 Task: Look for Airbnb options in Hövsan, Azerbaijan from 21st November, 2023 to 29th November, 2023 for 4 adults.2 bedrooms having 2 beds and 2 bathrooms. Property type can be flat. Amenities needed are: air conditioning. Look for 4 properties as per requirement.
Action: Mouse moved to (494, 69)
Screenshot: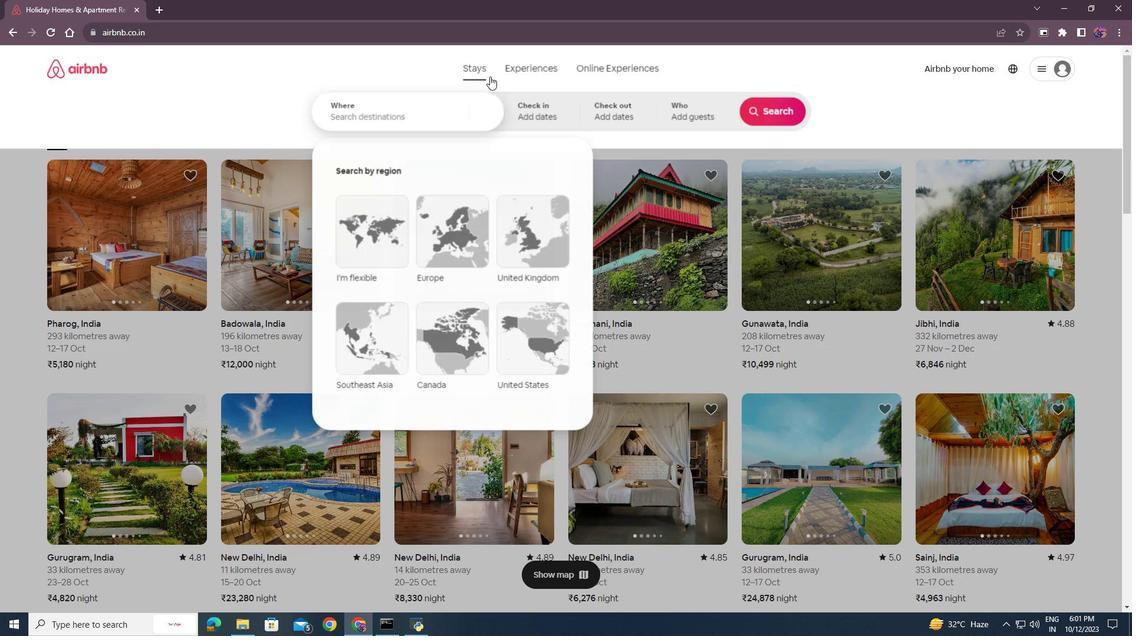 
Action: Mouse pressed left at (494, 69)
Screenshot: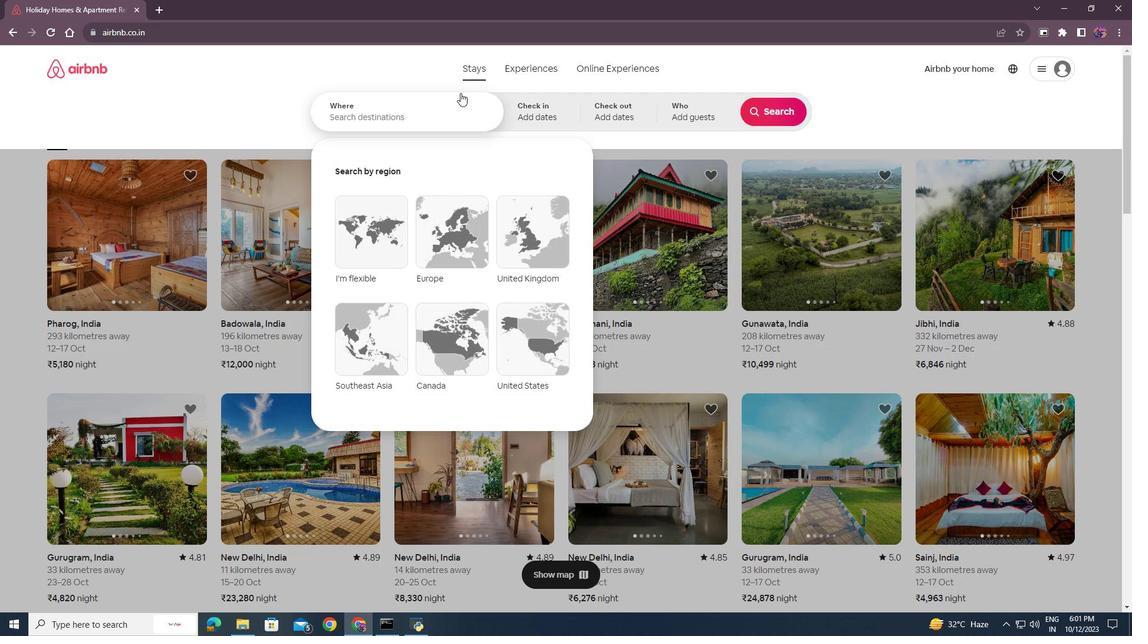 
Action: Mouse moved to (390, 113)
Screenshot: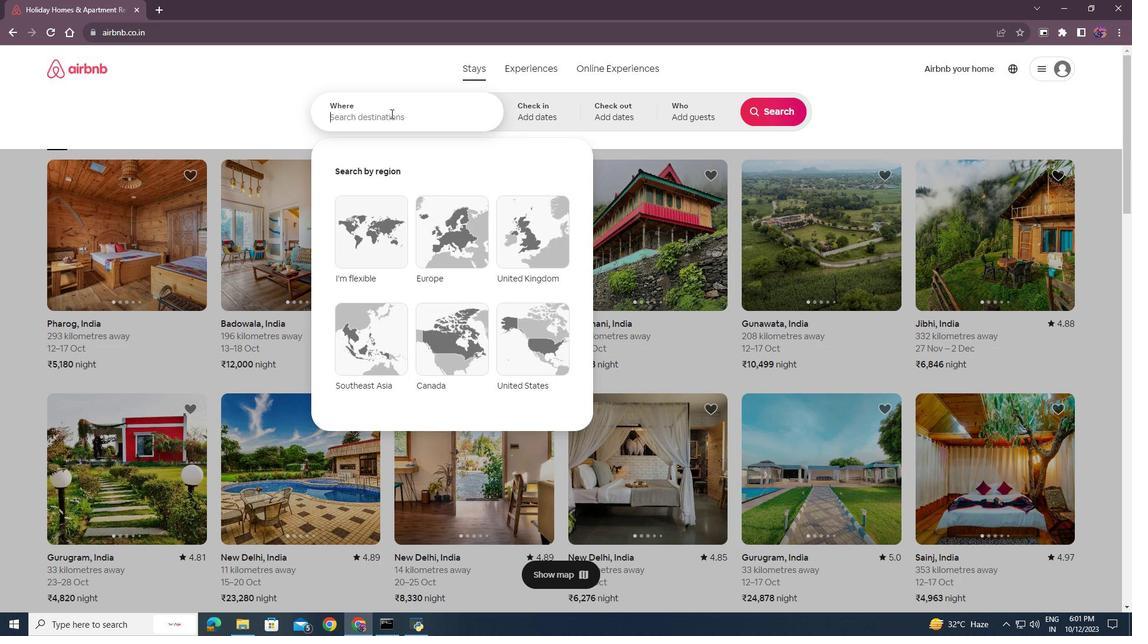
Action: Mouse pressed left at (390, 113)
Screenshot: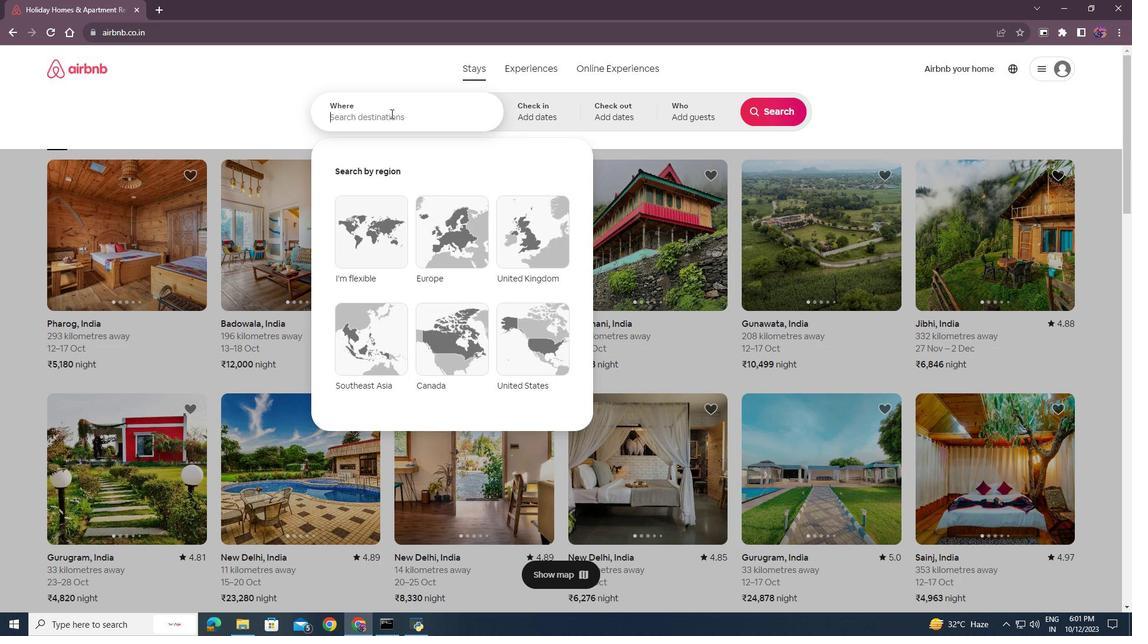
Action: Mouse moved to (390, 113)
Screenshot: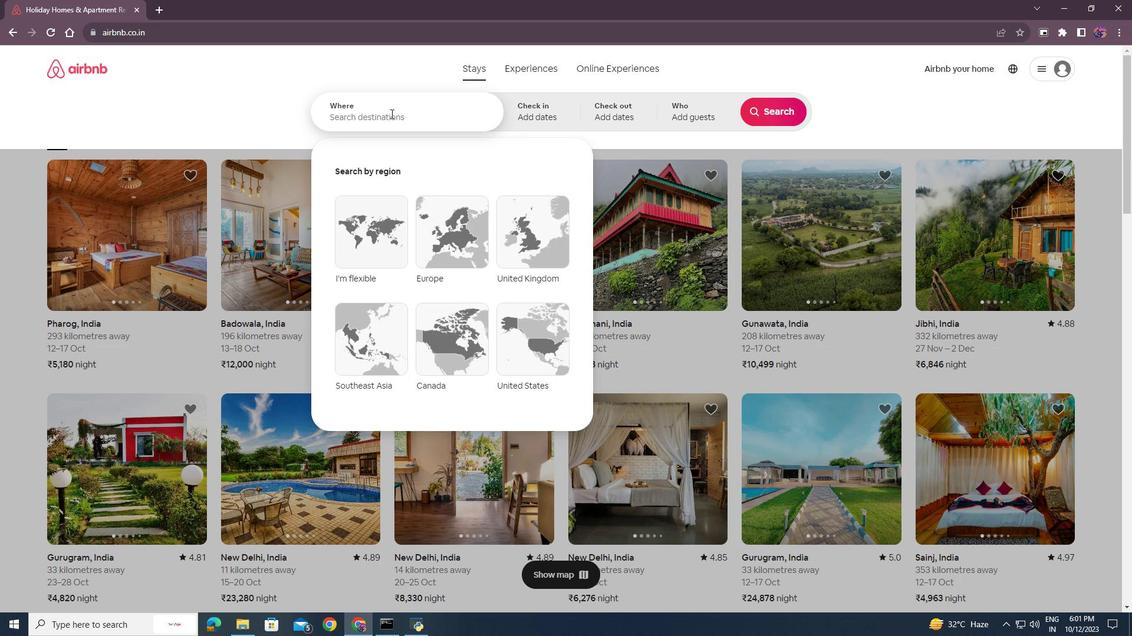 
Action: Key pressed <Key.shift><Key.shift><Key.shift><Key.shift><Key.shift><Key.shift>Hos<Key.backspace>vsan,<Key.space><Key.shift>Azerv<Key.backspace>bau<Key.backspace>ijan<Key.enter>
Screenshot: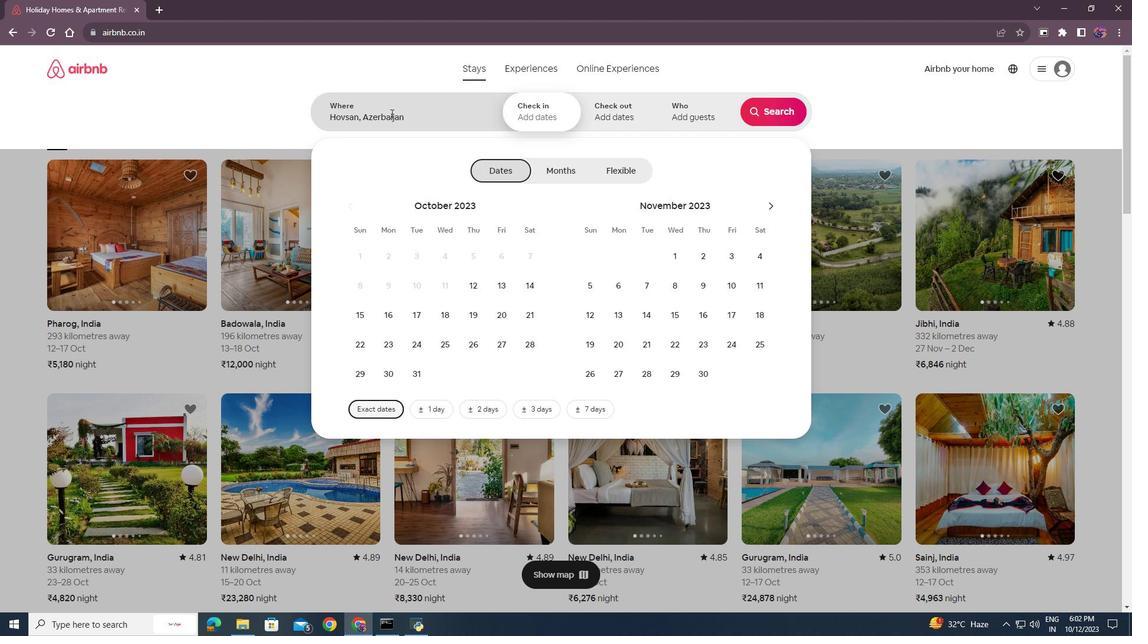 
Action: Mouse moved to (642, 344)
Screenshot: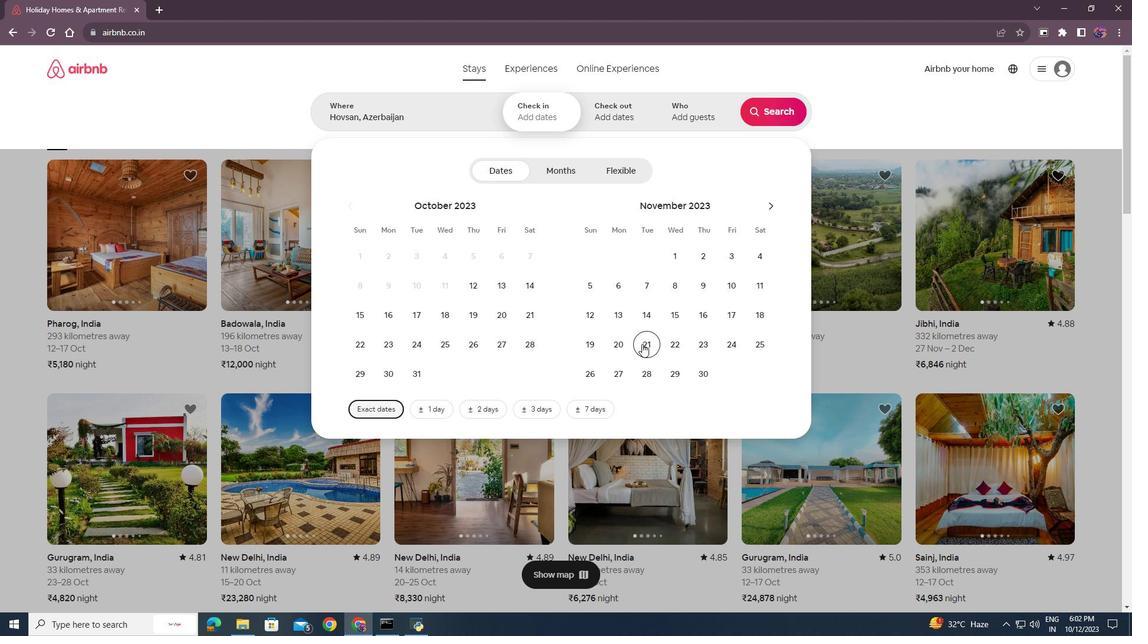 
Action: Mouse pressed left at (642, 344)
Screenshot: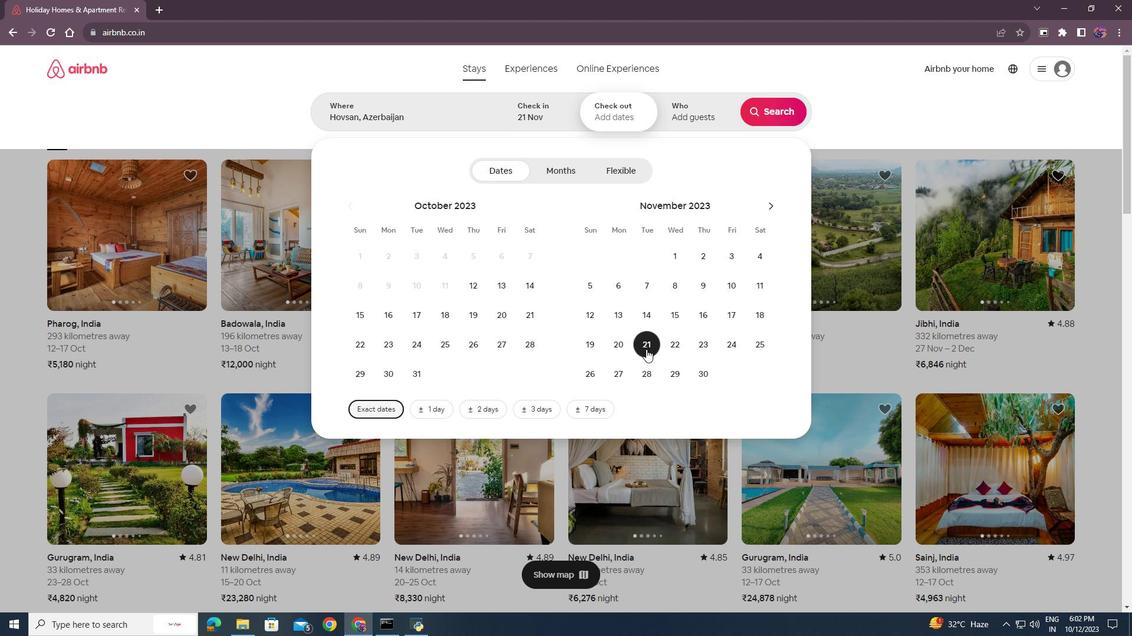 
Action: Mouse moved to (675, 373)
Screenshot: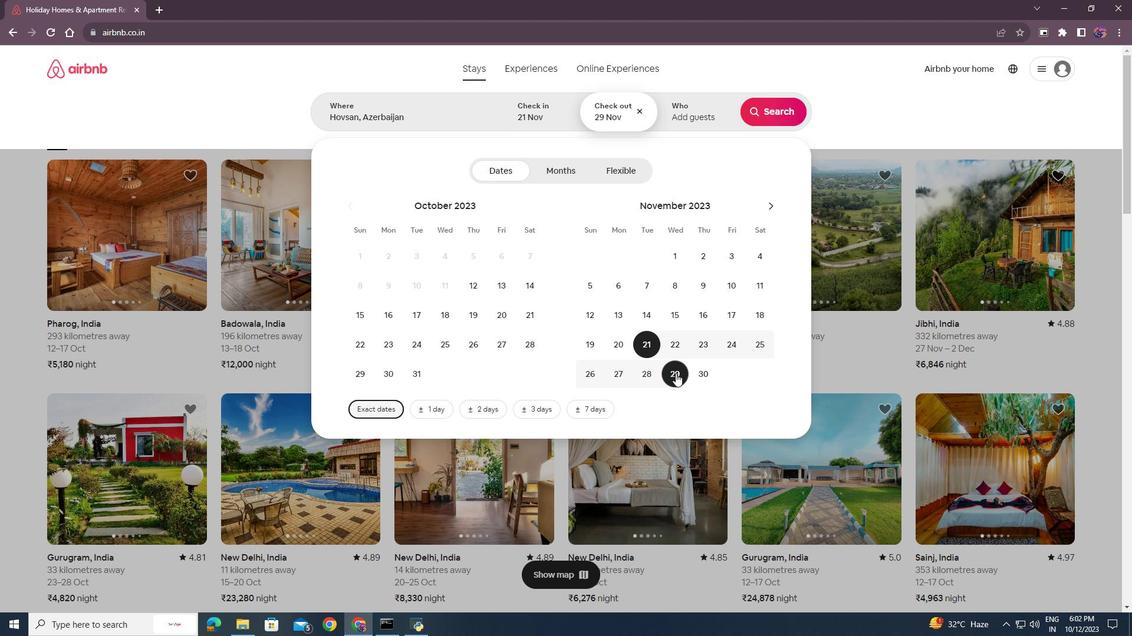 
Action: Mouse pressed left at (675, 373)
Screenshot: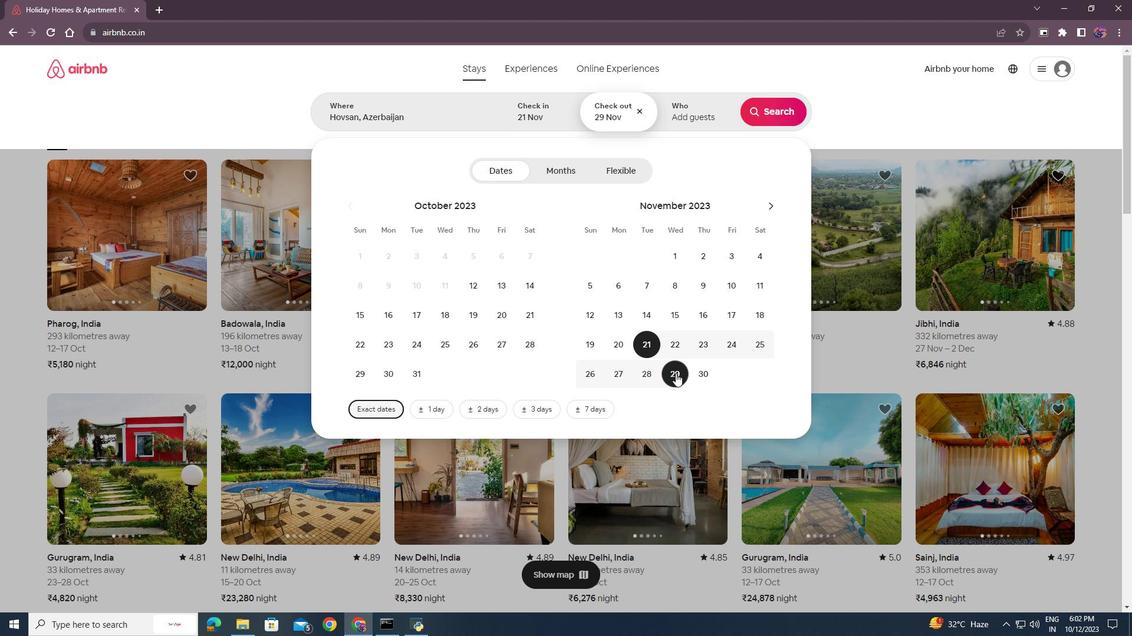
Action: Mouse moved to (695, 112)
Screenshot: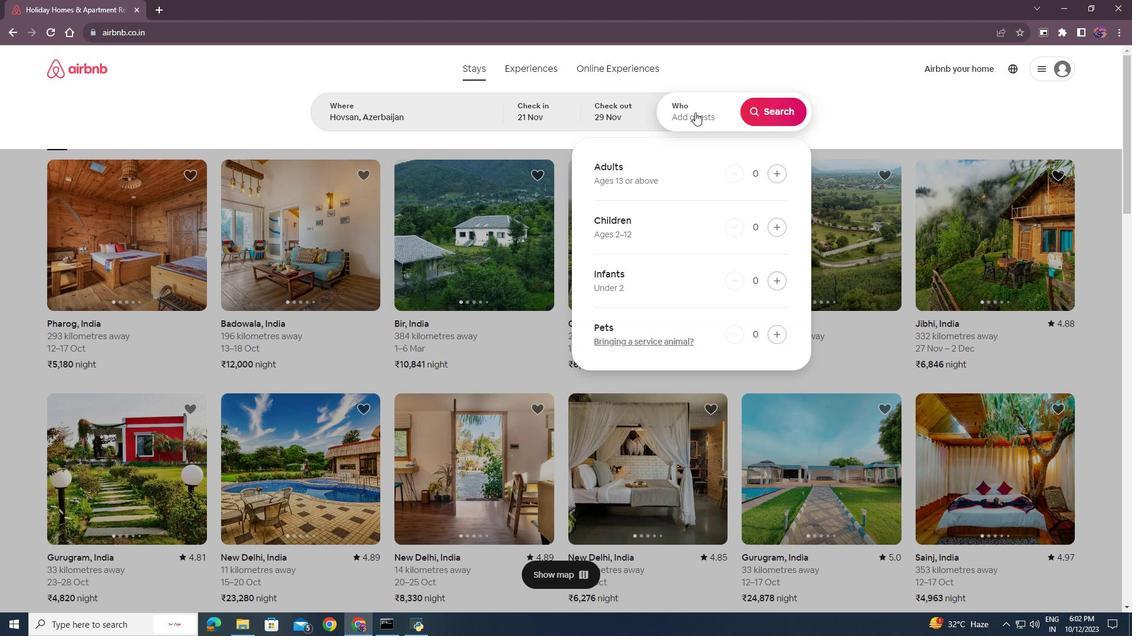
Action: Mouse pressed left at (695, 112)
Screenshot: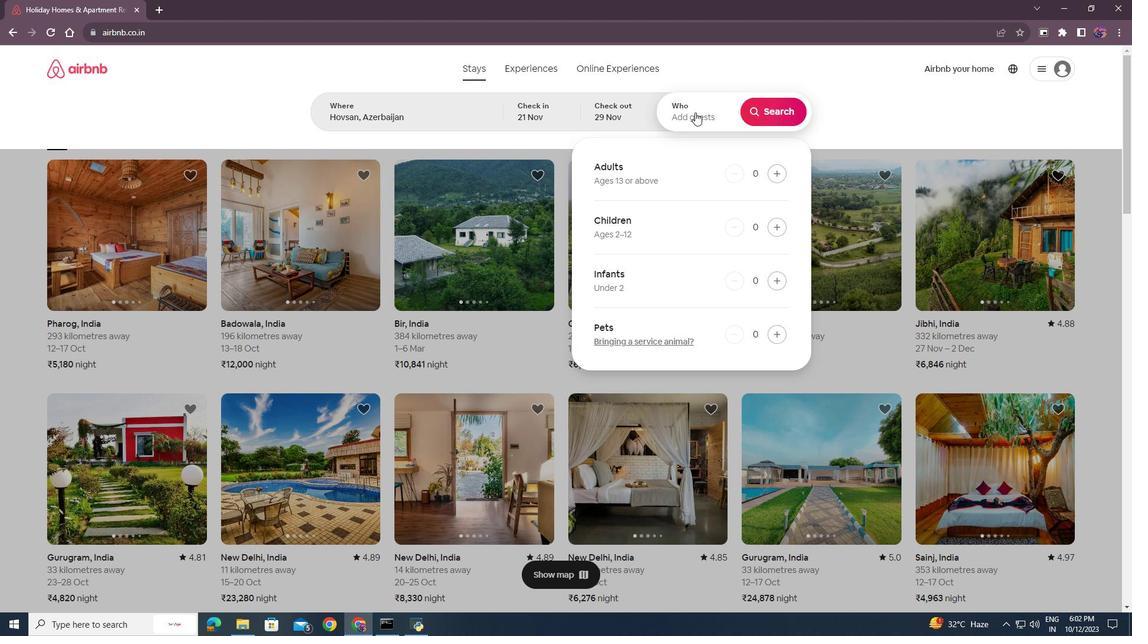
Action: Mouse moved to (776, 176)
Screenshot: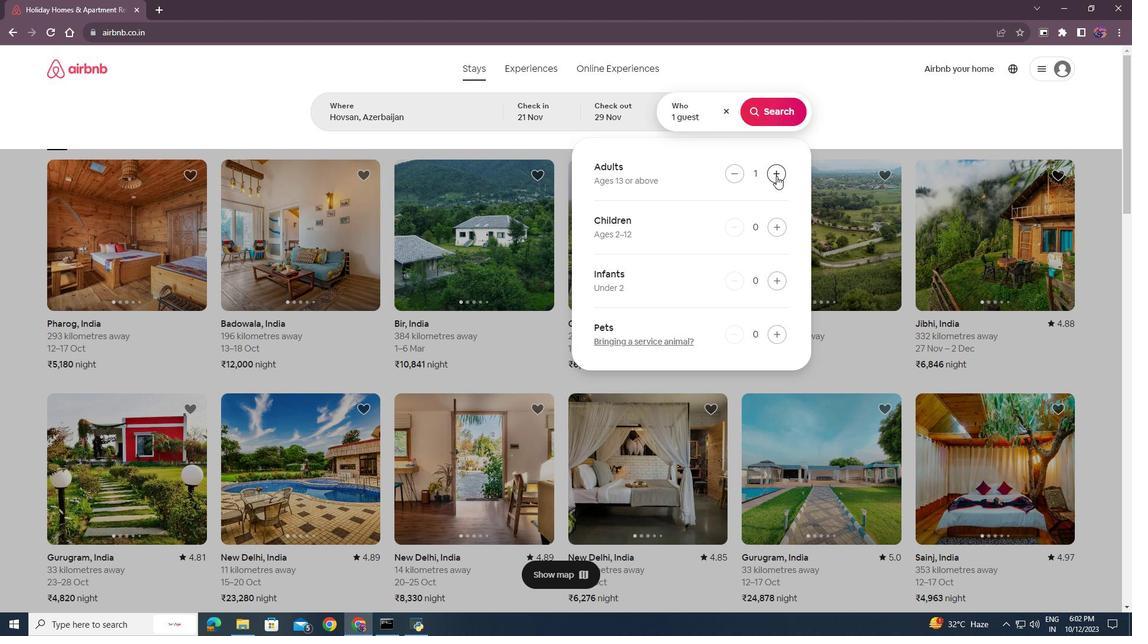 
Action: Mouse pressed left at (776, 176)
Screenshot: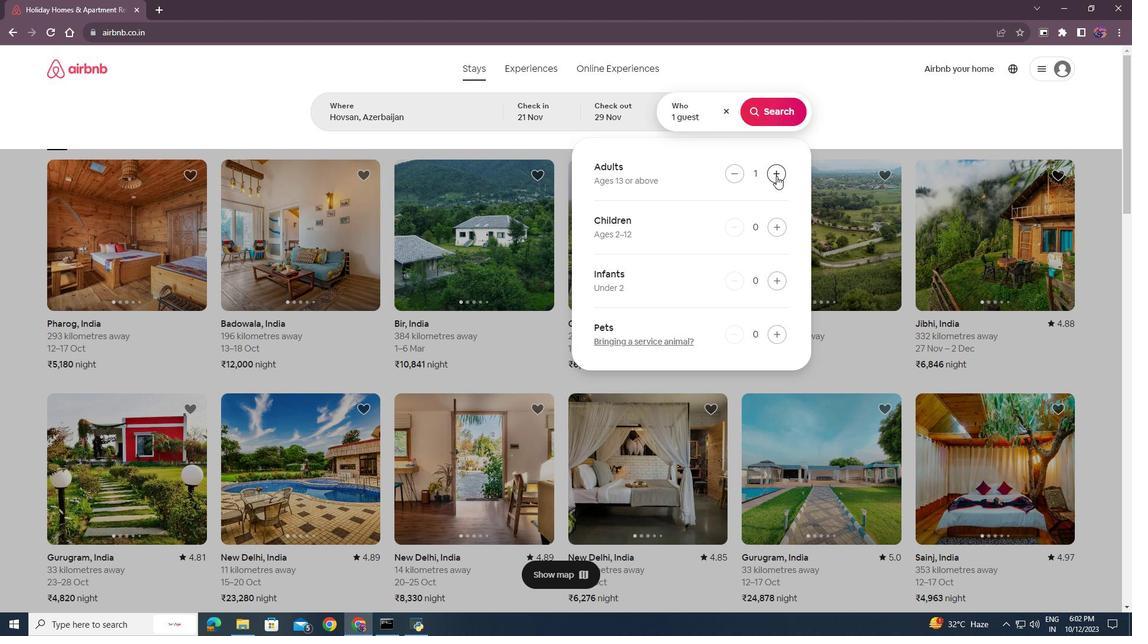 
Action: Mouse pressed left at (776, 176)
Screenshot: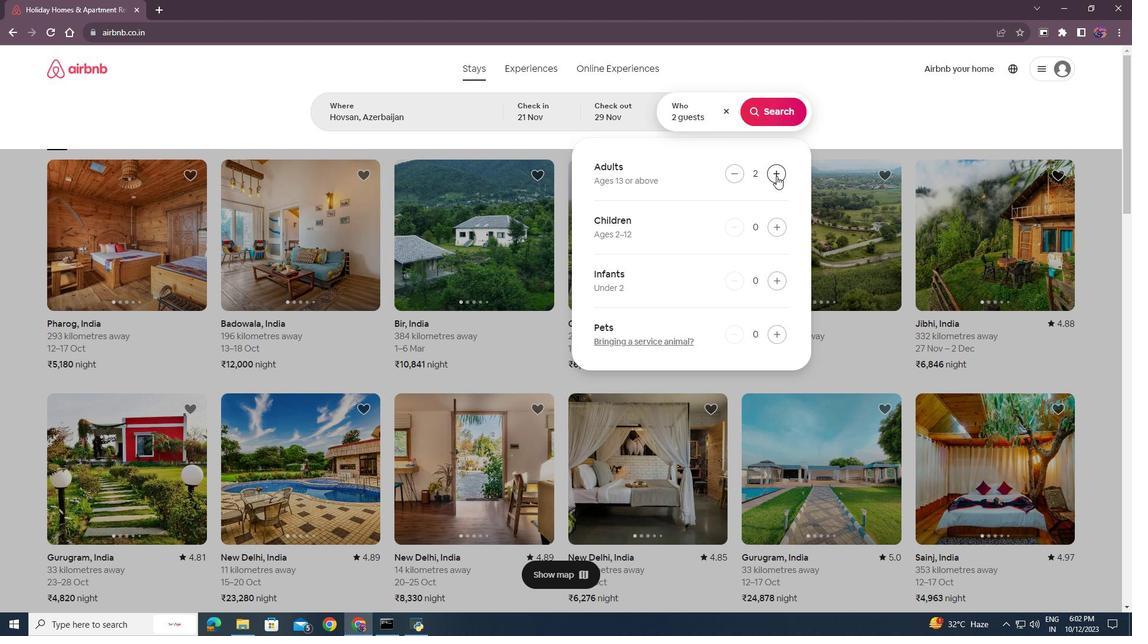 
Action: Mouse pressed left at (776, 176)
Screenshot: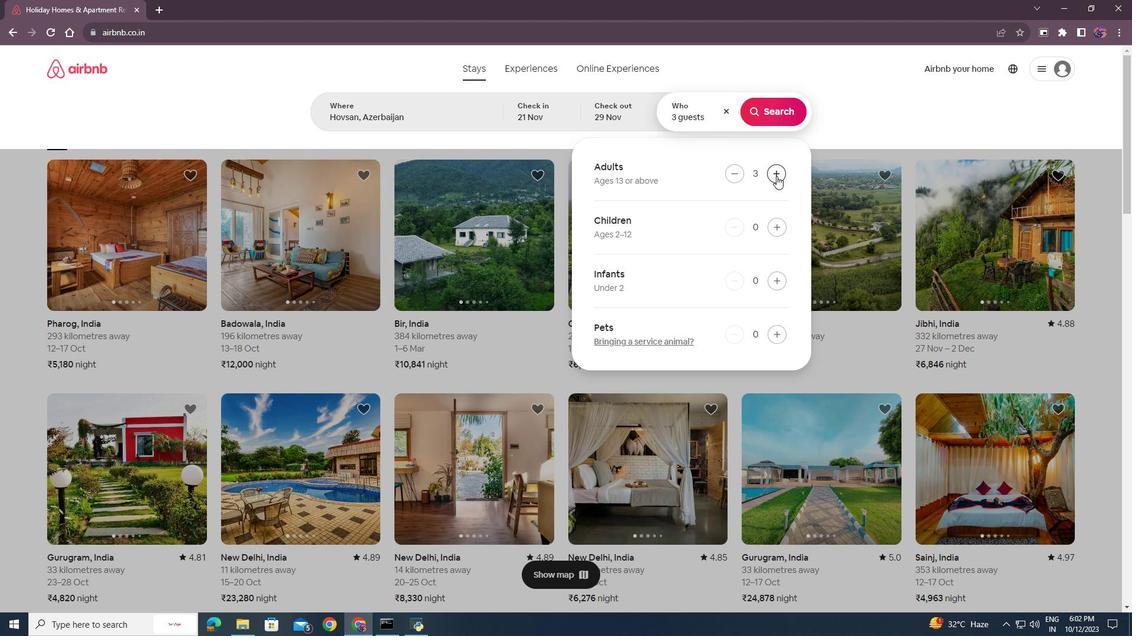 
Action: Mouse pressed left at (776, 176)
Screenshot: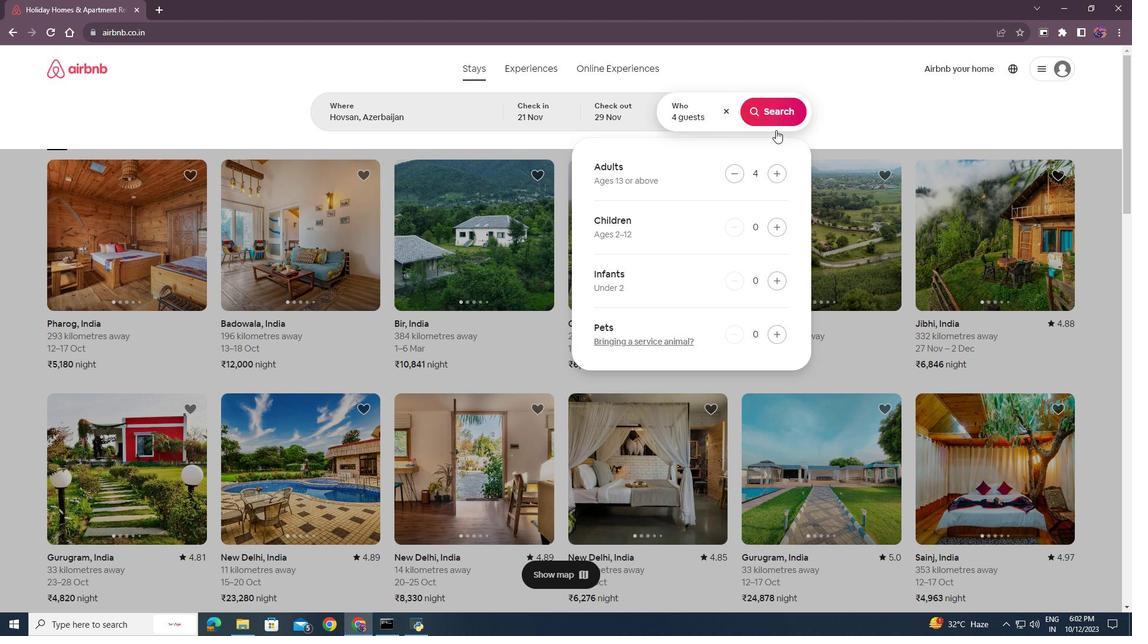 
Action: Mouse moved to (775, 102)
Screenshot: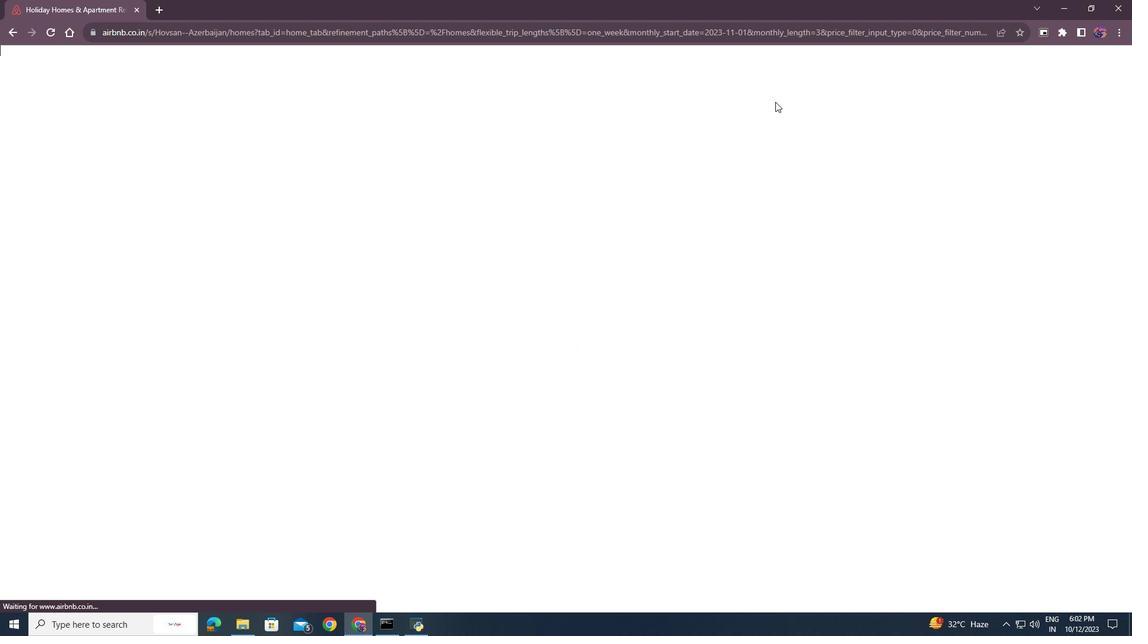 
Action: Mouse pressed left at (775, 102)
Screenshot: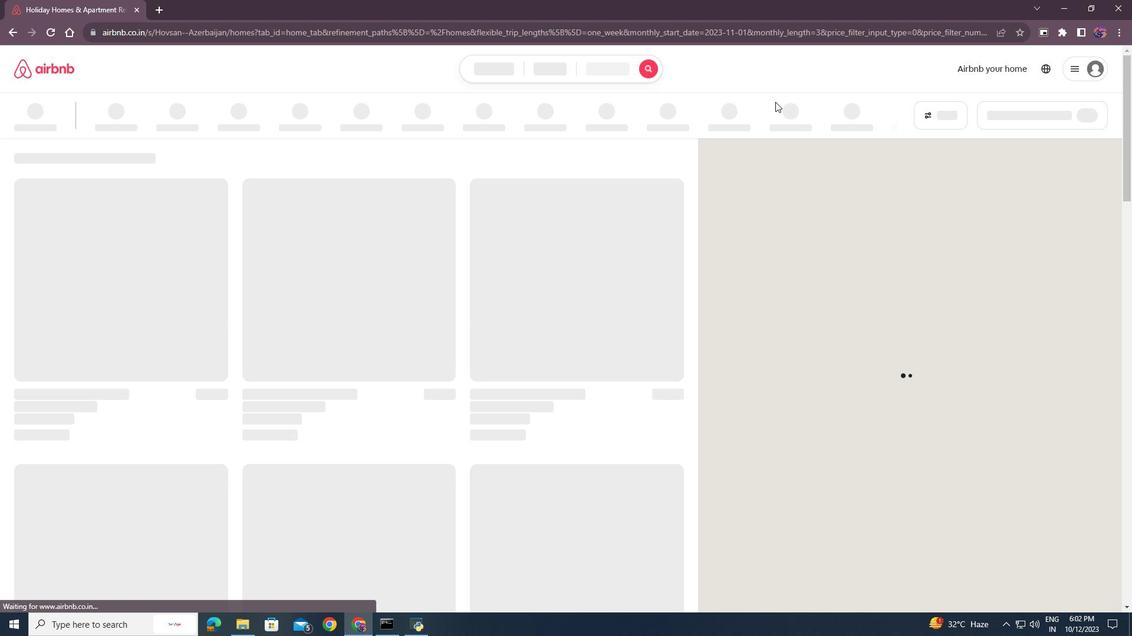 
Action: Mouse moved to (944, 116)
Screenshot: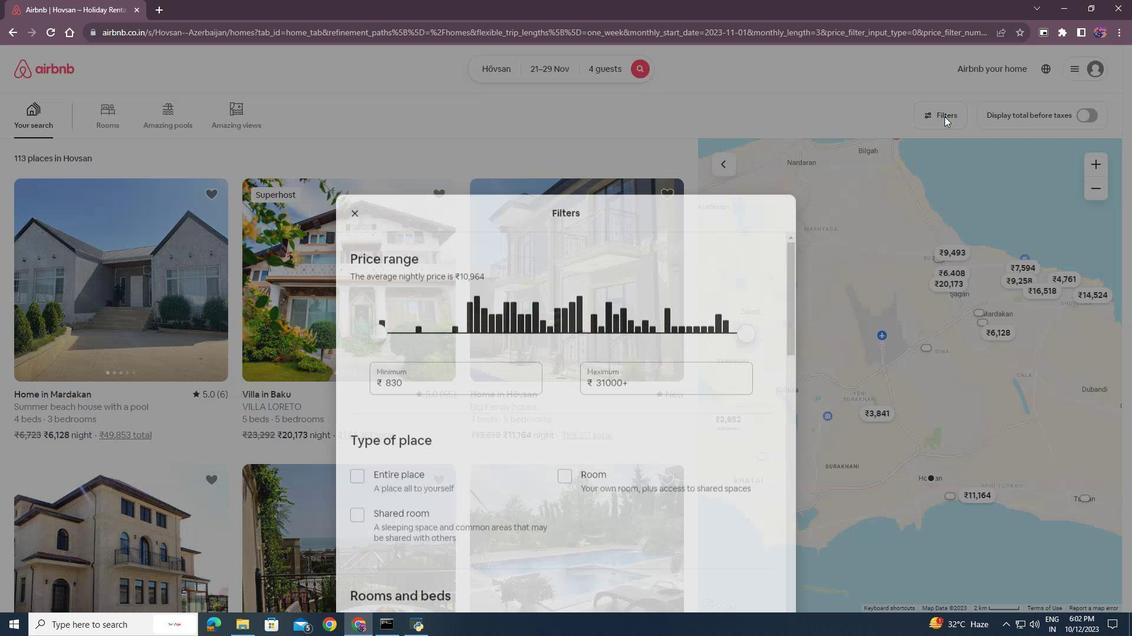 
Action: Mouse pressed left at (944, 116)
Screenshot: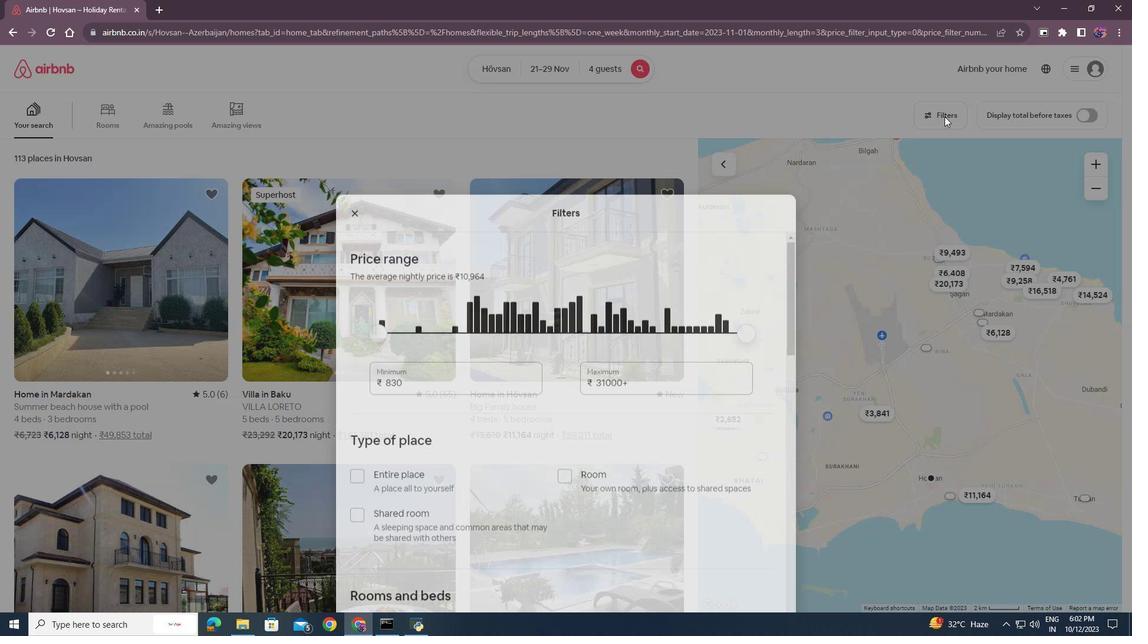 
Action: Mouse moved to (621, 404)
Screenshot: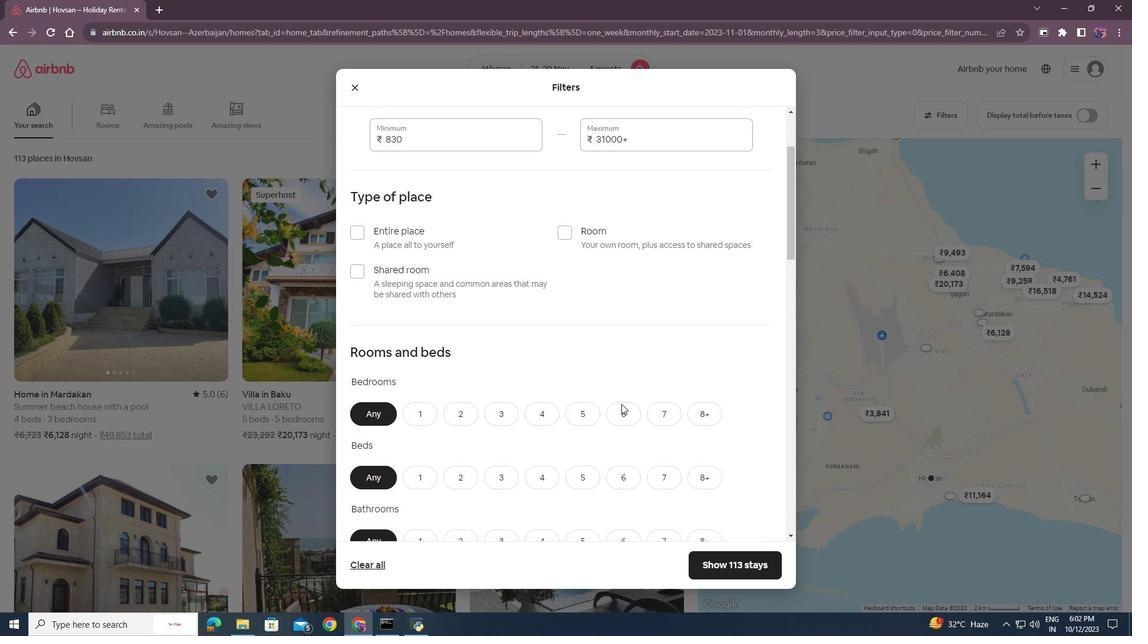 
Action: Mouse scrolled (621, 403) with delta (0, 0)
Screenshot: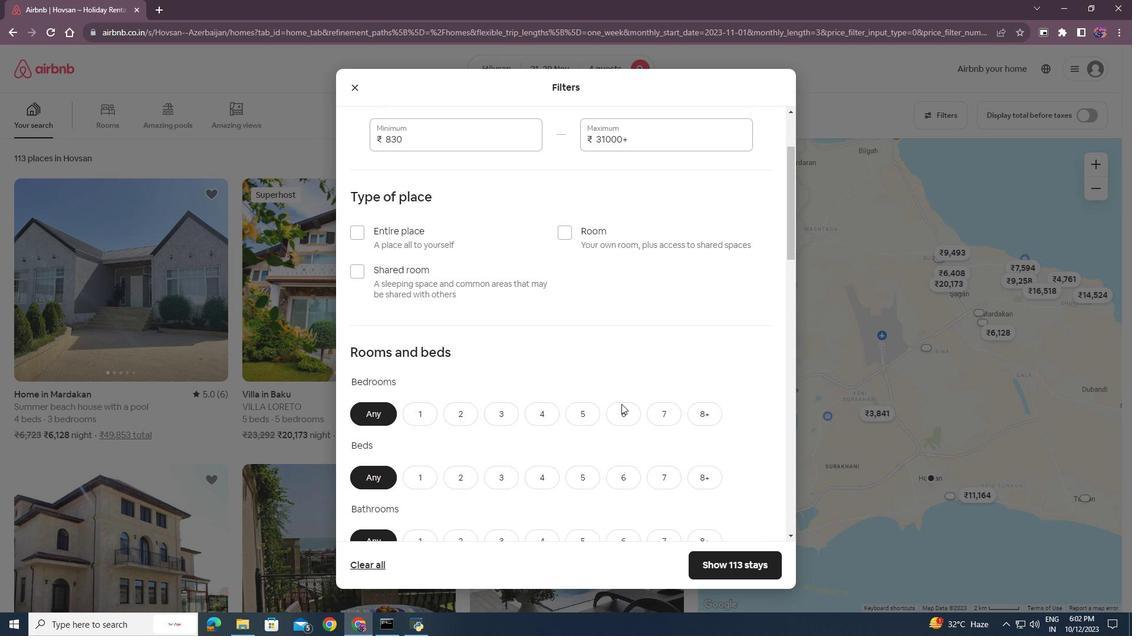 
Action: Mouse scrolled (621, 403) with delta (0, 0)
Screenshot: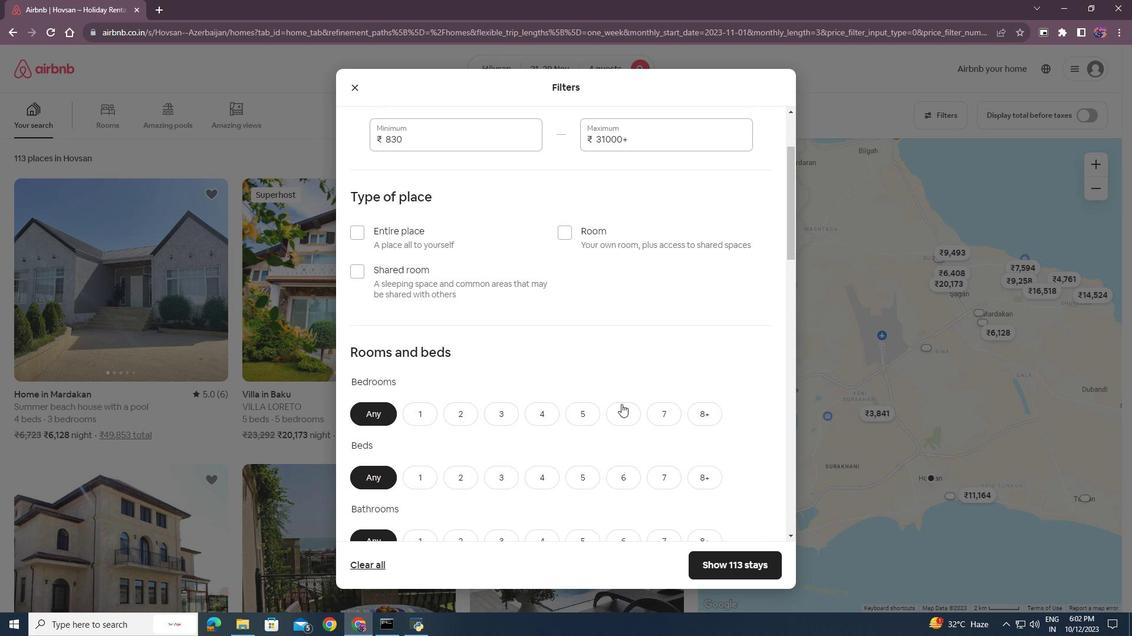 
Action: Mouse scrolled (621, 403) with delta (0, 0)
Screenshot: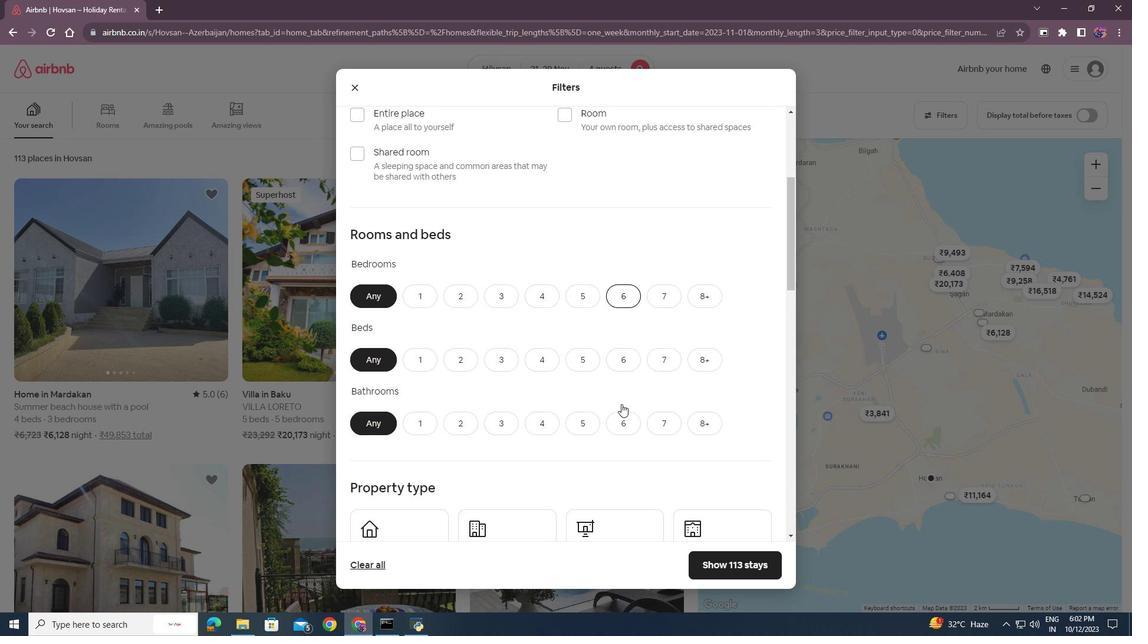 
Action: Mouse scrolled (621, 403) with delta (0, 0)
Screenshot: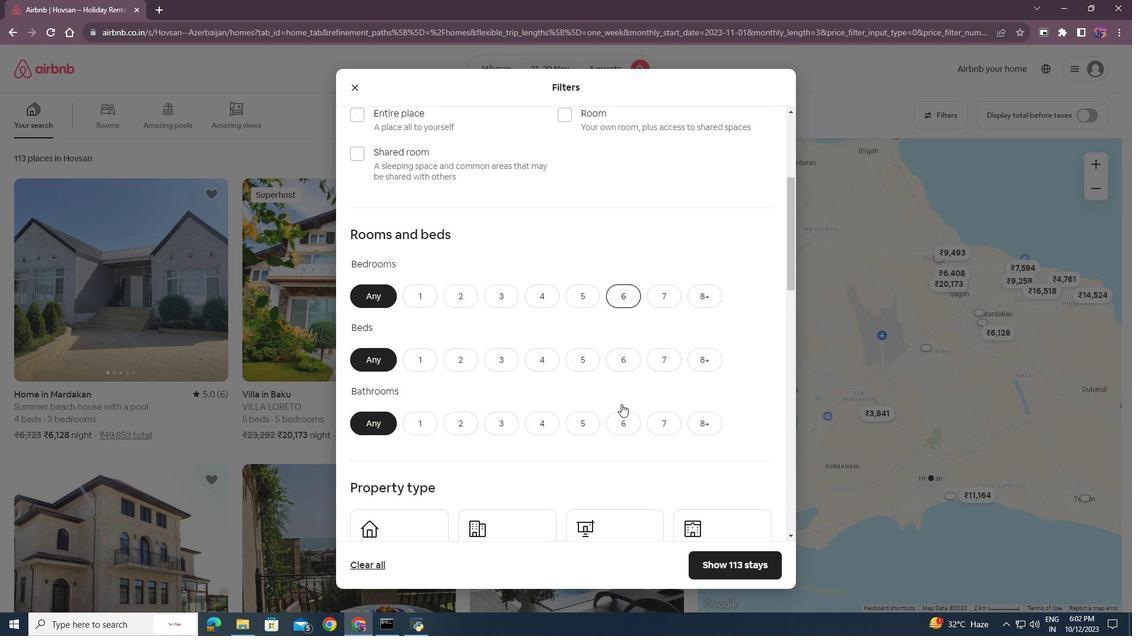 
Action: Mouse moved to (461, 296)
Screenshot: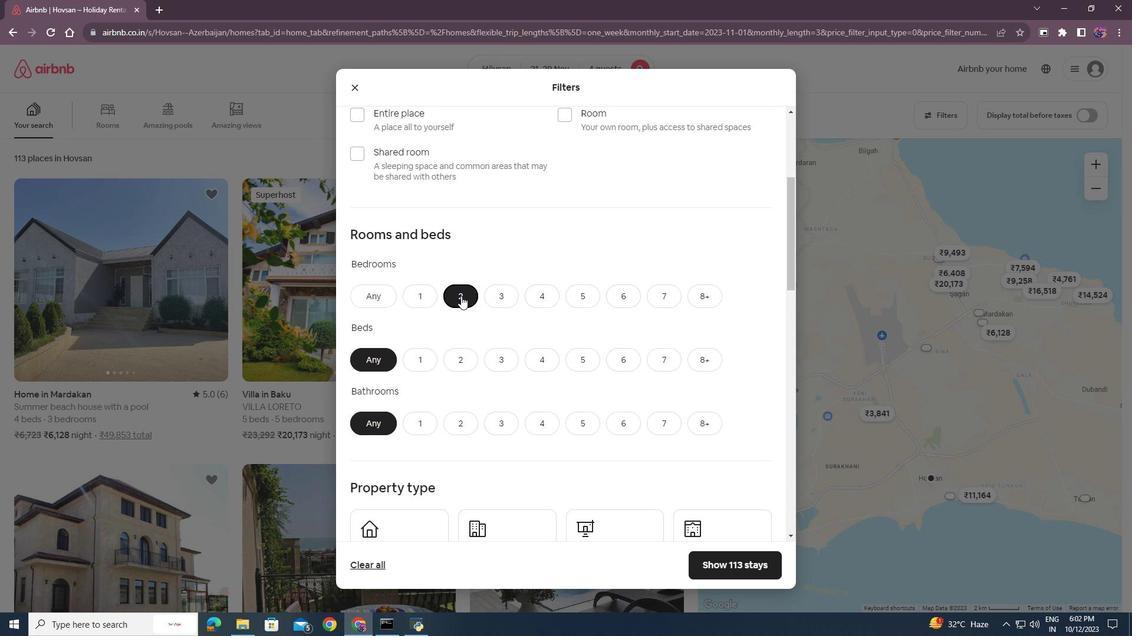 
Action: Mouse pressed left at (461, 296)
Screenshot: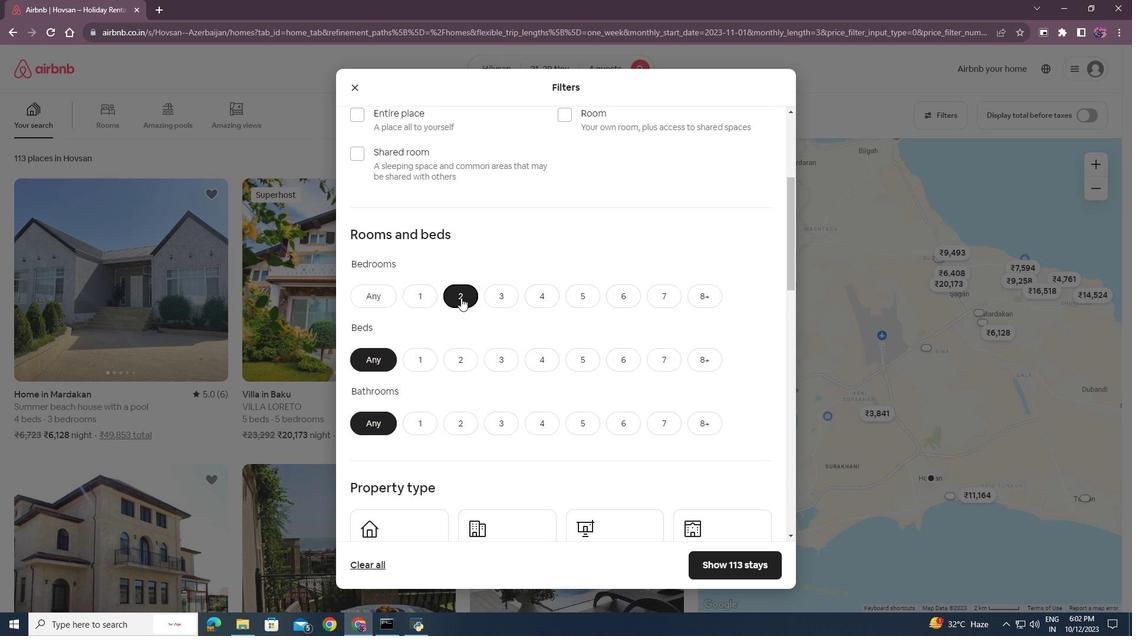 
Action: Mouse moved to (462, 354)
Screenshot: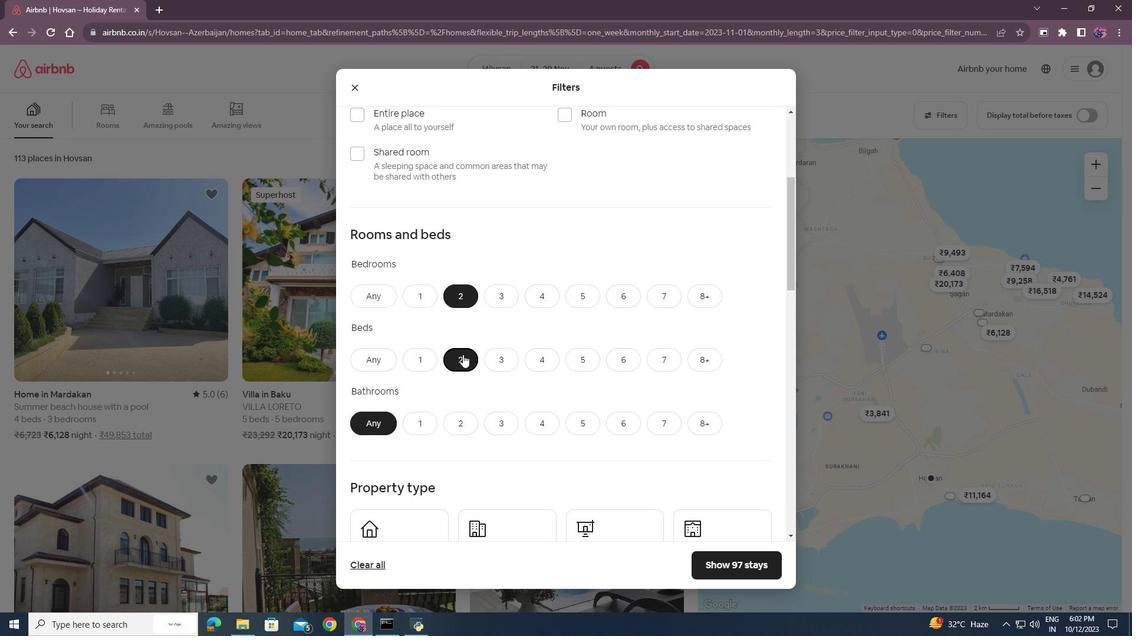 
Action: Mouse pressed left at (462, 354)
Screenshot: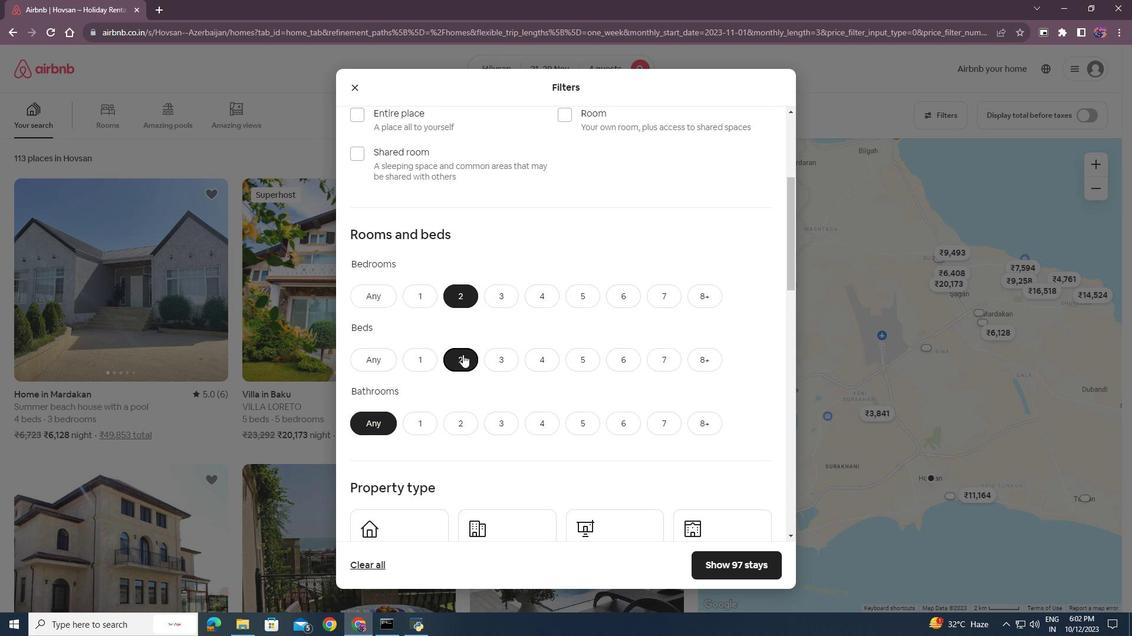 
Action: Mouse moved to (461, 425)
Screenshot: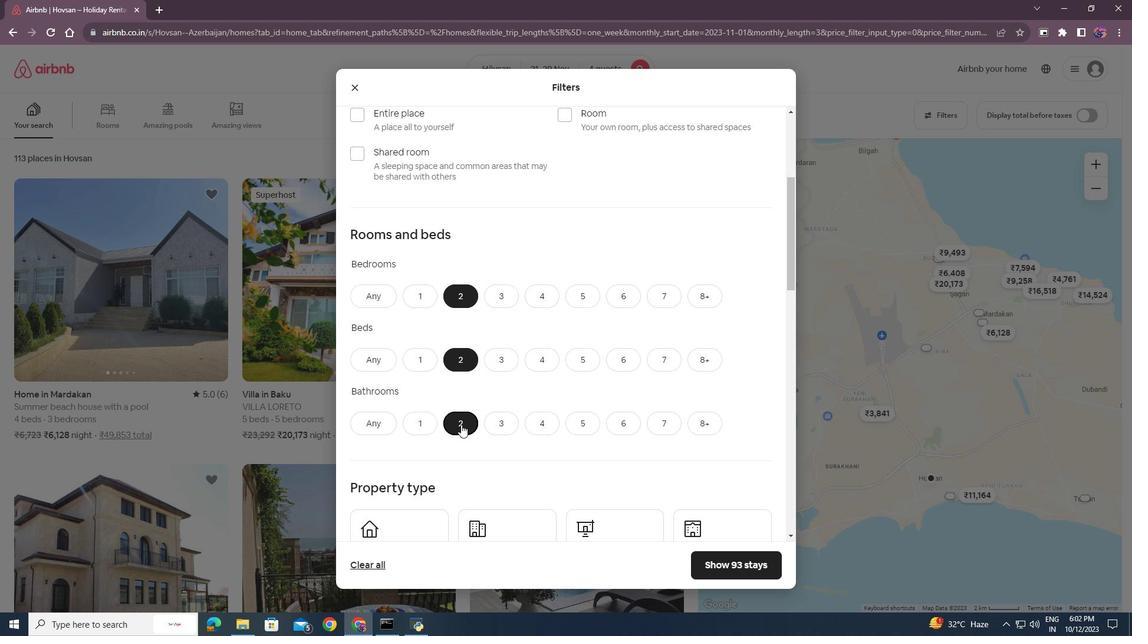 
Action: Mouse pressed left at (461, 425)
Screenshot: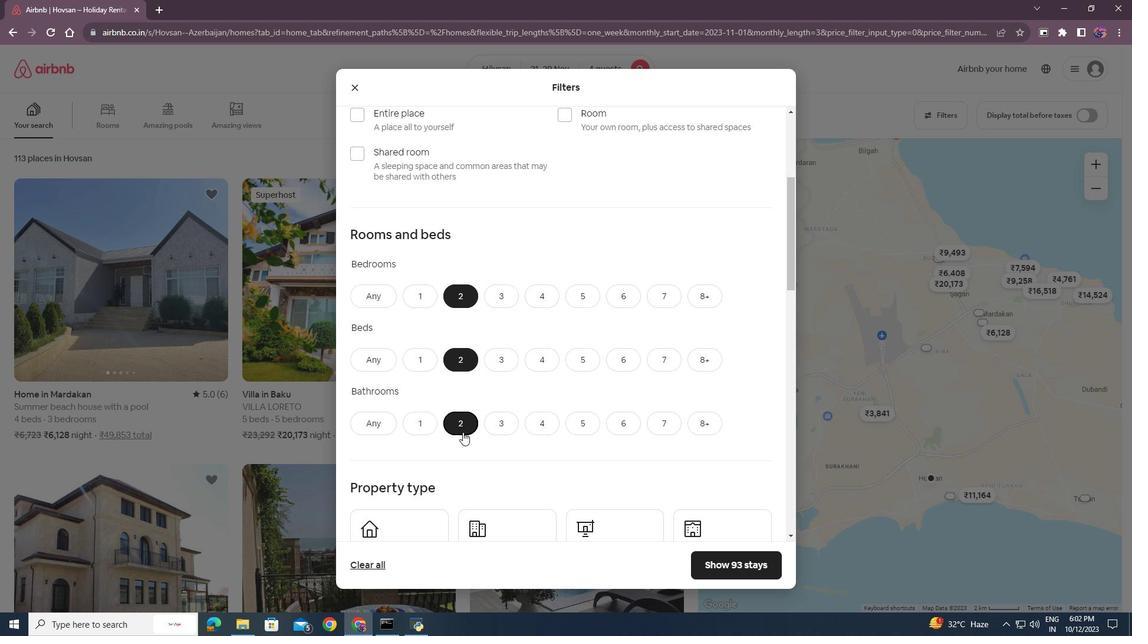 
Action: Mouse moved to (540, 460)
Screenshot: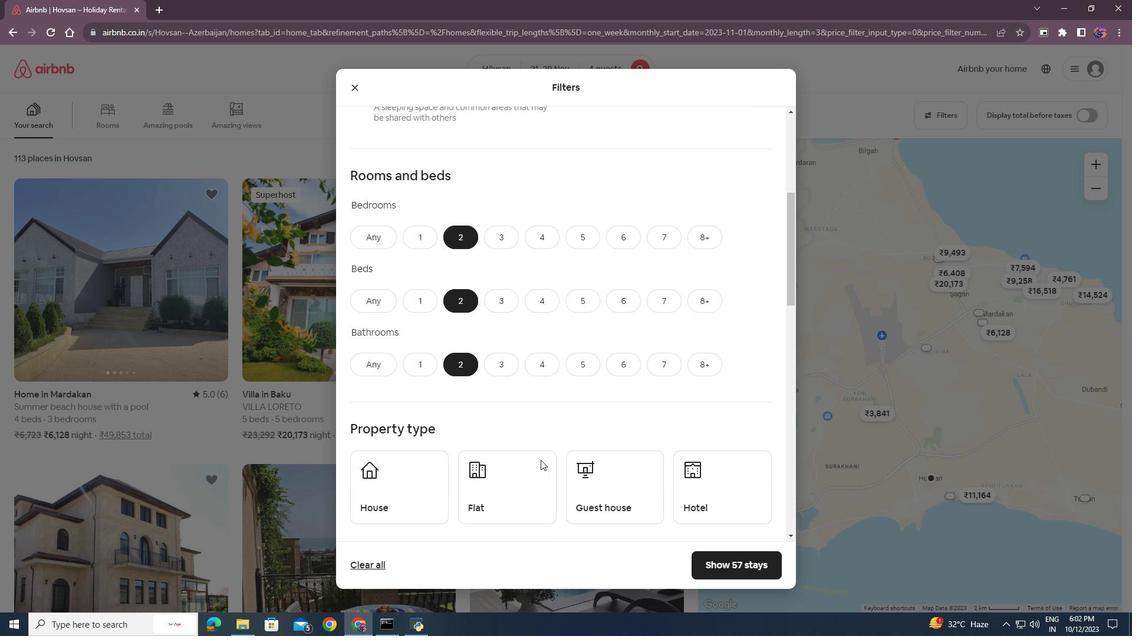 
Action: Mouse scrolled (540, 459) with delta (0, 0)
Screenshot: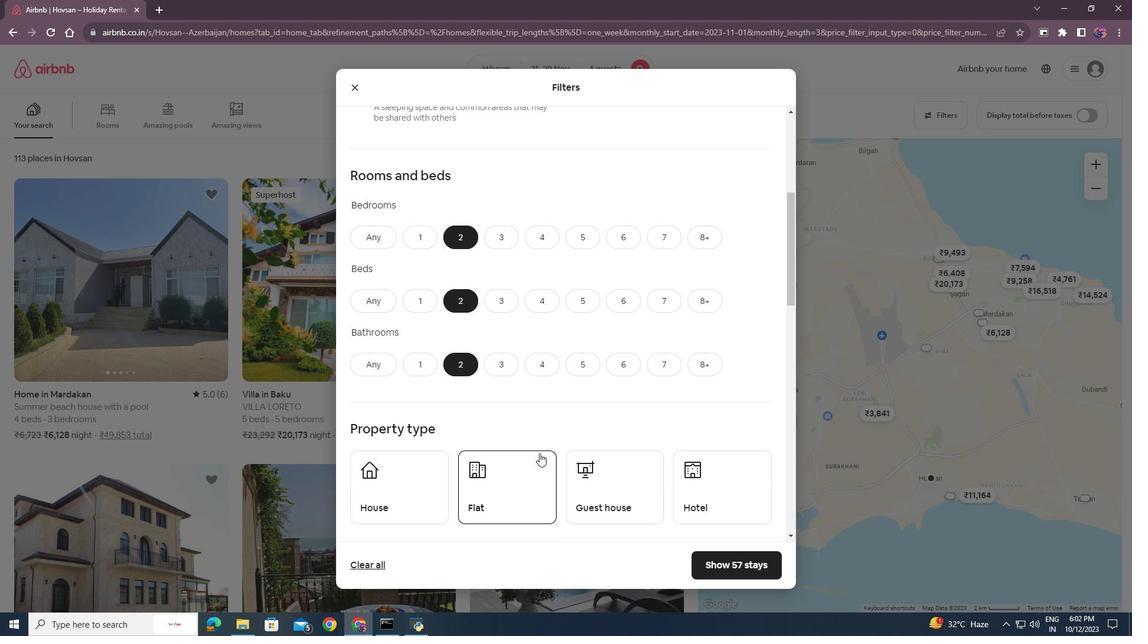 
Action: Mouse moved to (539, 453)
Screenshot: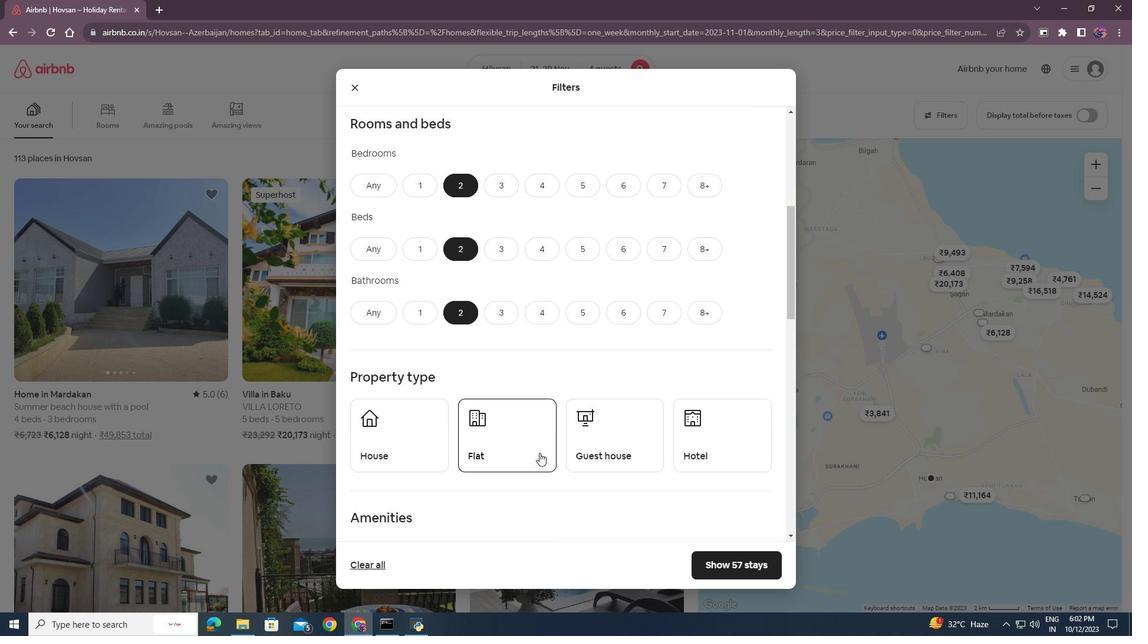 
Action: Mouse scrolled (539, 452) with delta (0, 0)
Screenshot: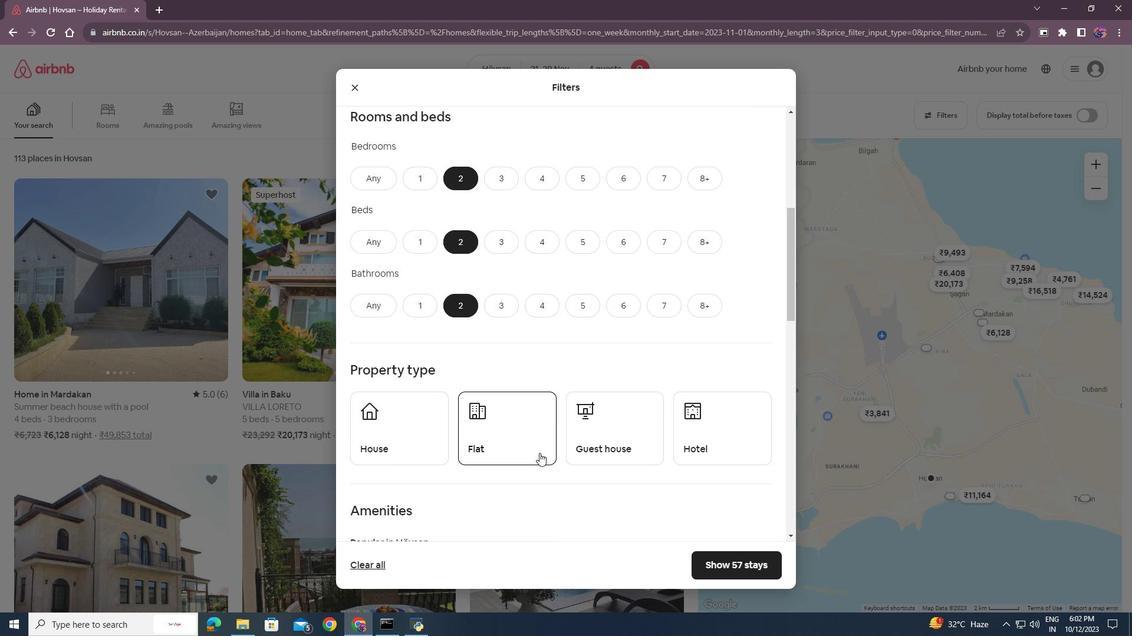 
Action: Mouse scrolled (539, 452) with delta (0, 0)
Screenshot: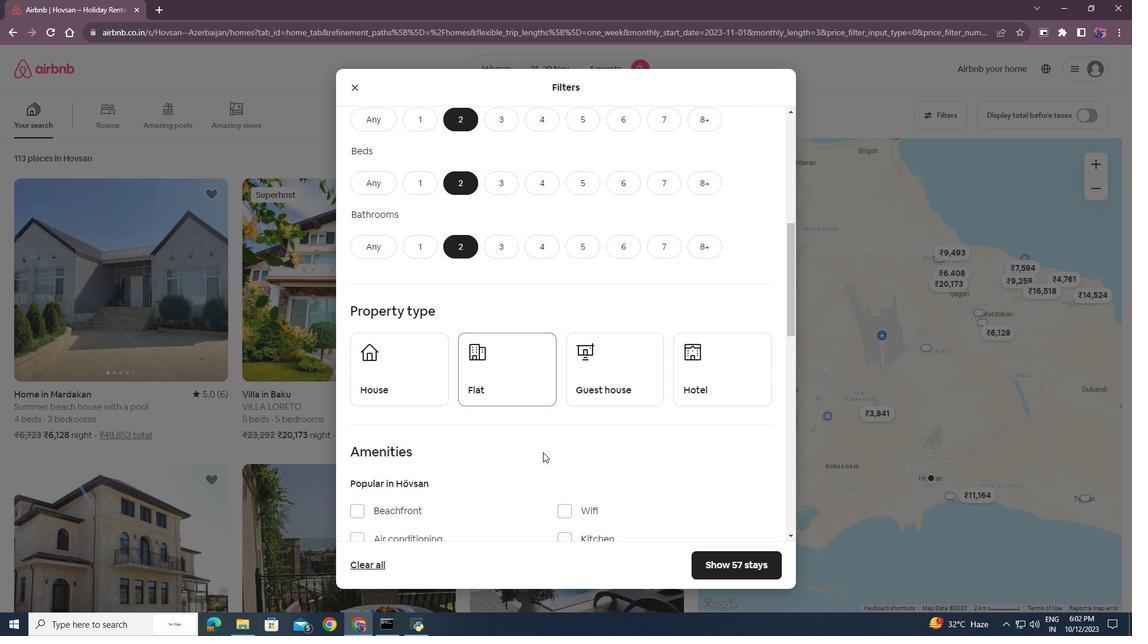 
Action: Mouse moved to (546, 444)
Screenshot: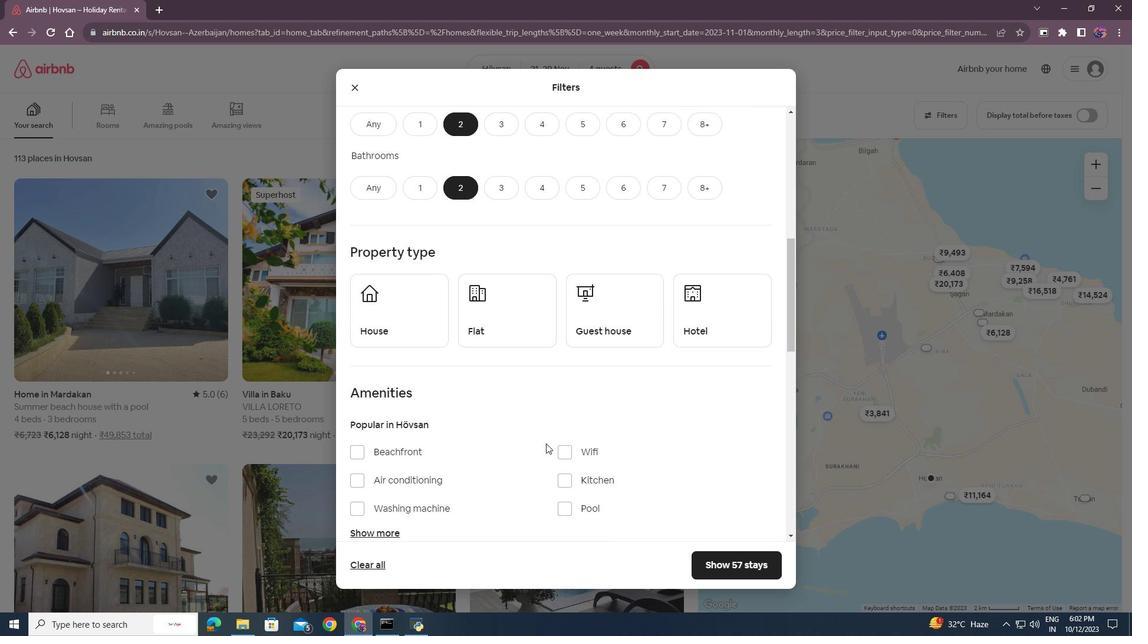 
Action: Mouse scrolled (546, 443) with delta (0, 0)
Screenshot: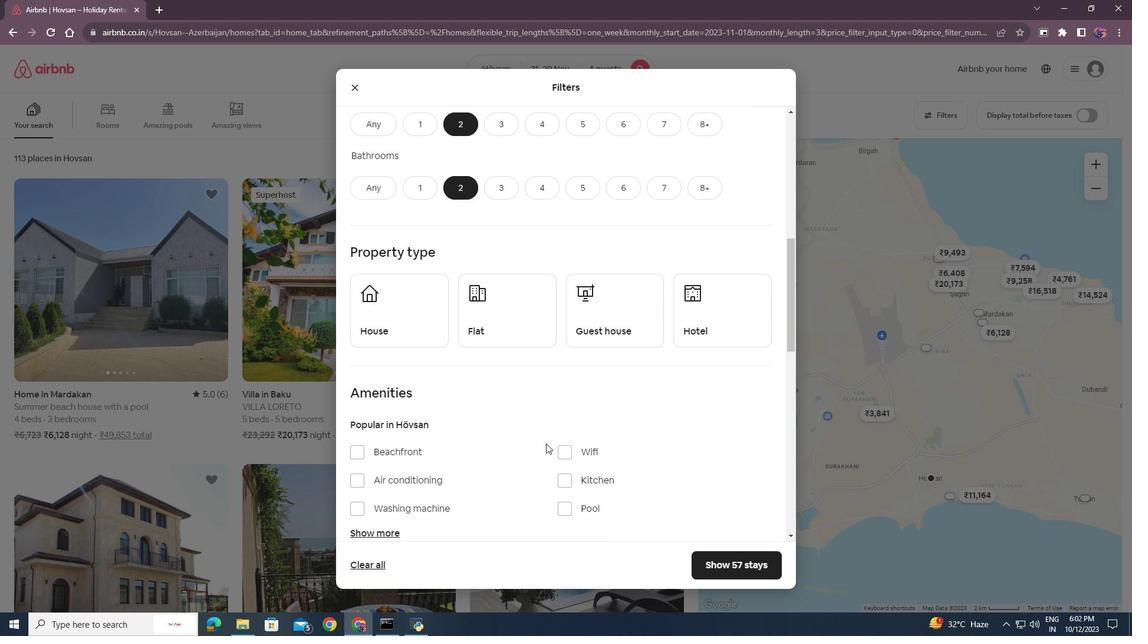 
Action: Mouse moved to (523, 317)
Screenshot: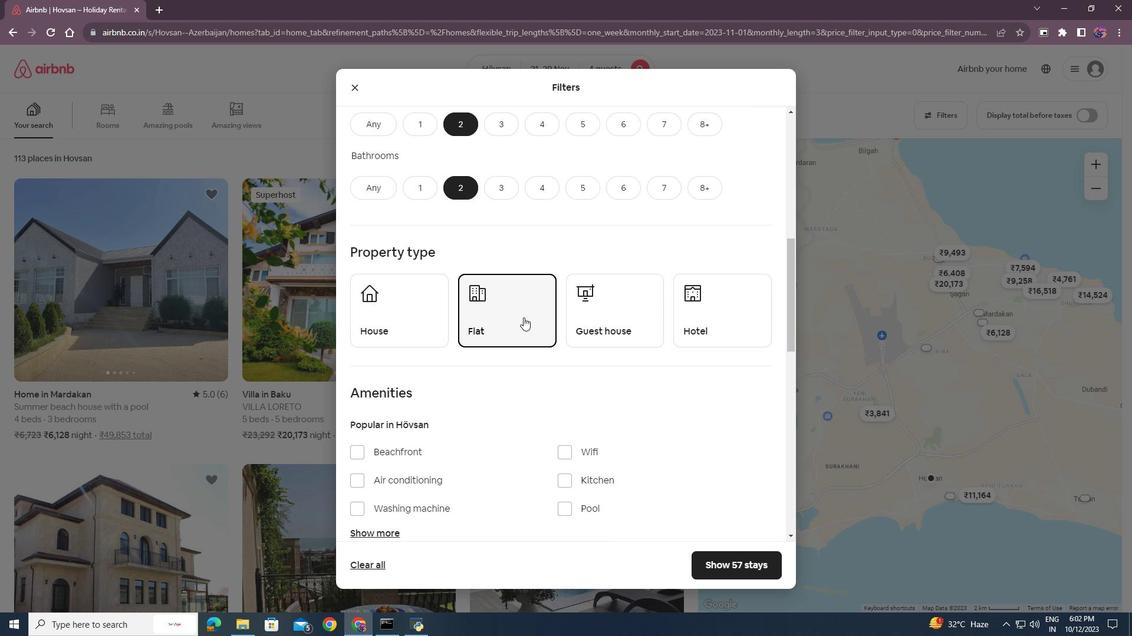 
Action: Mouse pressed left at (523, 317)
Screenshot: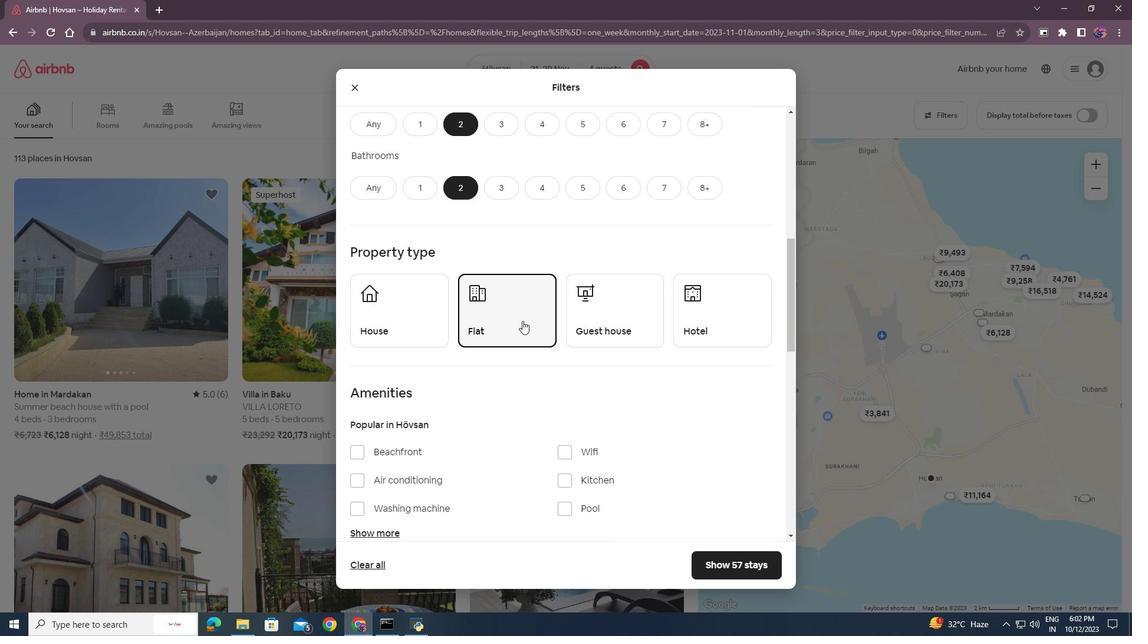 
Action: Mouse moved to (496, 412)
Screenshot: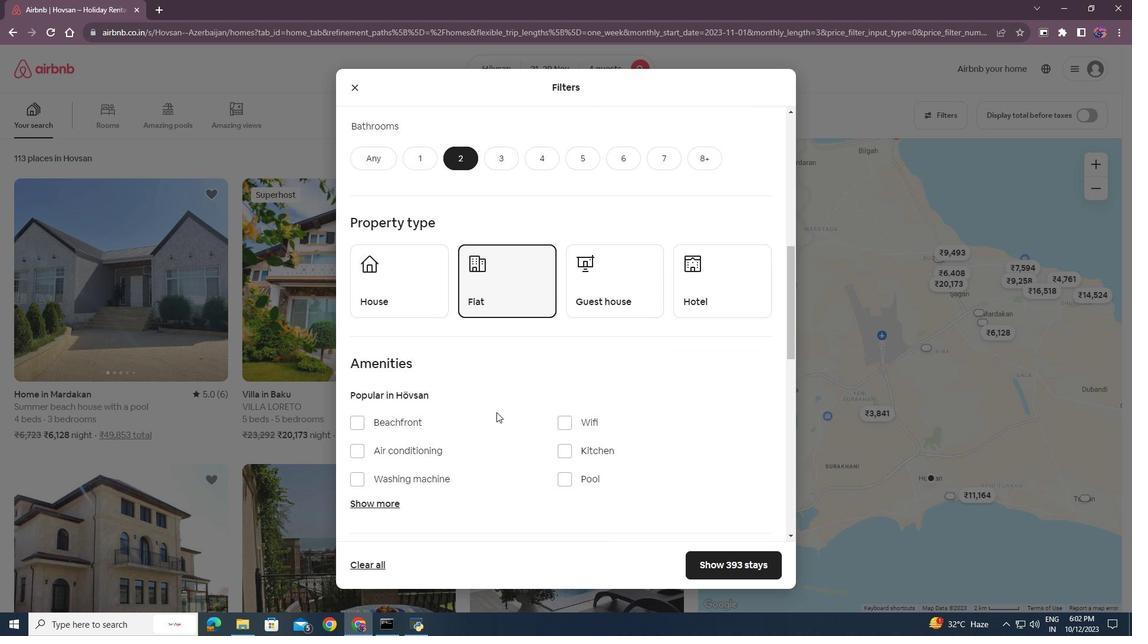 
Action: Mouse scrolled (496, 412) with delta (0, 0)
Screenshot: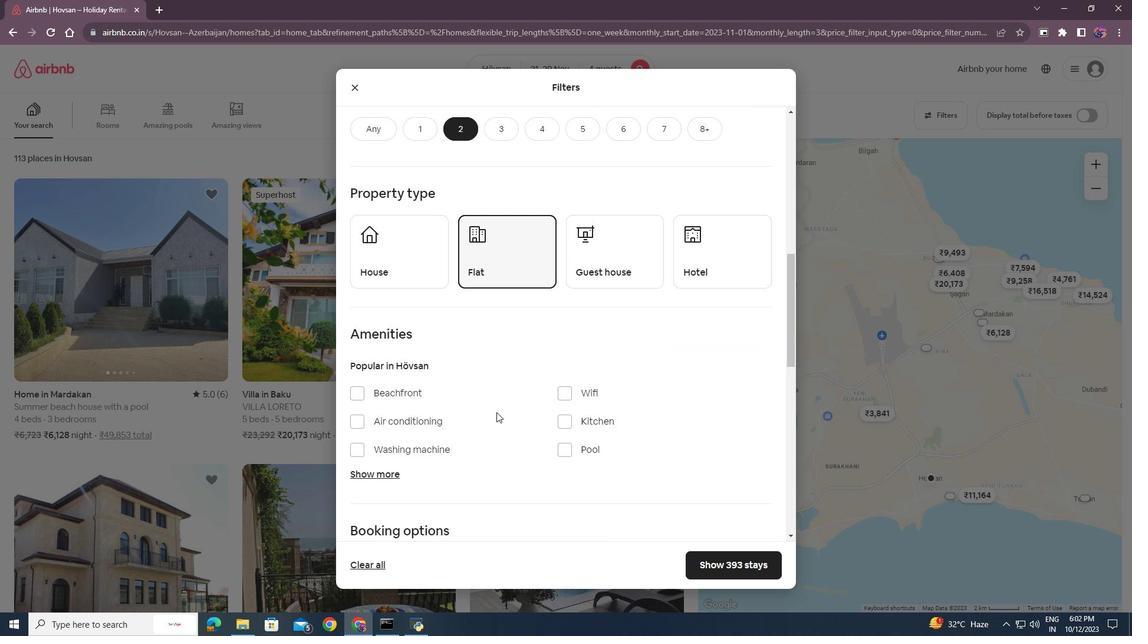 
Action: Mouse scrolled (496, 412) with delta (0, 0)
Screenshot: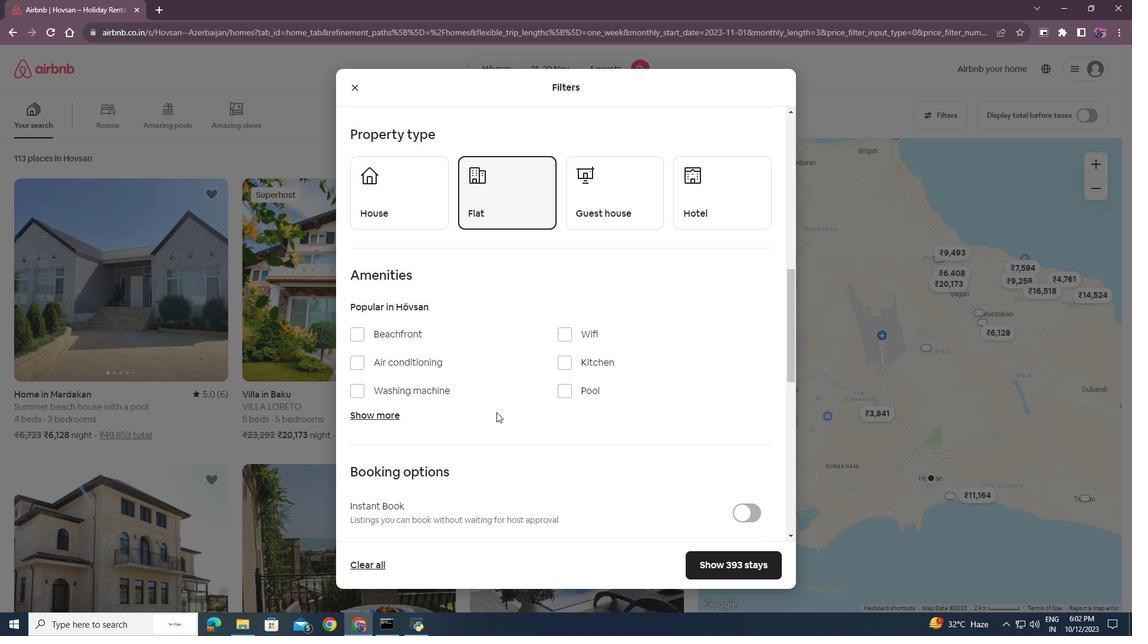 
Action: Mouse moved to (360, 363)
Screenshot: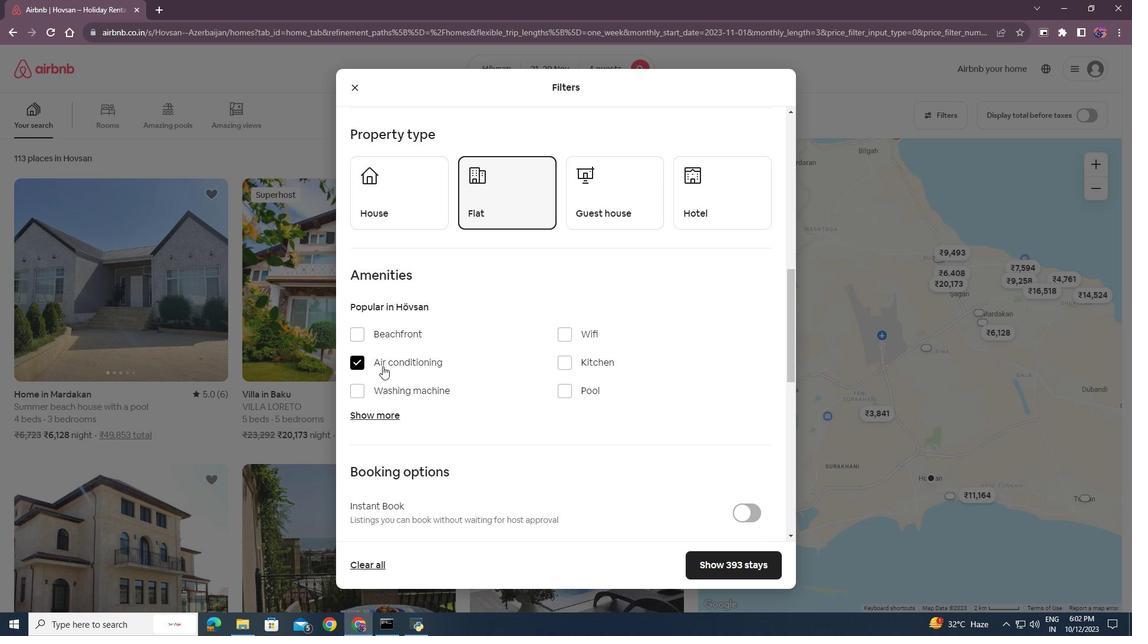 
Action: Mouse pressed left at (360, 363)
Screenshot: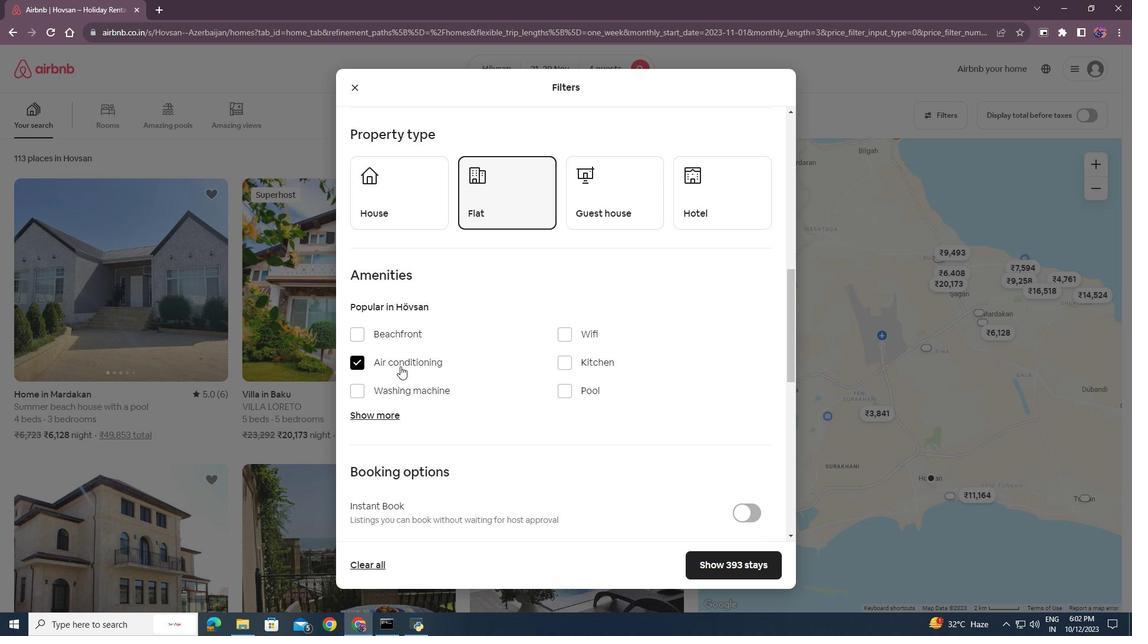 
Action: Mouse moved to (473, 364)
Screenshot: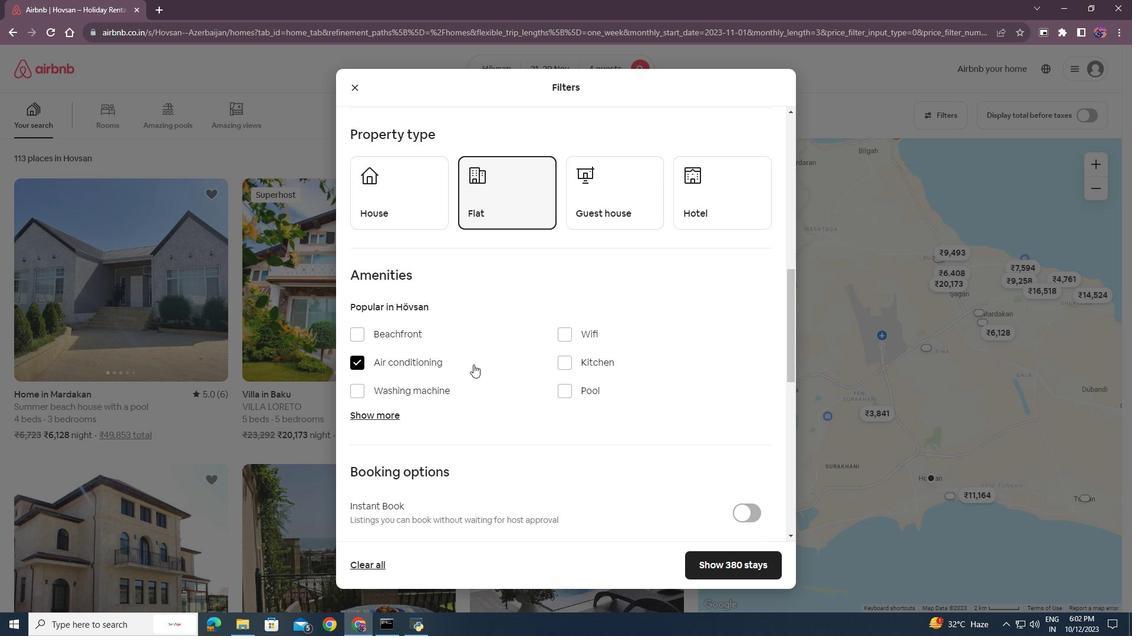 
Action: Mouse scrolled (473, 364) with delta (0, 0)
Screenshot: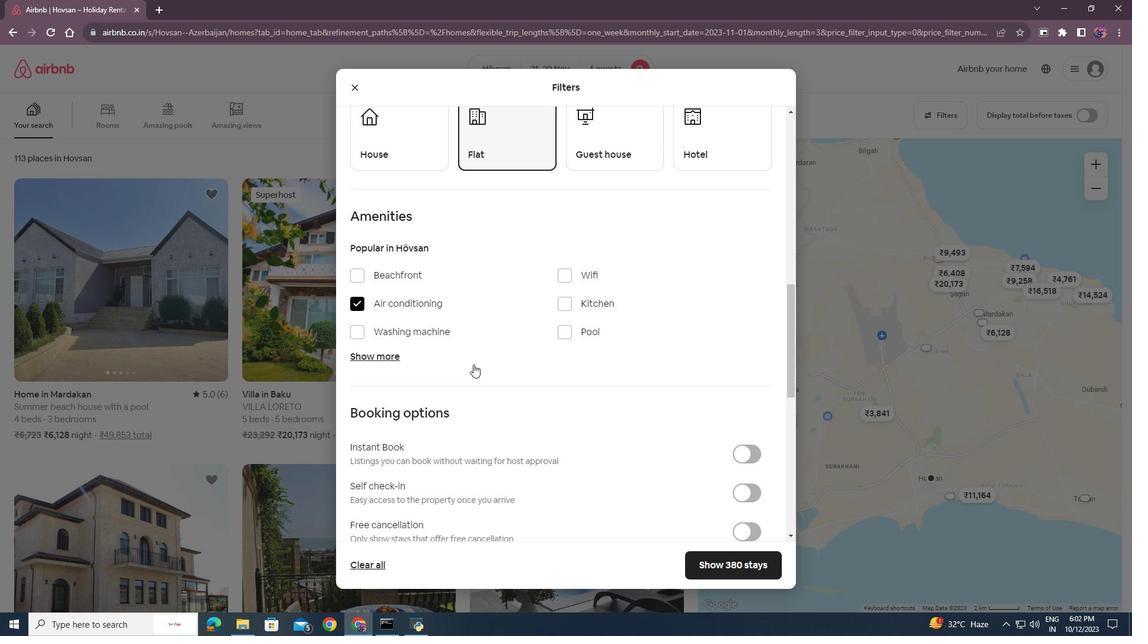 
Action: Mouse scrolled (473, 364) with delta (0, 0)
Screenshot: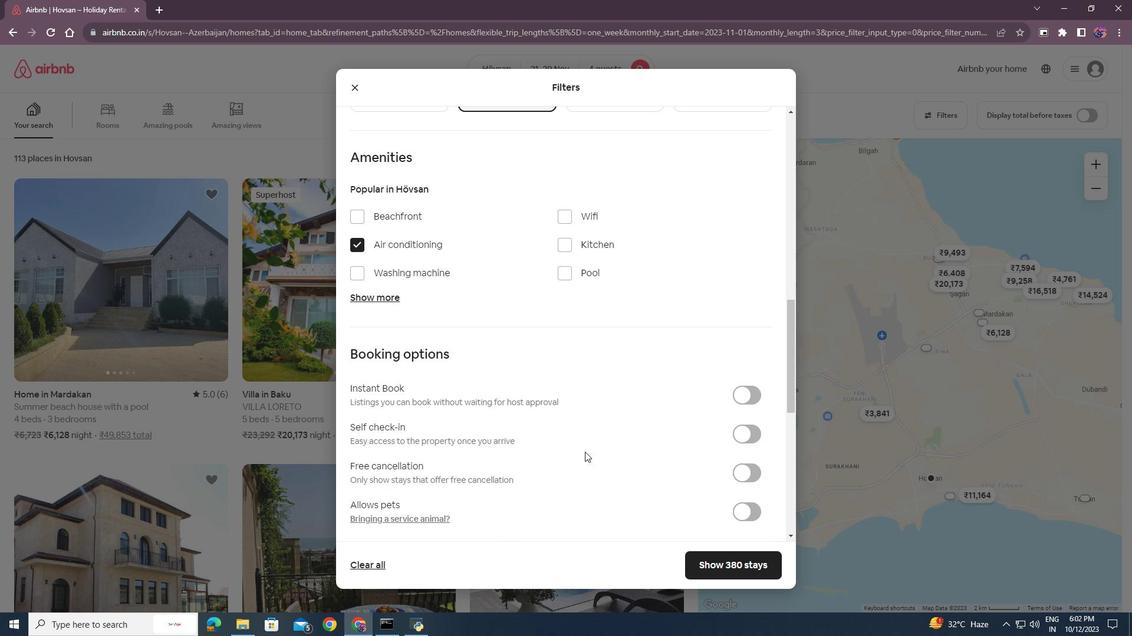 
Action: Mouse moved to (744, 562)
Screenshot: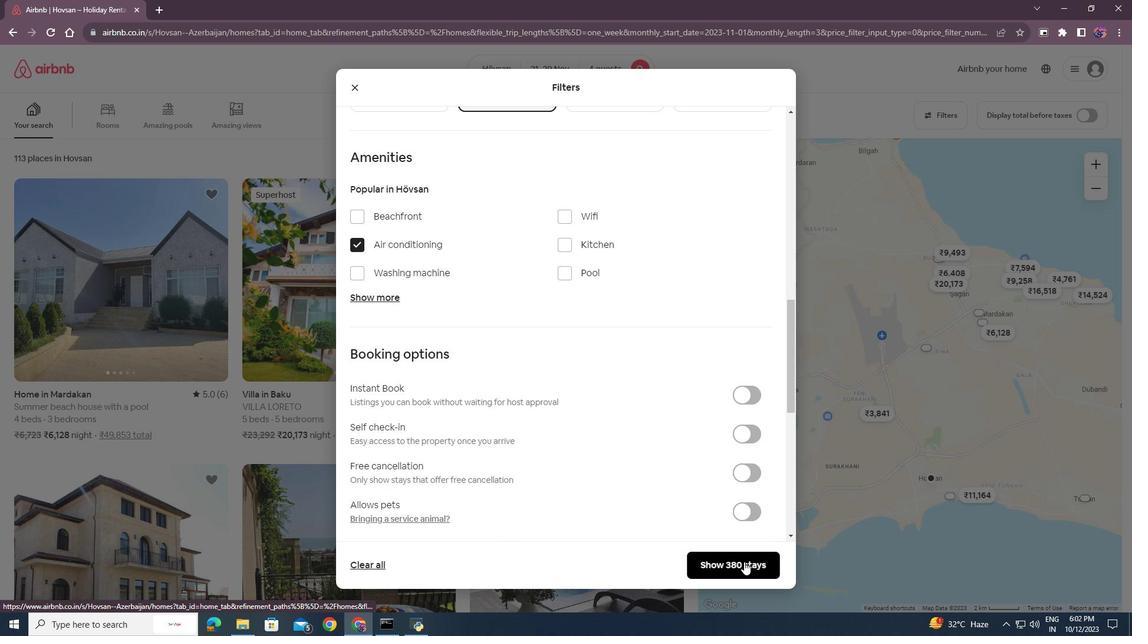 
Action: Mouse pressed left at (744, 562)
Screenshot: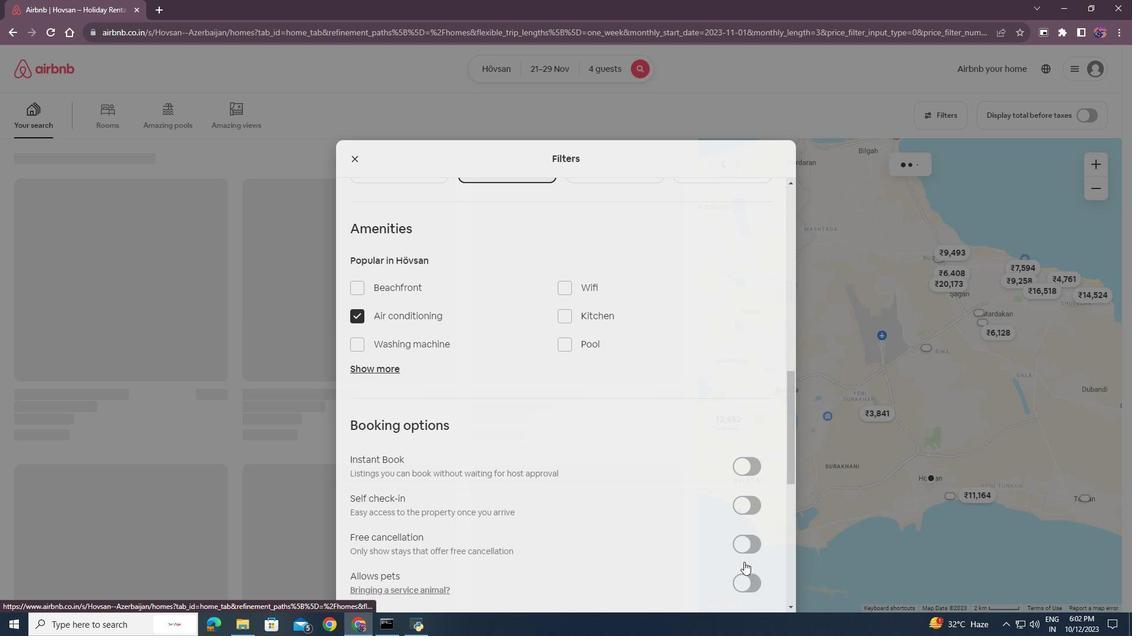 
Action: Mouse moved to (117, 290)
Screenshot: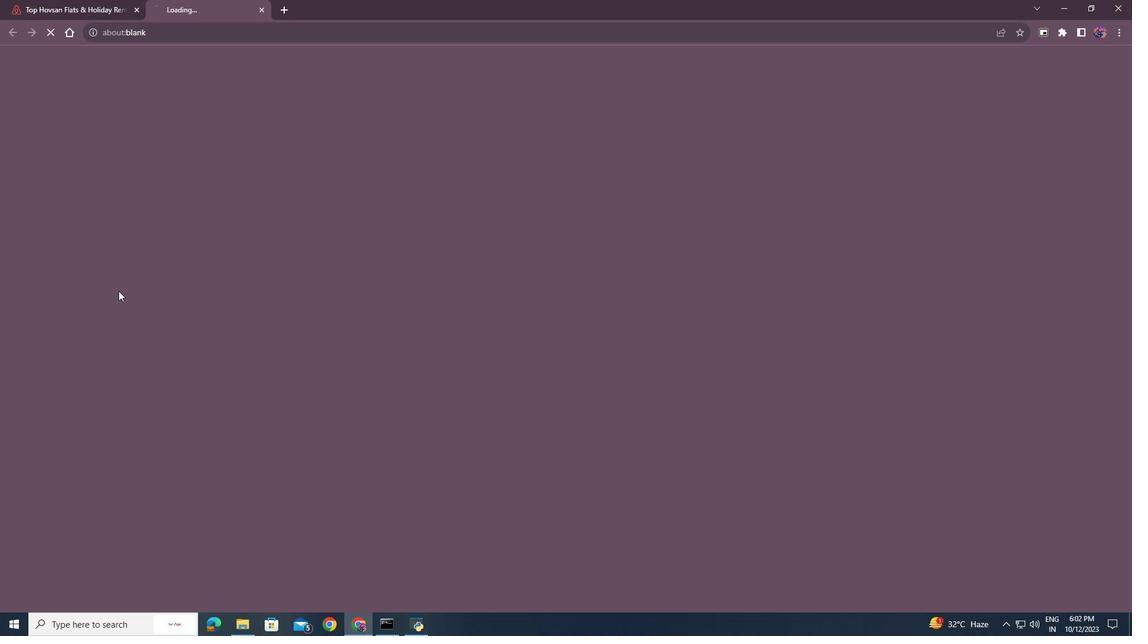 
Action: Mouse pressed left at (117, 290)
Screenshot: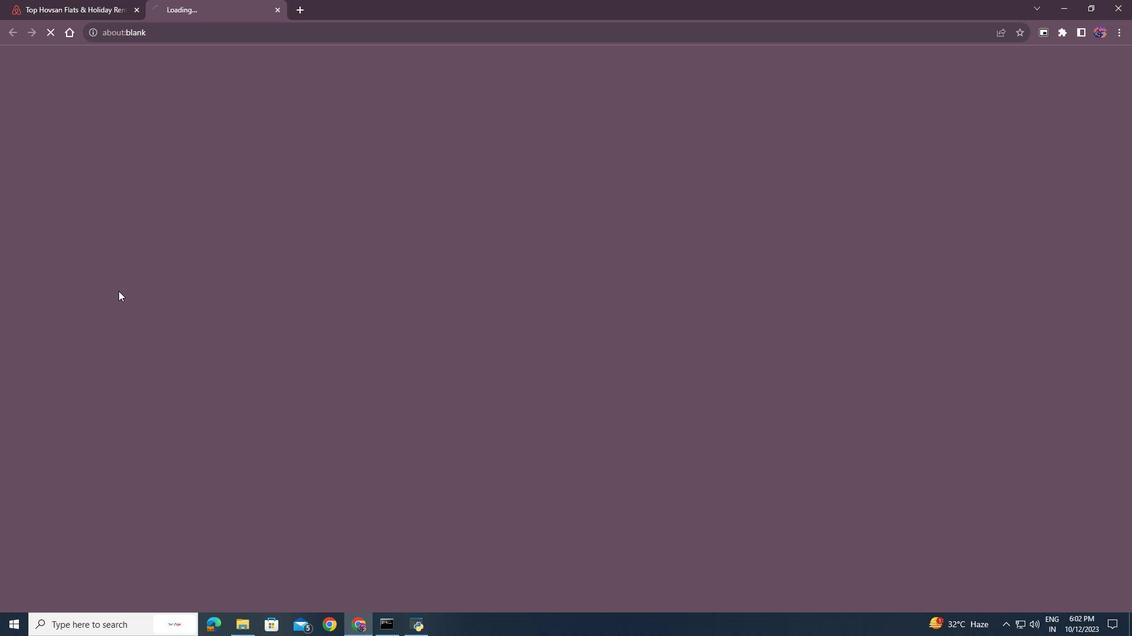 
Action: Mouse moved to (81, 0)
Screenshot: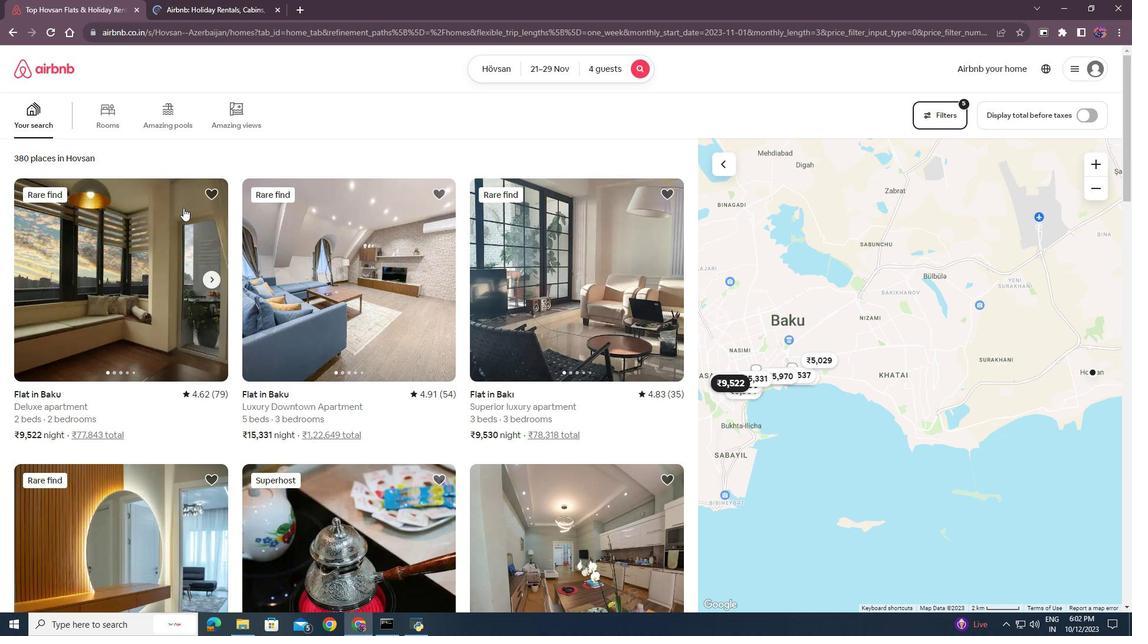 
Action: Mouse pressed left at (81, 0)
Screenshot: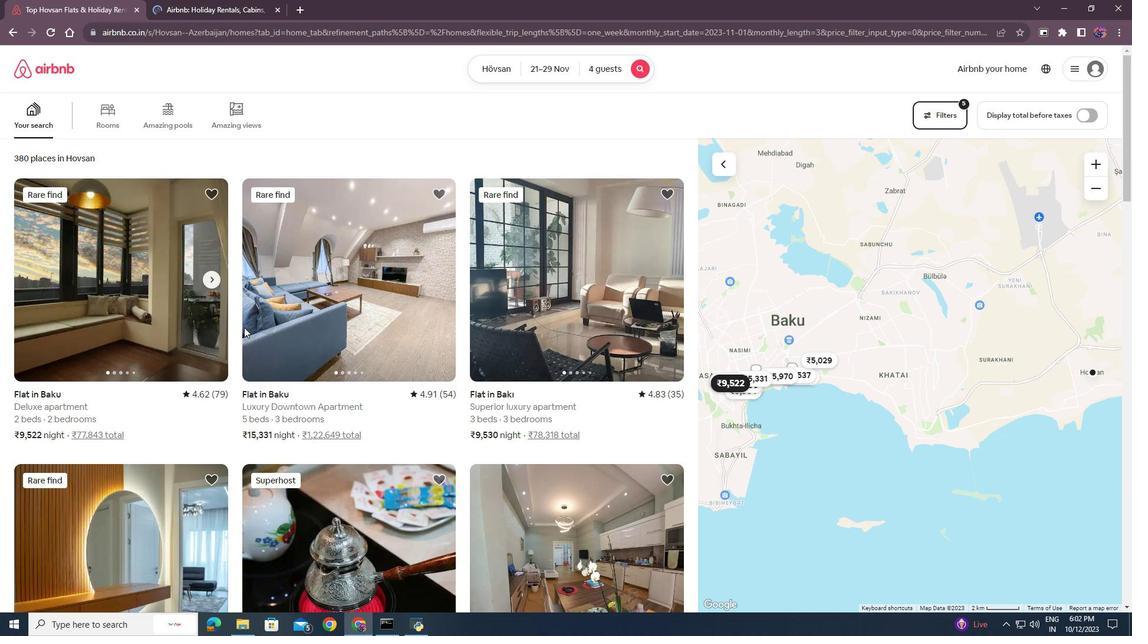
Action: Mouse moved to (278, 372)
Screenshot: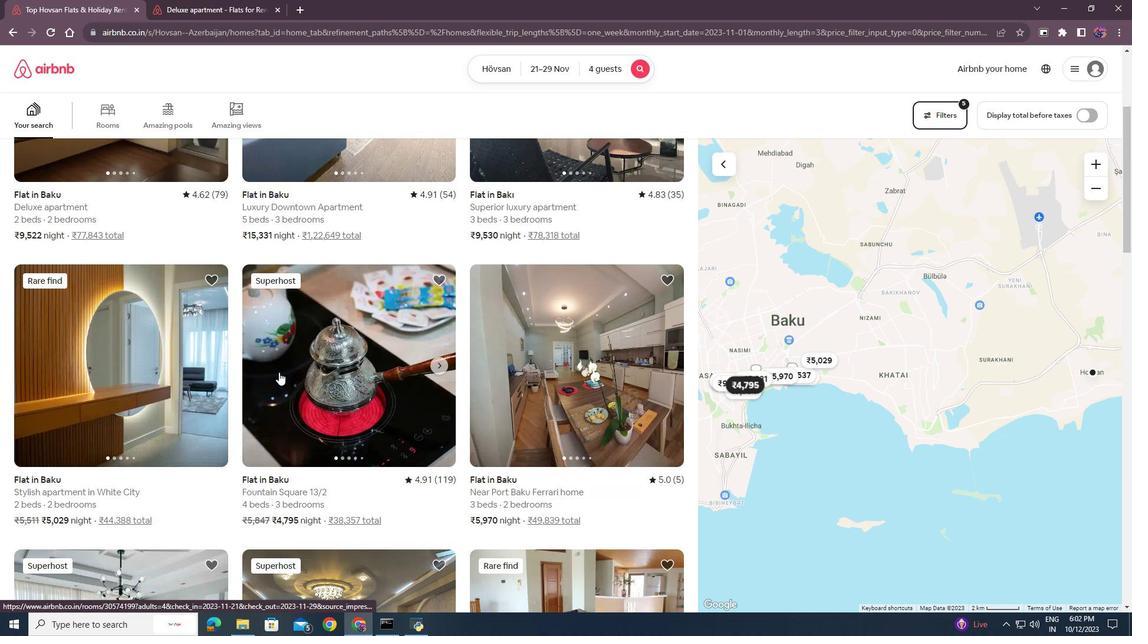 
Action: Mouse scrolled (278, 372) with delta (0, 0)
Screenshot: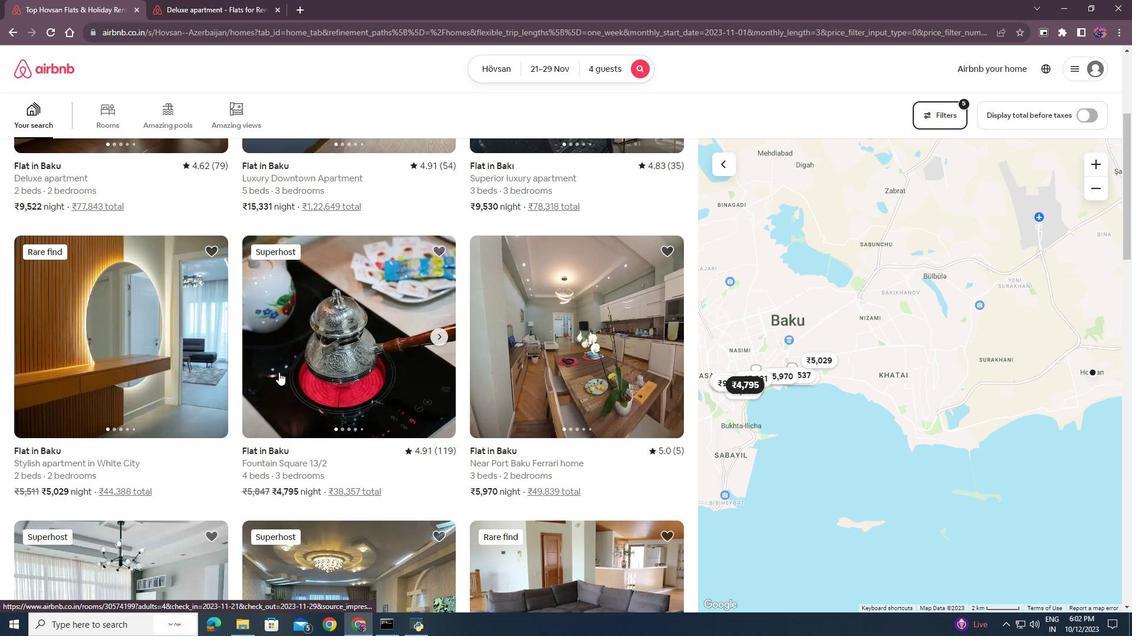 
Action: Mouse scrolled (278, 372) with delta (0, 0)
Screenshot: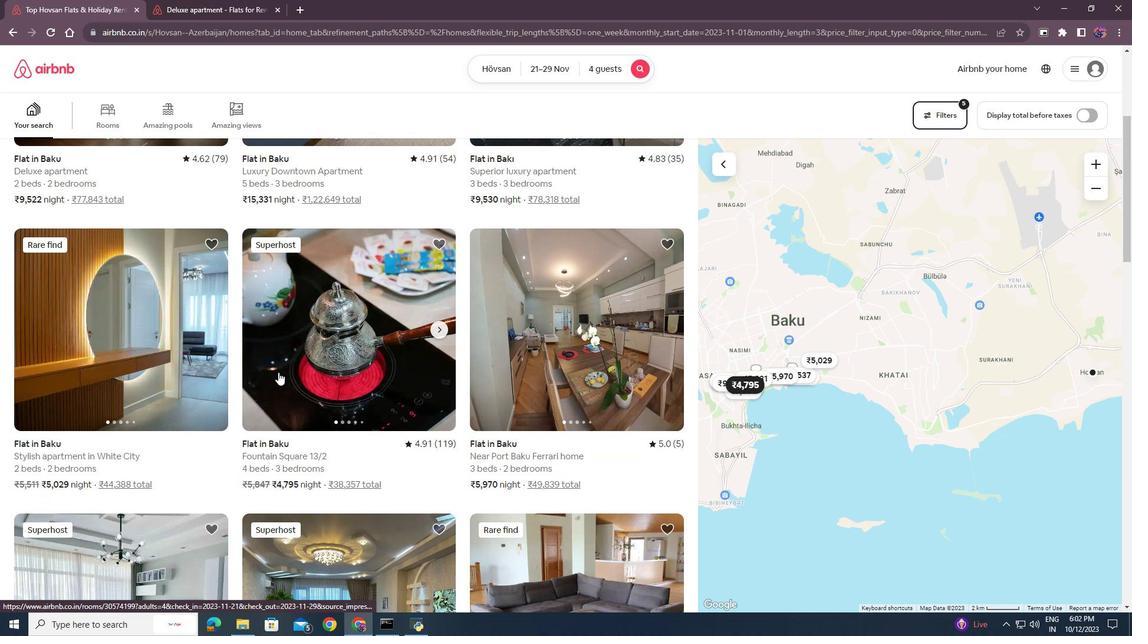 
Action: Mouse scrolled (278, 372) with delta (0, 0)
Screenshot: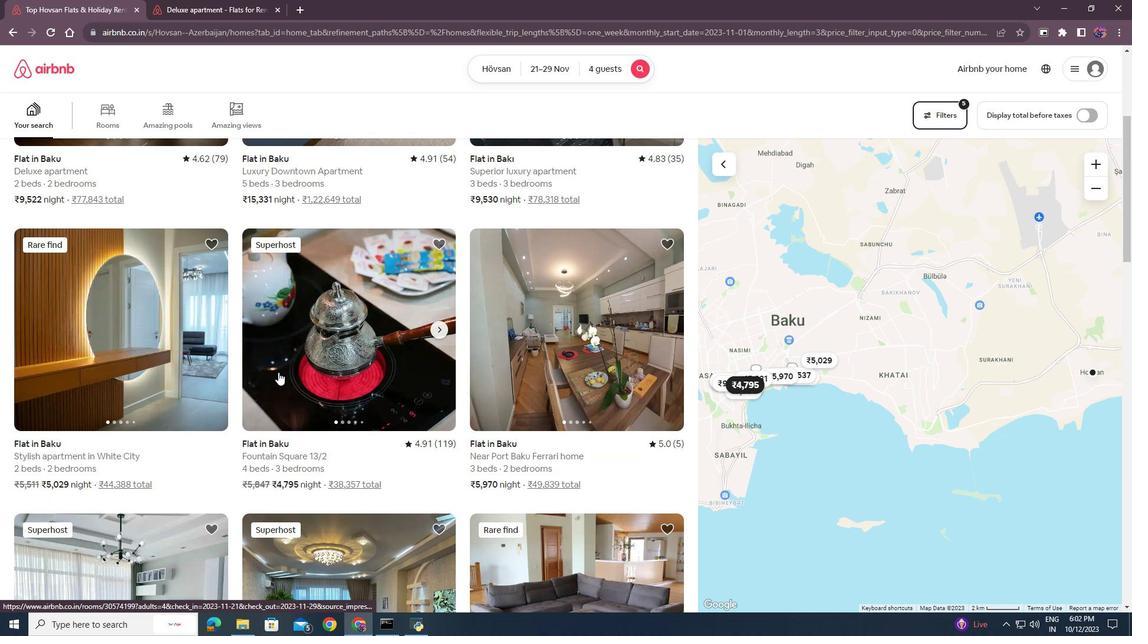 
Action: Mouse moved to (278, 372)
Screenshot: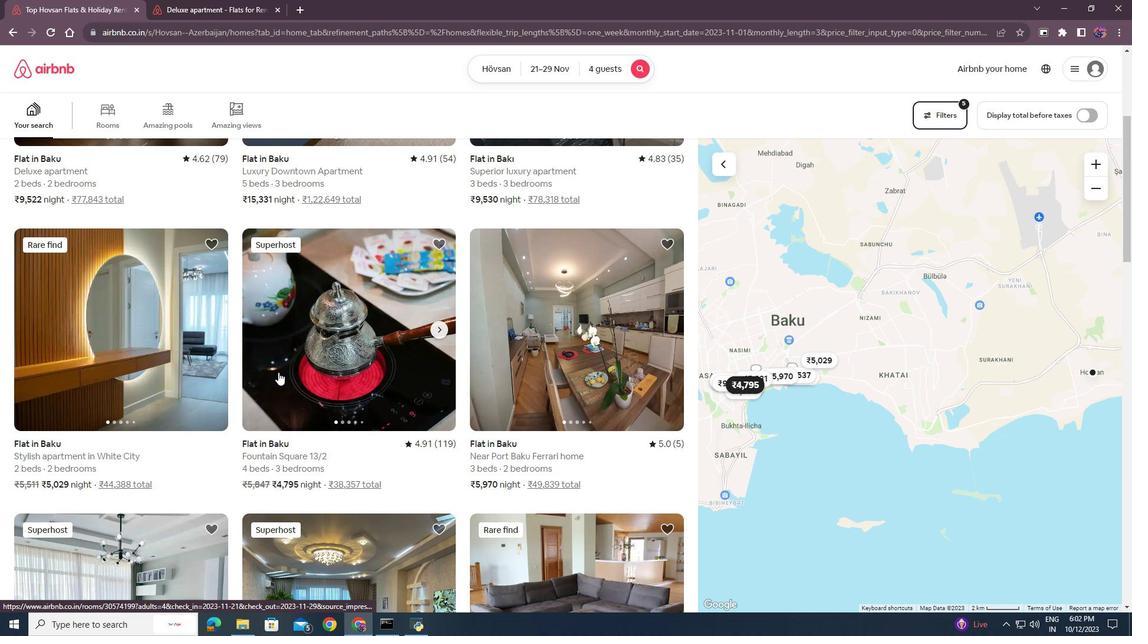 
Action: Mouse scrolled (278, 372) with delta (0, 0)
Screenshot: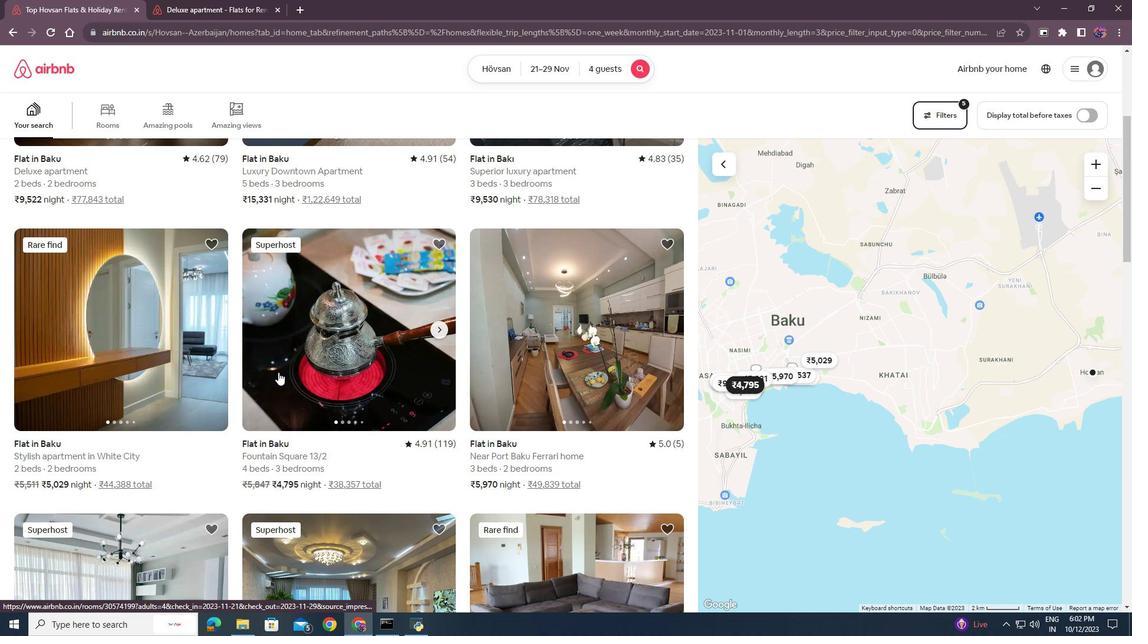 
Action: Mouse moved to (278, 372)
Screenshot: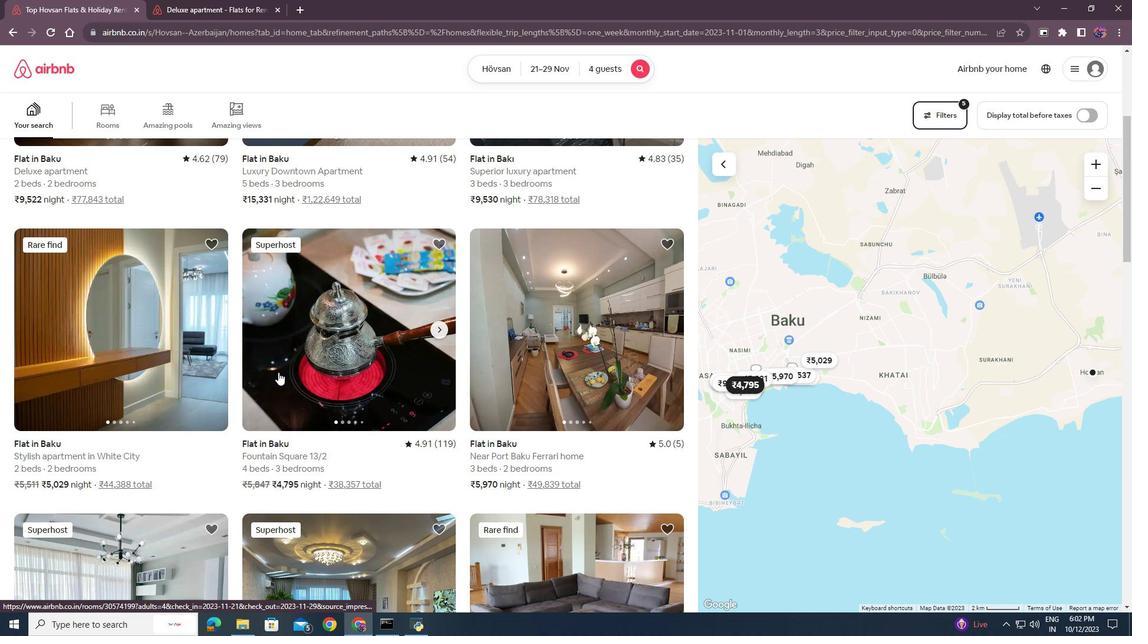 
Action: Mouse scrolled (278, 372) with delta (0, 0)
Screenshot: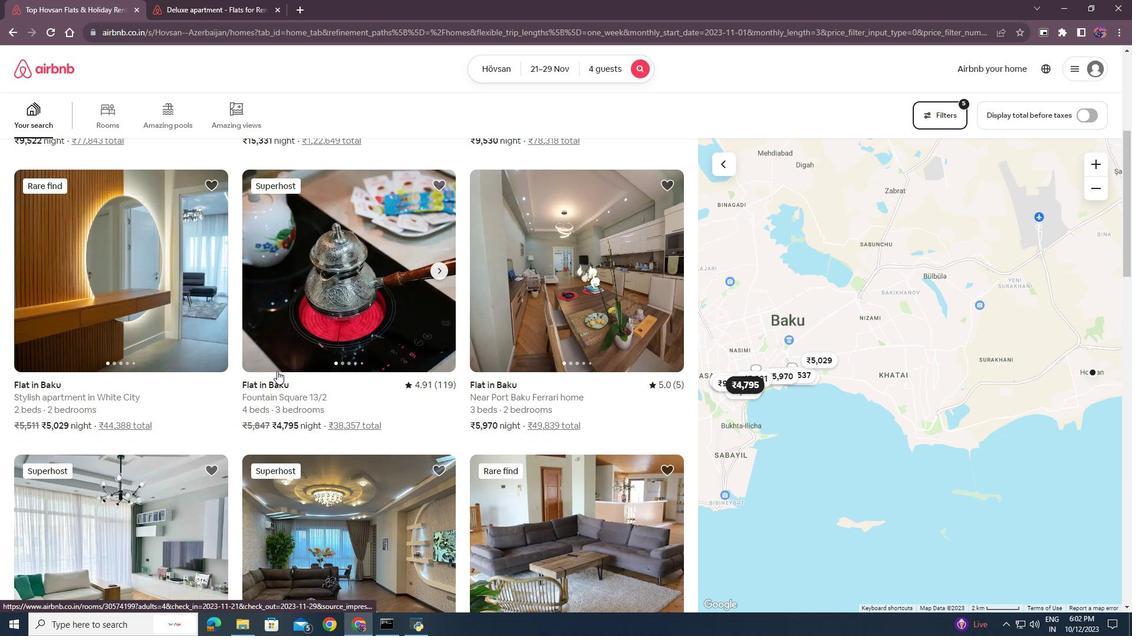 
Action: Mouse moved to (277, 371)
Screenshot: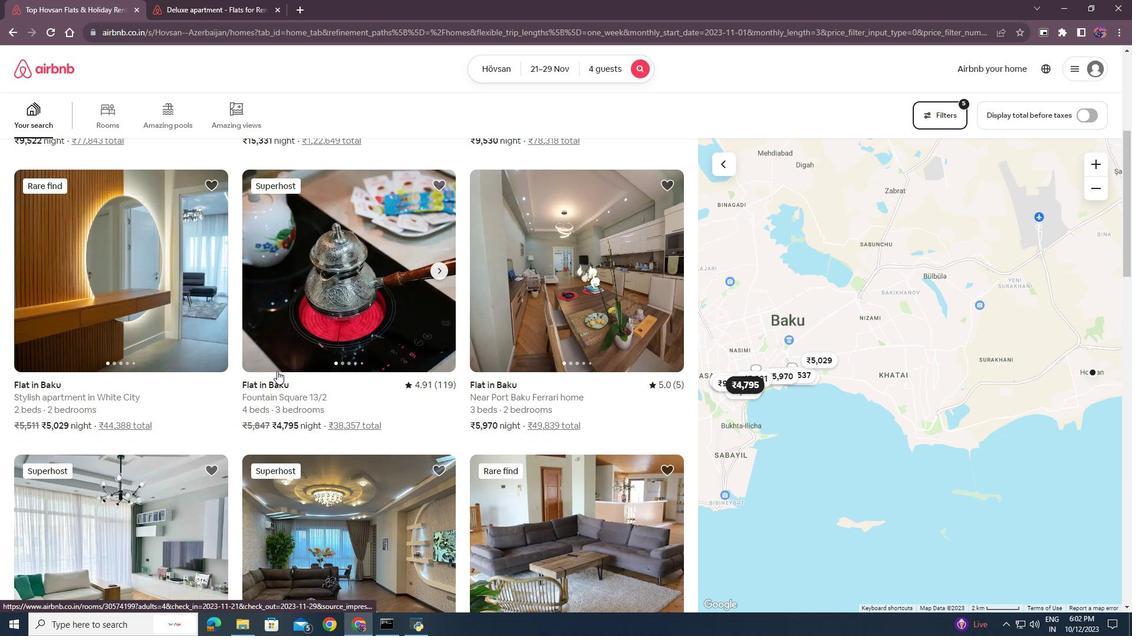 
Action: Mouse scrolled (277, 370) with delta (0, 0)
Screenshot: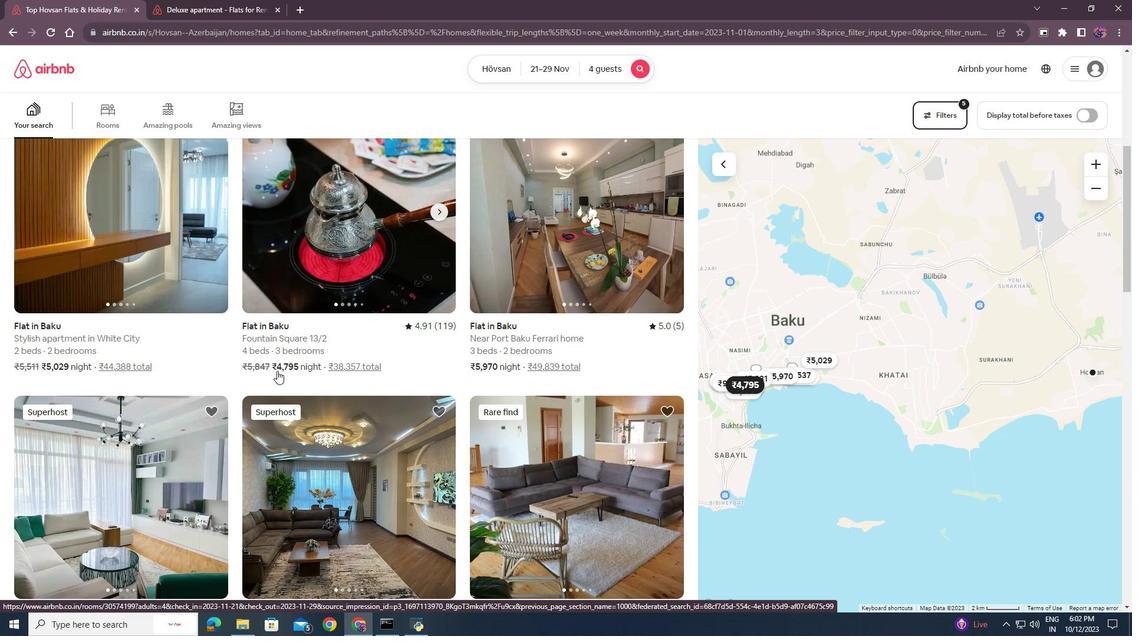 
Action: Mouse moved to (321, 468)
Screenshot: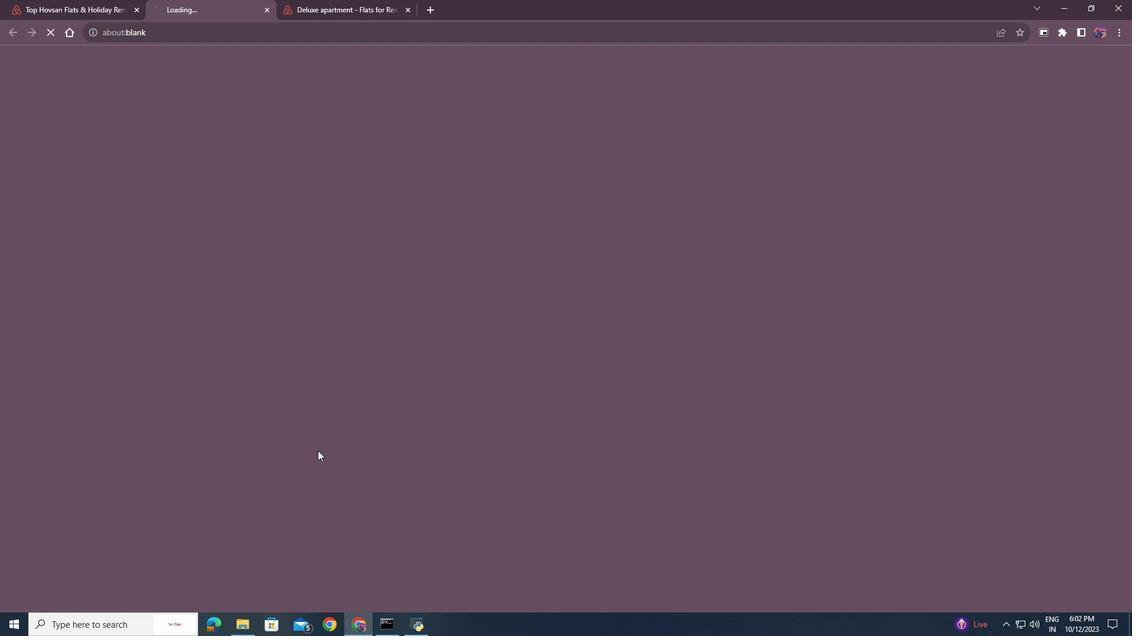 
Action: Mouse pressed left at (321, 468)
Screenshot: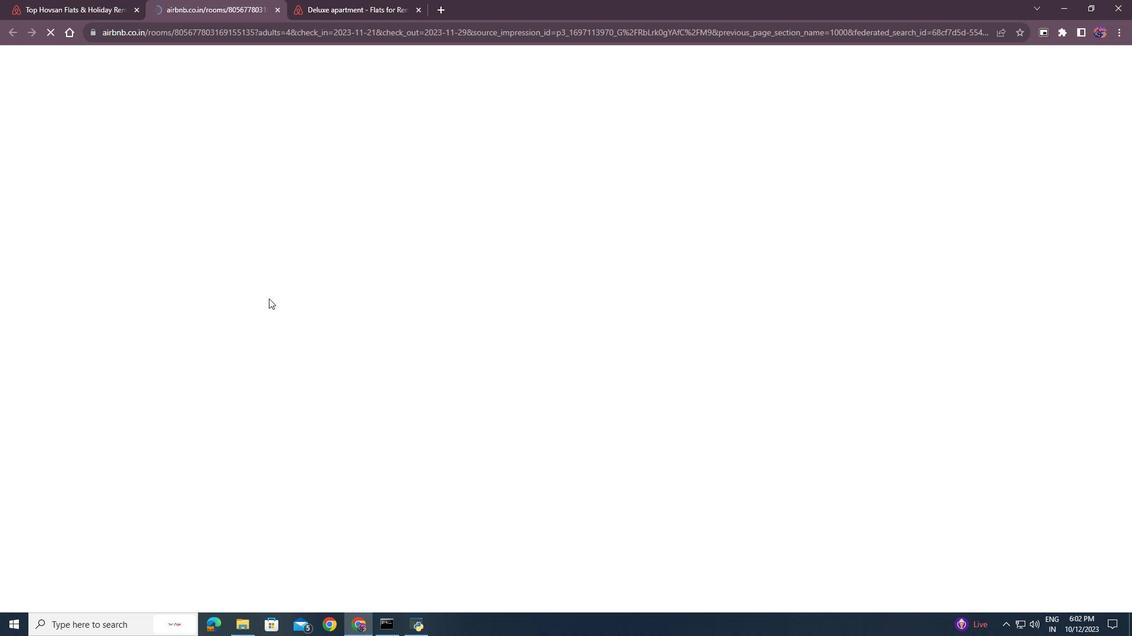 
Action: Mouse moved to (79, 0)
Screenshot: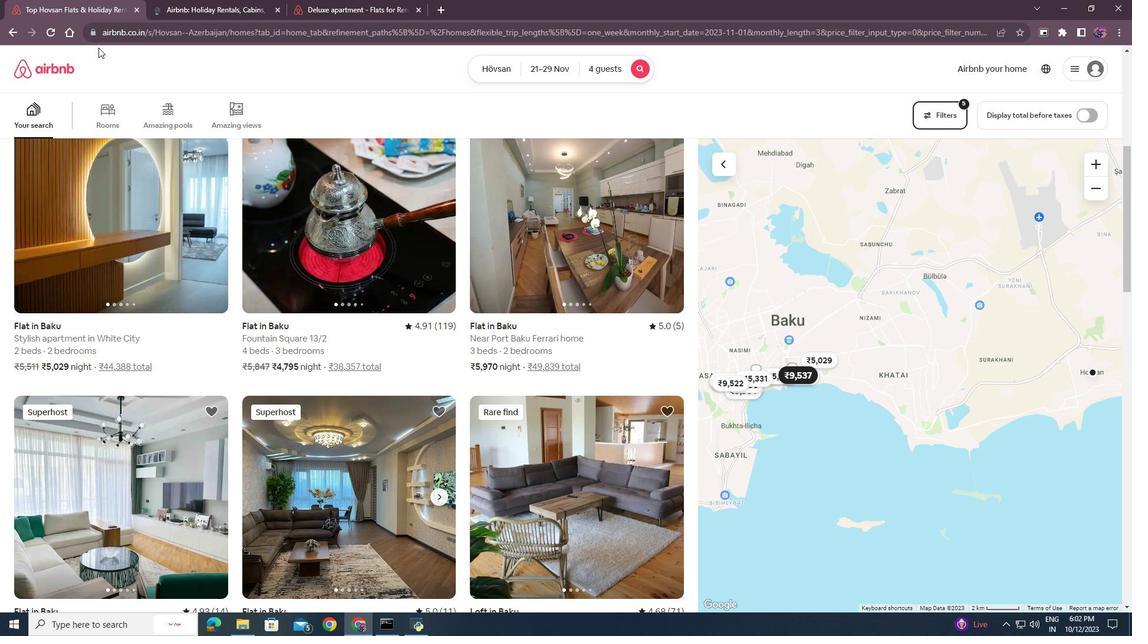 
Action: Mouse pressed left at (79, 0)
Screenshot: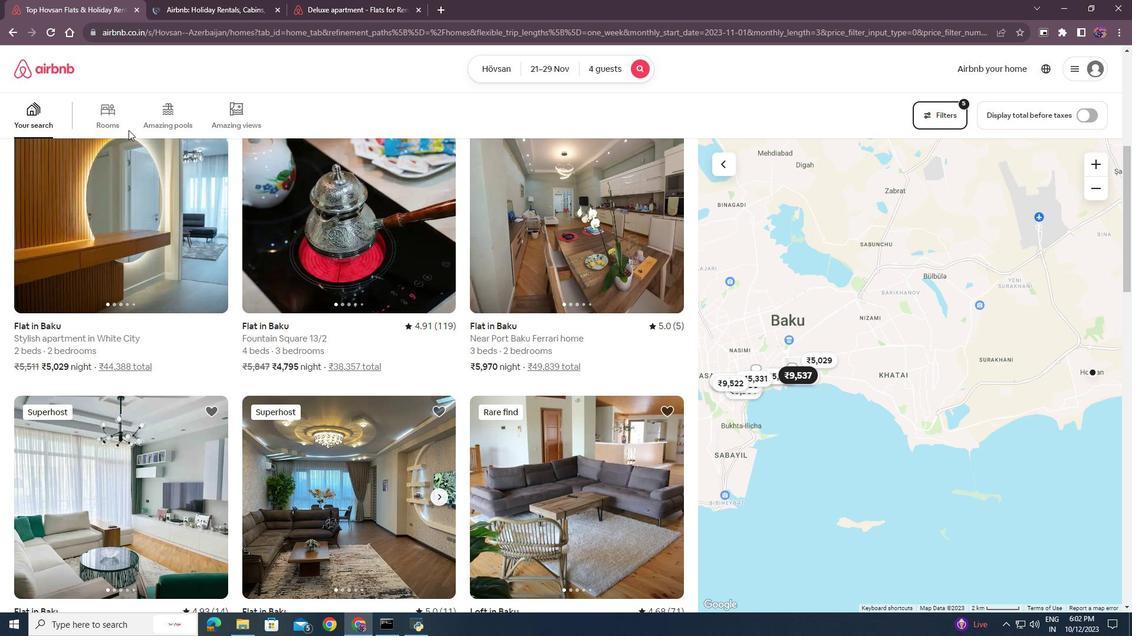 
Action: Mouse moved to (308, 432)
Screenshot: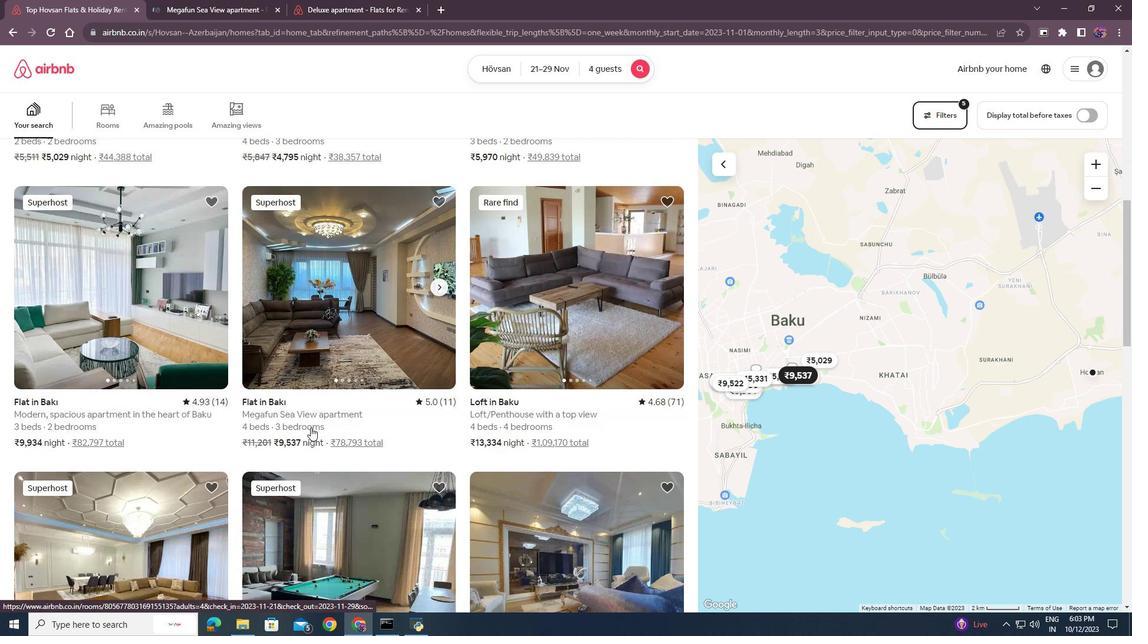 
Action: Mouse scrolled (308, 431) with delta (0, 0)
Screenshot: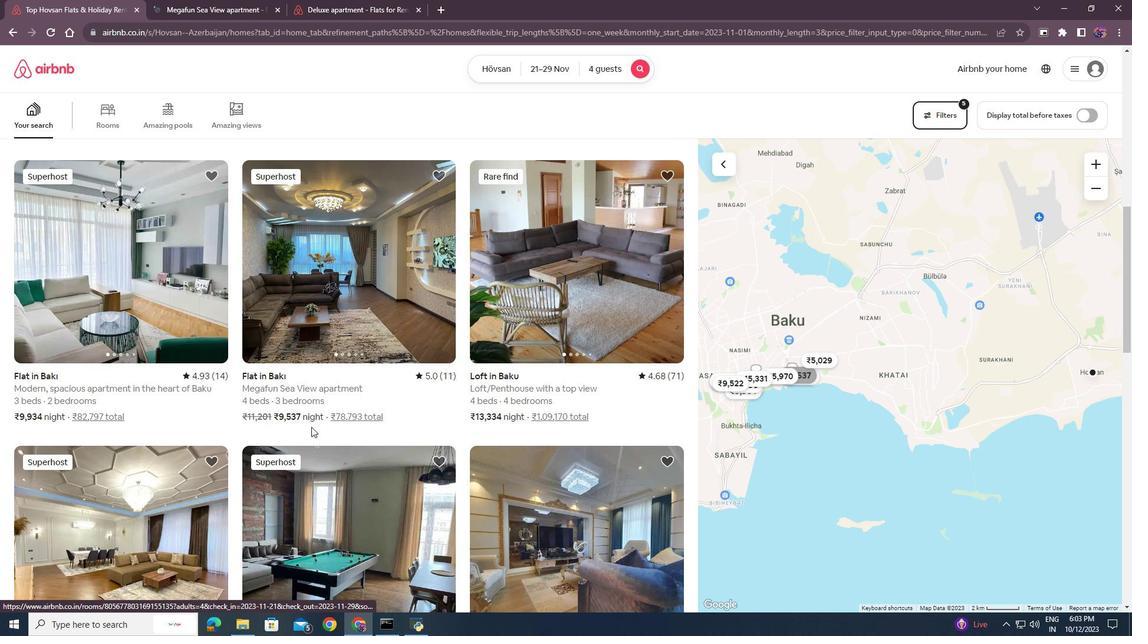 
Action: Mouse moved to (310, 432)
Screenshot: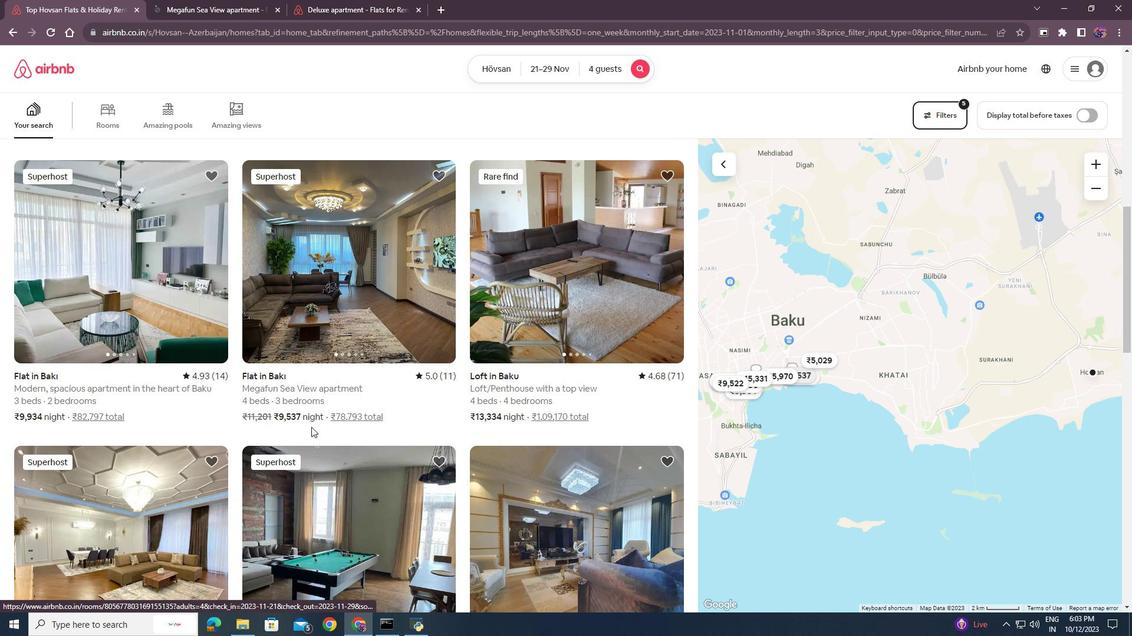 
Action: Mouse scrolled (310, 431) with delta (0, 0)
Screenshot: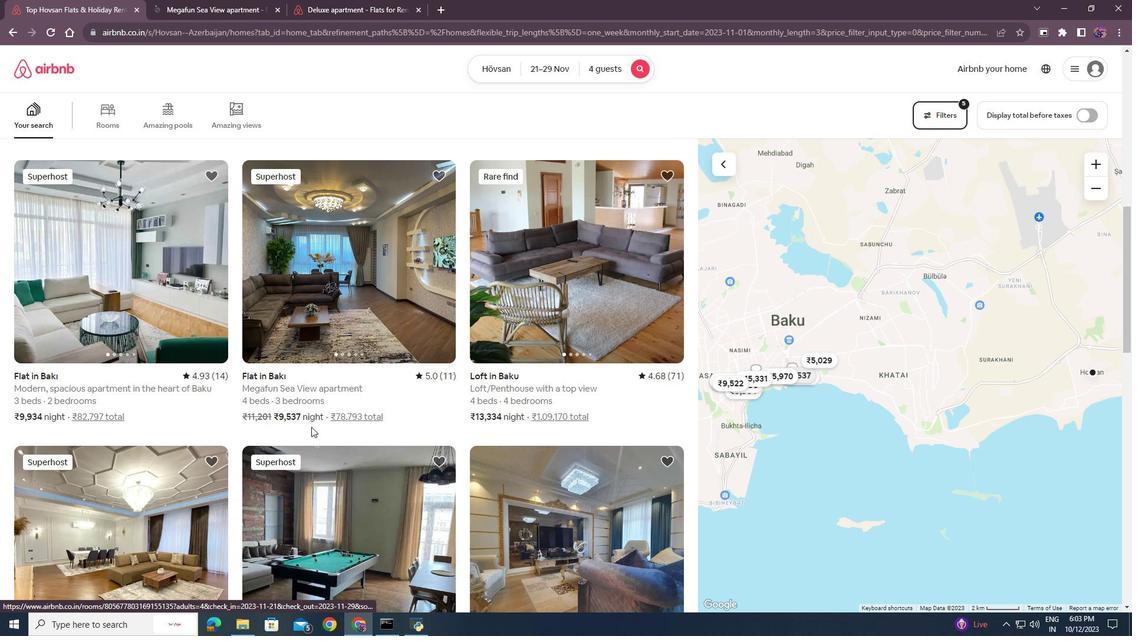
Action: Mouse moved to (310, 430)
Screenshot: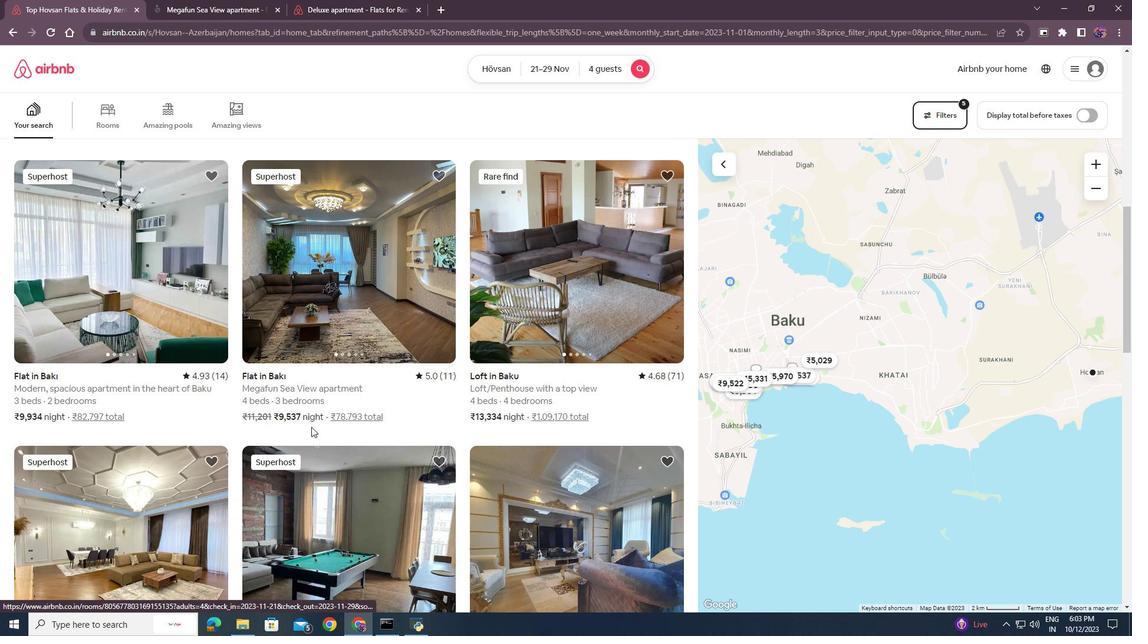
Action: Mouse scrolled (310, 429) with delta (0, 0)
Screenshot: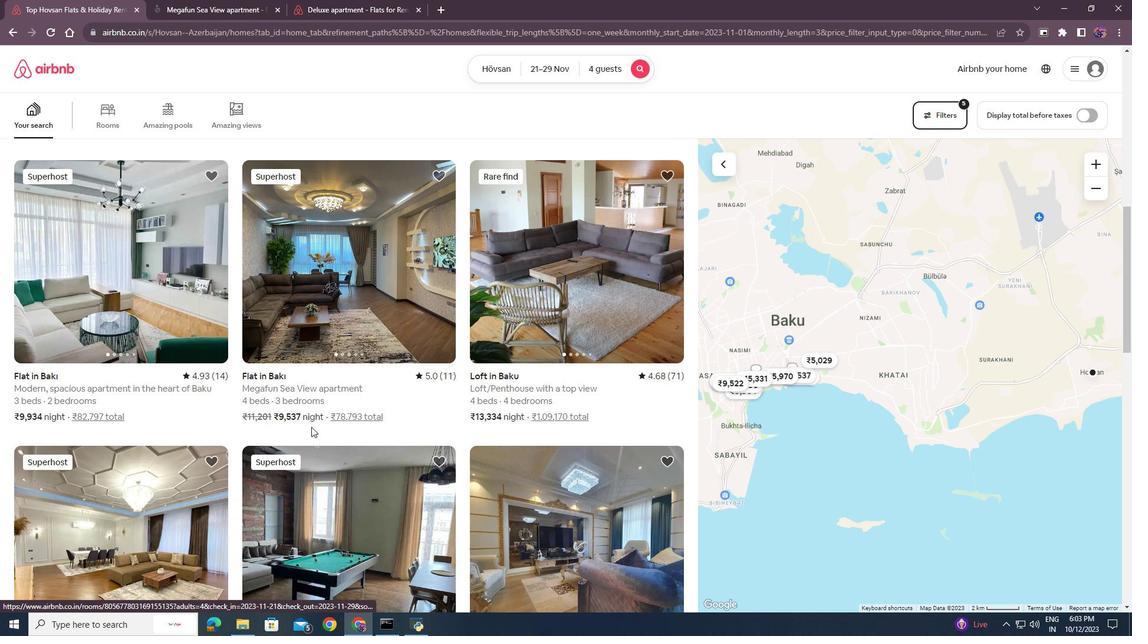 
Action: Mouse moved to (310, 429)
Screenshot: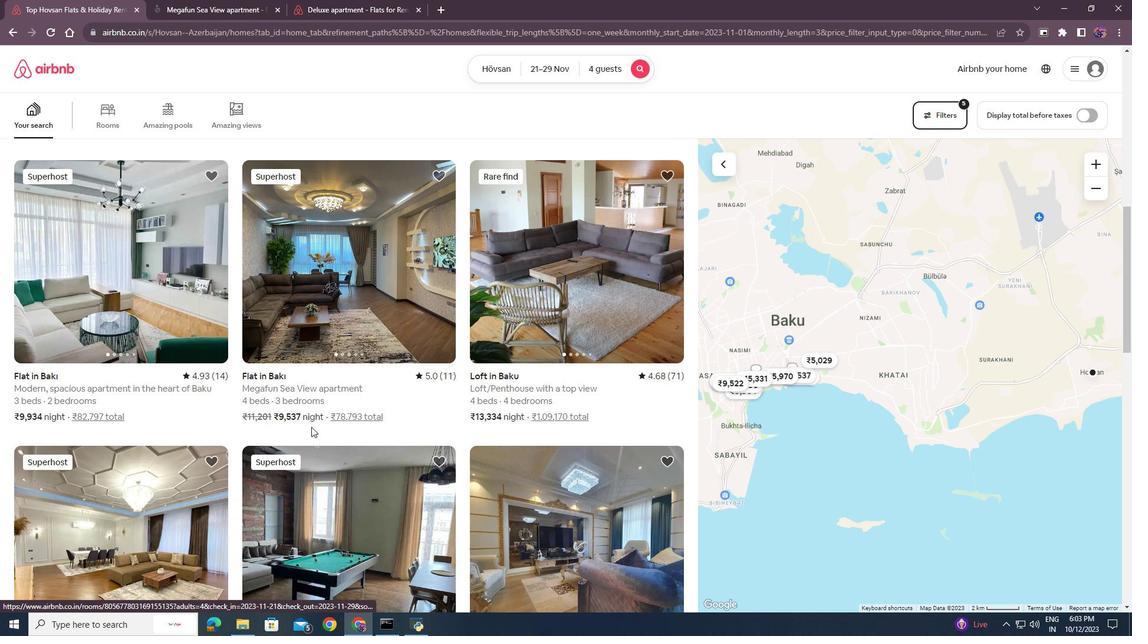 
Action: Mouse scrolled (310, 428) with delta (0, 0)
Screenshot: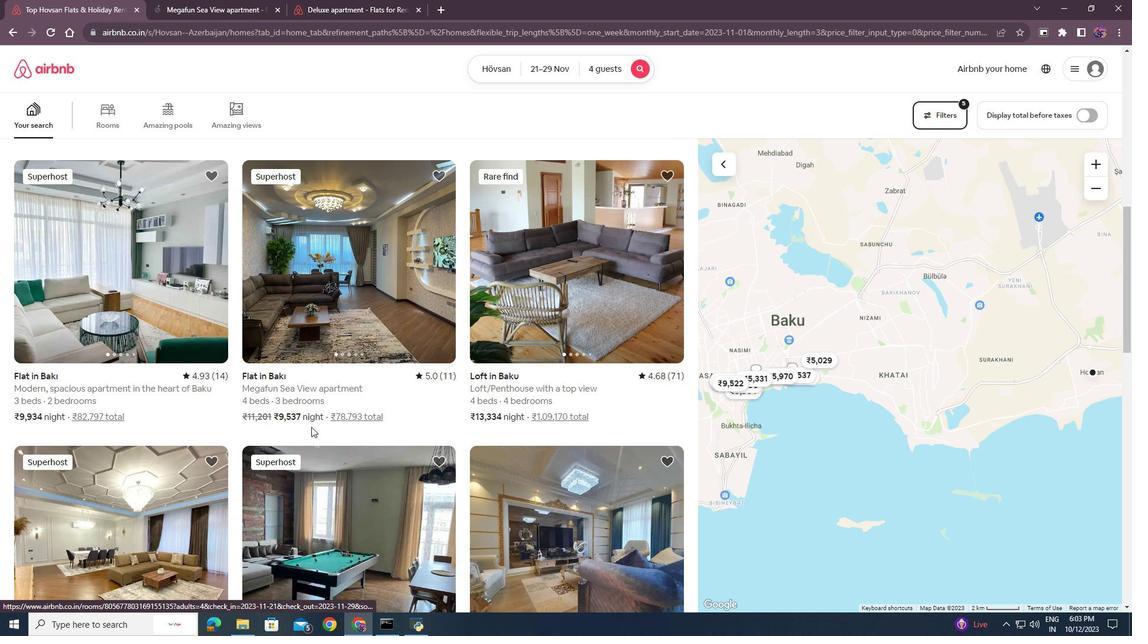 
Action: Mouse moved to (311, 427)
Screenshot: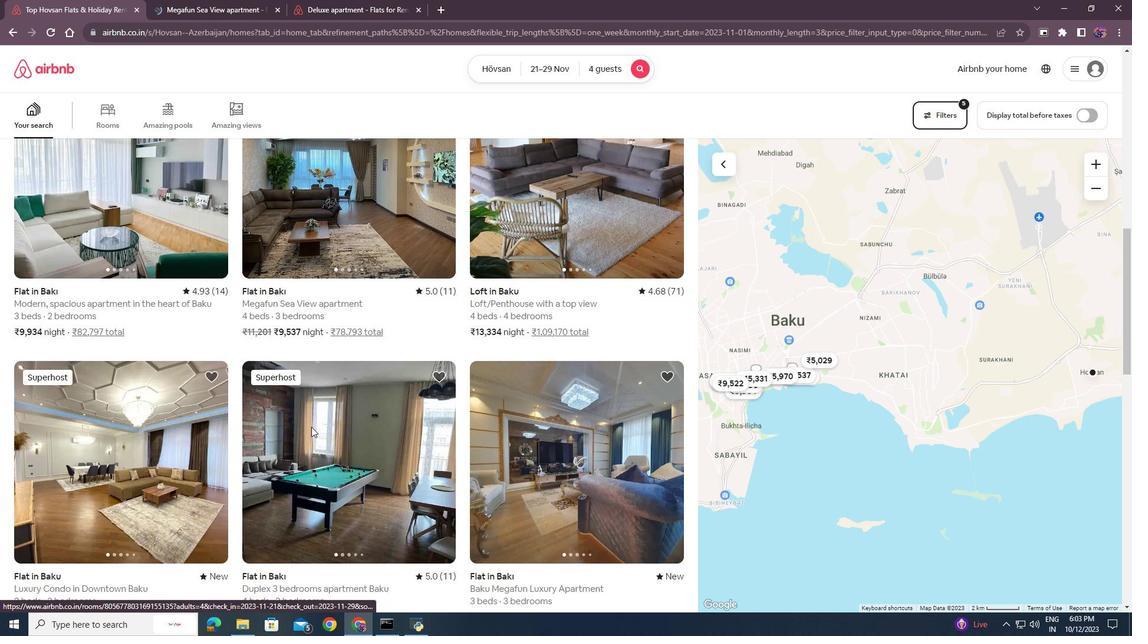 
Action: Mouse scrolled (311, 426) with delta (0, 0)
Screenshot: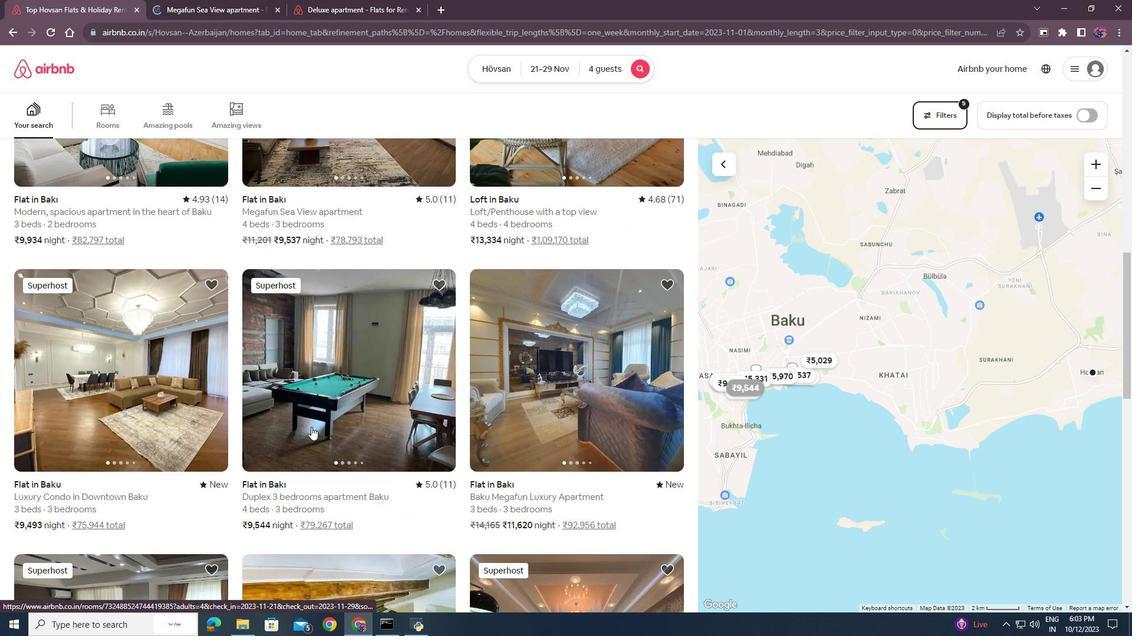 
Action: Mouse scrolled (311, 426) with delta (0, 0)
Screenshot: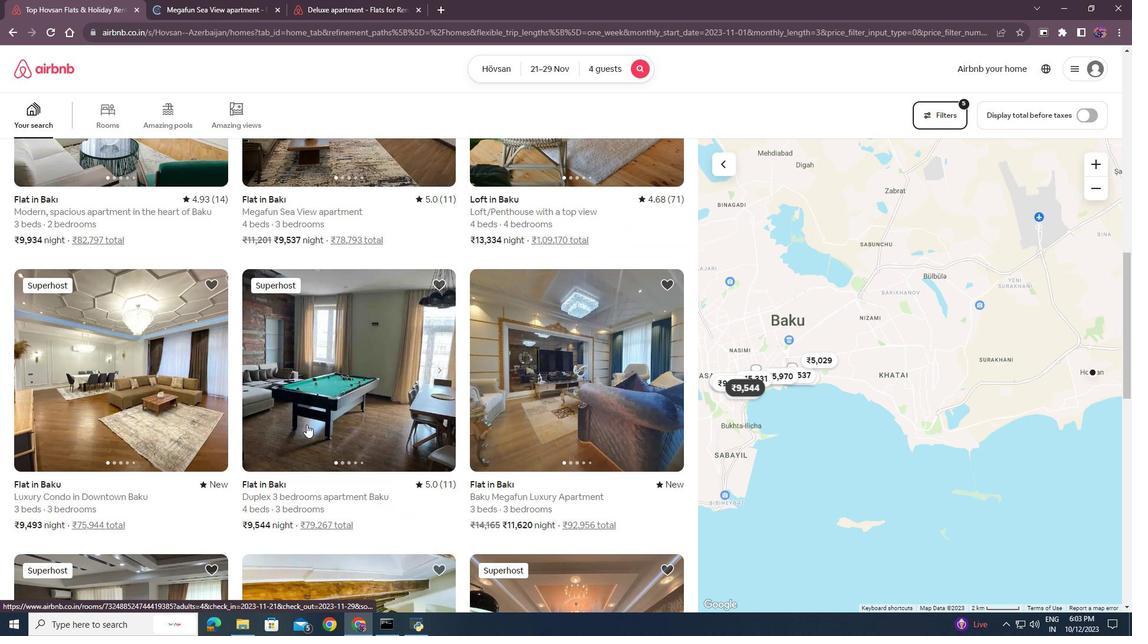 
Action: Mouse scrolled (311, 426) with delta (0, 0)
Screenshot: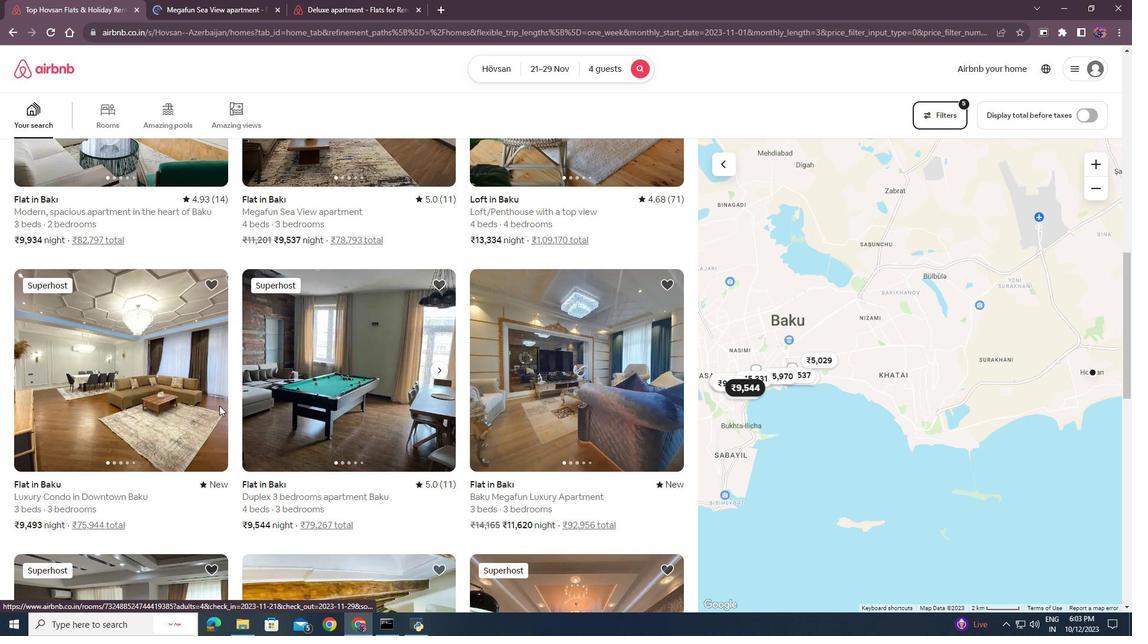 
Action: Mouse moved to (144, 386)
Screenshot: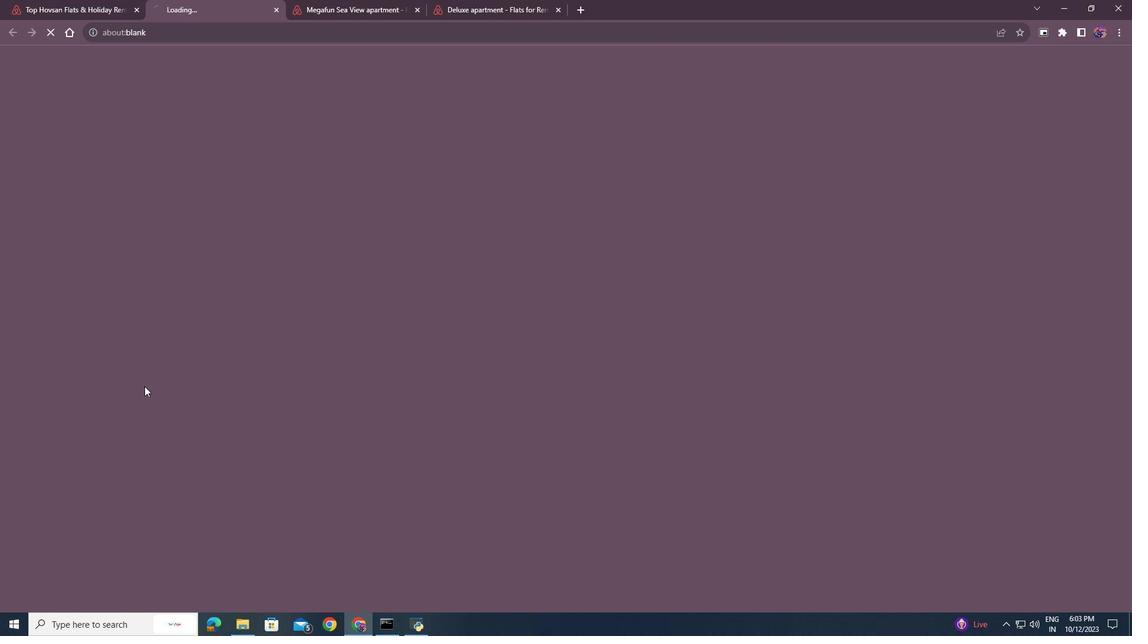 
Action: Mouse pressed left at (144, 386)
Screenshot: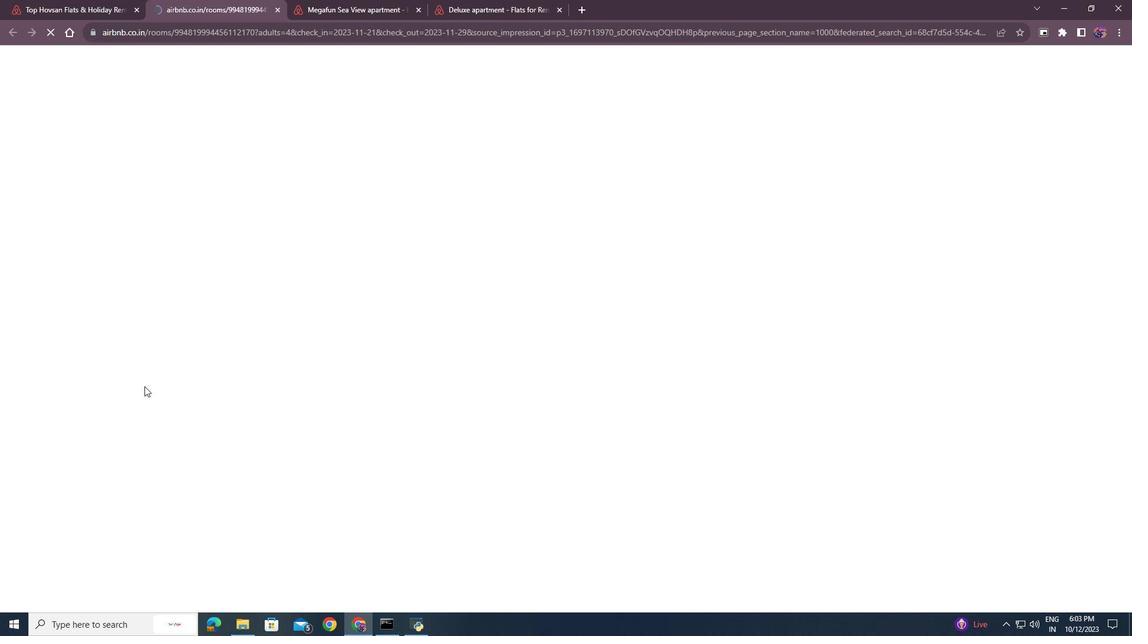 
Action: Mouse moved to (71, 0)
Screenshot: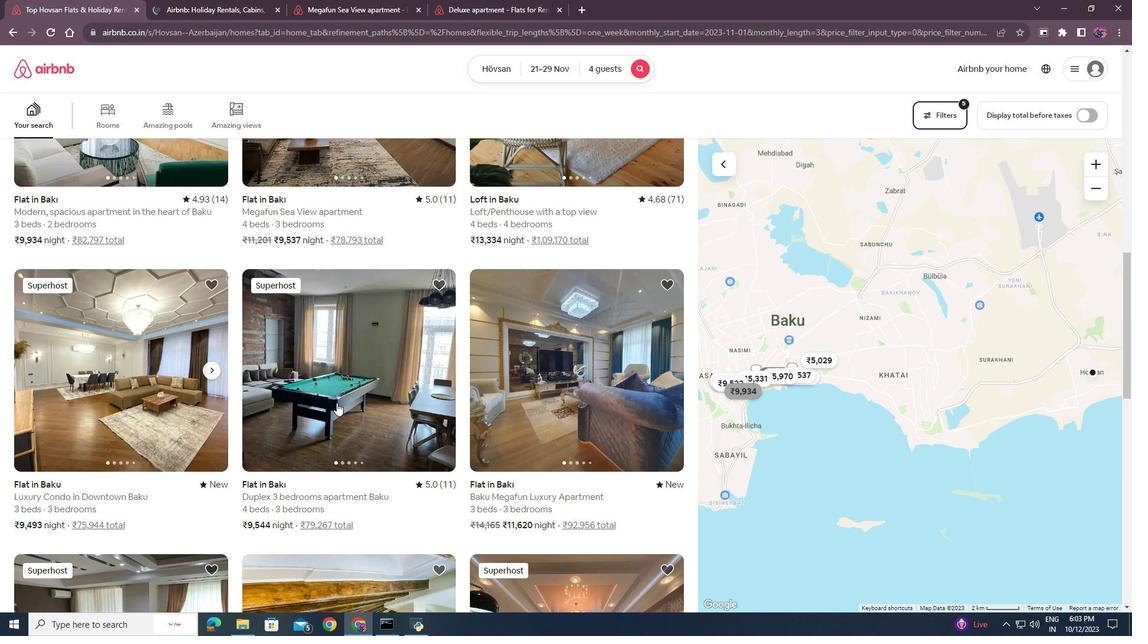 
Action: Mouse pressed left at (71, 0)
Screenshot: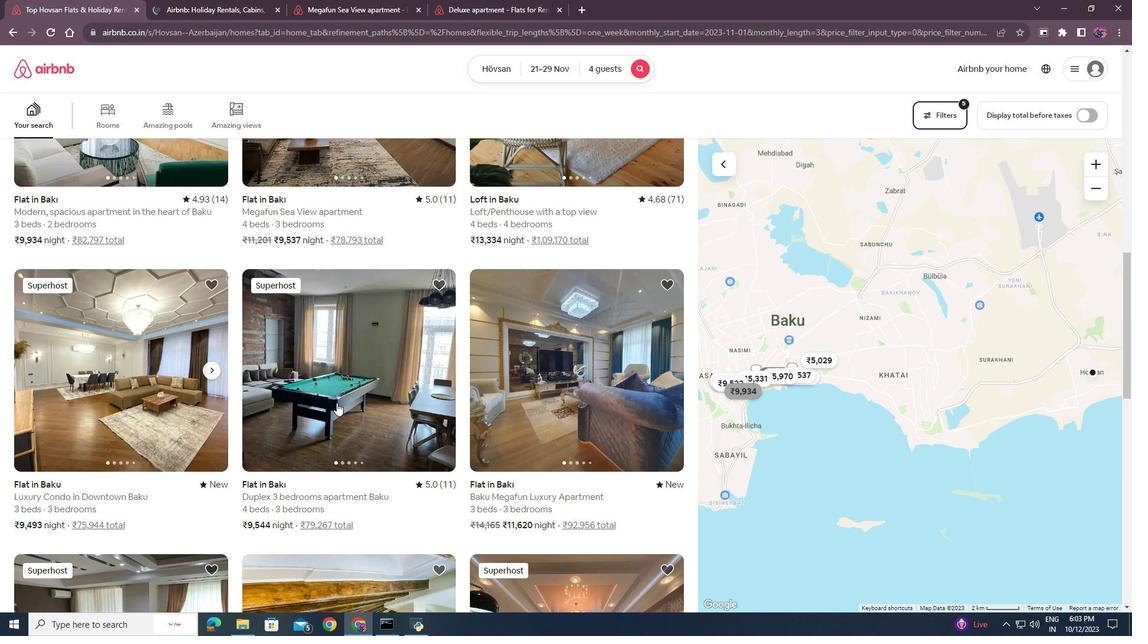
Action: Mouse moved to (349, 410)
Screenshot: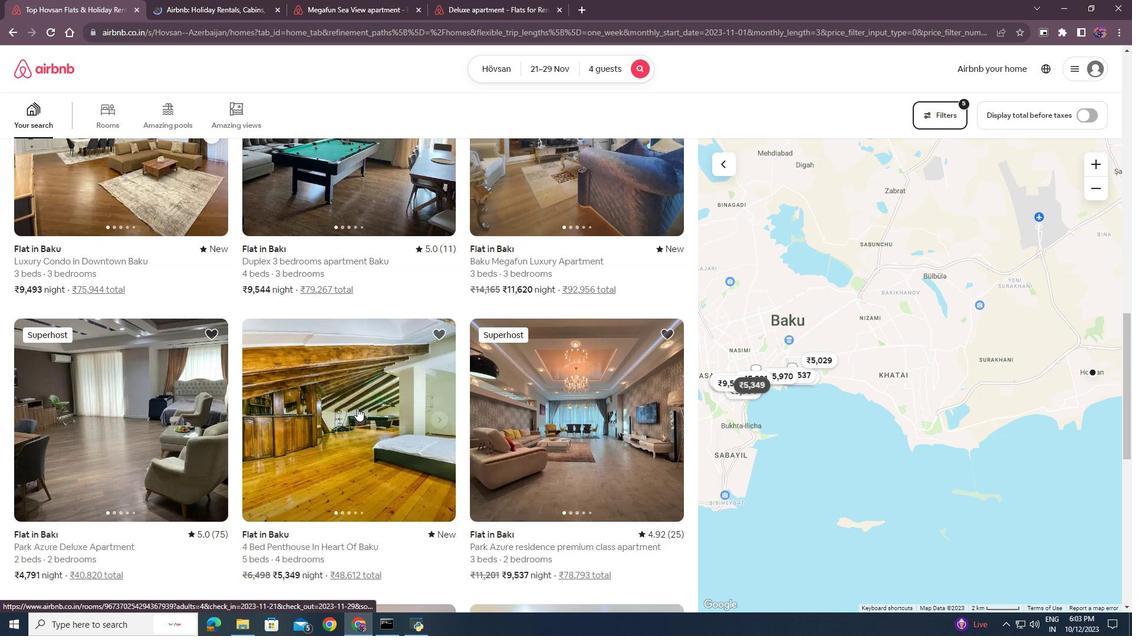 
Action: Mouse scrolled (349, 410) with delta (0, 0)
Screenshot: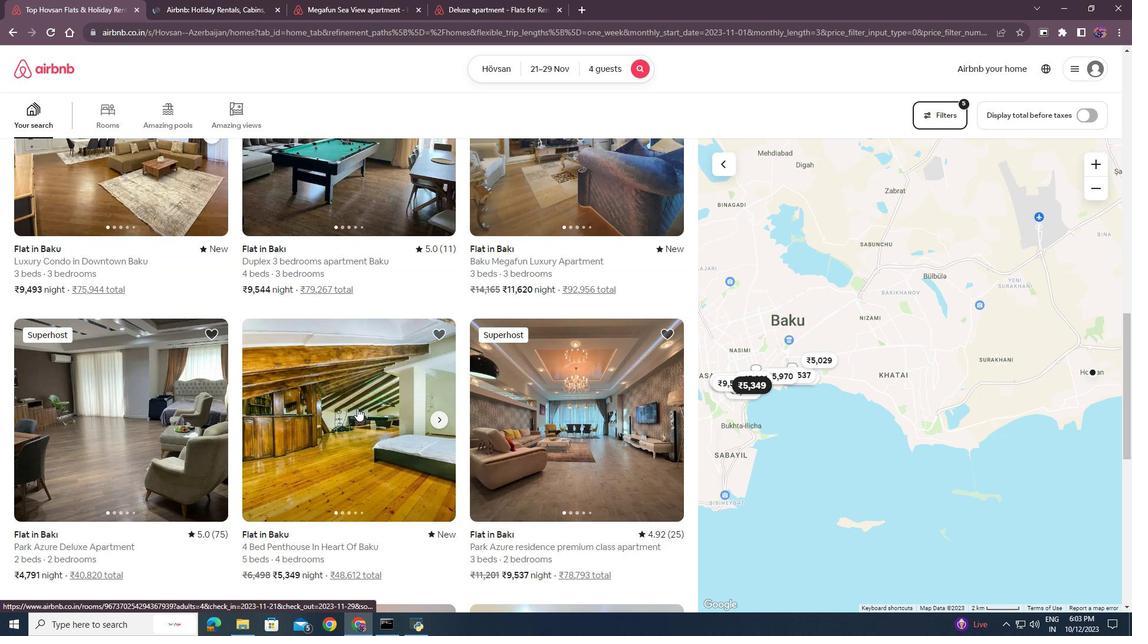
Action: Mouse scrolled (349, 410) with delta (0, 0)
Screenshot: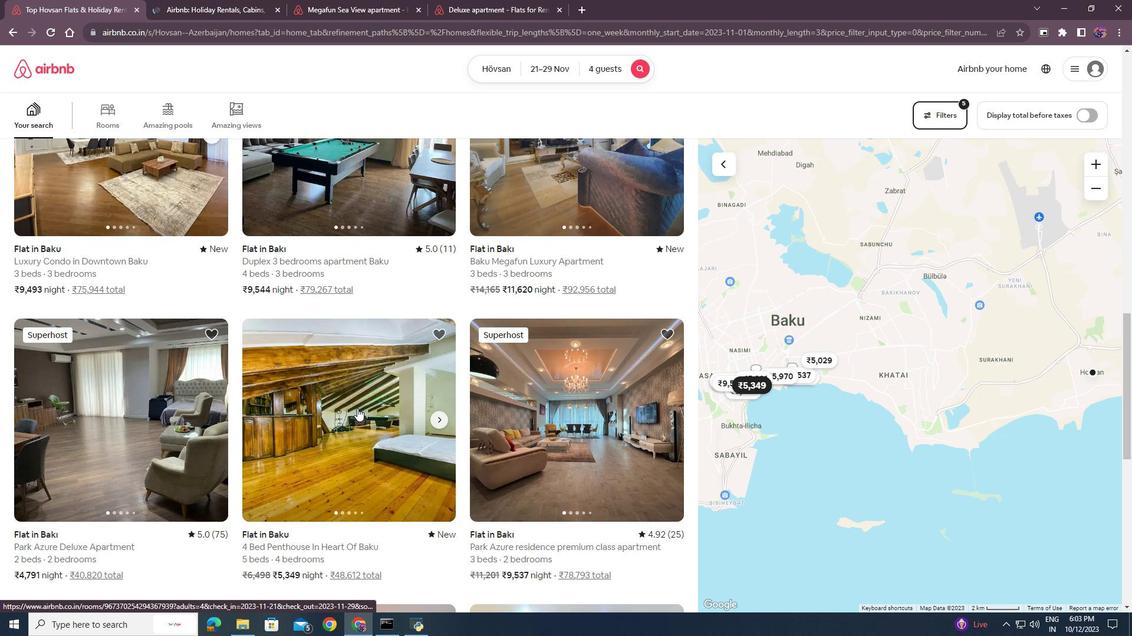 
Action: Mouse moved to (350, 410)
Screenshot: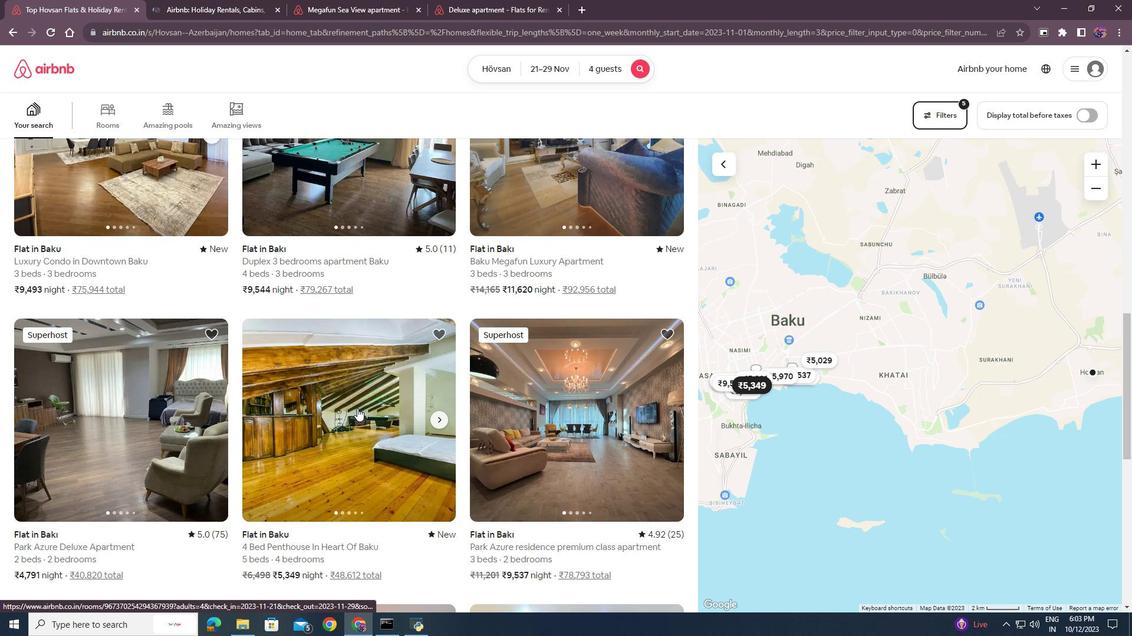
Action: Mouse scrolled (350, 410) with delta (0, 0)
Screenshot: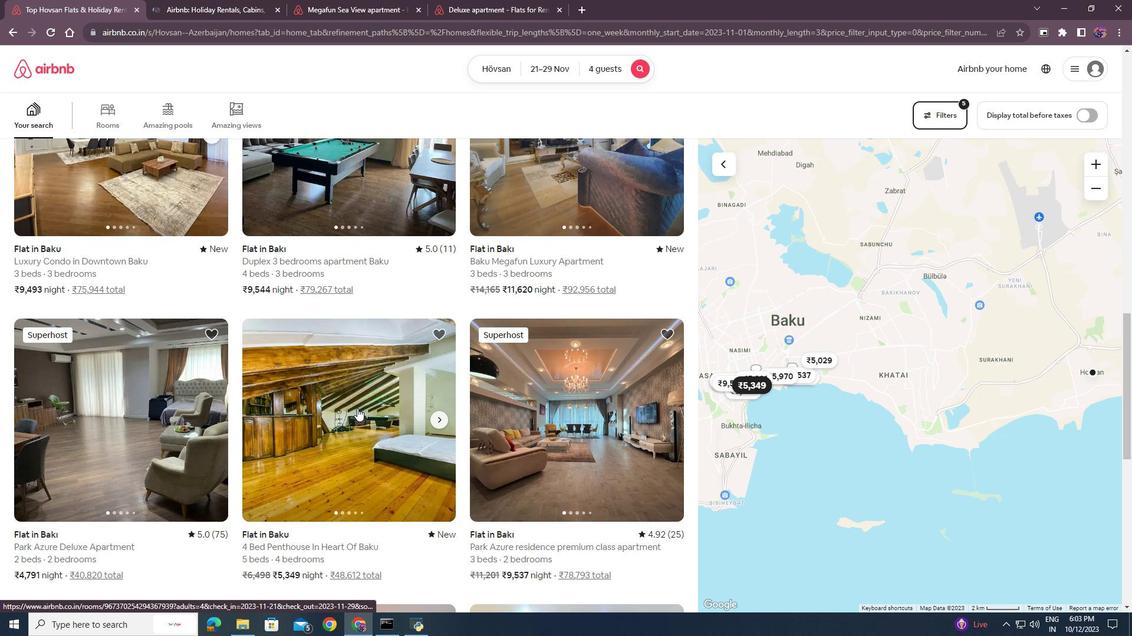 
Action: Mouse moved to (354, 409)
Screenshot: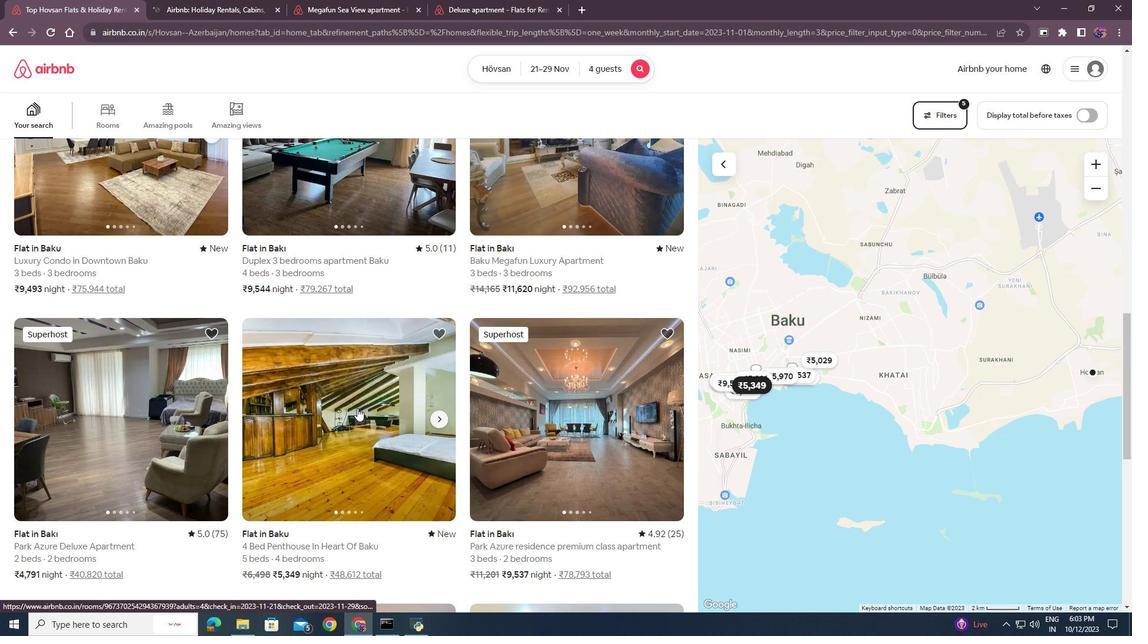
Action: Mouse scrolled (354, 409) with delta (0, 0)
Screenshot: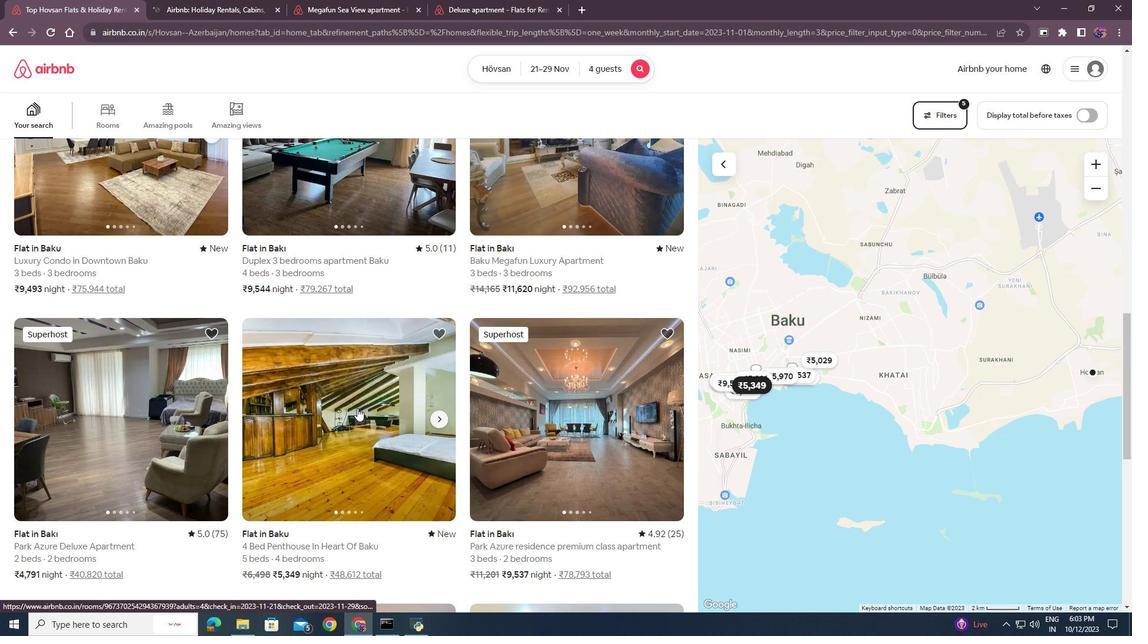 
Action: Mouse moved to (357, 408)
Screenshot: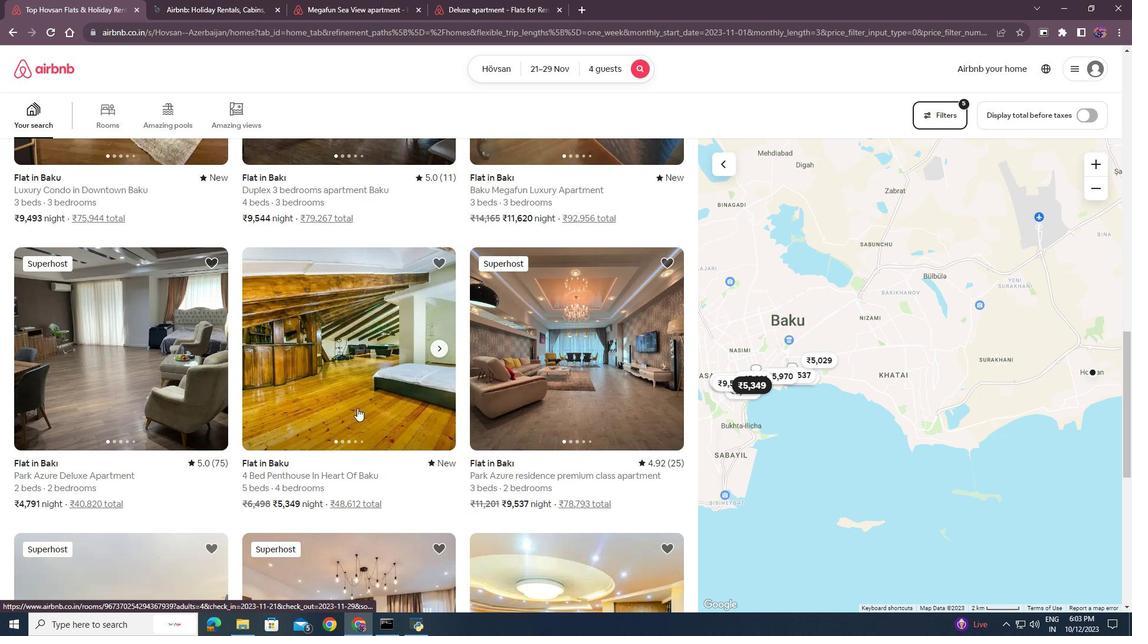 
Action: Mouse scrolled (357, 408) with delta (0, 0)
Screenshot: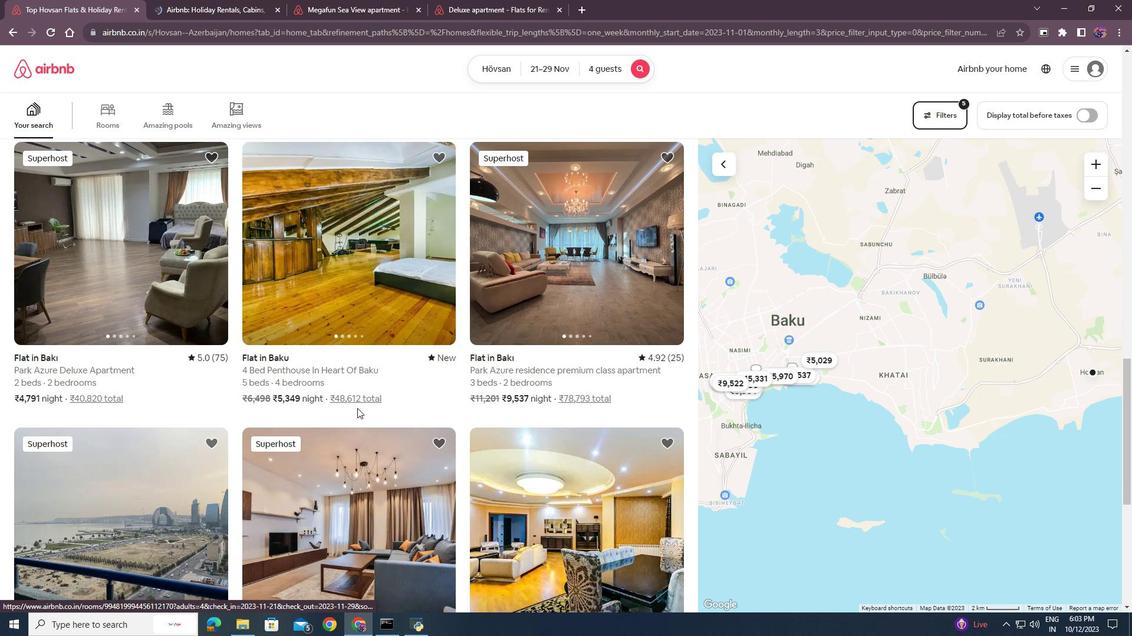 
Action: Mouse scrolled (357, 408) with delta (0, 0)
Screenshot: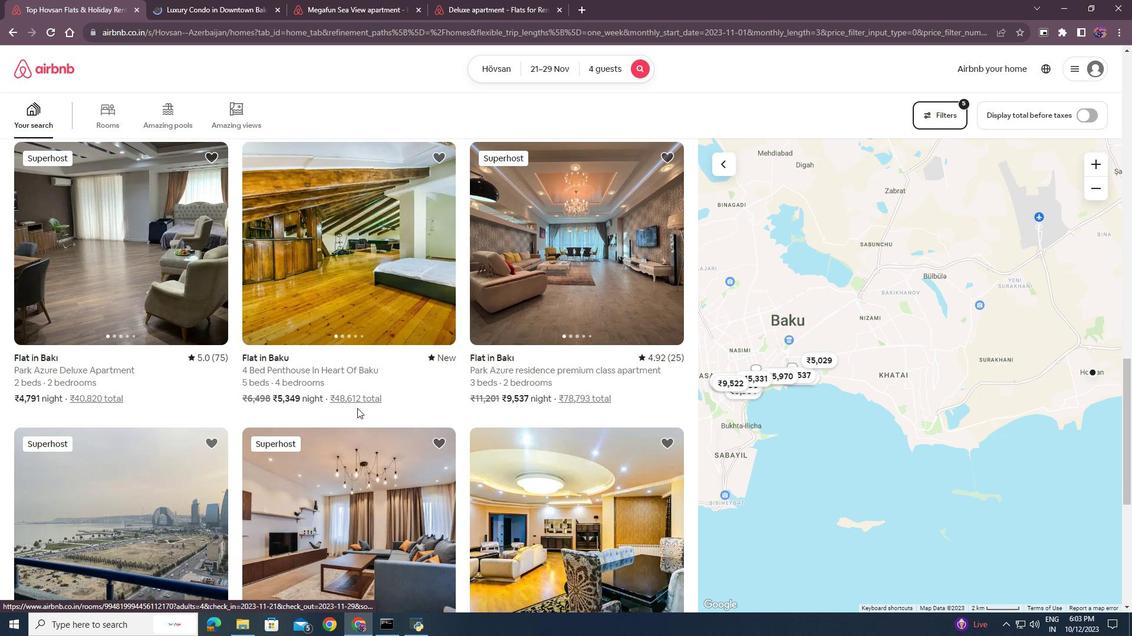 
Action: Mouse scrolled (357, 408) with delta (0, 0)
Screenshot: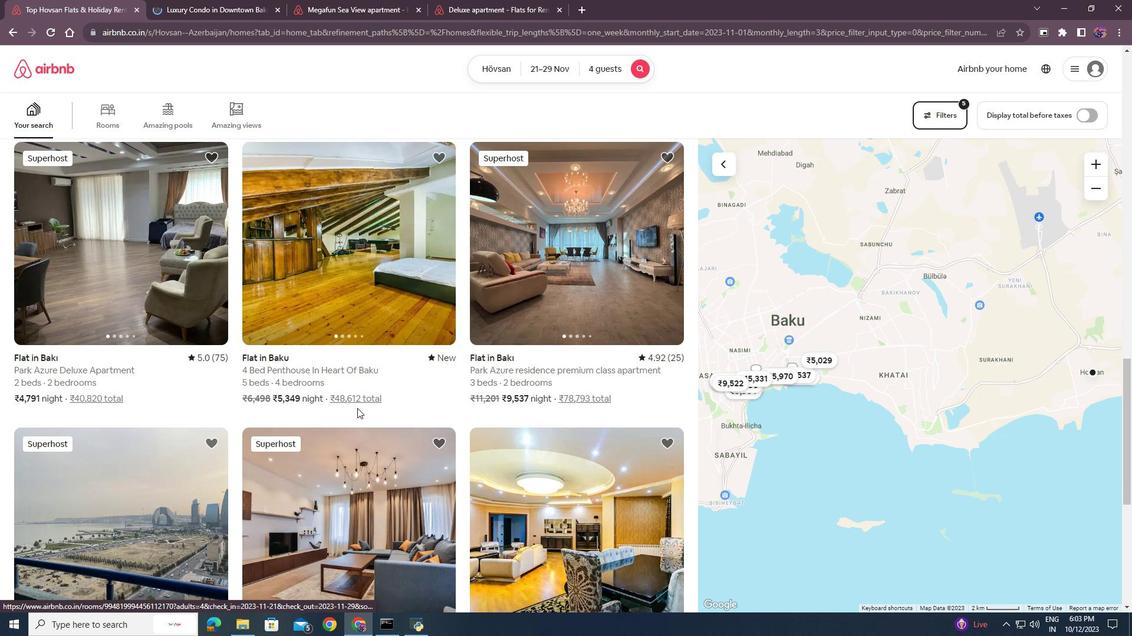 
Action: Mouse moved to (528, 254)
Screenshot: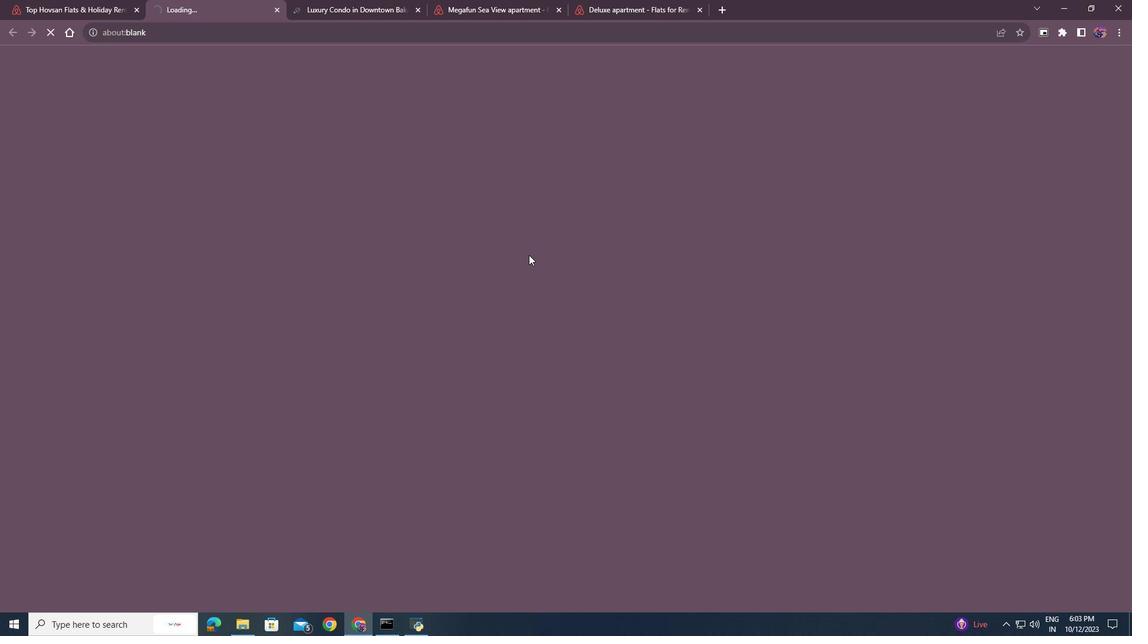 
Action: Mouse pressed left at (528, 254)
Screenshot: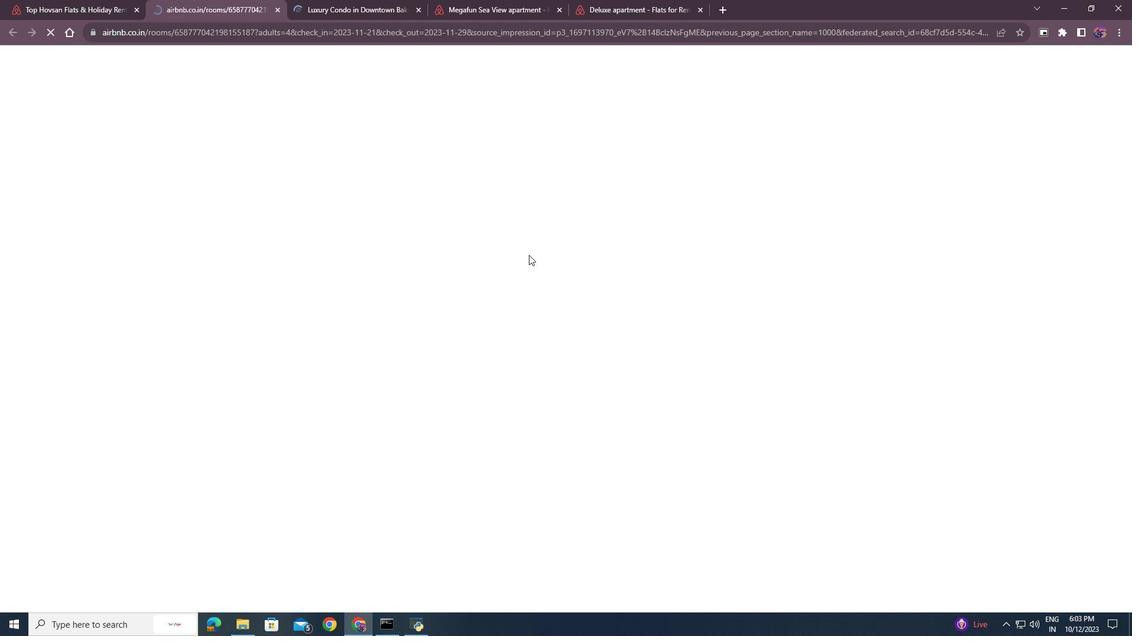 
Action: Mouse moved to (221, 185)
Screenshot: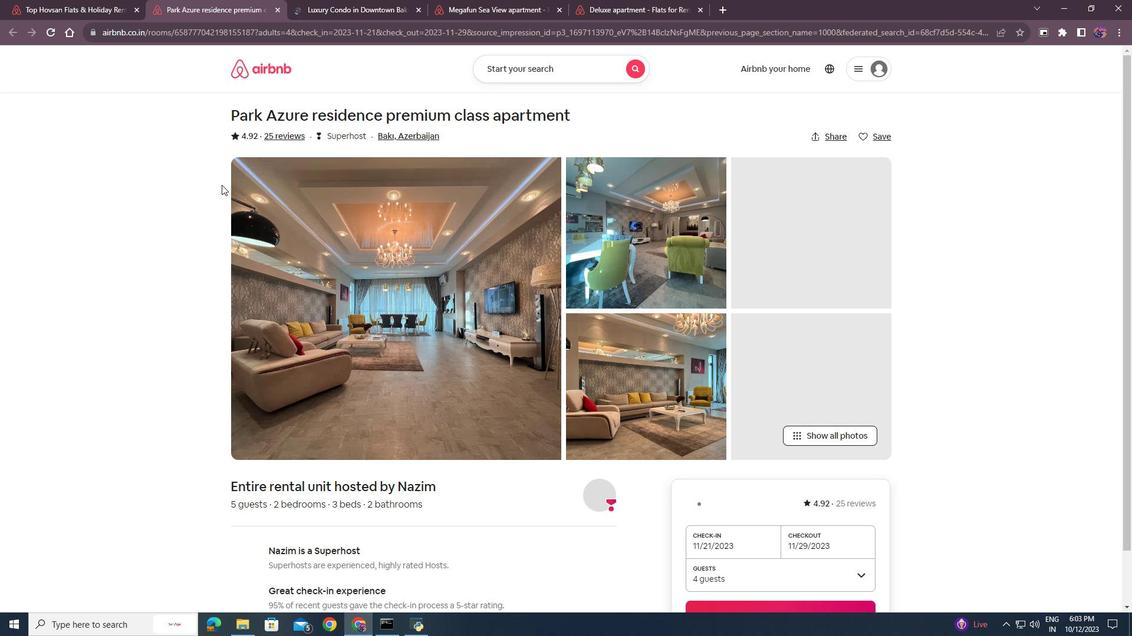 
Action: Mouse scrolled (221, 184) with delta (0, 0)
Screenshot: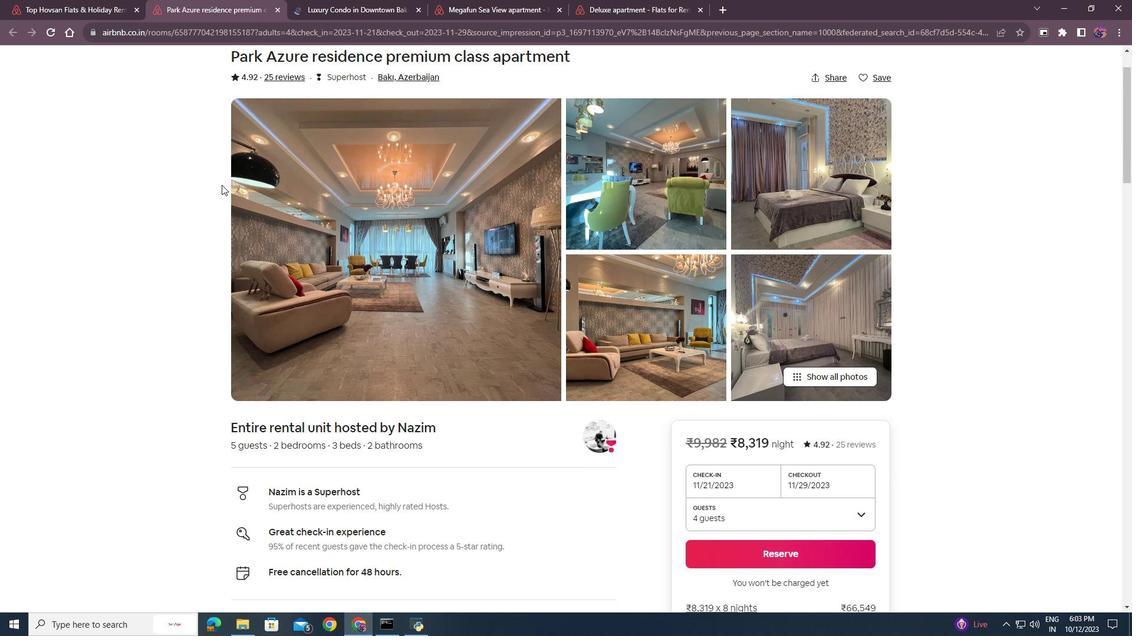 
Action: Mouse moved to (823, 373)
Screenshot: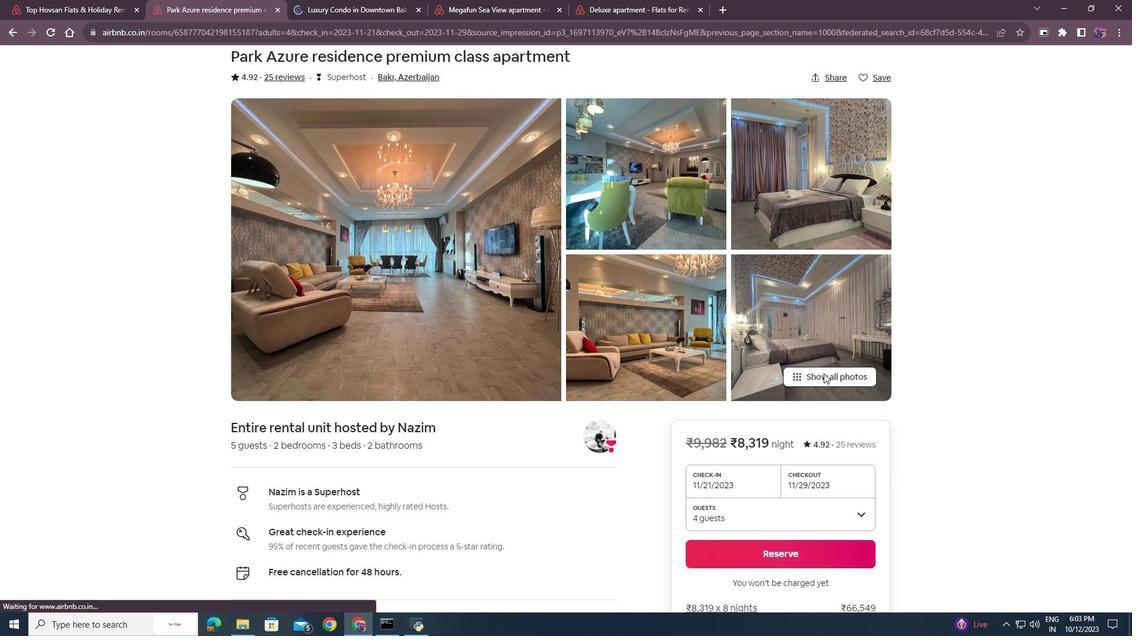 
Action: Mouse pressed left at (823, 373)
Screenshot: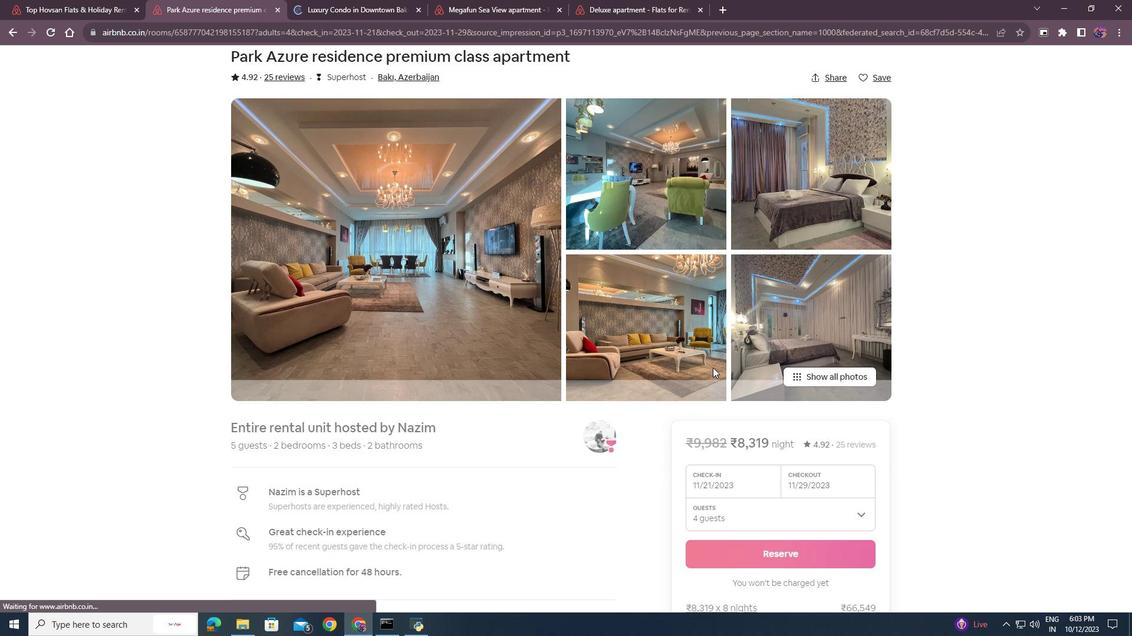 
Action: Mouse moved to (465, 323)
Screenshot: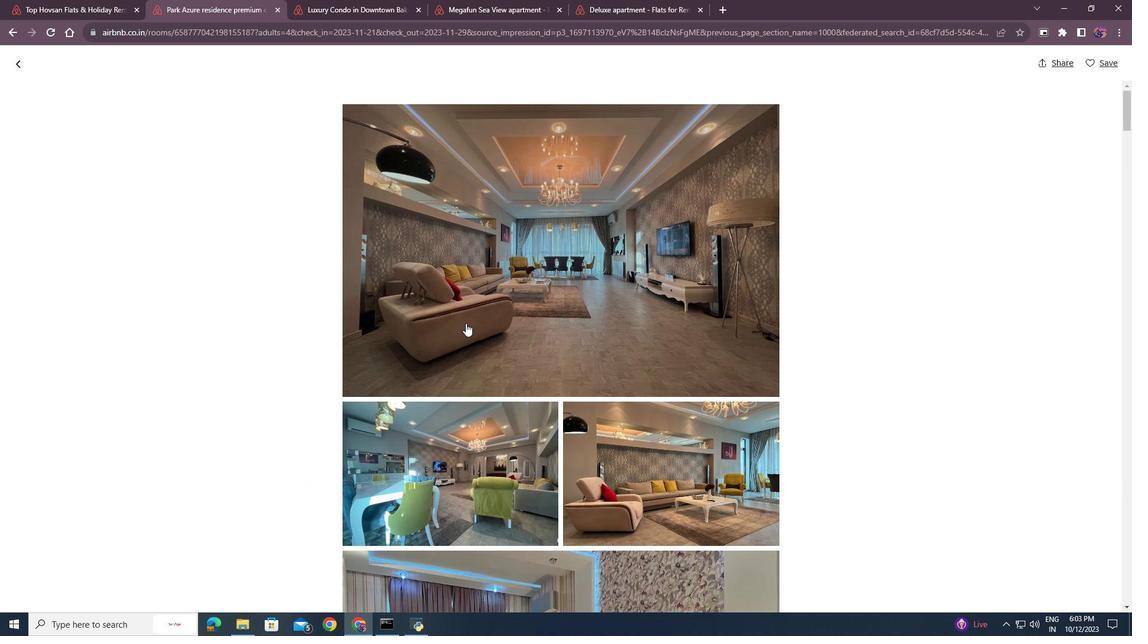 
Action: Mouse scrolled (465, 323) with delta (0, 0)
Screenshot: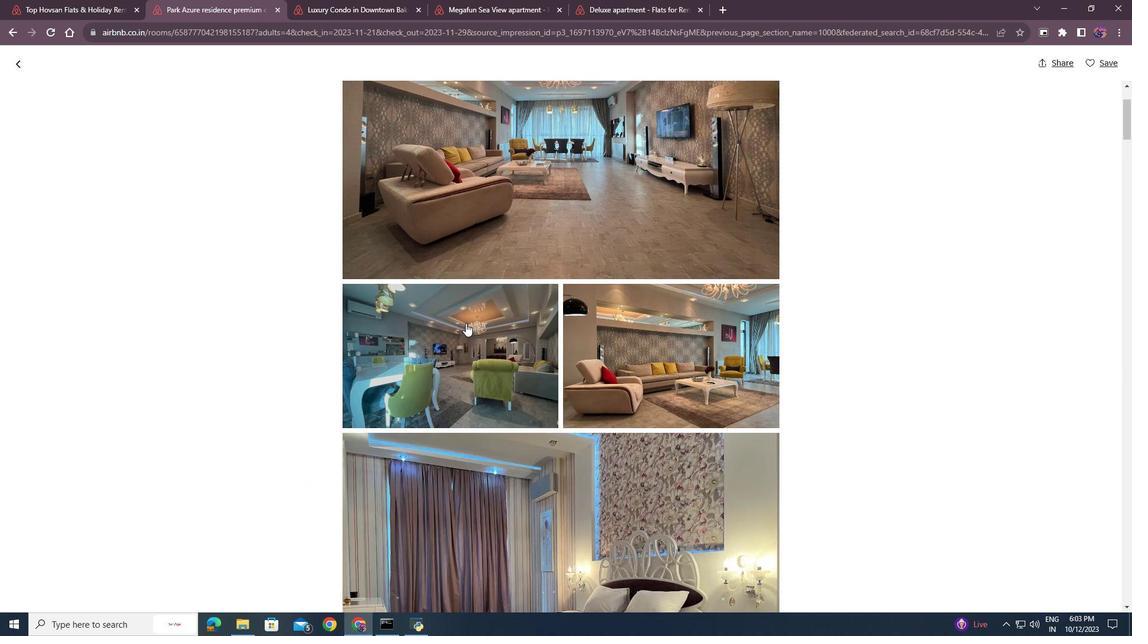 
Action: Mouse scrolled (465, 323) with delta (0, 0)
Screenshot: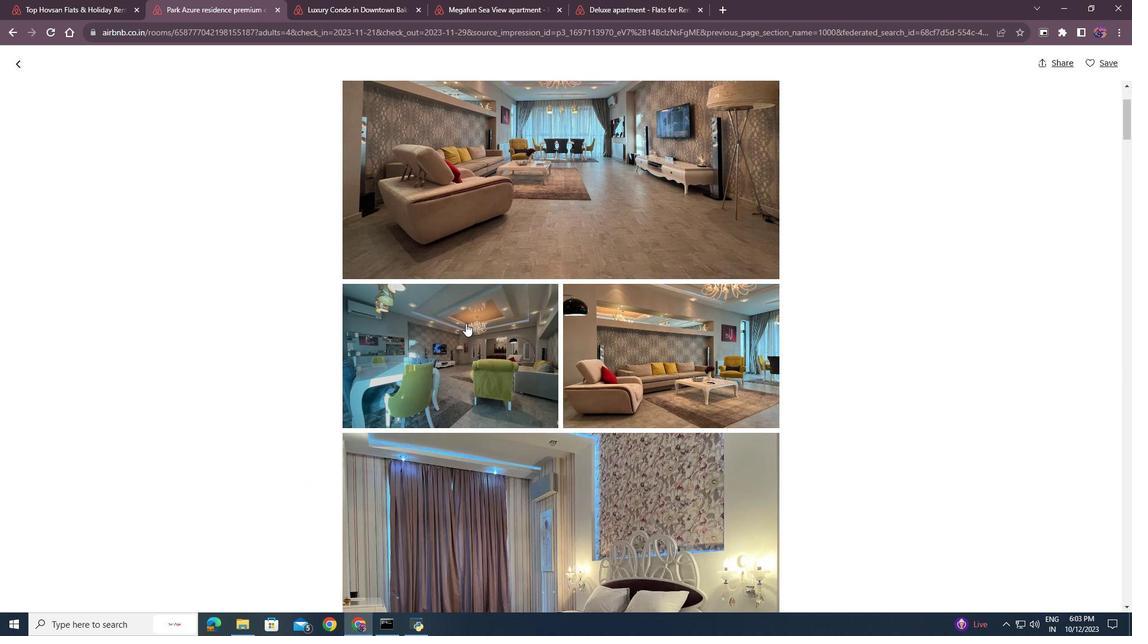 
Action: Mouse pressed middle at (465, 323)
Screenshot: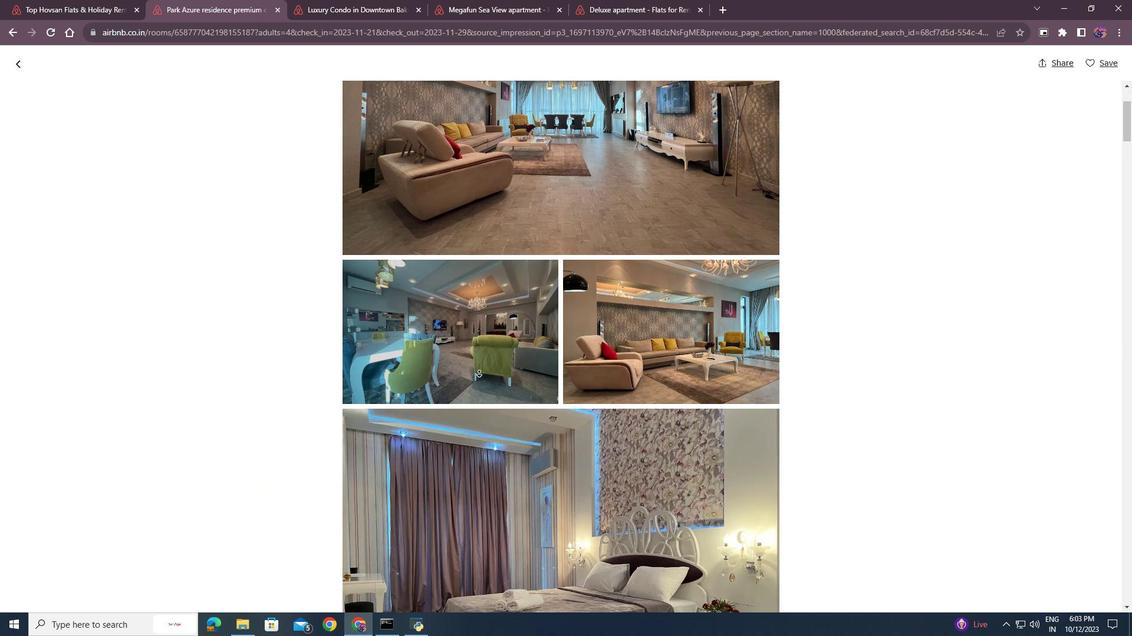 
Action: Mouse moved to (531, 372)
Screenshot: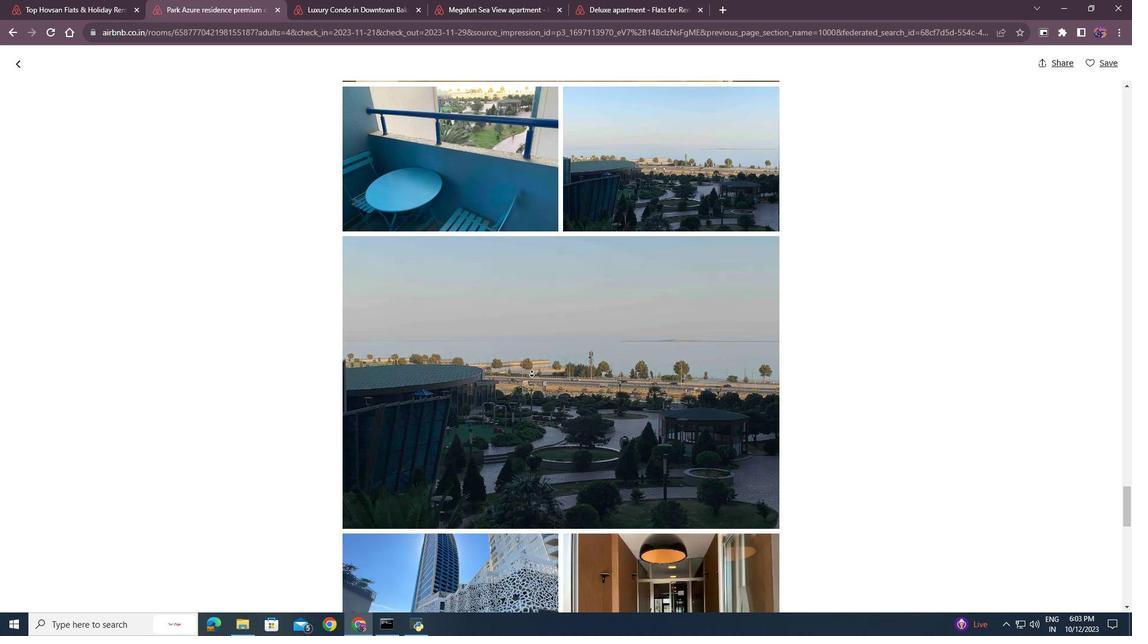 
Action: Mouse pressed middle at (531, 372)
Screenshot: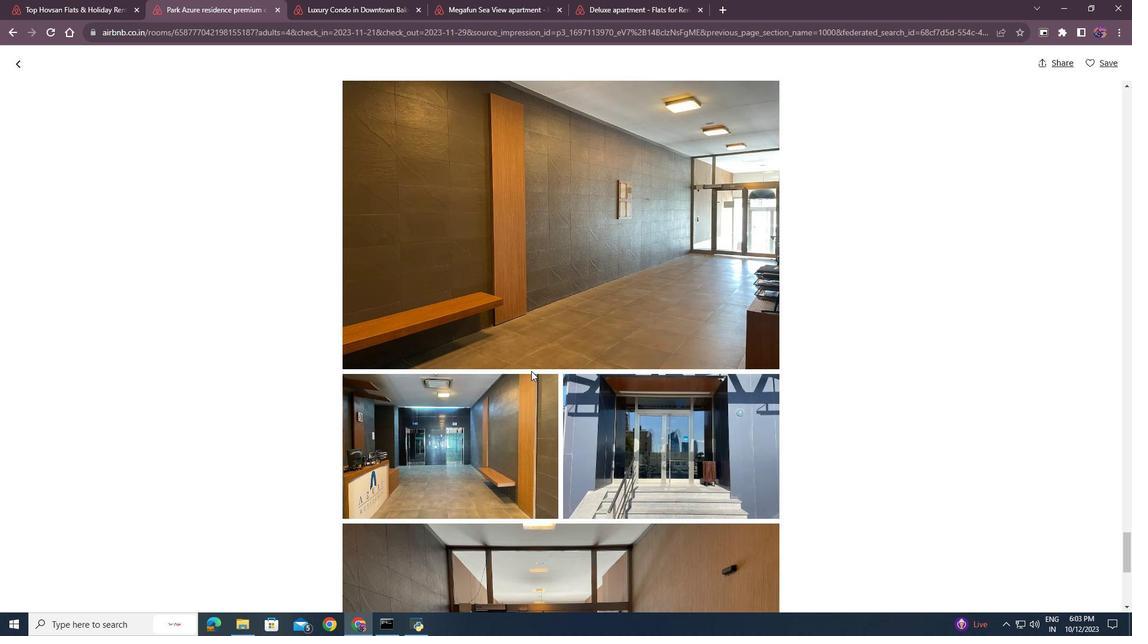 
Action: Mouse moved to (531, 371)
Screenshot: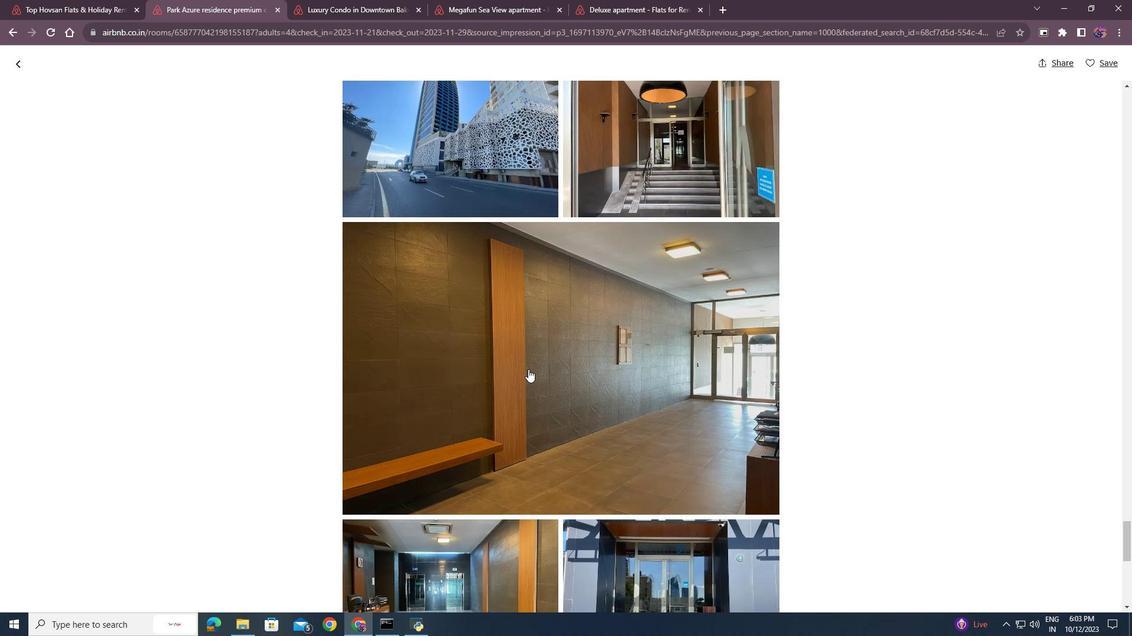 
Action: Mouse scrolled (531, 372) with delta (0, 0)
Screenshot: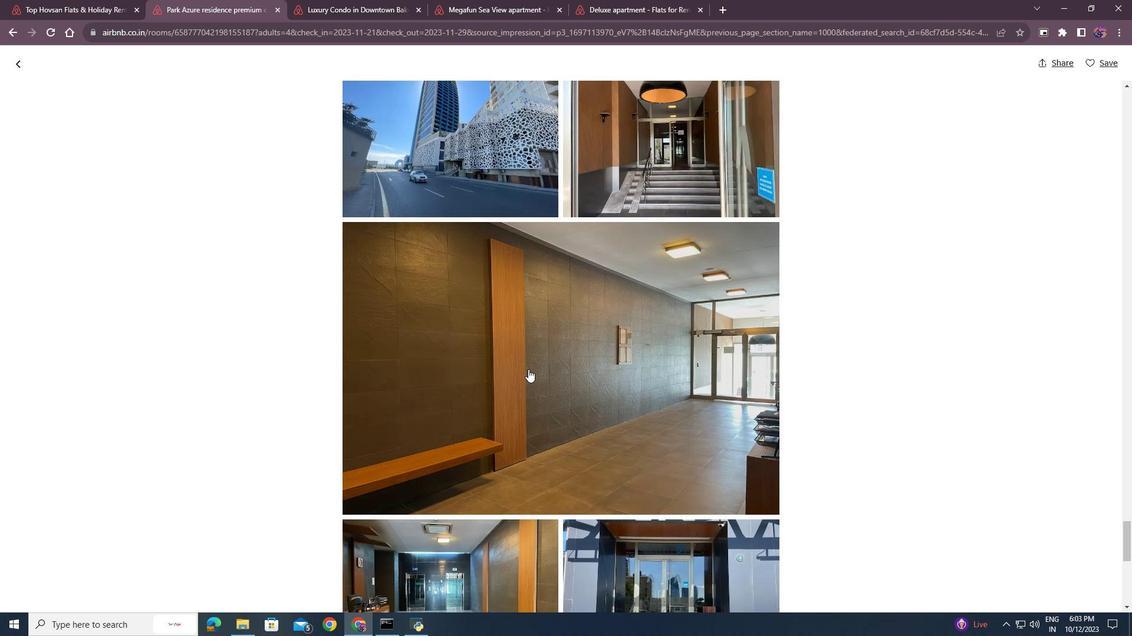
Action: Mouse moved to (531, 371)
Screenshot: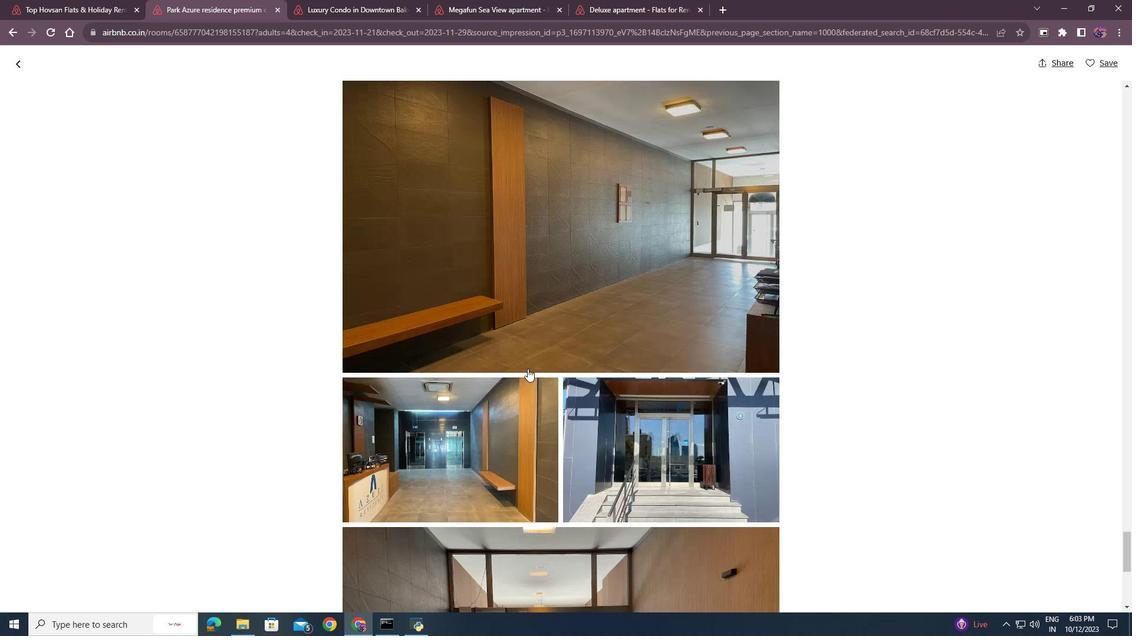 
Action: Mouse scrolled (531, 372) with delta (0, 0)
Screenshot: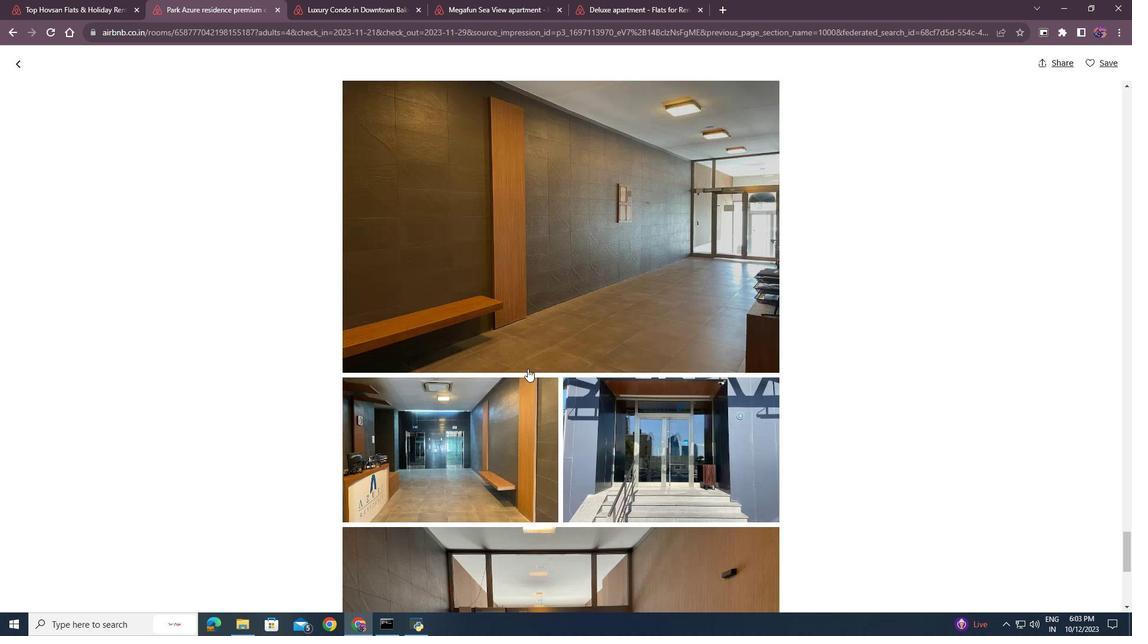 
Action: Mouse scrolled (531, 372) with delta (0, 0)
Screenshot: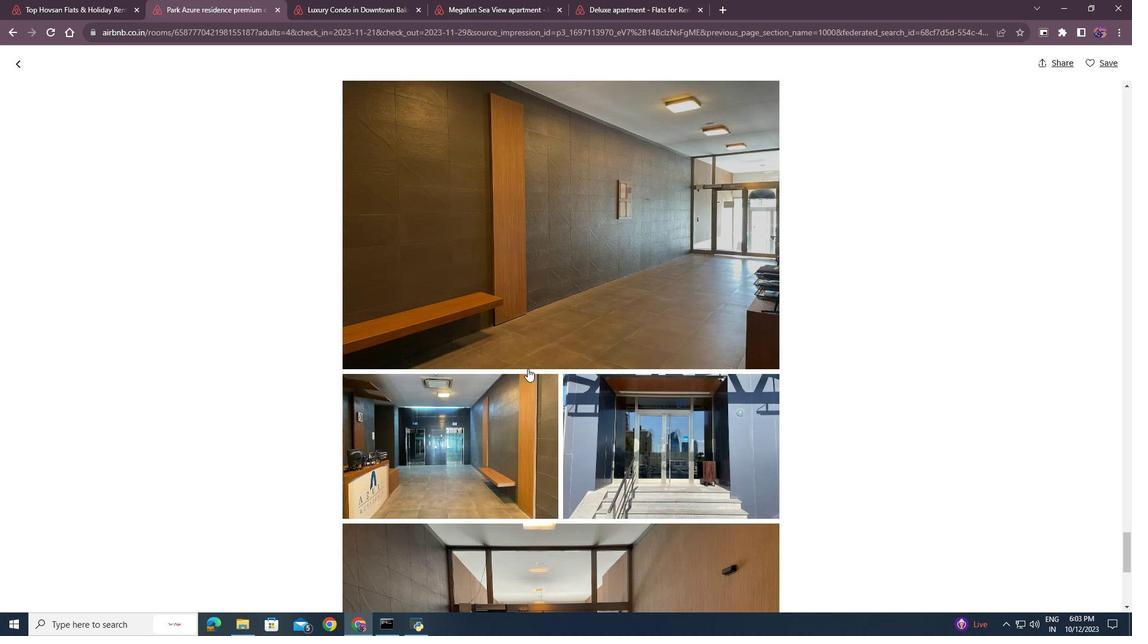 
Action: Mouse scrolled (531, 370) with delta (0, 0)
Screenshot: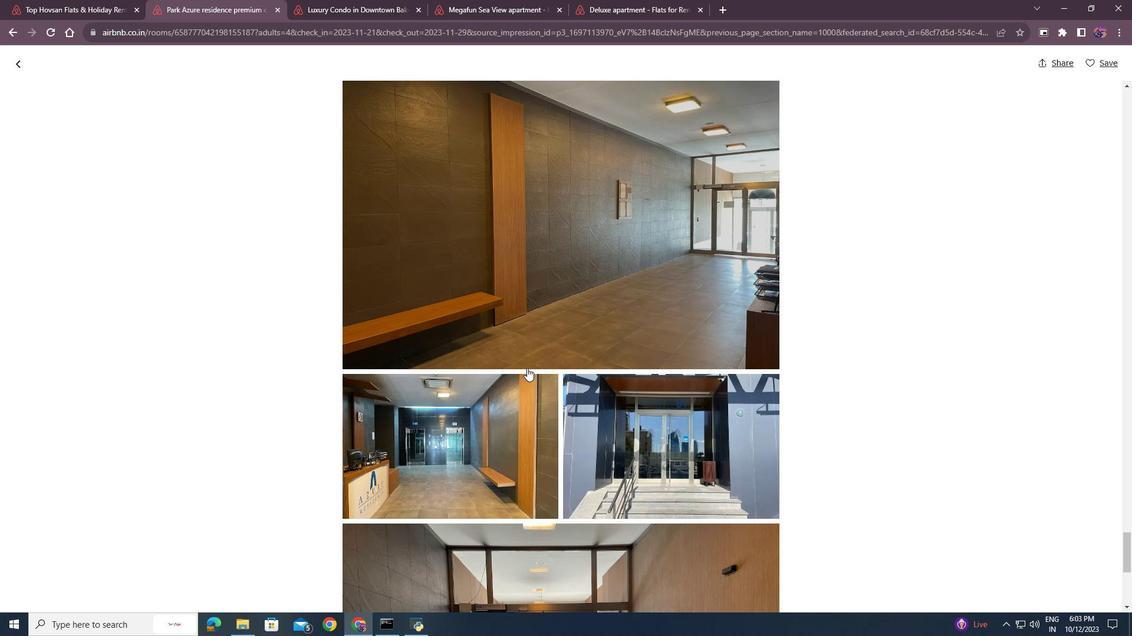 
Action: Mouse scrolled (531, 370) with delta (0, 0)
Screenshot: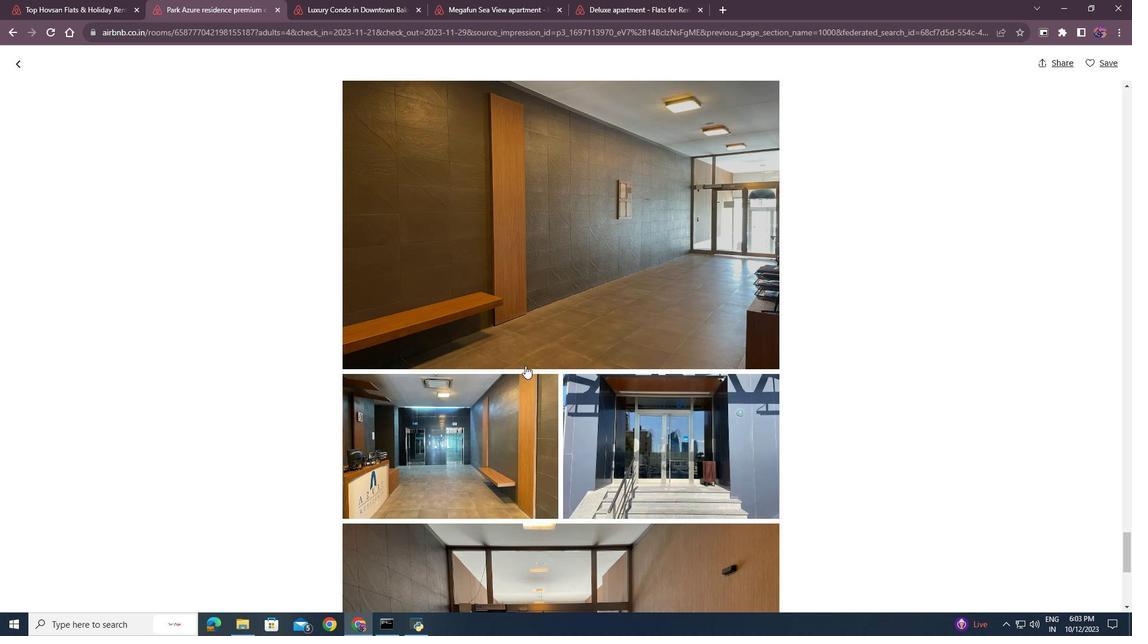 
Action: Mouse moved to (530, 370)
Screenshot: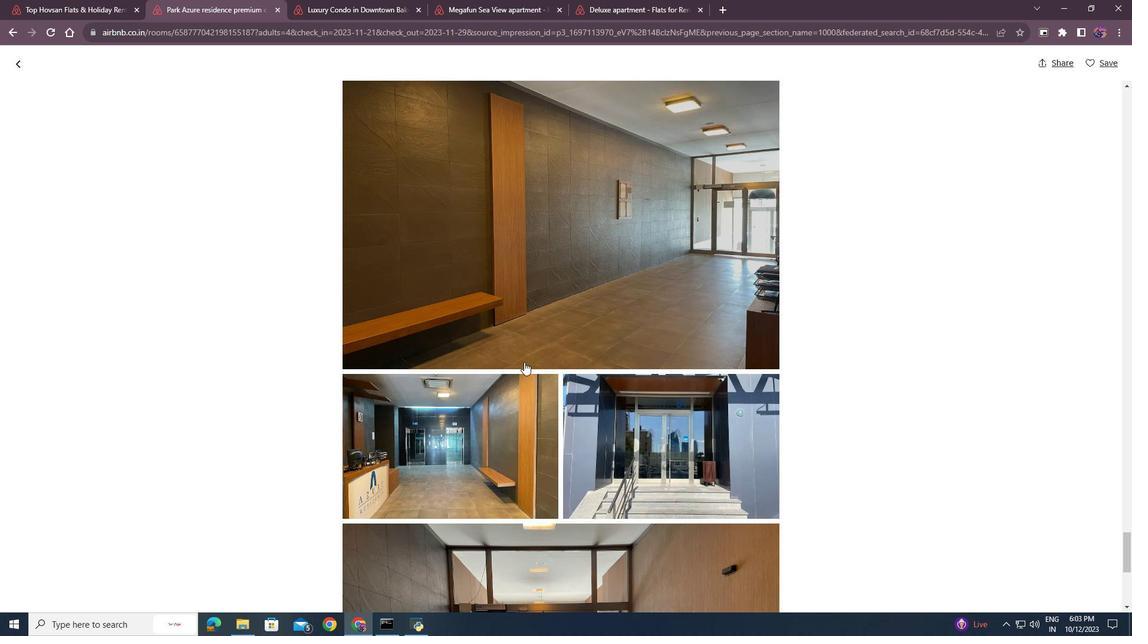 
Action: Mouse scrolled (530, 370) with delta (0, 0)
Screenshot: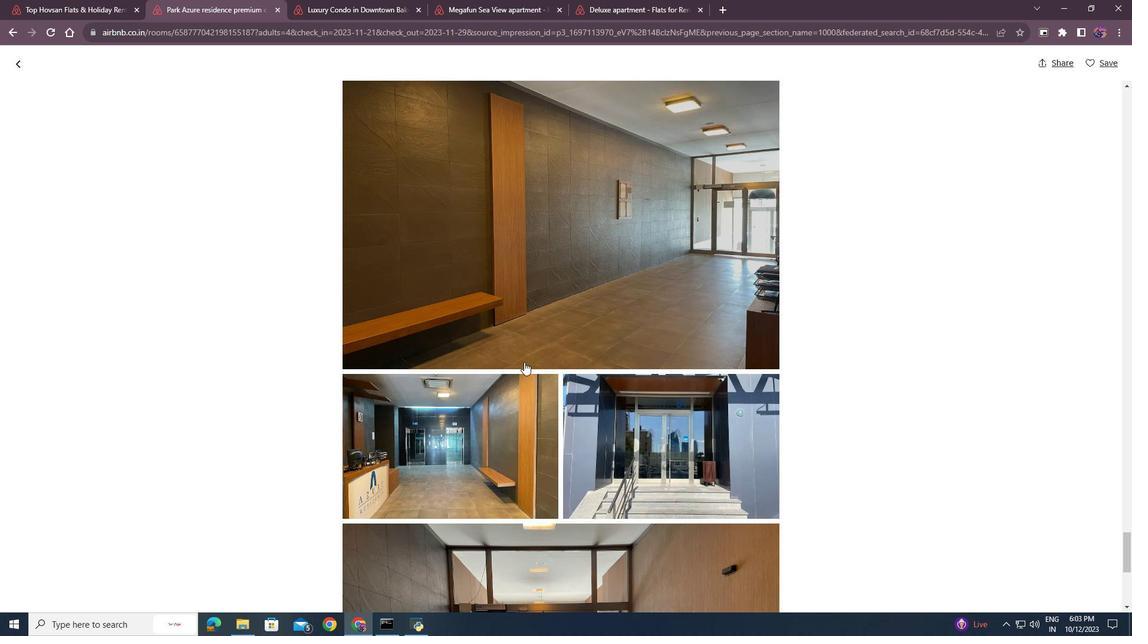 
Action: Mouse moved to (524, 362)
Screenshot: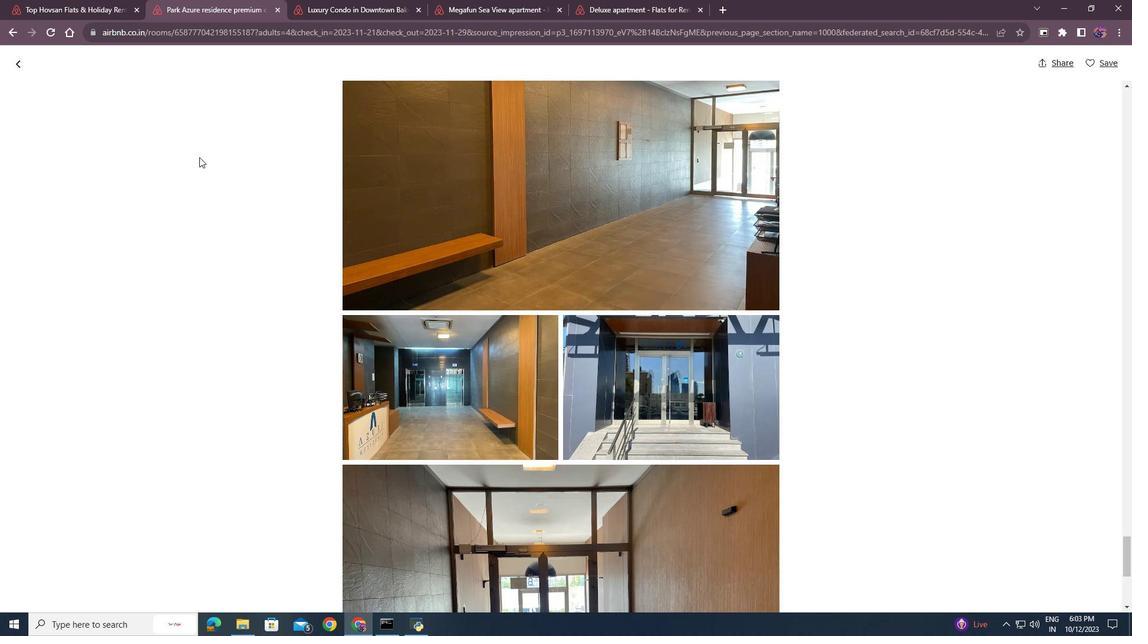 
Action: Mouse scrolled (524, 362) with delta (0, 0)
Screenshot: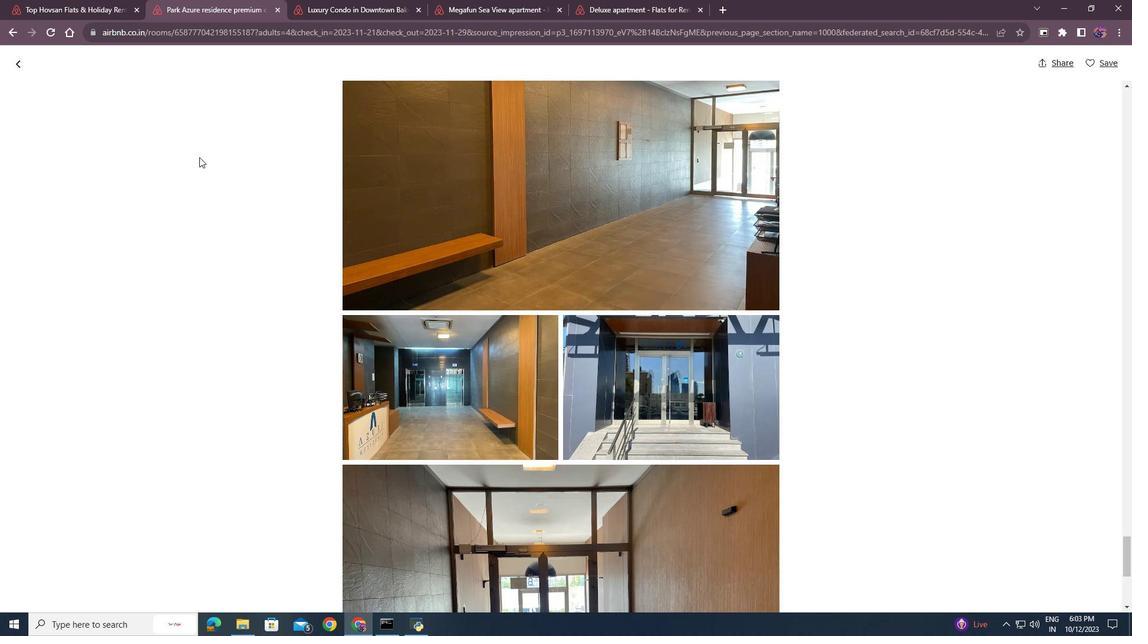 
Action: Mouse moved to (11, 60)
Screenshot: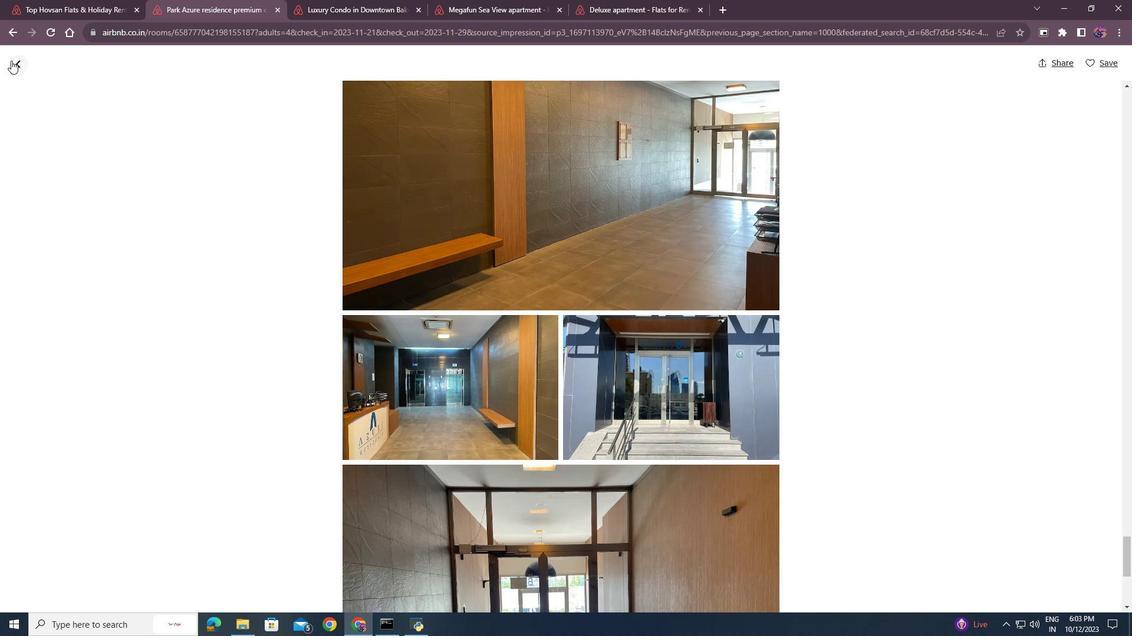 
Action: Mouse pressed left at (11, 60)
Screenshot: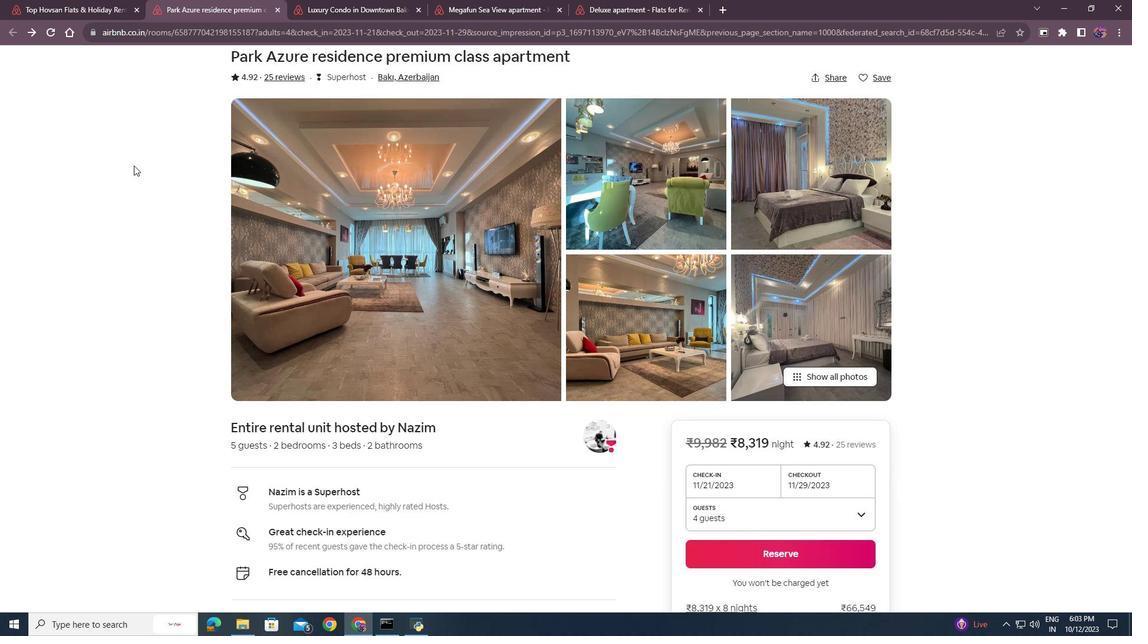 
Action: Mouse moved to (349, 294)
Screenshot: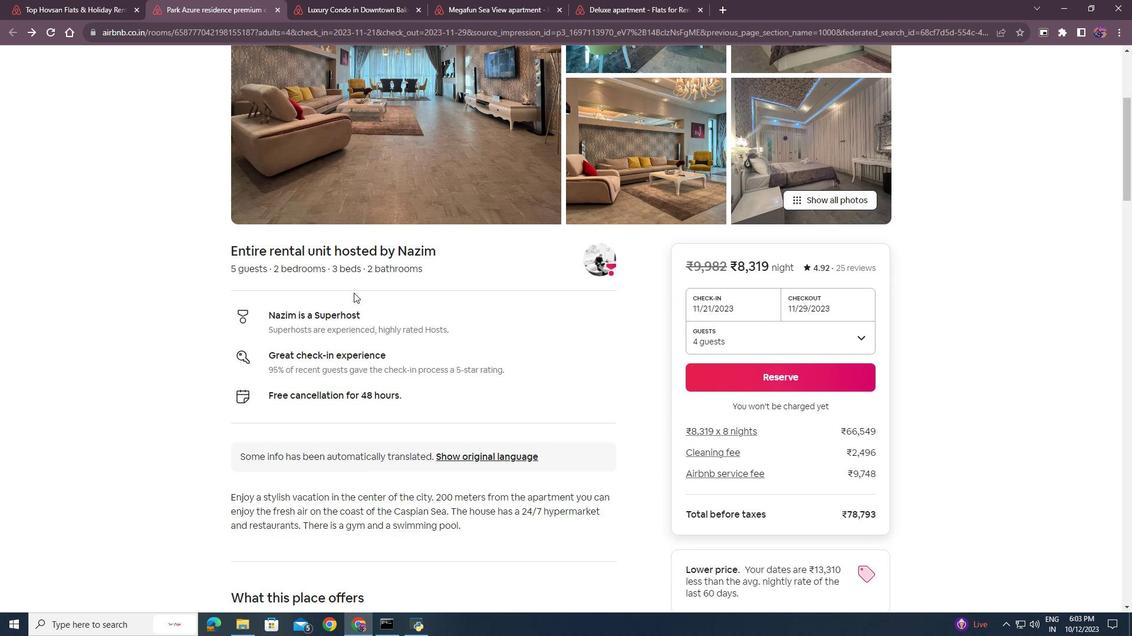 
Action: Mouse scrolled (349, 294) with delta (0, 0)
Screenshot: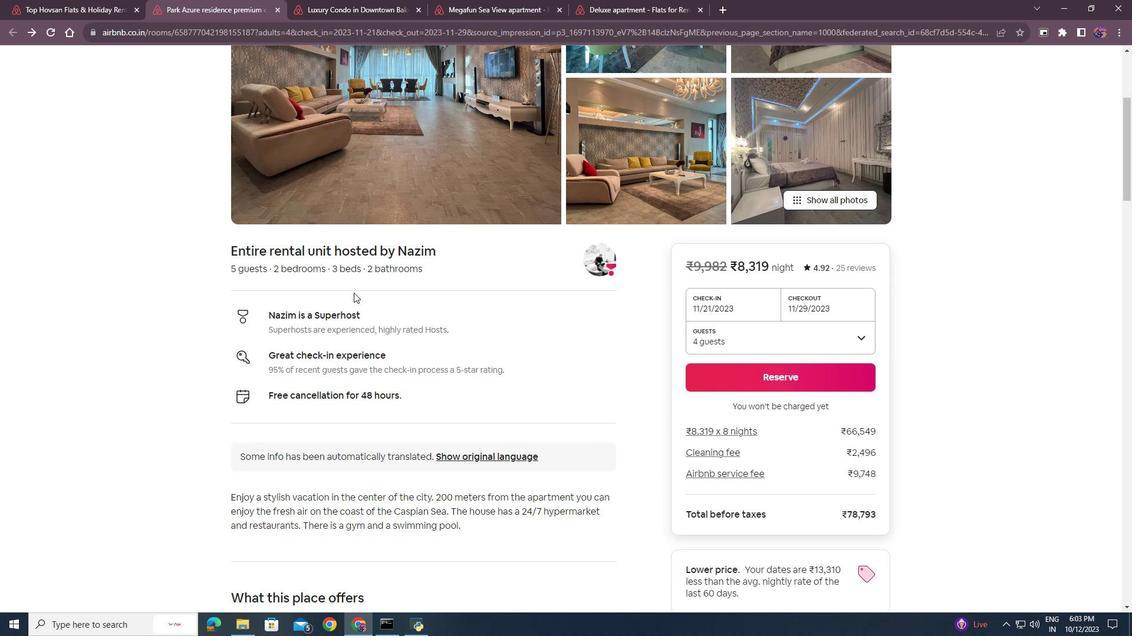 
Action: Mouse moved to (353, 294)
Screenshot: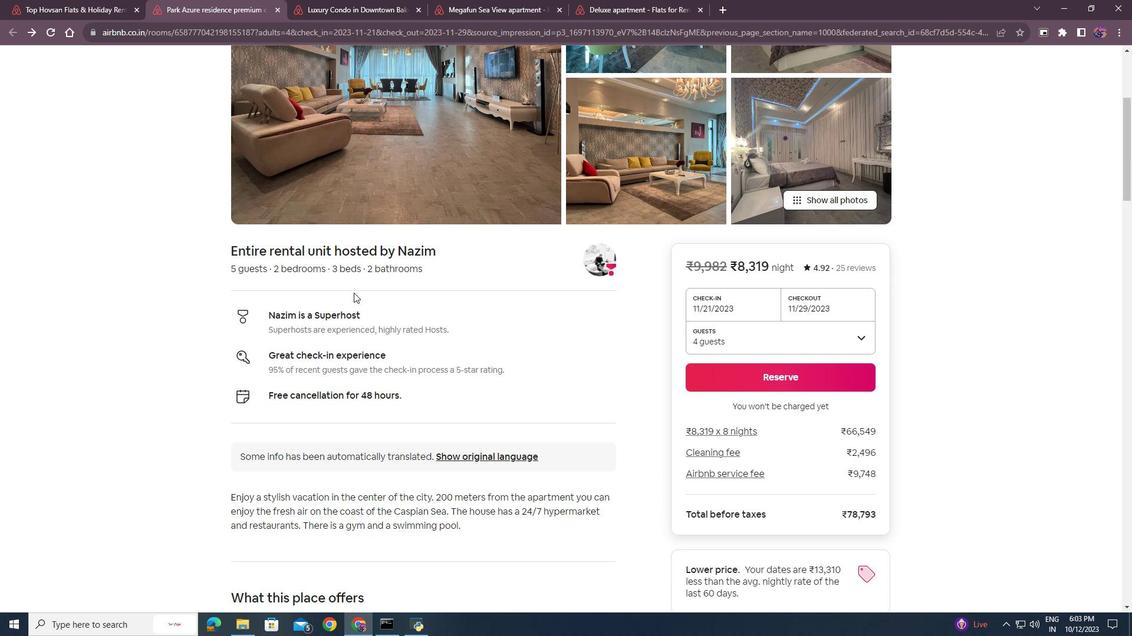 
Action: Mouse scrolled (353, 293) with delta (0, 0)
Screenshot: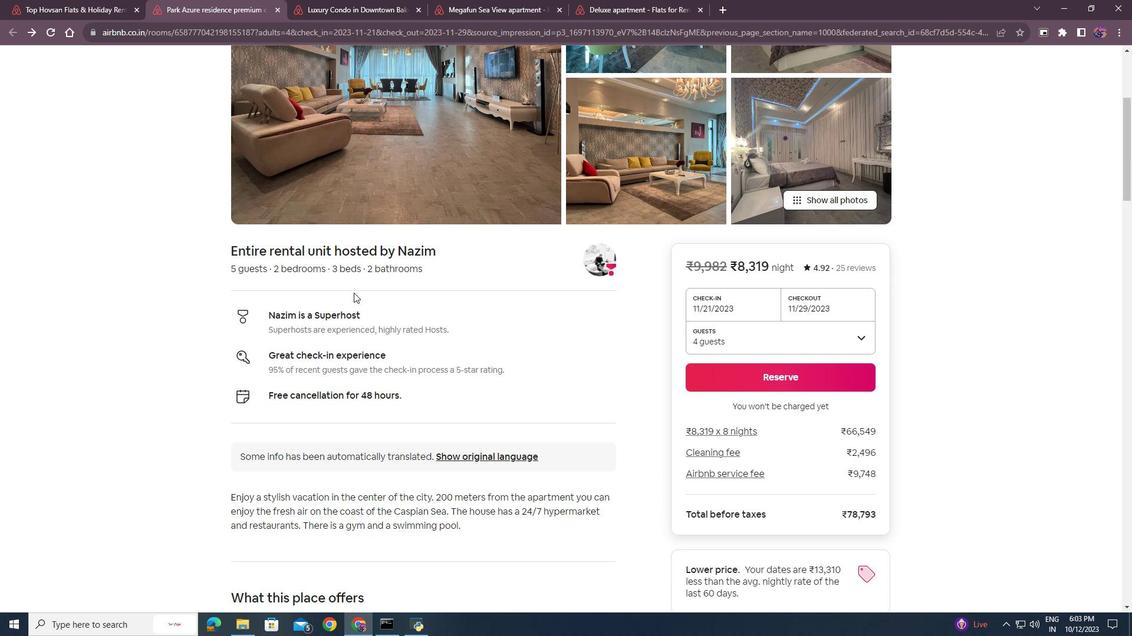 
Action: Mouse moved to (353, 293)
Screenshot: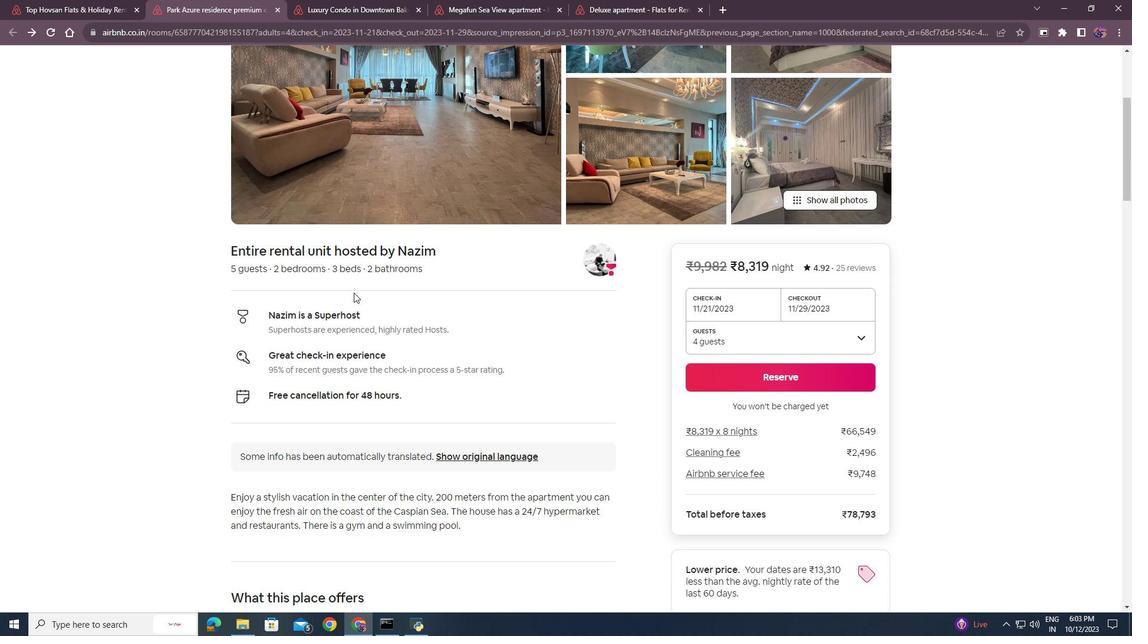
Action: Mouse scrolled (353, 293) with delta (0, 0)
Screenshot: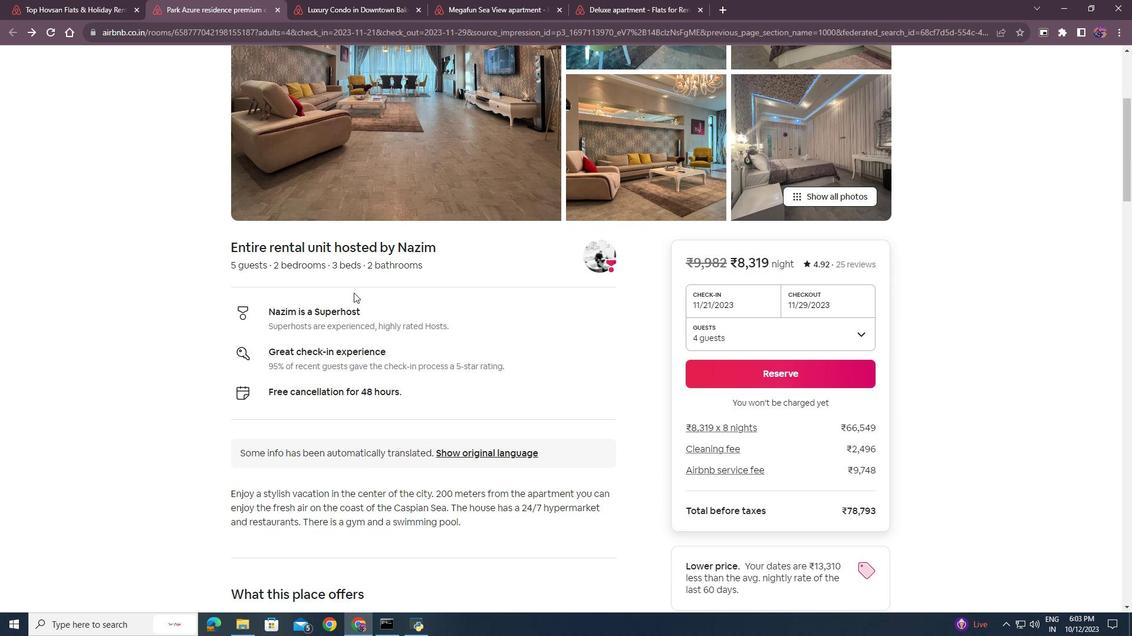 
Action: Mouse moved to (353, 293)
Screenshot: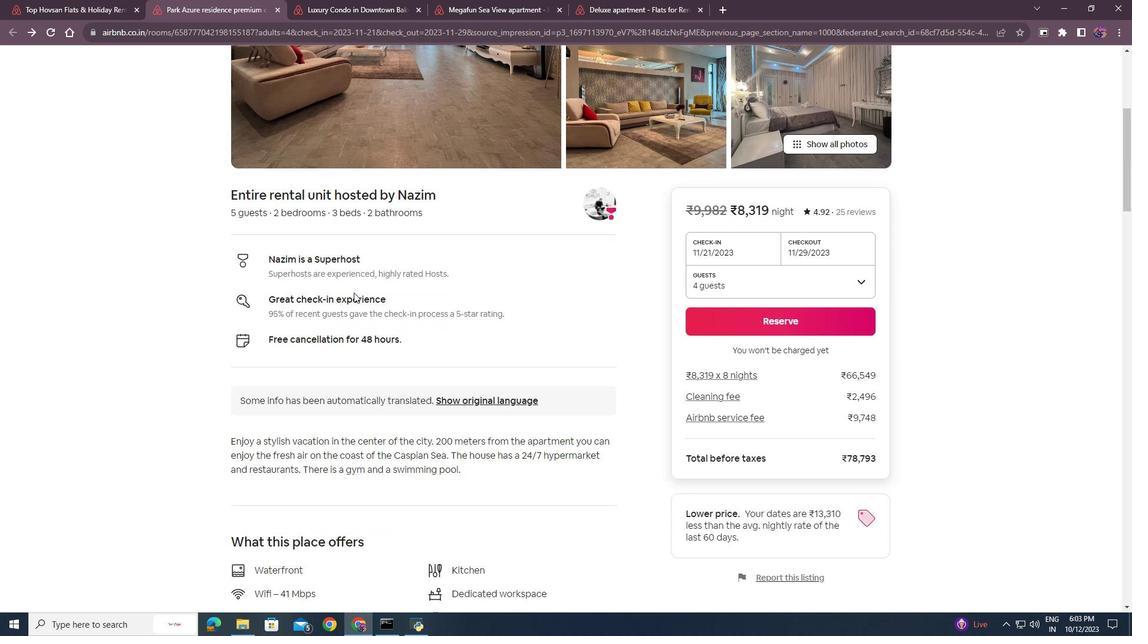 
Action: Mouse scrolled (353, 292) with delta (0, 0)
Screenshot: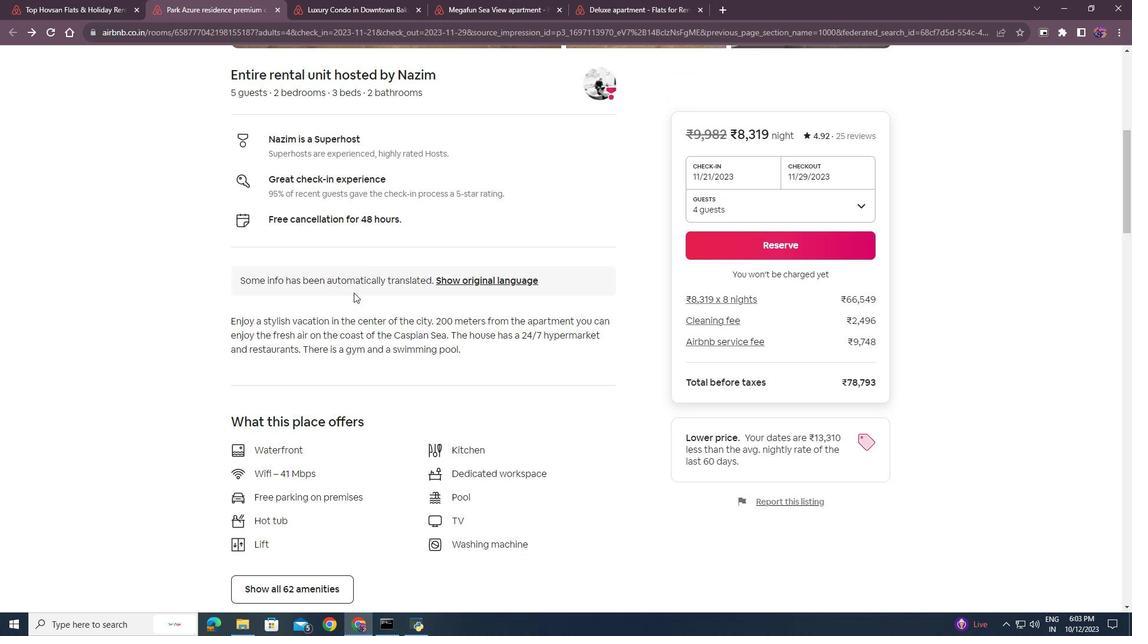 
Action: Mouse scrolled (353, 292) with delta (0, 0)
Screenshot: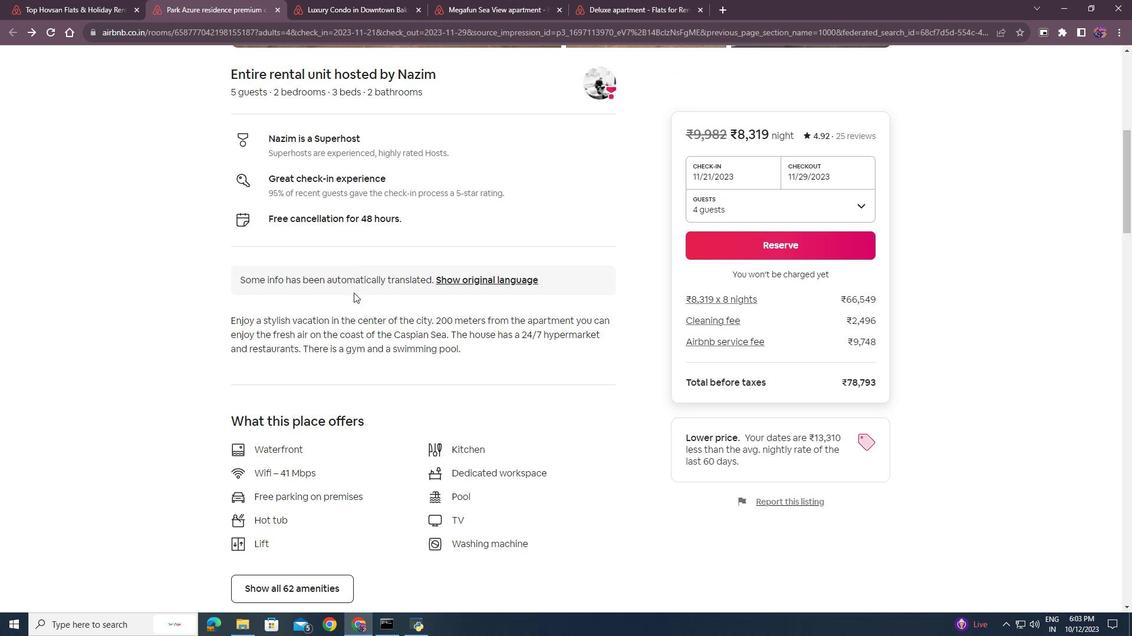 
Action: Mouse scrolled (353, 292) with delta (0, 0)
Screenshot: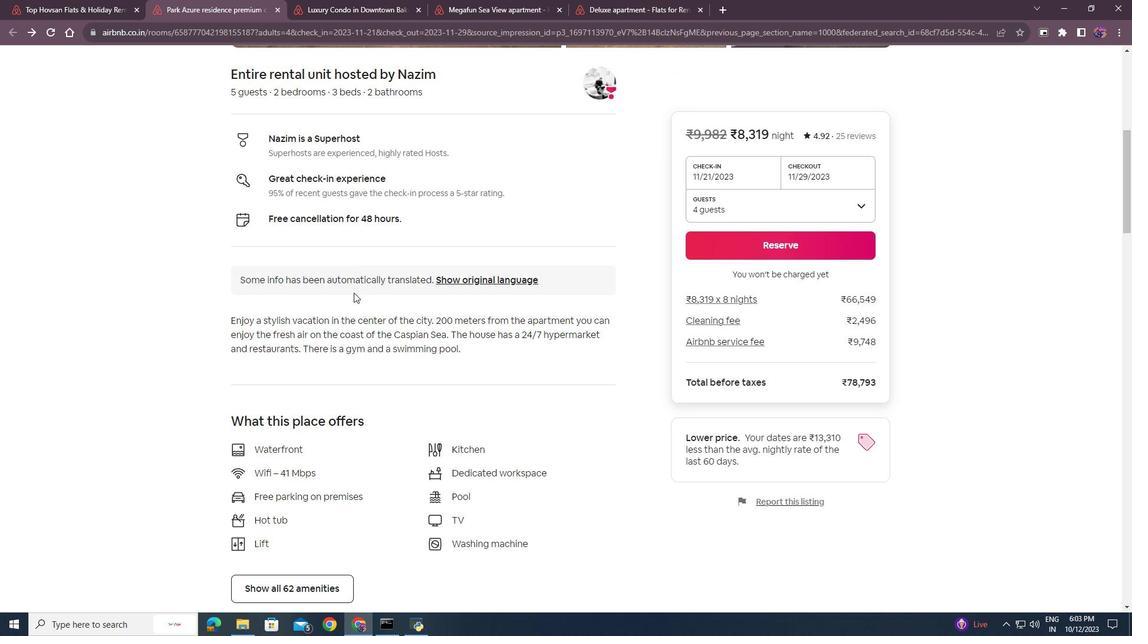 
Action: Mouse scrolled (353, 292) with delta (0, 0)
Screenshot: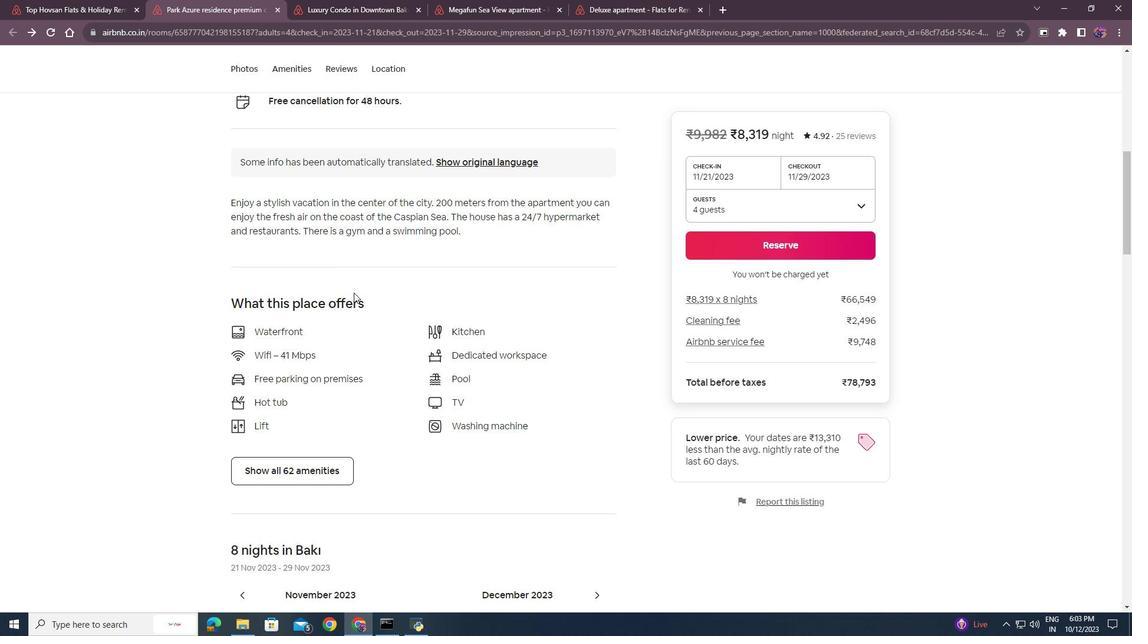 
Action: Mouse scrolled (353, 292) with delta (0, 0)
Screenshot: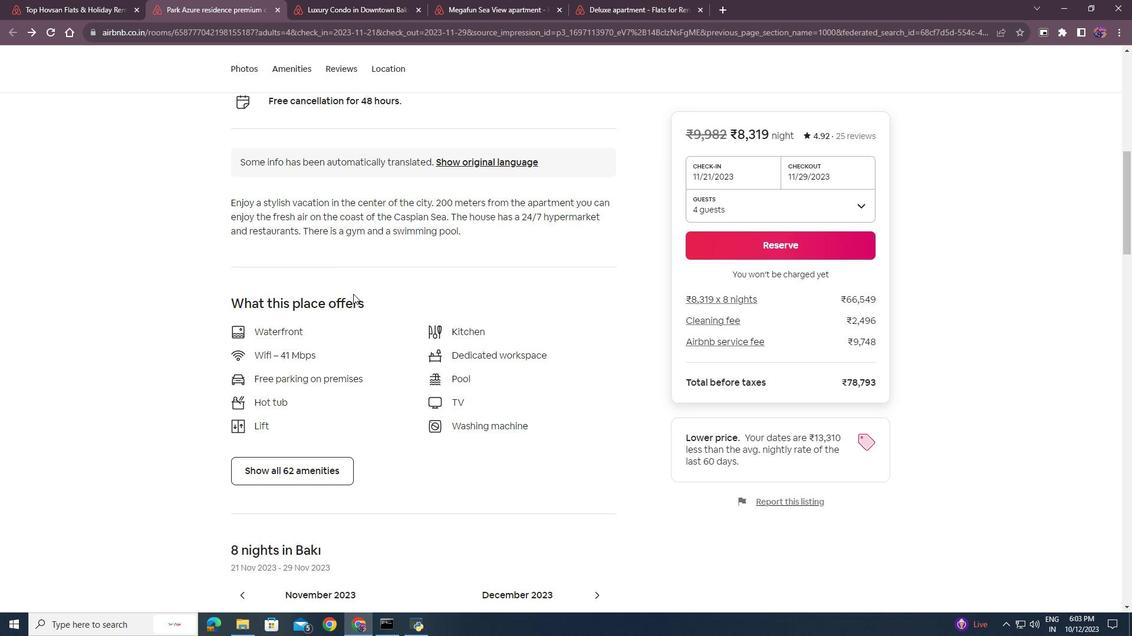 
Action: Mouse moved to (353, 318)
Screenshot: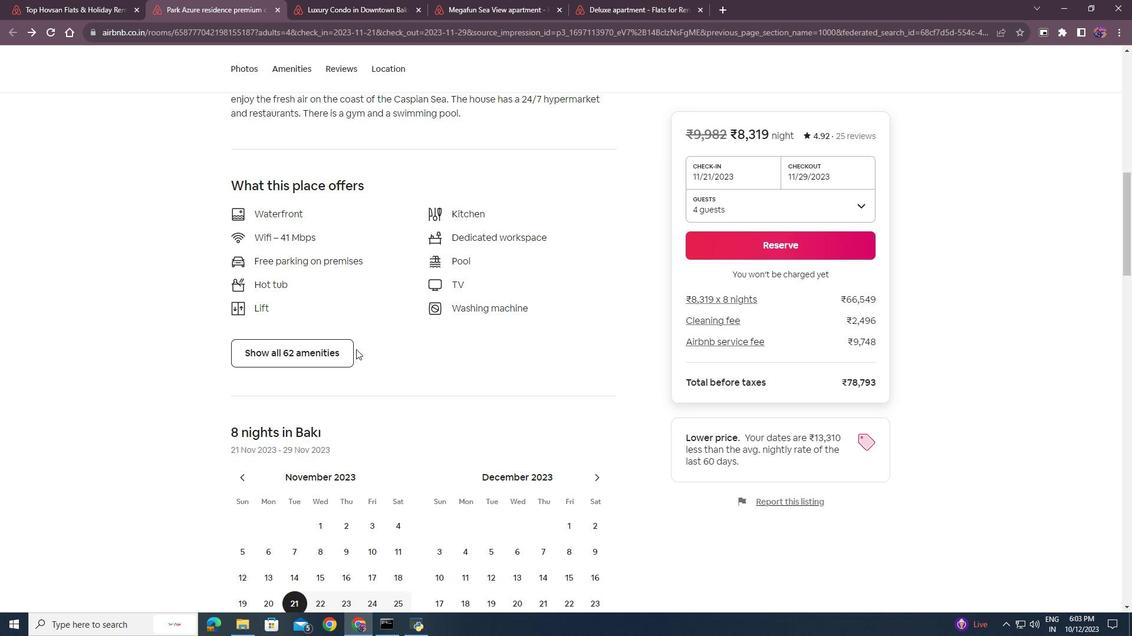 
Action: Mouse scrolled (353, 317) with delta (0, 0)
Screenshot: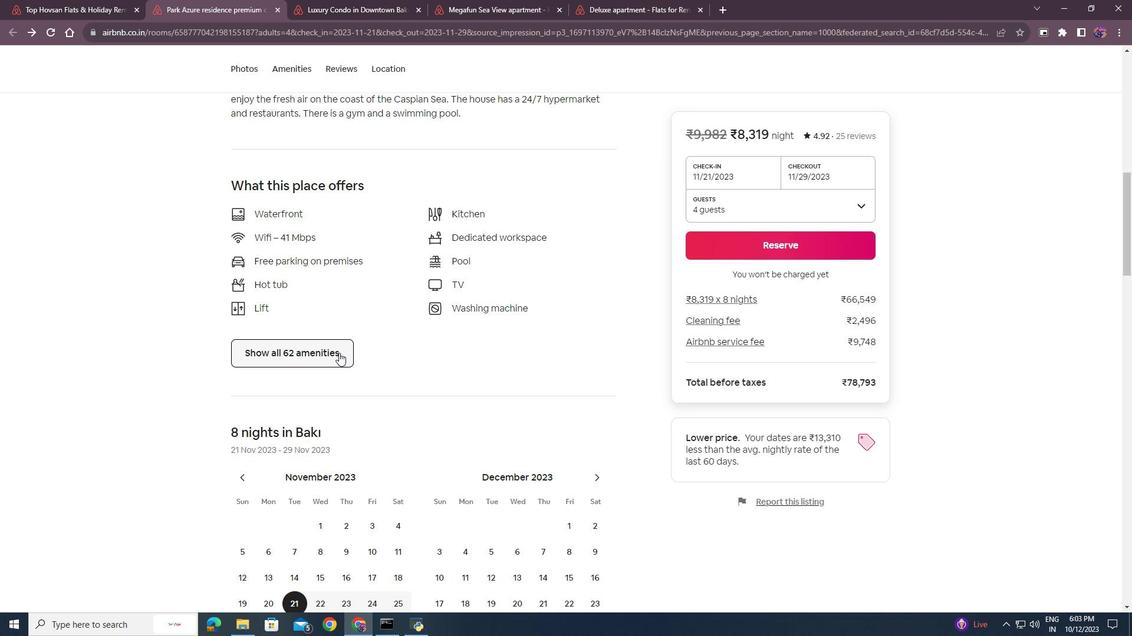 
Action: Mouse moved to (353, 318)
Screenshot: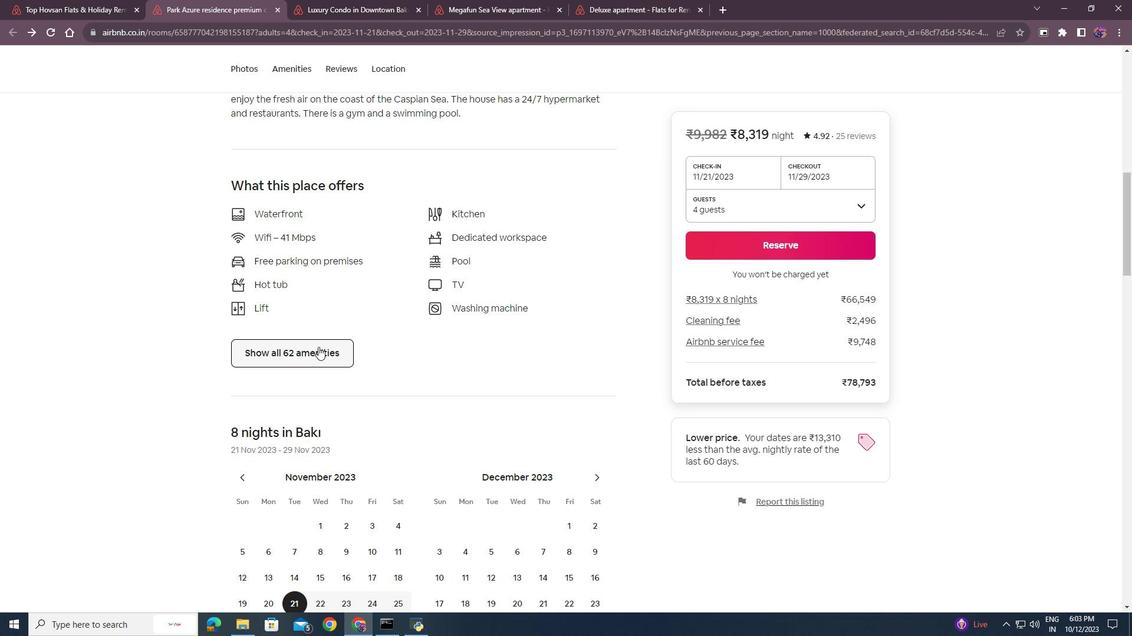 
Action: Mouse scrolled (353, 317) with delta (0, 0)
Screenshot: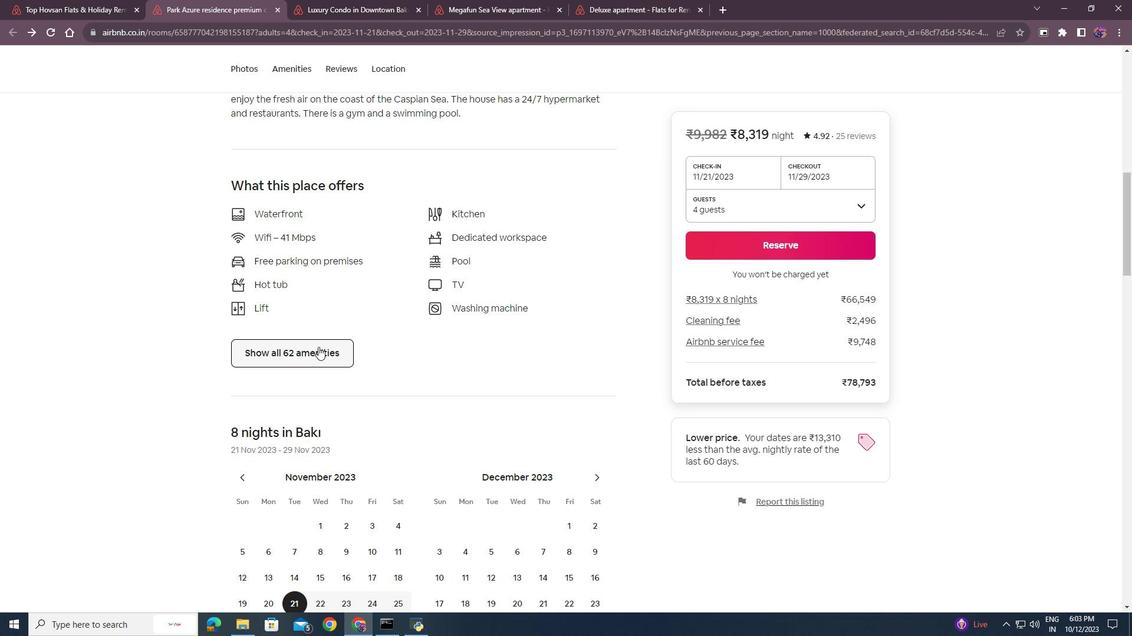 
Action: Mouse moved to (316, 346)
Screenshot: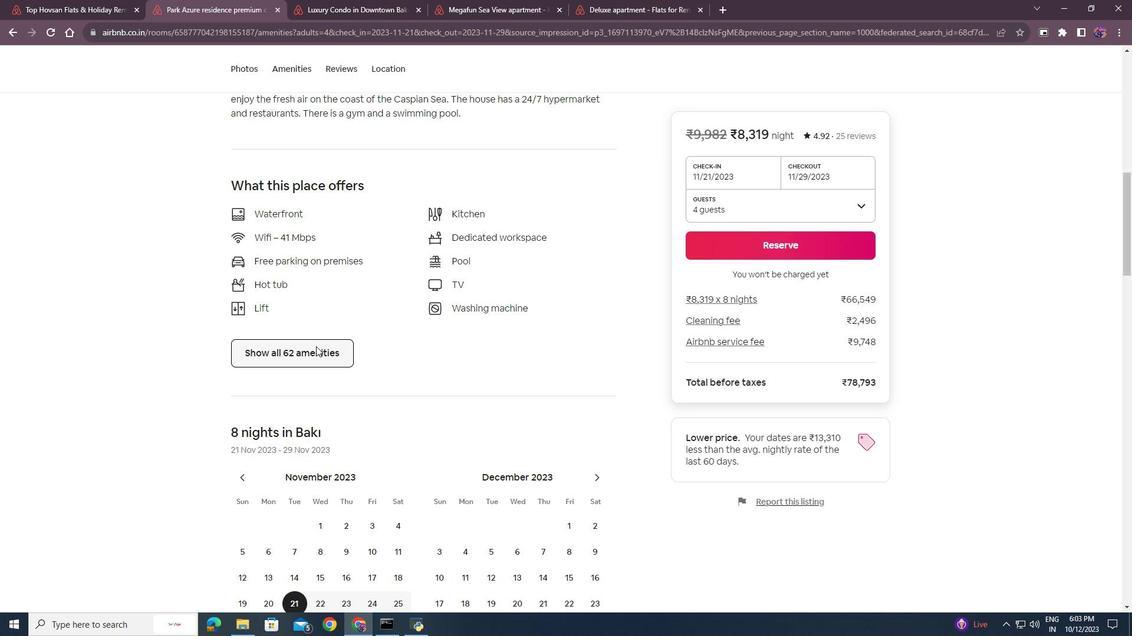 
Action: Mouse pressed left at (316, 346)
Screenshot: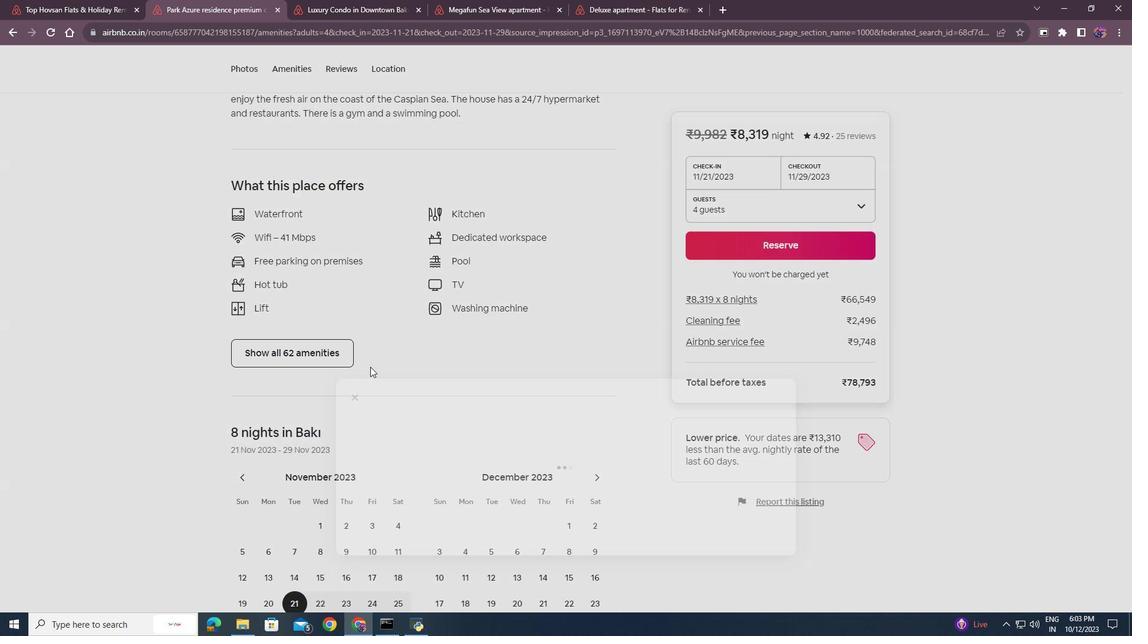 
Action: Mouse moved to (427, 377)
Screenshot: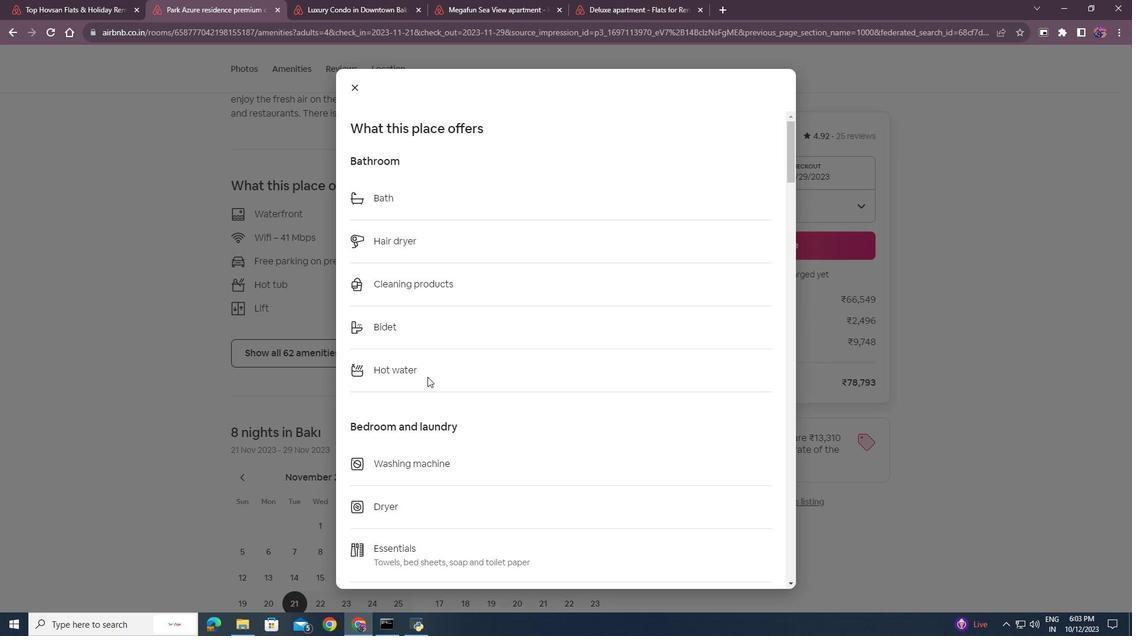 
Action: Mouse scrolled (427, 376) with delta (0, 0)
Screenshot: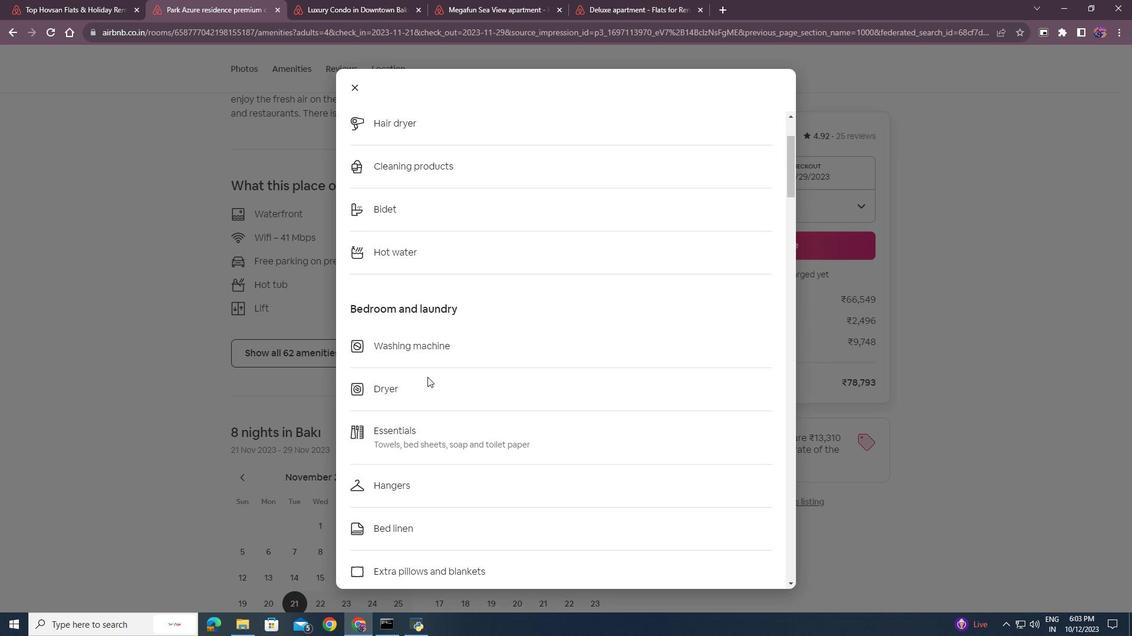 
Action: Mouse scrolled (427, 376) with delta (0, 0)
Screenshot: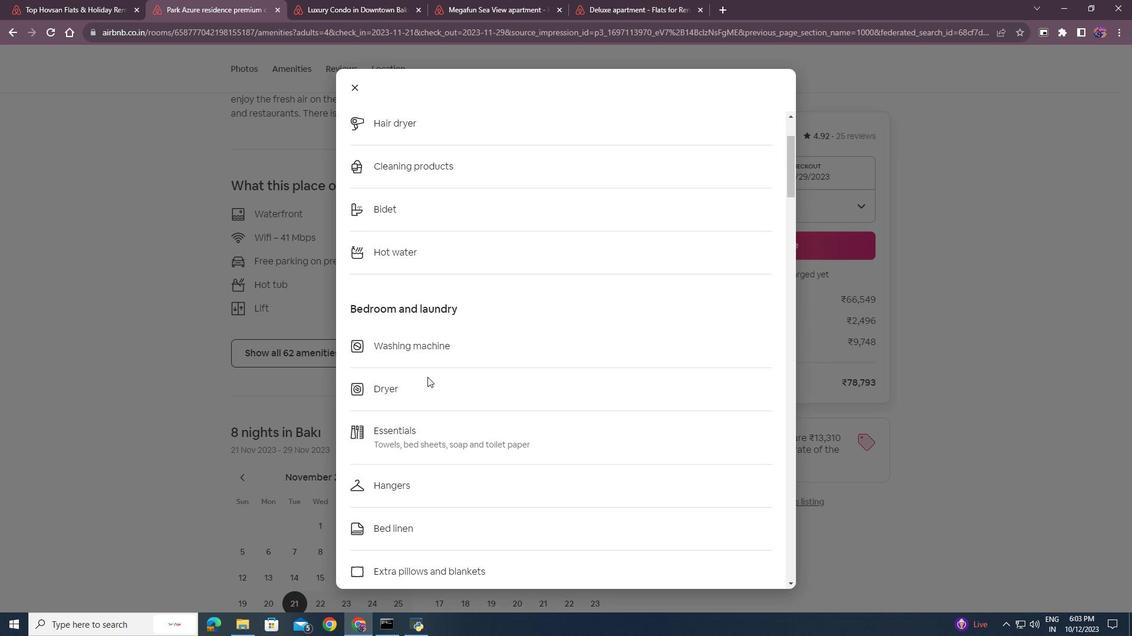 
Action: Mouse scrolled (427, 376) with delta (0, 0)
Screenshot: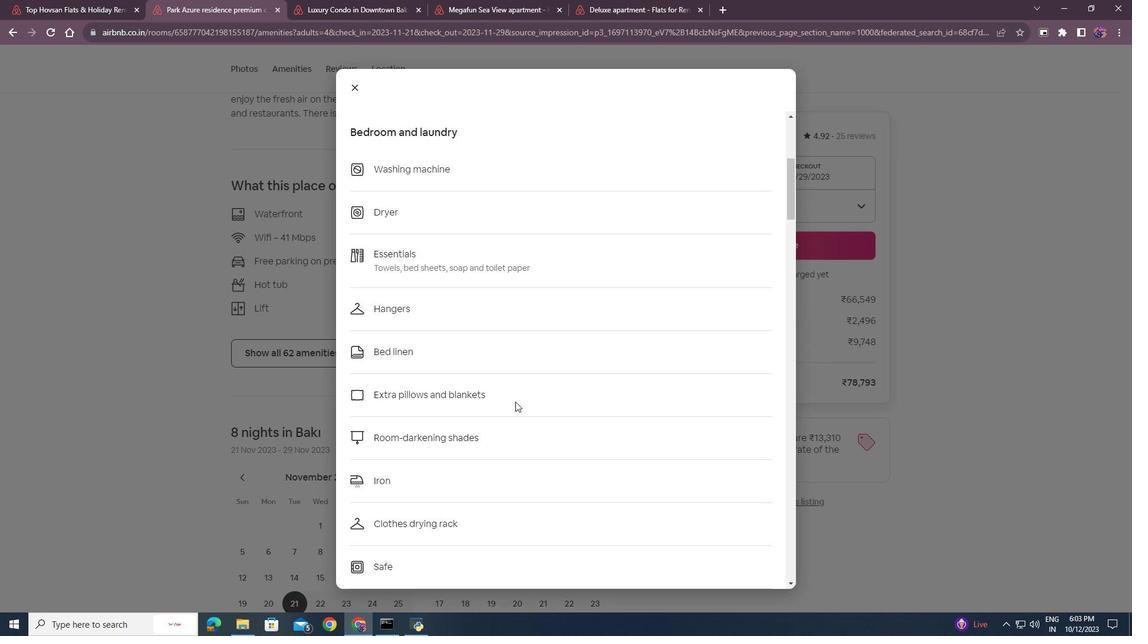 
Action: Mouse scrolled (427, 376) with delta (0, 0)
Screenshot: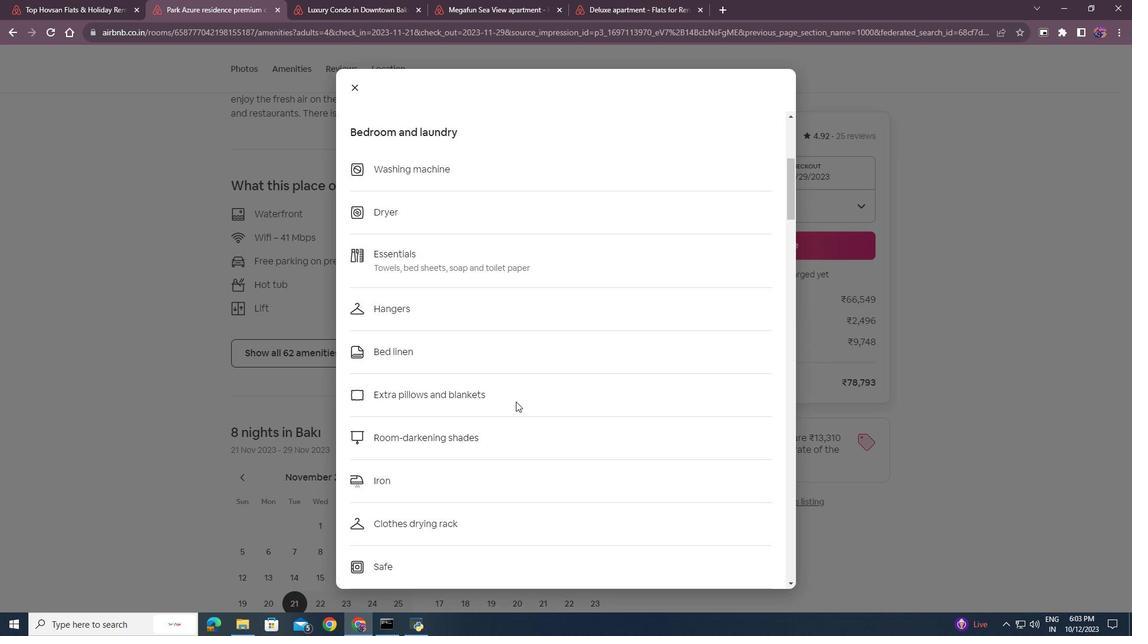 
Action: Mouse scrolled (427, 376) with delta (0, 0)
Screenshot: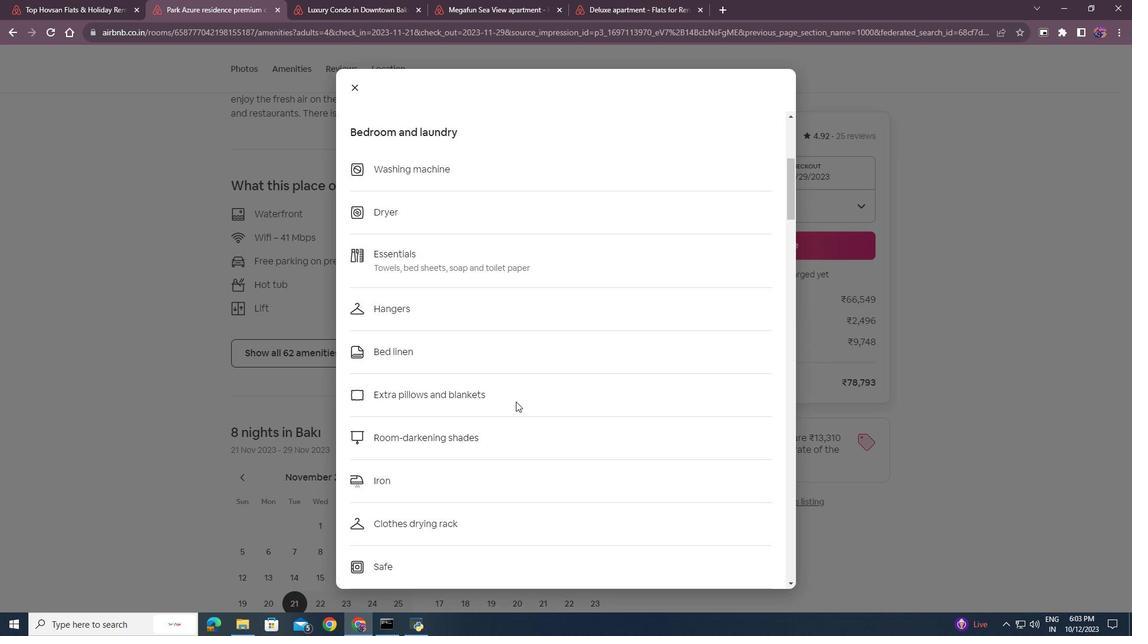 
Action: Mouse moved to (517, 402)
Screenshot: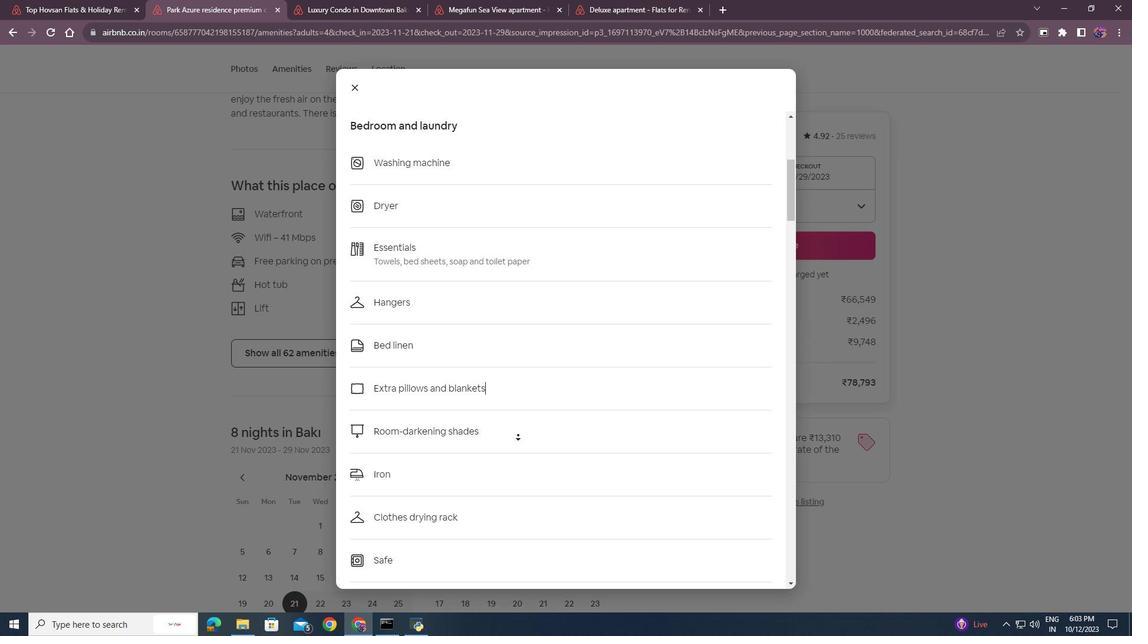 
Action: Mouse pressed middle at (517, 402)
Screenshot: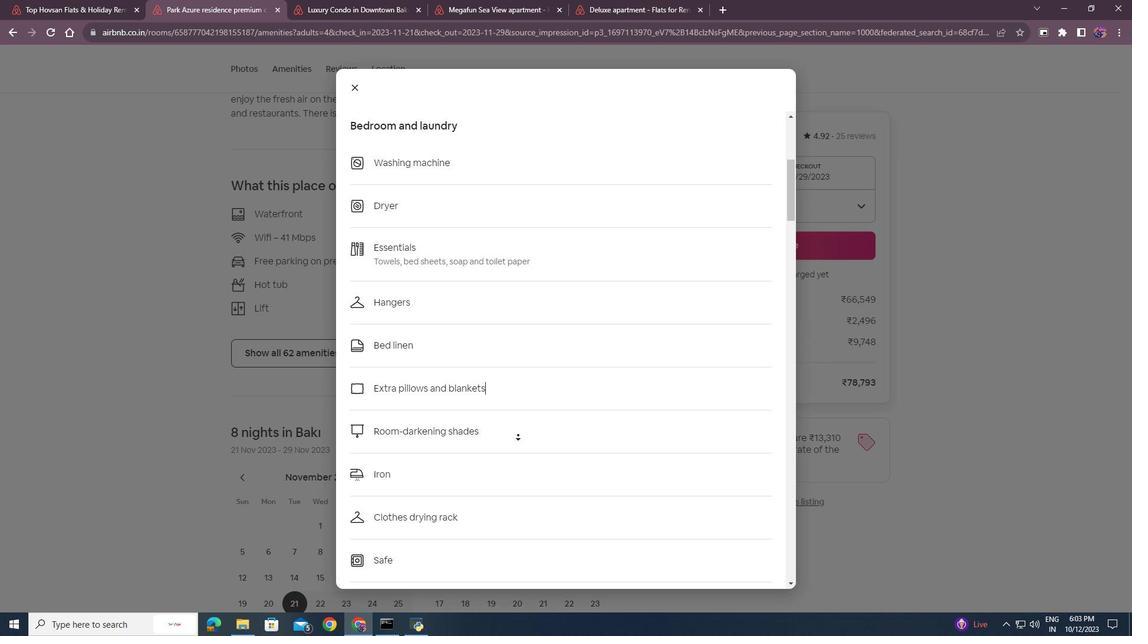 
Action: Mouse moved to (545, 425)
Screenshot: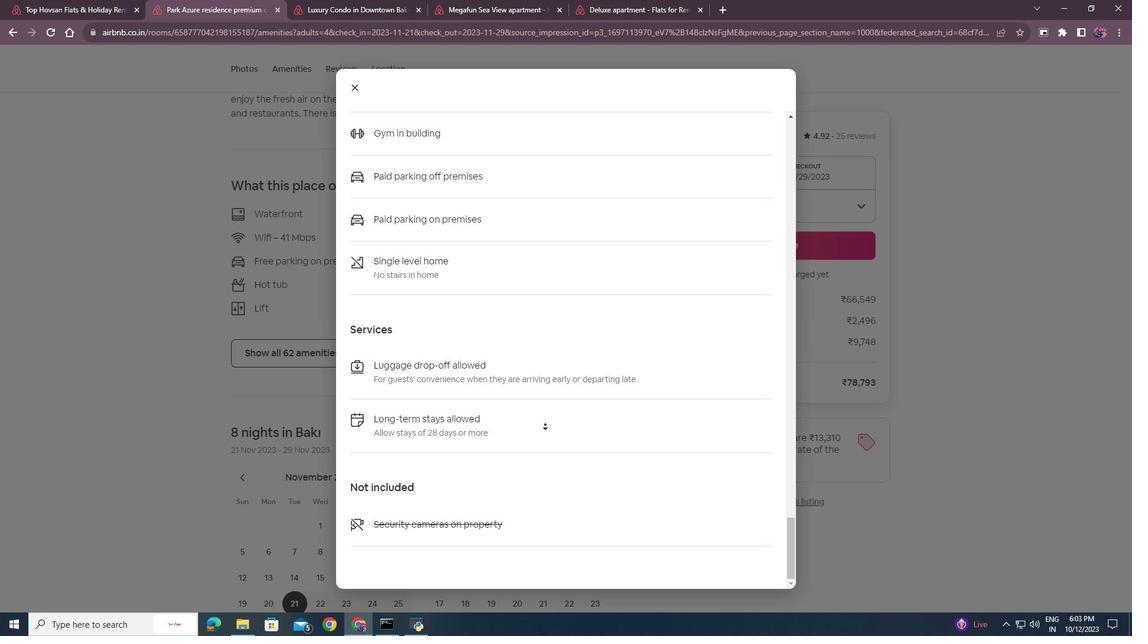 
Action: Mouse scrolled (545, 425) with delta (0, 0)
Screenshot: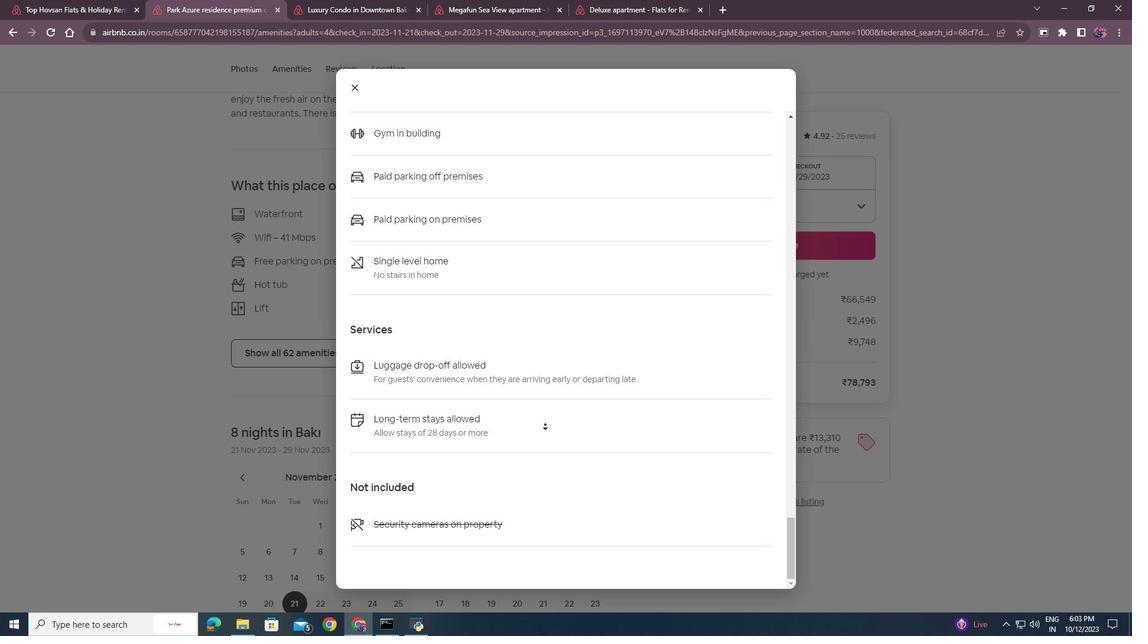 
Action: Mouse scrolled (545, 425) with delta (0, 0)
Screenshot: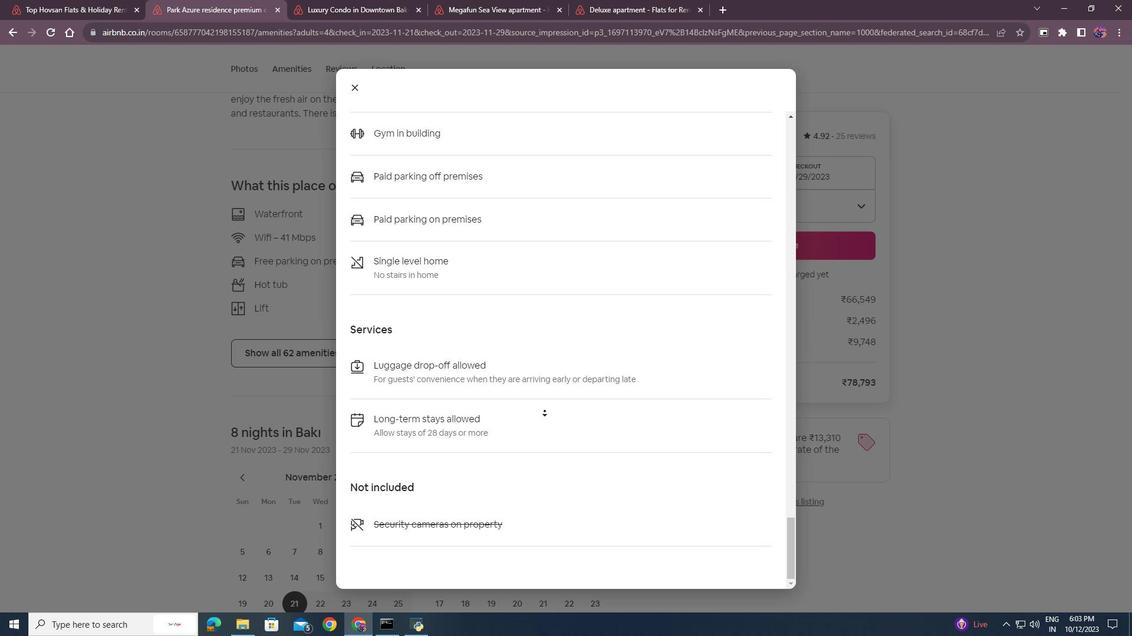 
Action: Mouse moved to (352, 90)
Screenshot: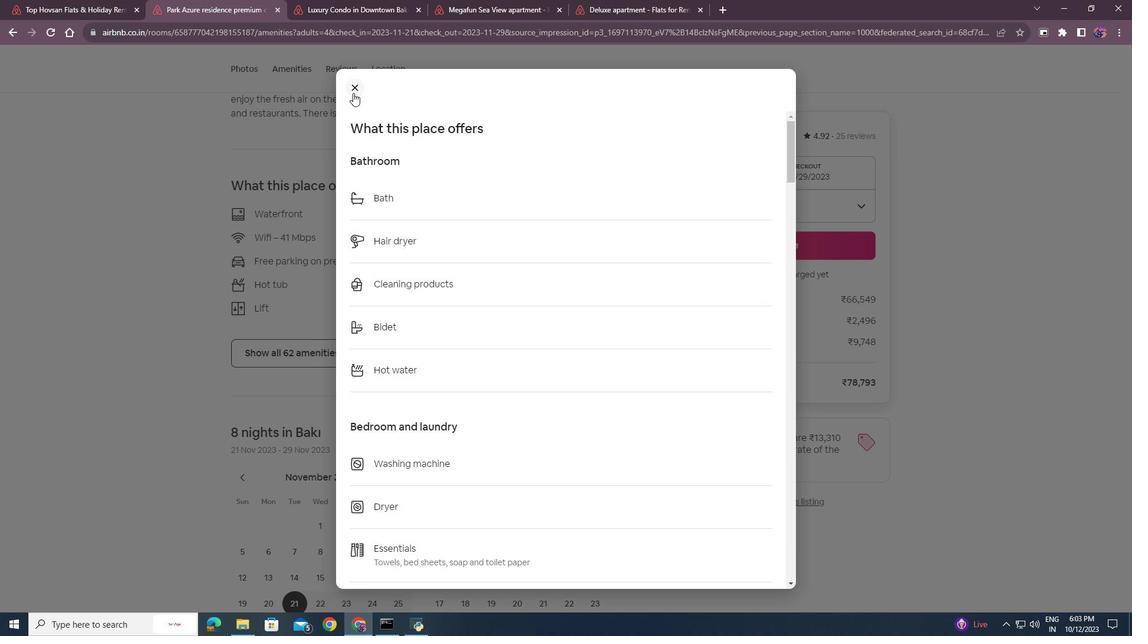 
Action: Mouse pressed left at (352, 90)
Screenshot: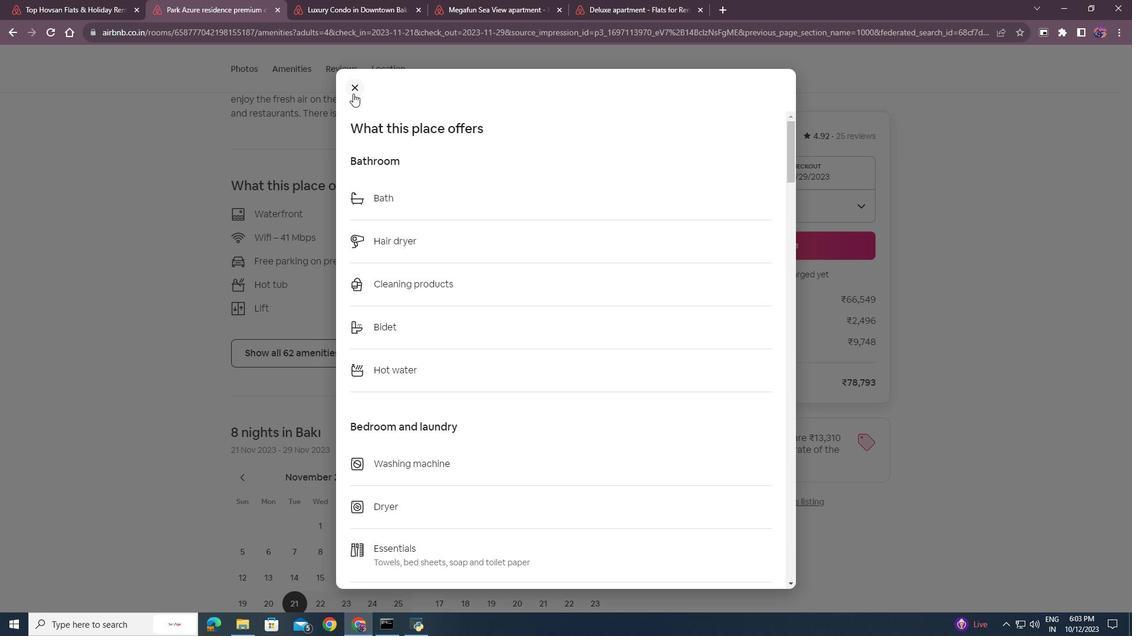 
Action: Mouse moved to (353, 91)
Screenshot: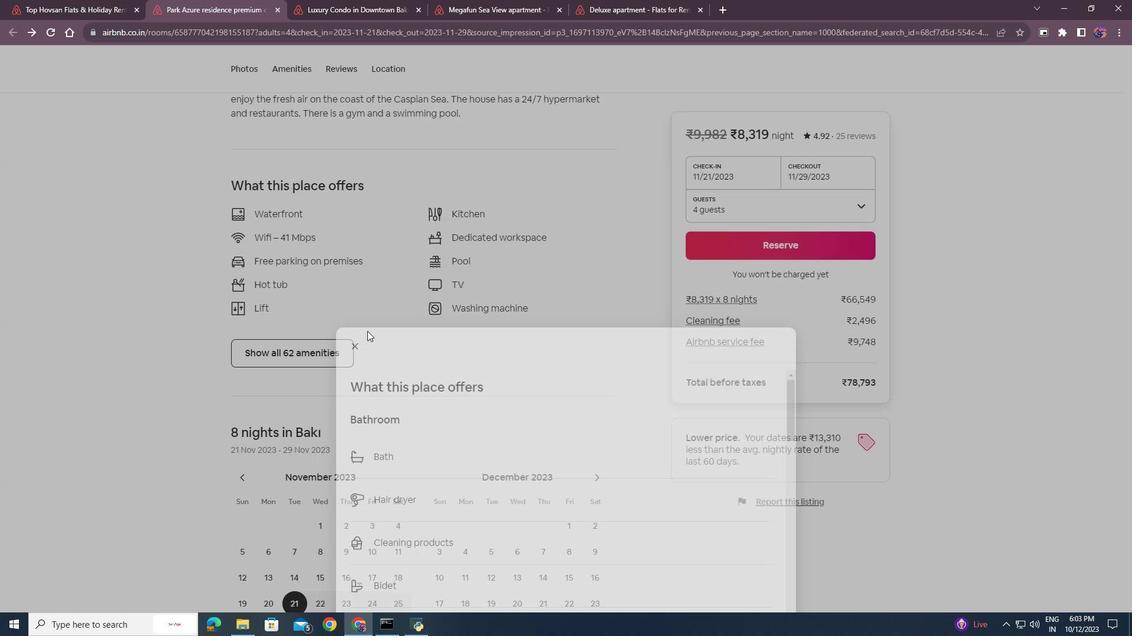 
Action: Mouse pressed left at (353, 91)
Screenshot: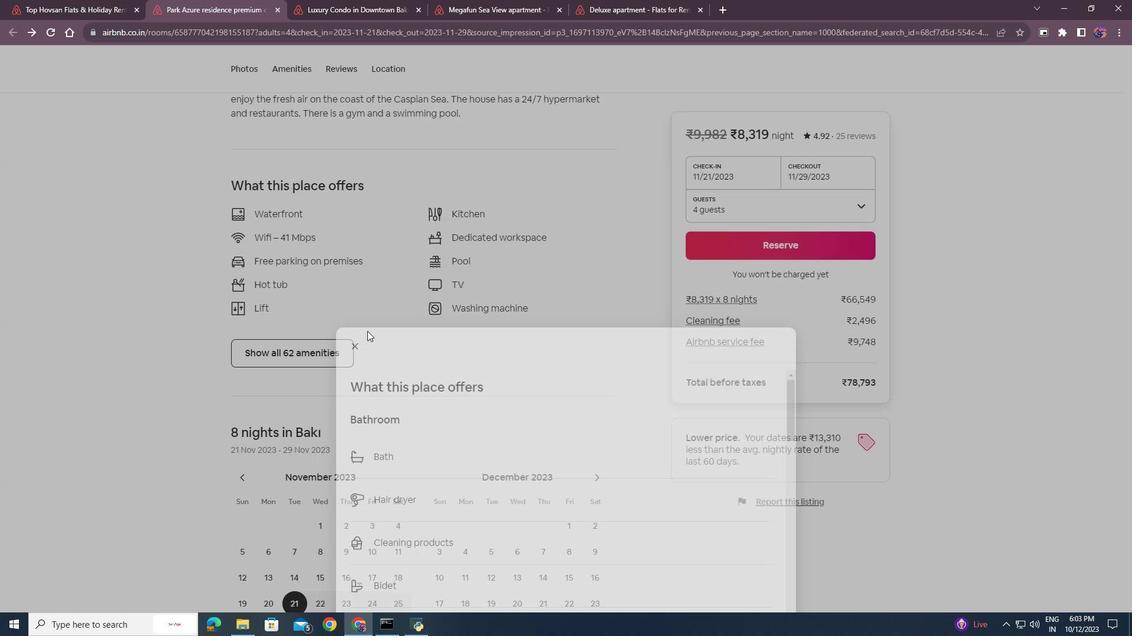
Action: Mouse moved to (343, 383)
Screenshot: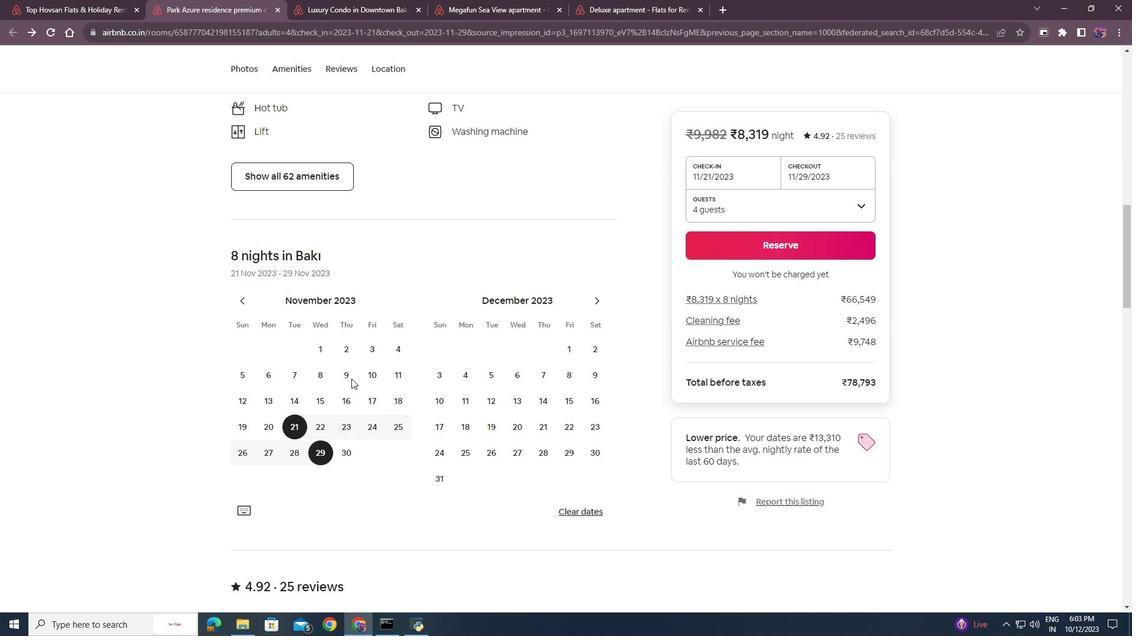 
Action: Mouse scrolled (343, 383) with delta (0, 0)
Screenshot: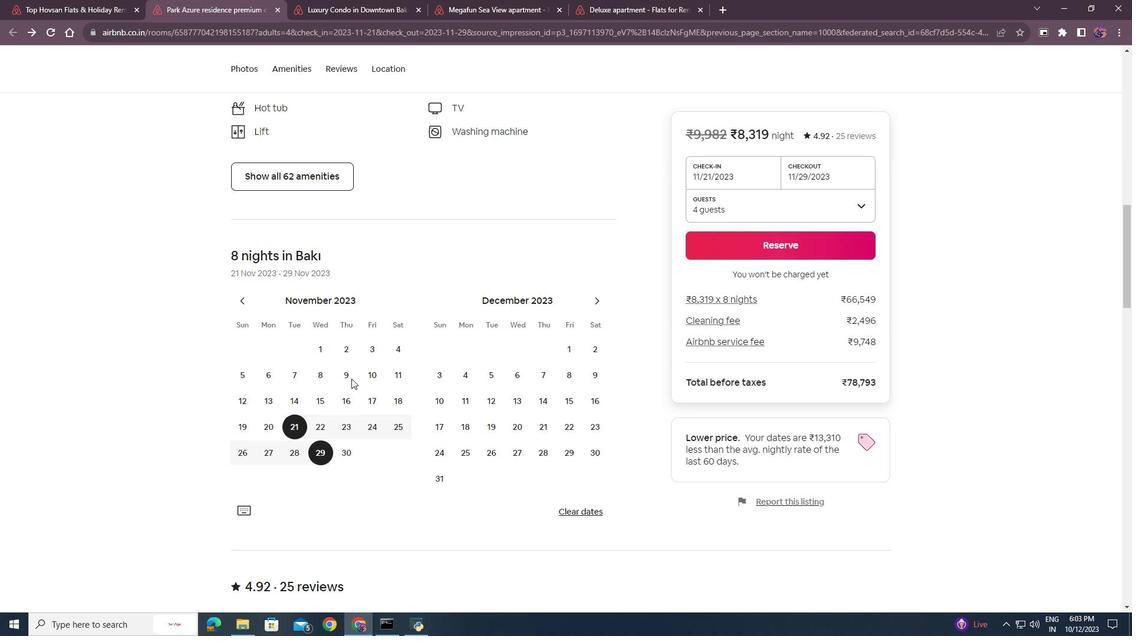 
Action: Mouse moved to (349, 380)
Screenshot: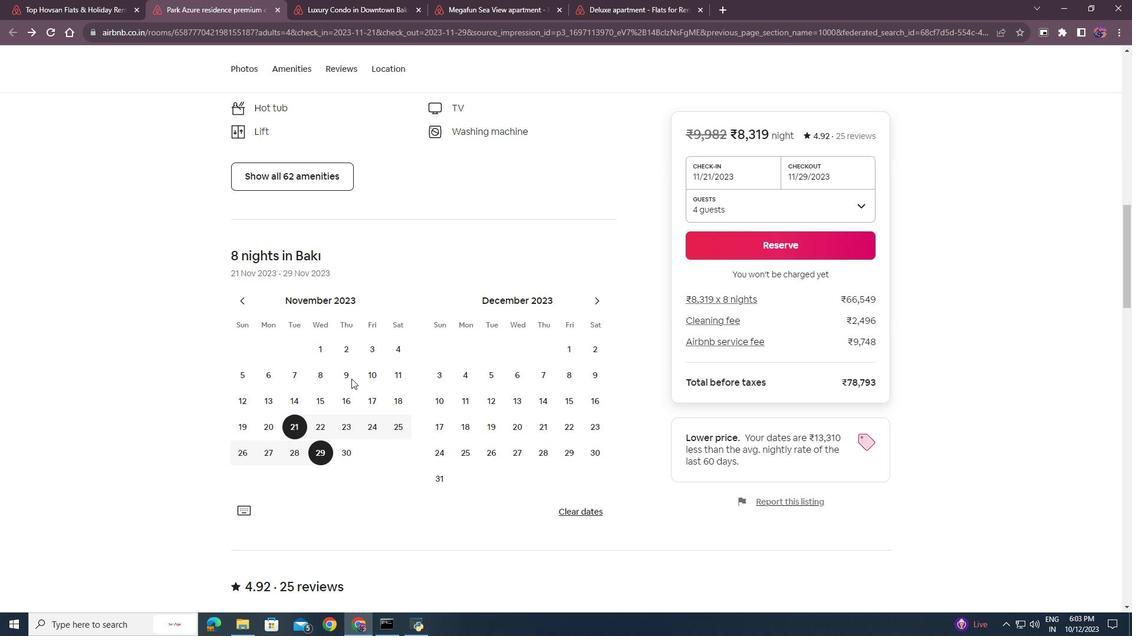 
Action: Mouse scrolled (349, 379) with delta (0, 0)
Screenshot: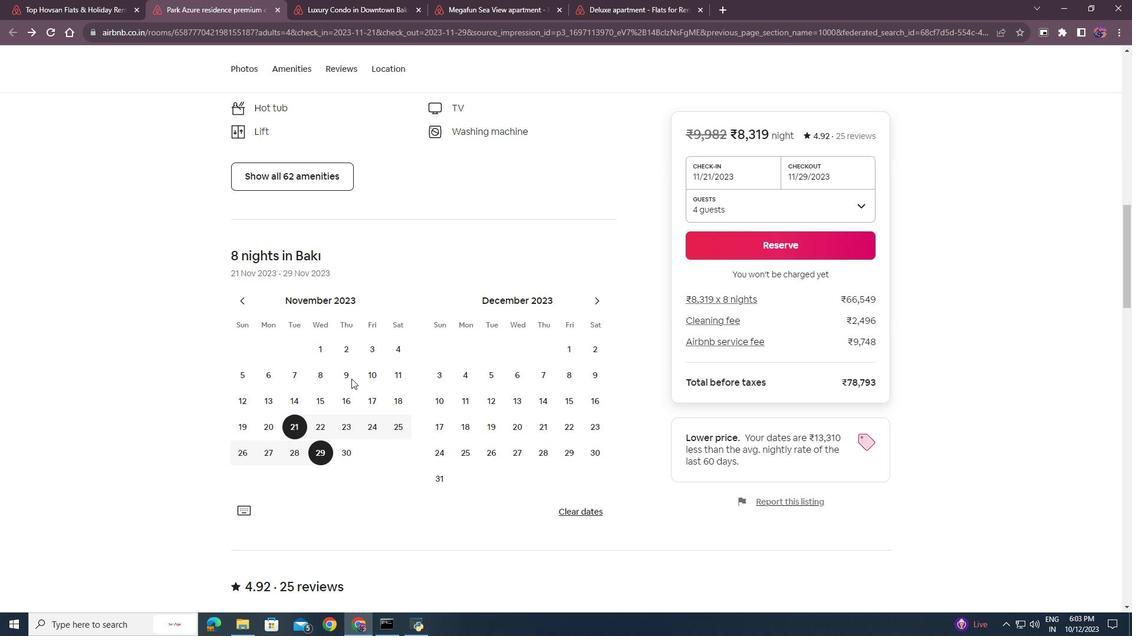 
Action: Mouse moved to (351, 379)
Screenshot: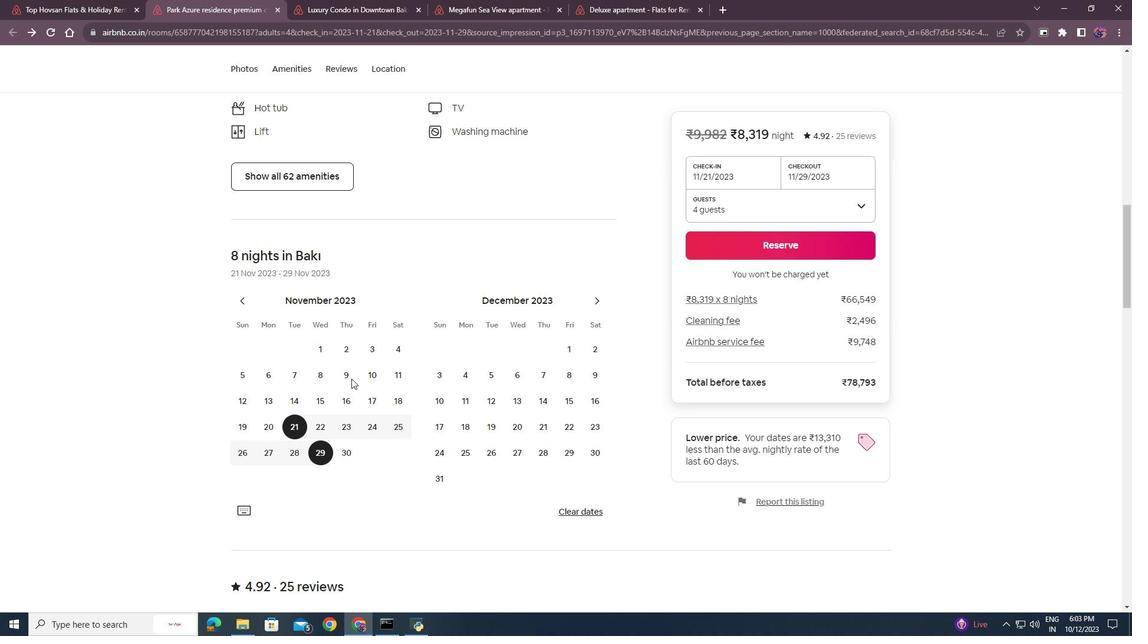 
Action: Mouse scrolled (351, 378) with delta (0, 0)
Screenshot: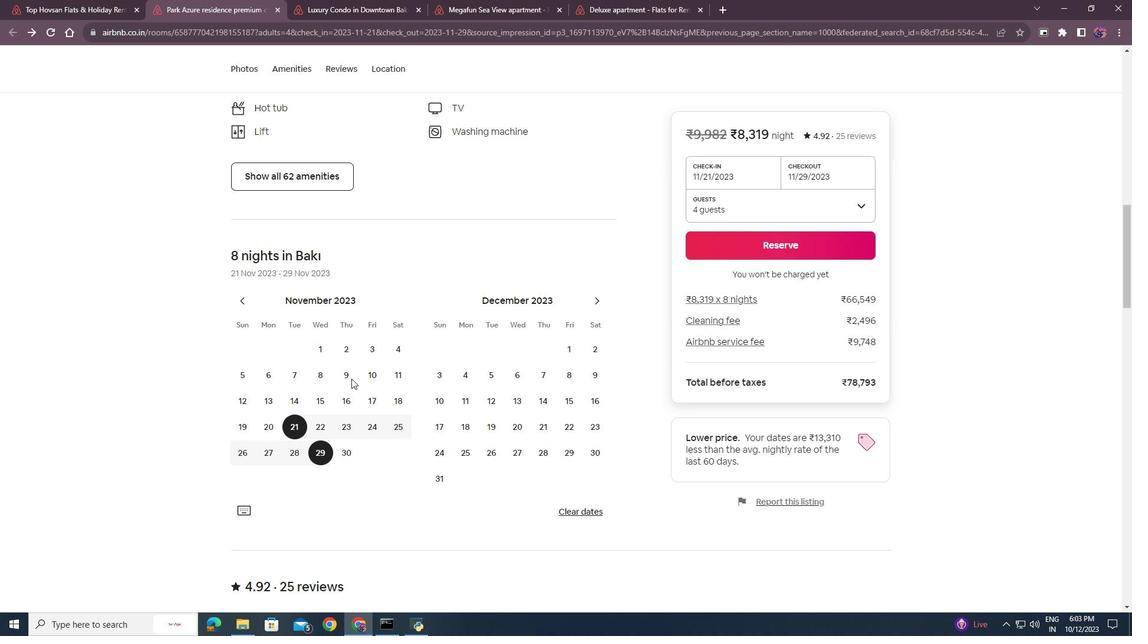 
Action: Mouse scrolled (351, 378) with delta (0, 0)
Screenshot: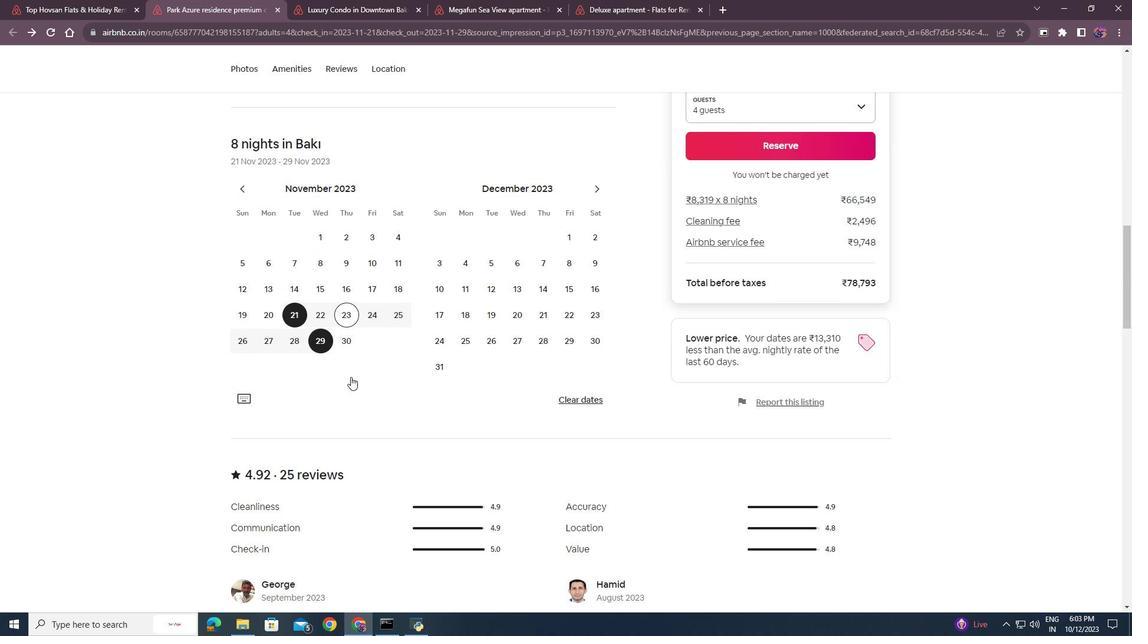 
Action: Mouse moved to (350, 377)
Screenshot: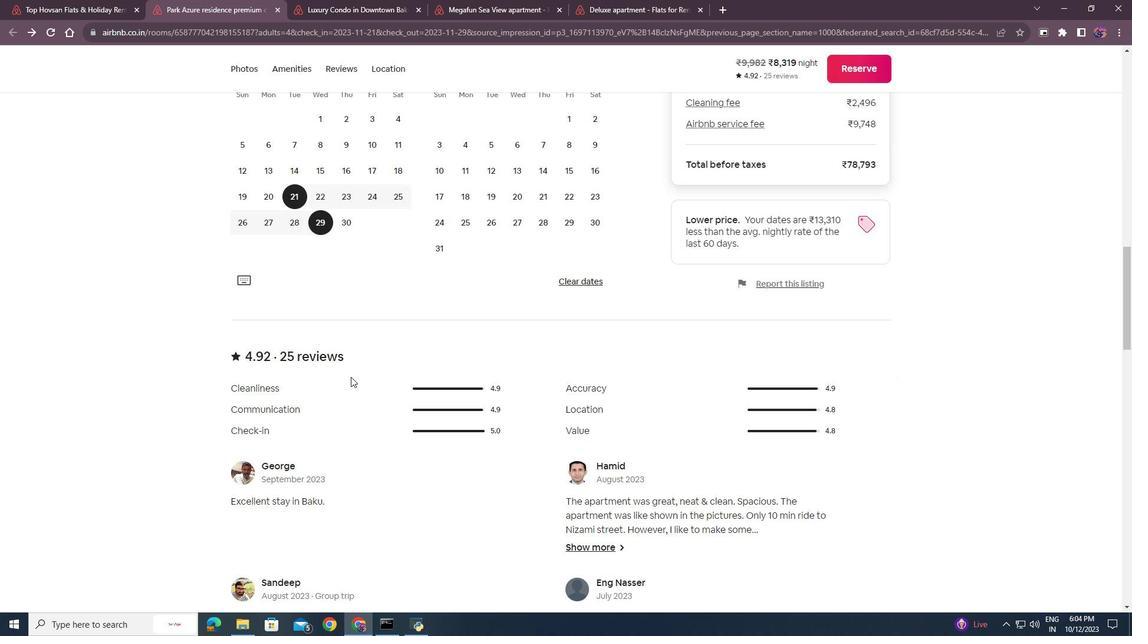 
Action: Mouse scrolled (350, 376) with delta (0, 0)
Screenshot: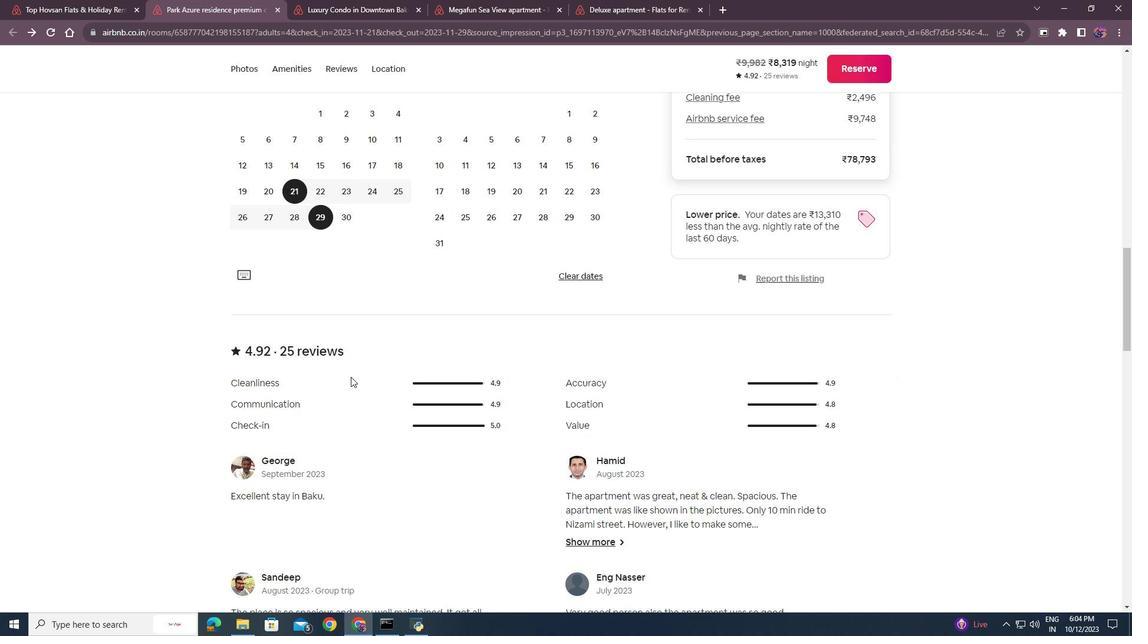 
Action: Mouse scrolled (350, 376) with delta (0, 0)
Screenshot: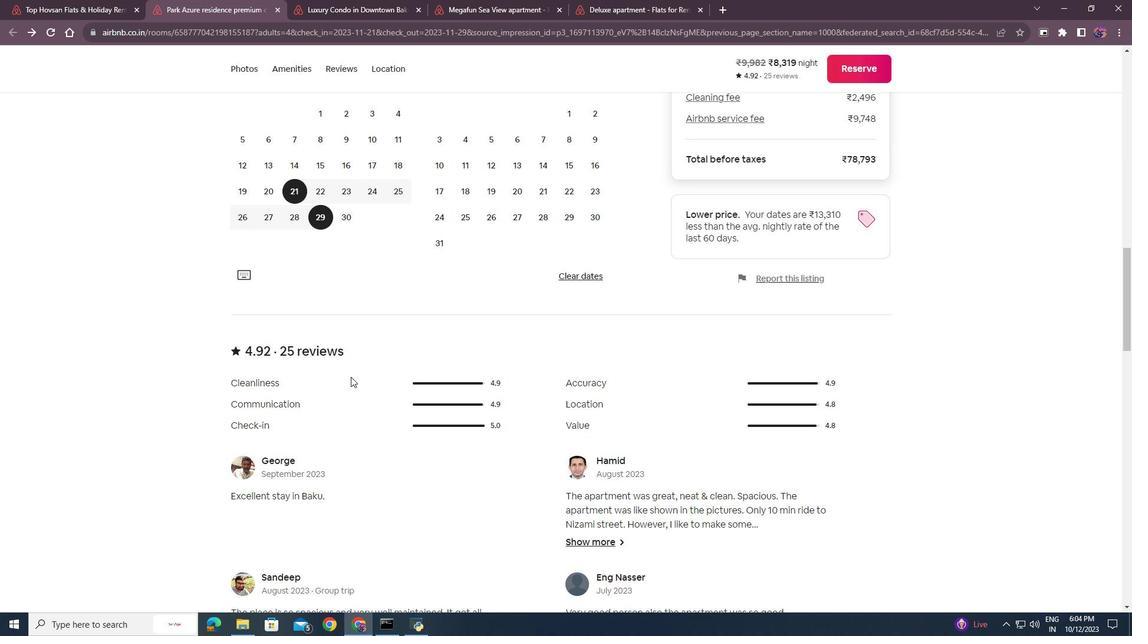 
Action: Mouse scrolled (350, 376) with delta (0, 0)
Screenshot: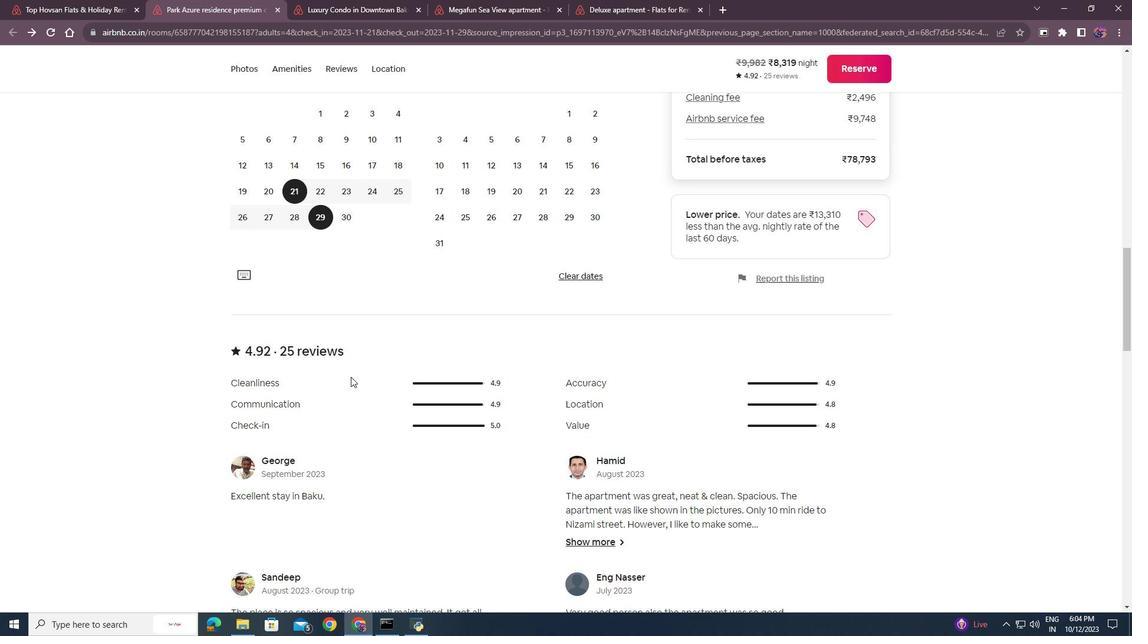 
Action: Mouse scrolled (350, 376) with delta (0, 0)
Screenshot: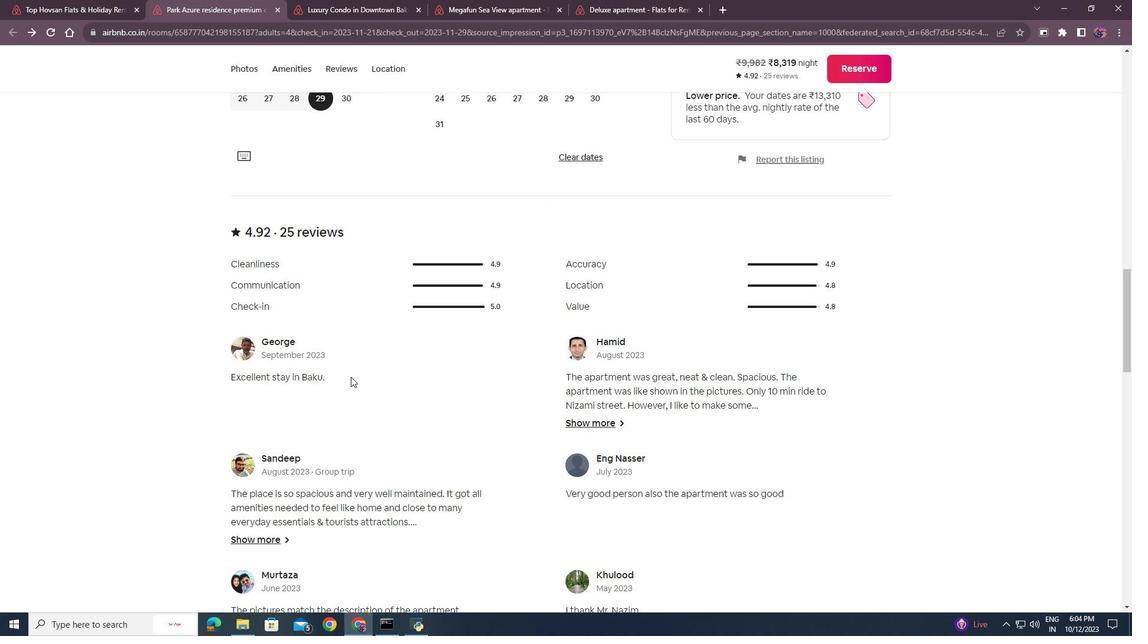 
Action: Mouse scrolled (350, 376) with delta (0, 0)
Screenshot: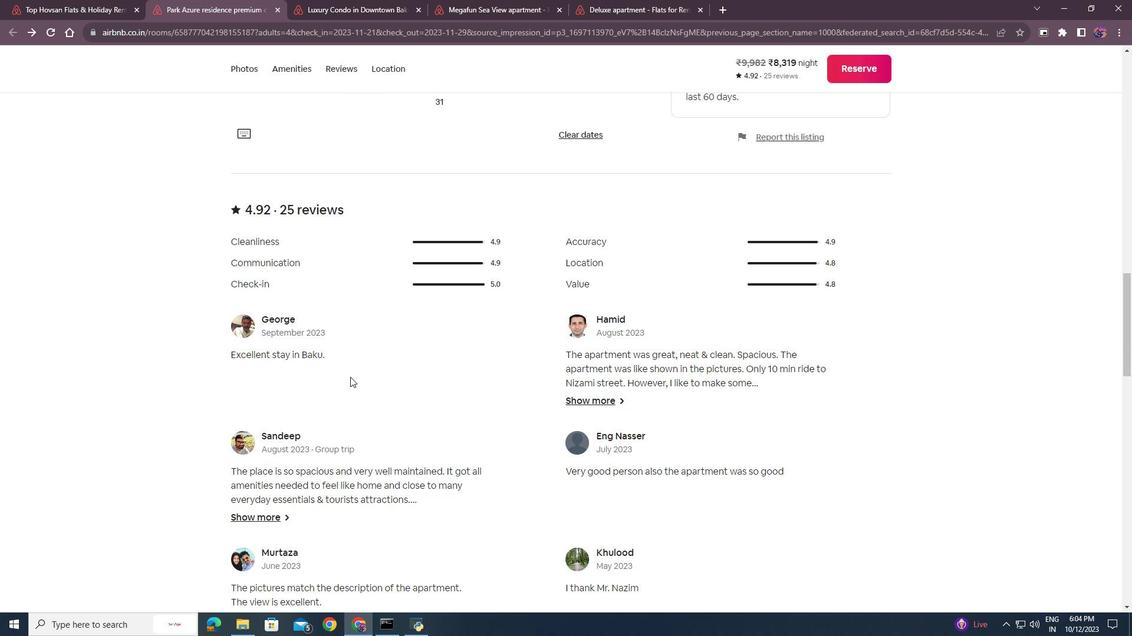 
Action: Mouse scrolled (350, 376) with delta (0, 0)
Screenshot: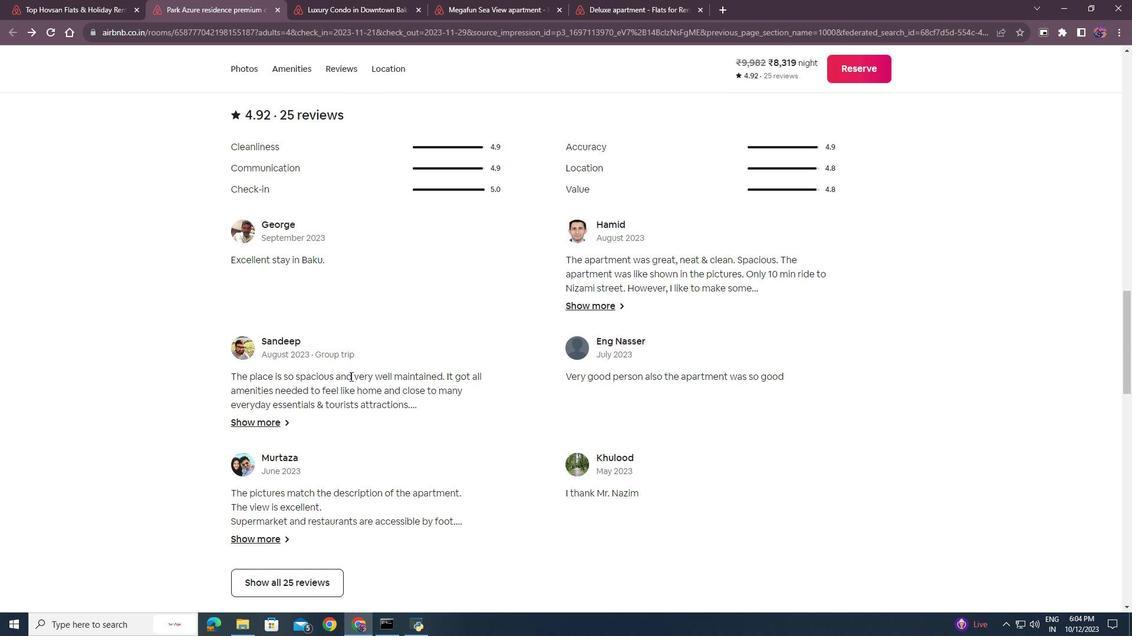 
Action: Mouse scrolled (350, 376) with delta (0, 0)
Screenshot: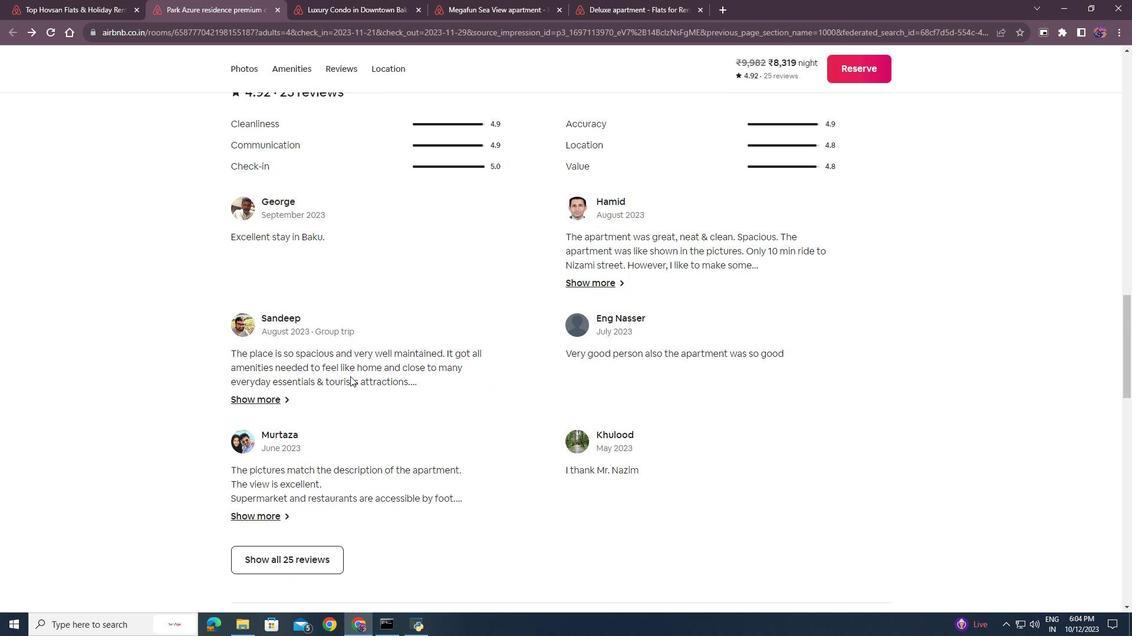 
Action: Mouse moved to (350, 376)
Screenshot: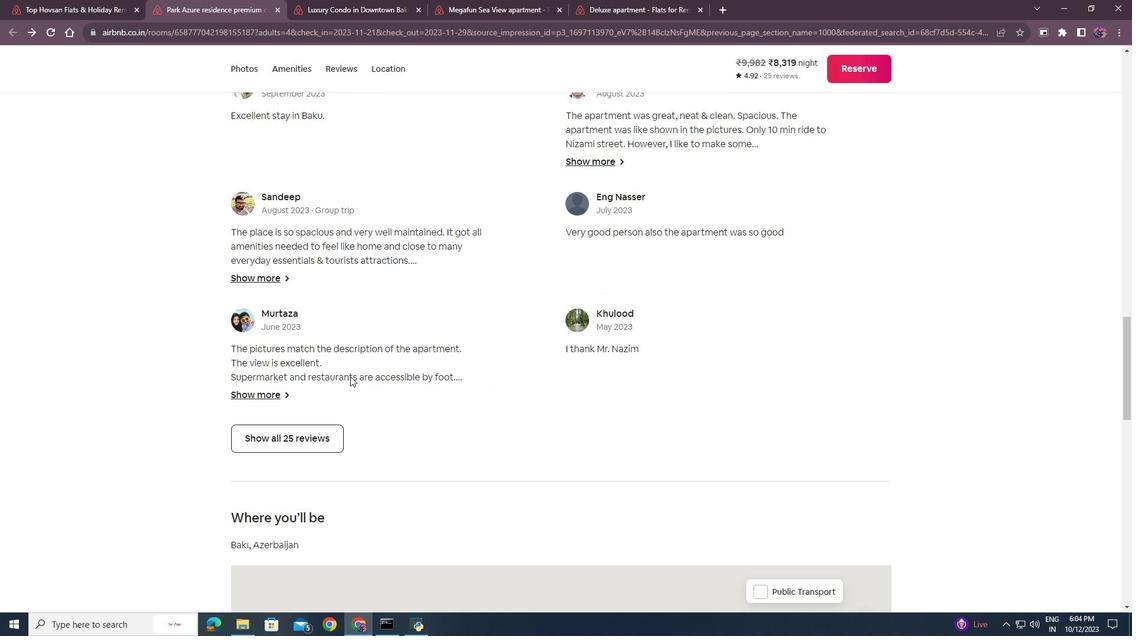 
Action: Mouse scrolled (350, 376) with delta (0, 0)
Screenshot: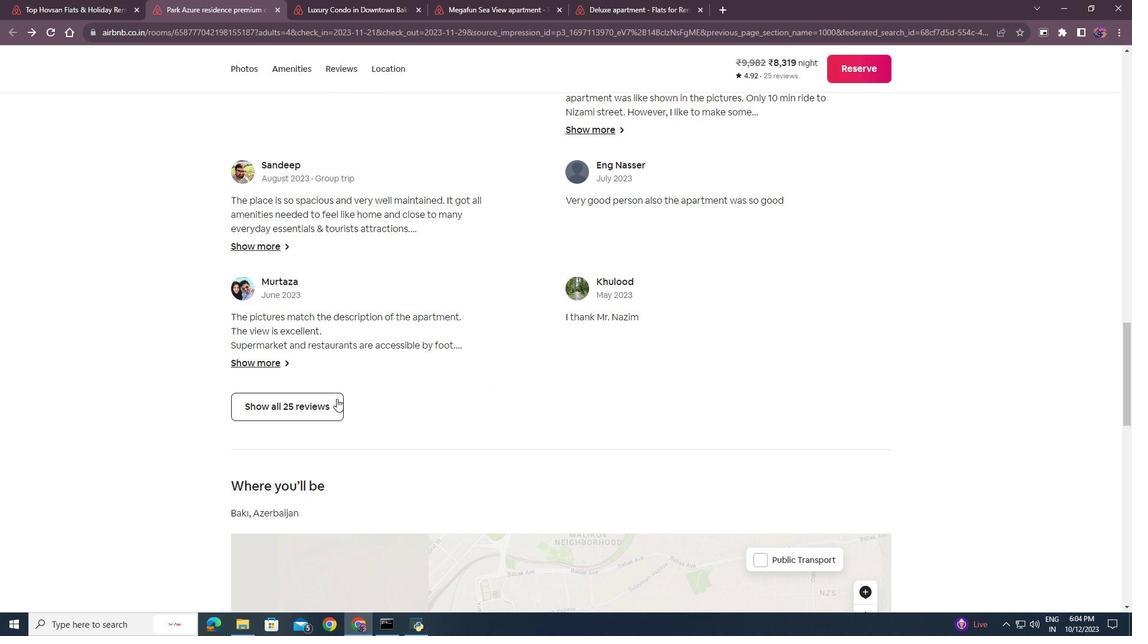 
Action: Mouse scrolled (350, 376) with delta (0, 0)
Screenshot: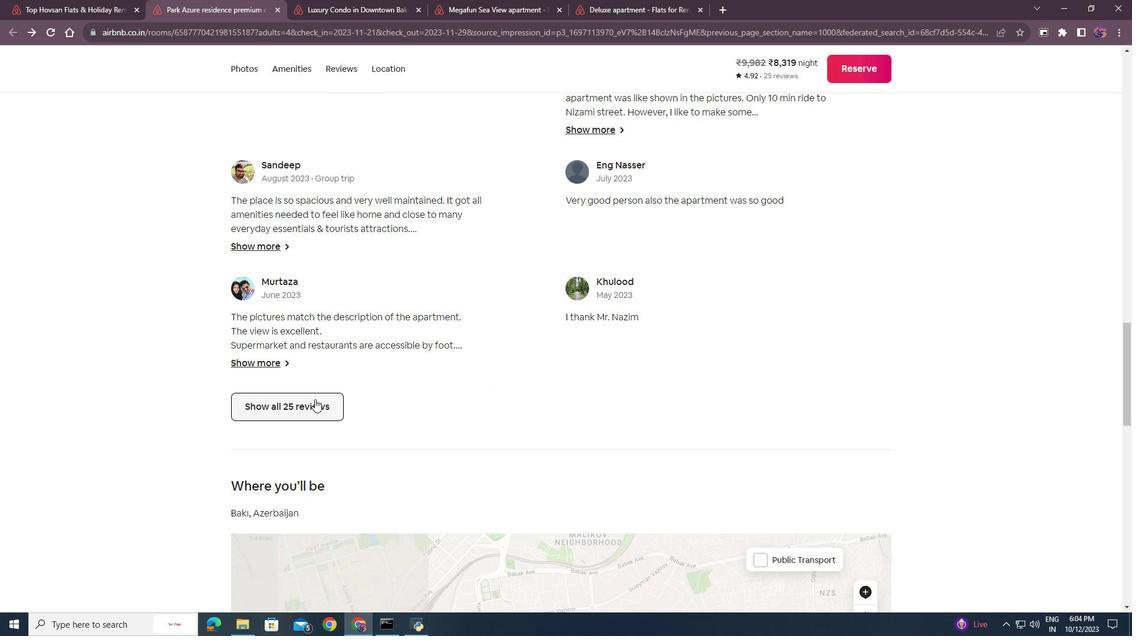 
Action: Mouse scrolled (350, 376) with delta (0, 0)
Screenshot: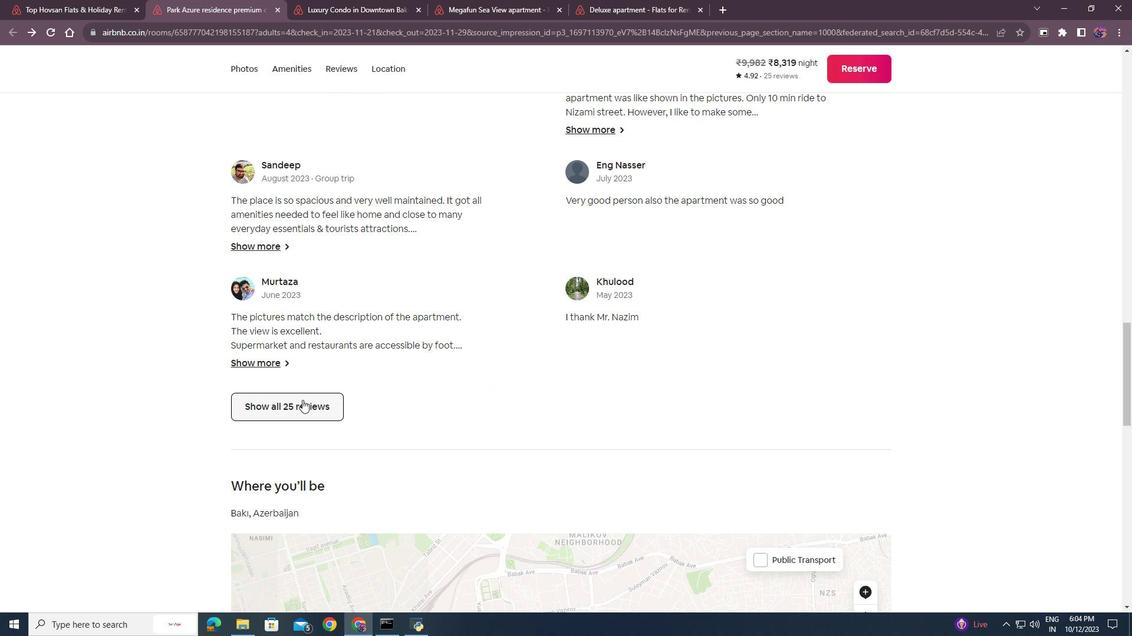 
Action: Mouse moved to (300, 400)
Screenshot: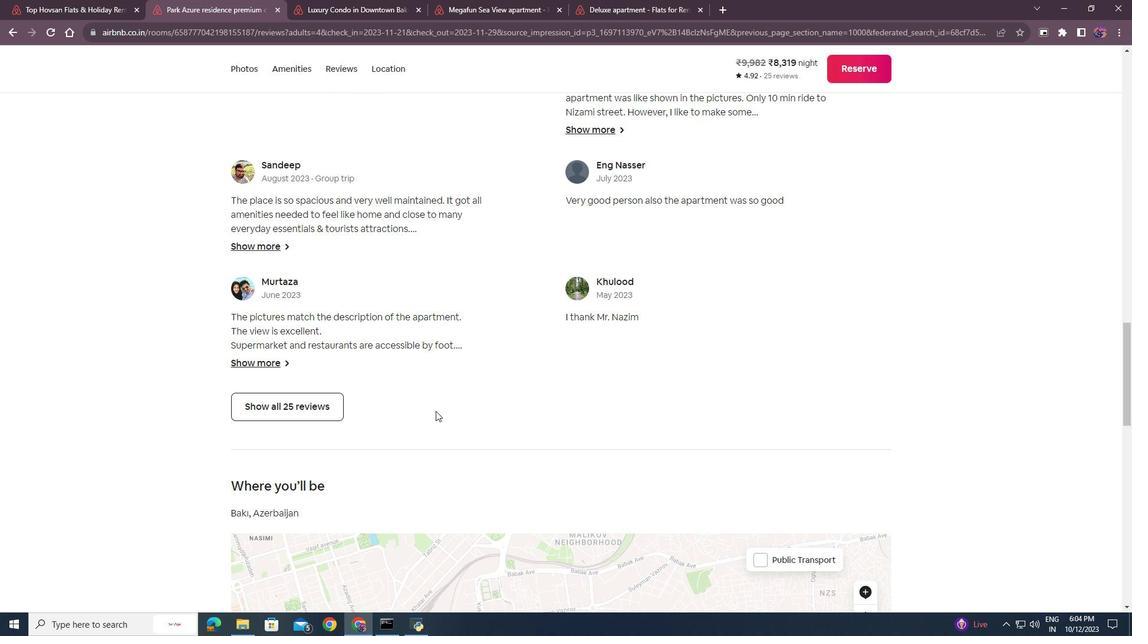 
Action: Mouse pressed left at (300, 400)
Screenshot: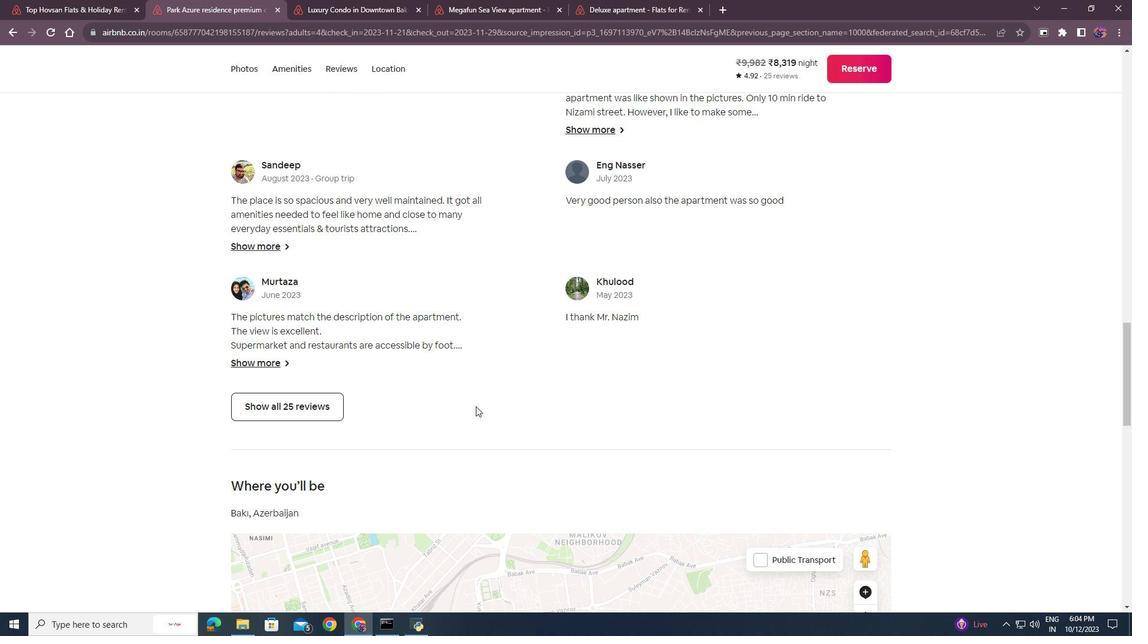 
Action: Mouse moved to (646, 395)
Screenshot: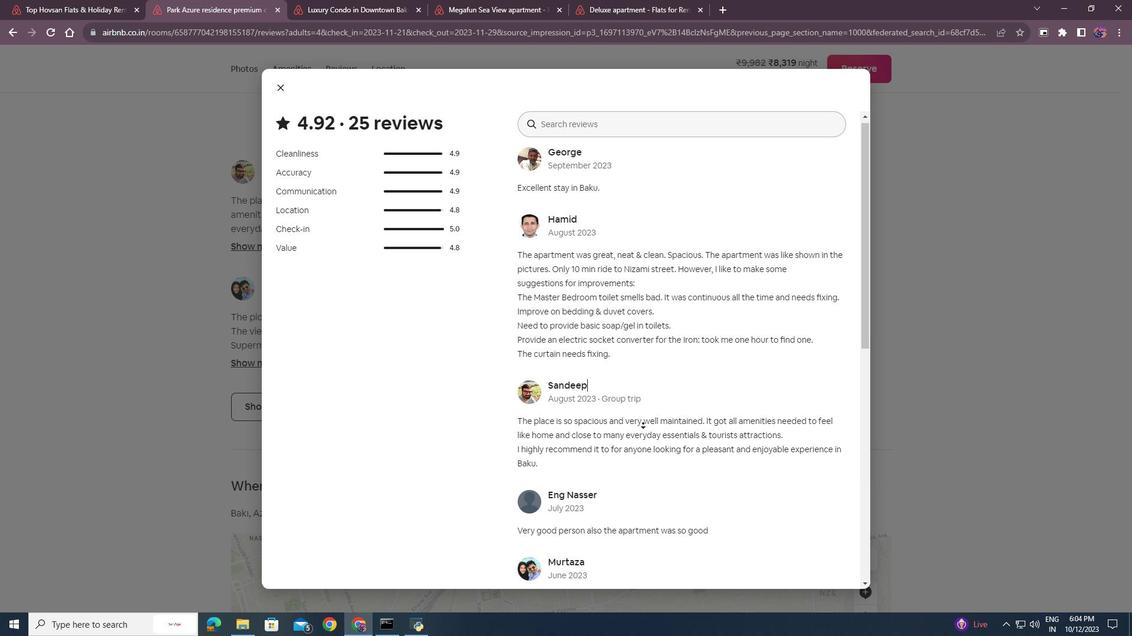 
Action: Mouse pressed middle at (646, 395)
Screenshot: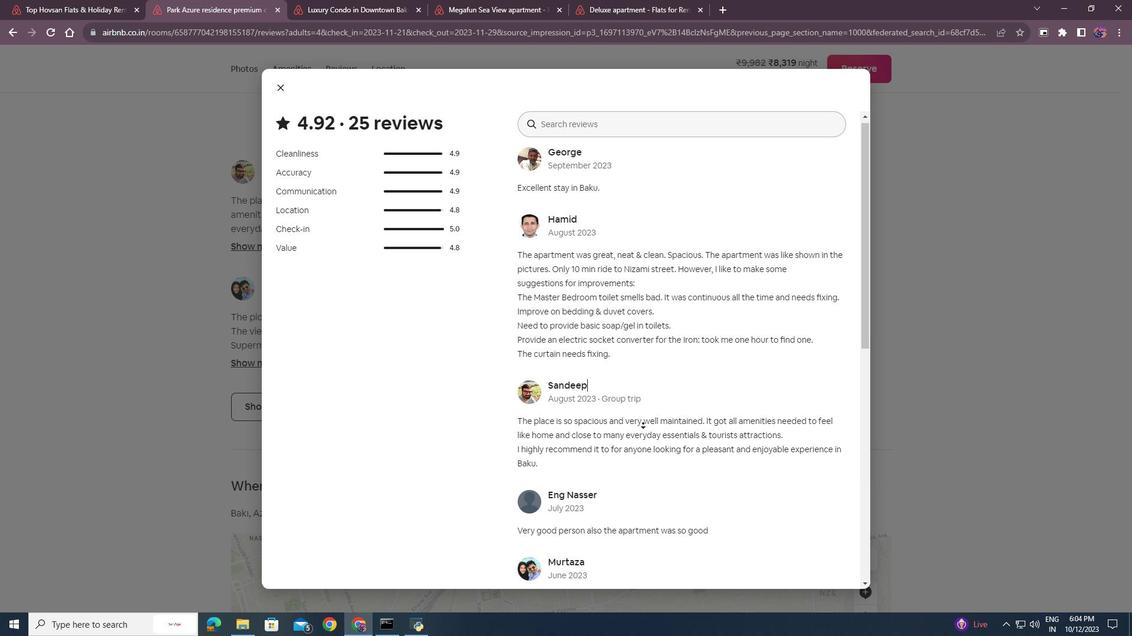 
Action: Mouse moved to (645, 425)
Screenshot: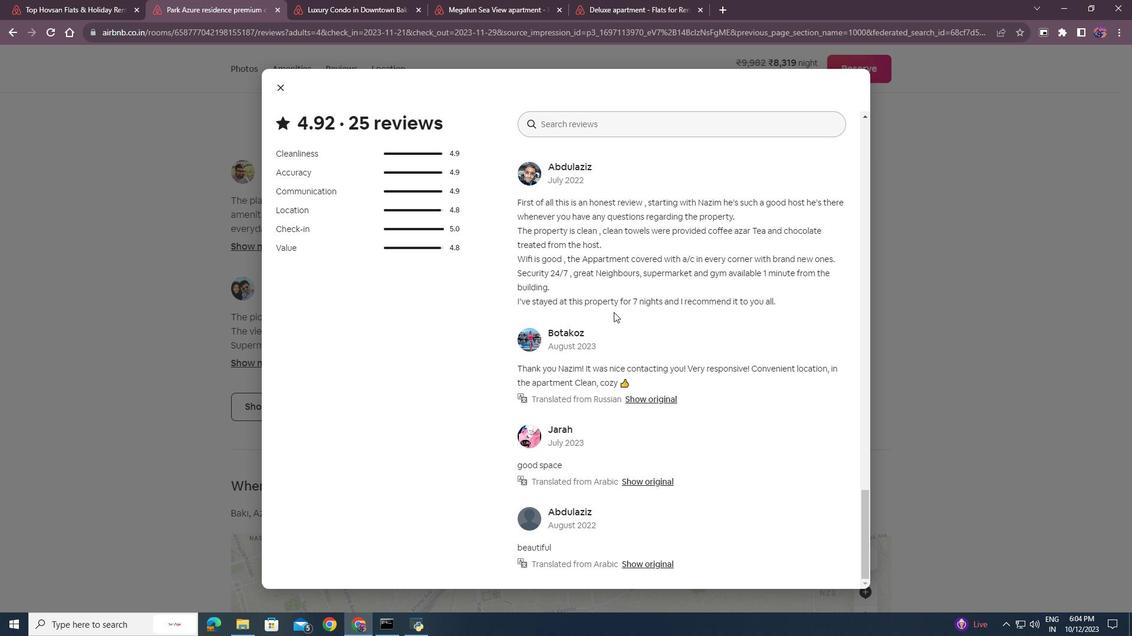 
Action: Mouse pressed left at (645, 425)
Screenshot: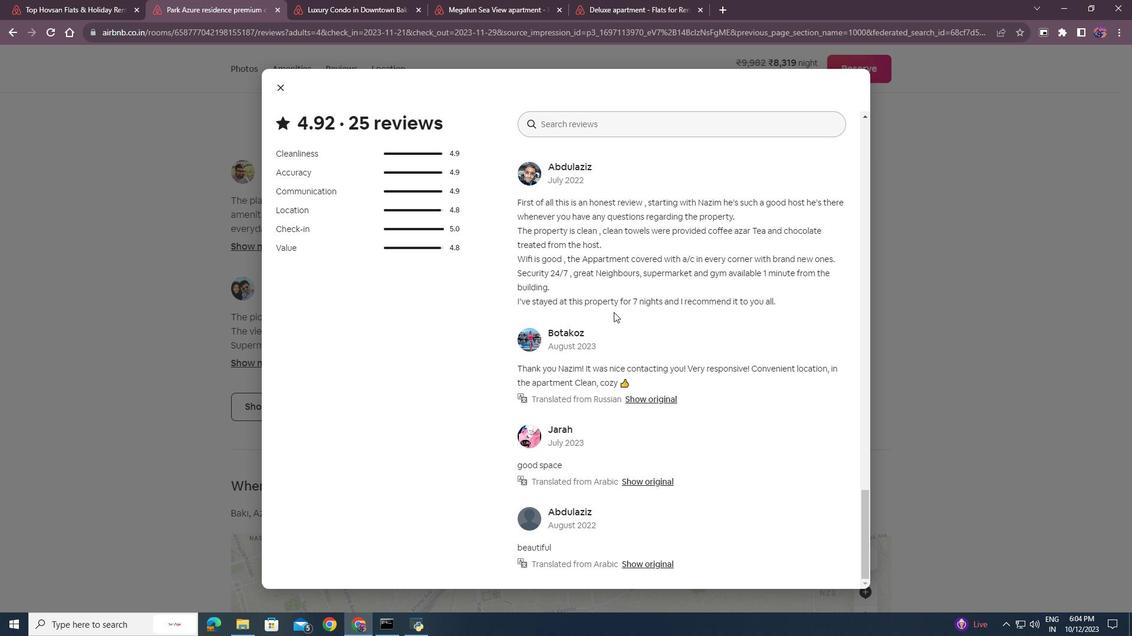 
Action: Mouse moved to (611, 292)
Screenshot: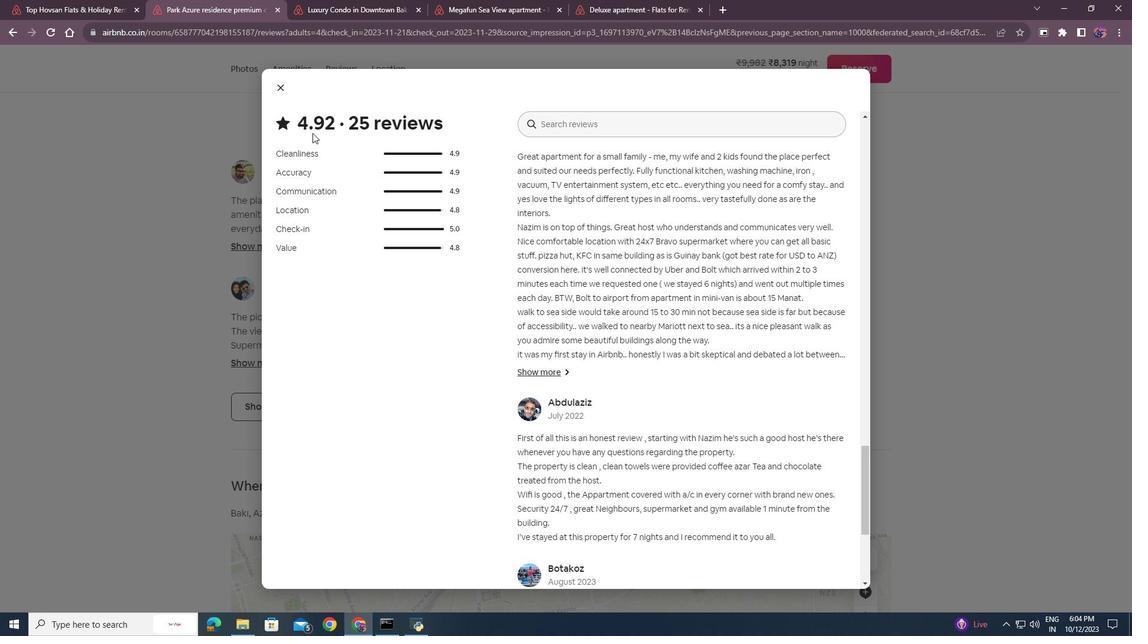 
Action: Mouse scrolled (611, 293) with delta (0, 0)
Screenshot: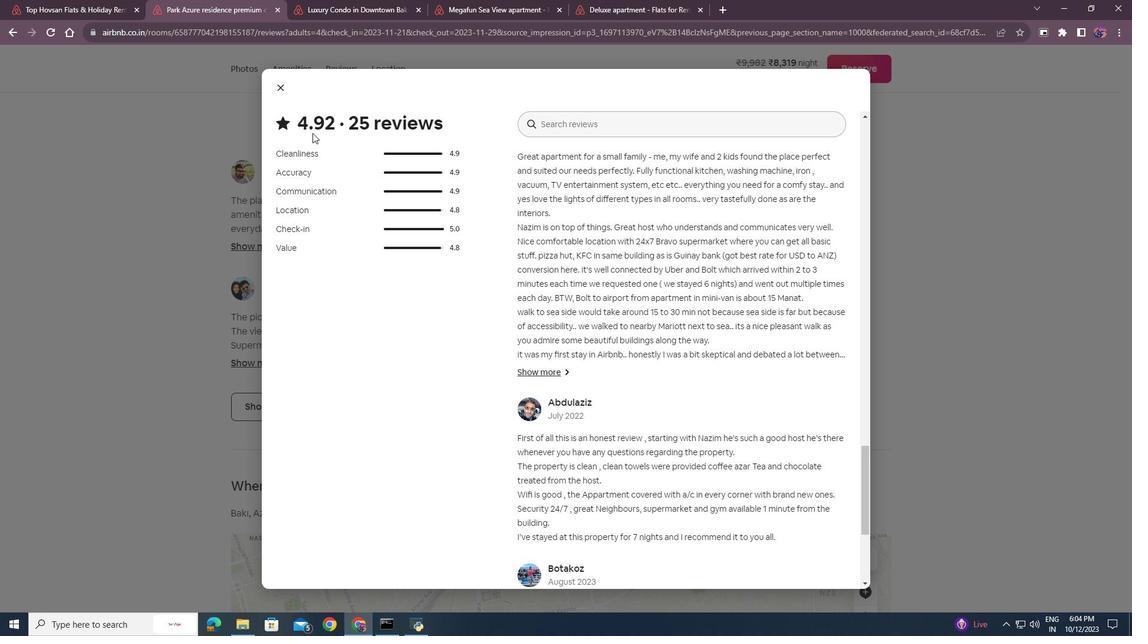 
Action: Mouse moved to (610, 292)
Screenshot: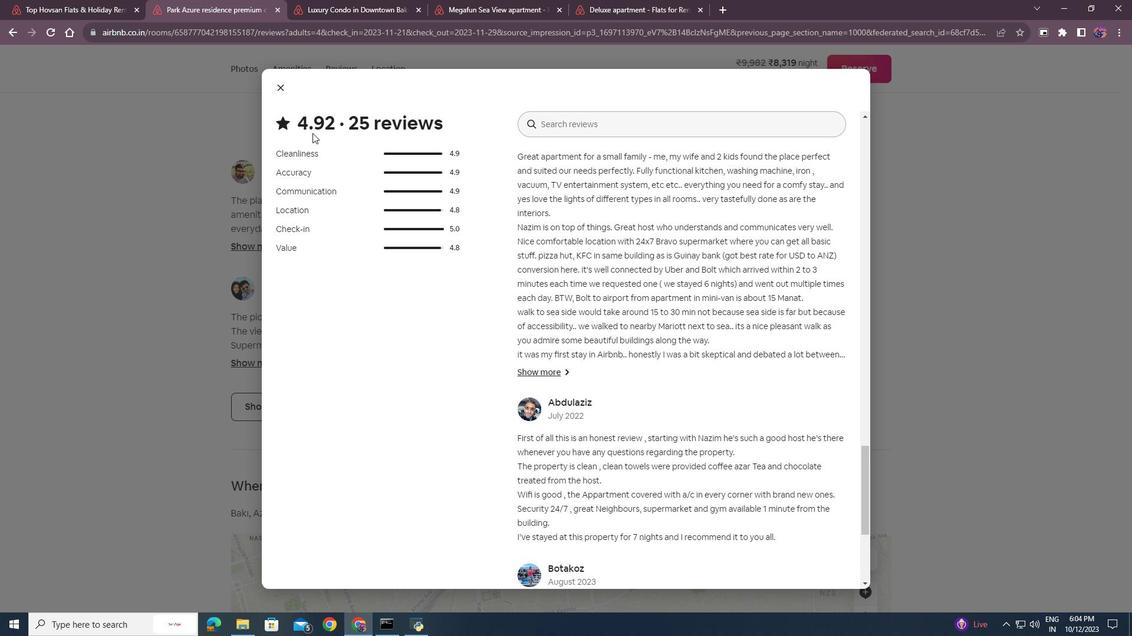 
Action: Mouse scrolled (610, 293) with delta (0, 0)
Screenshot: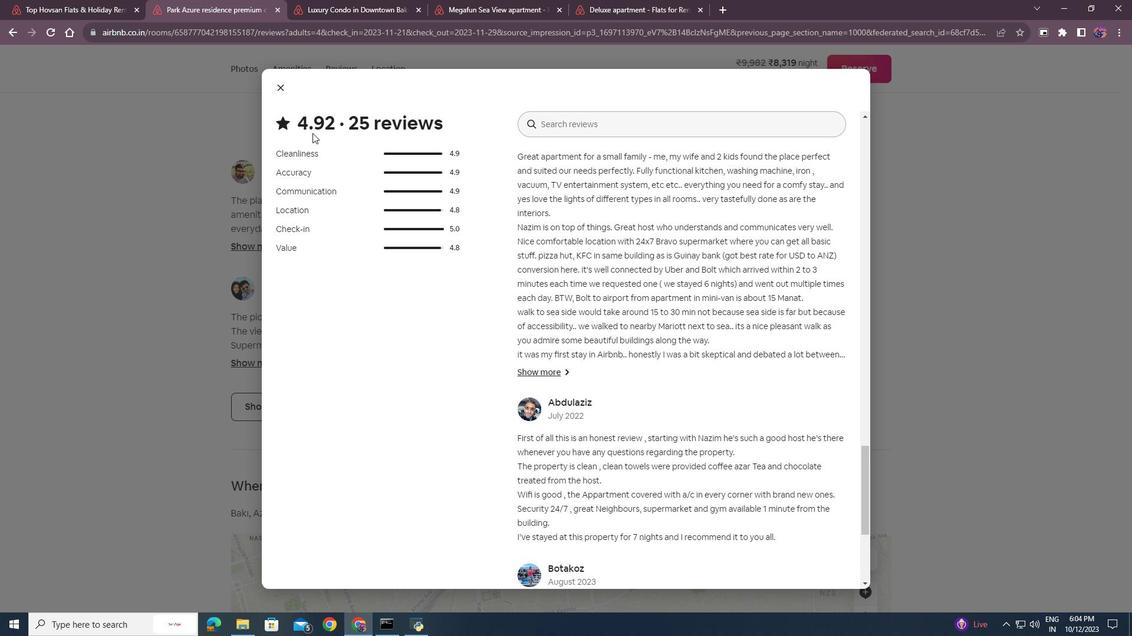 
Action: Mouse scrolled (610, 293) with delta (0, 0)
Screenshot: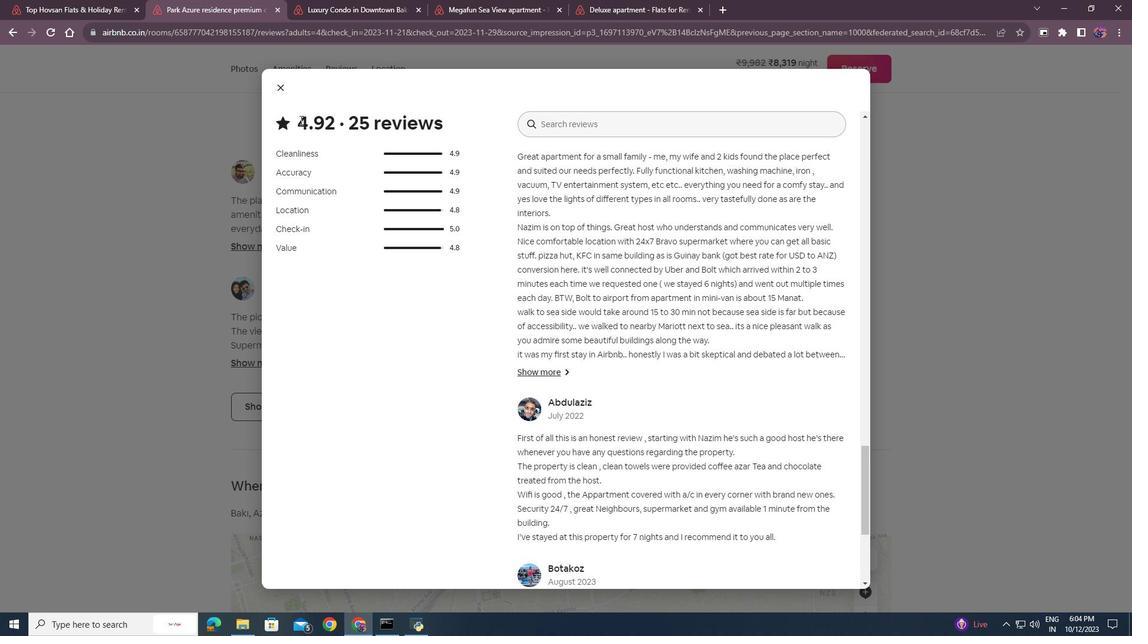 
Action: Mouse moved to (608, 287)
Screenshot: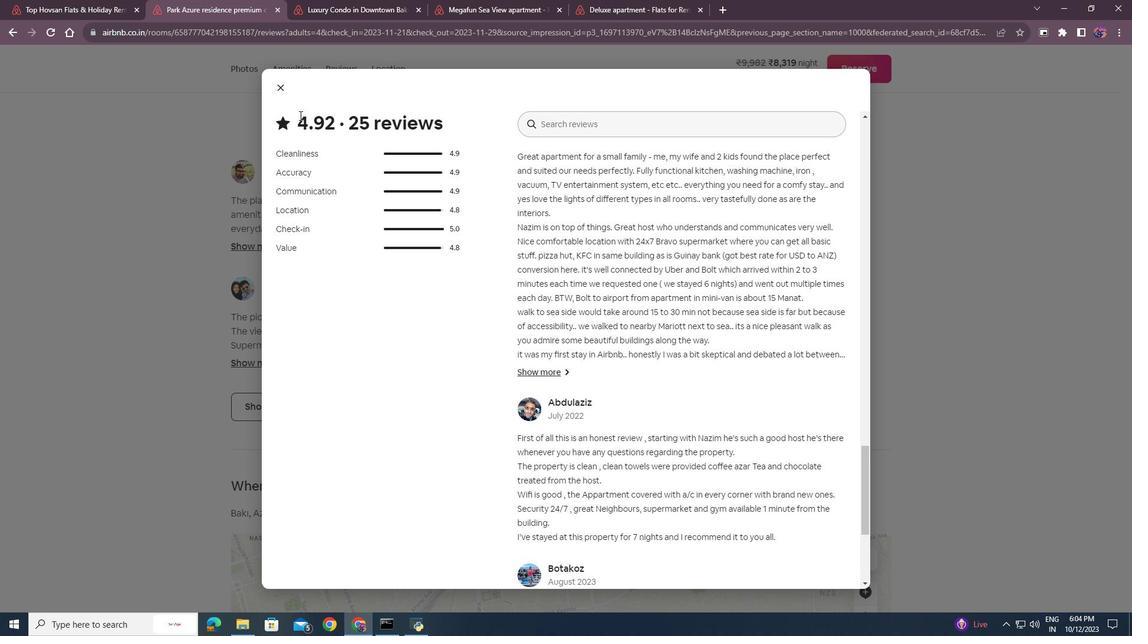 
Action: Mouse scrolled (608, 288) with delta (0, 0)
Screenshot: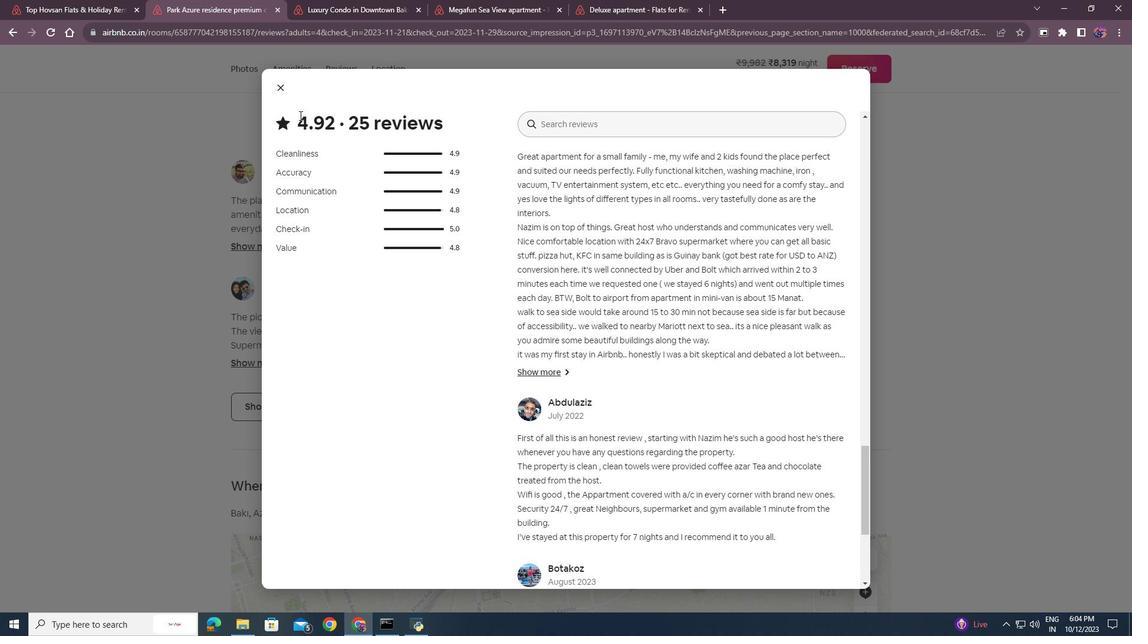 
Action: Mouse moved to (278, 86)
Screenshot: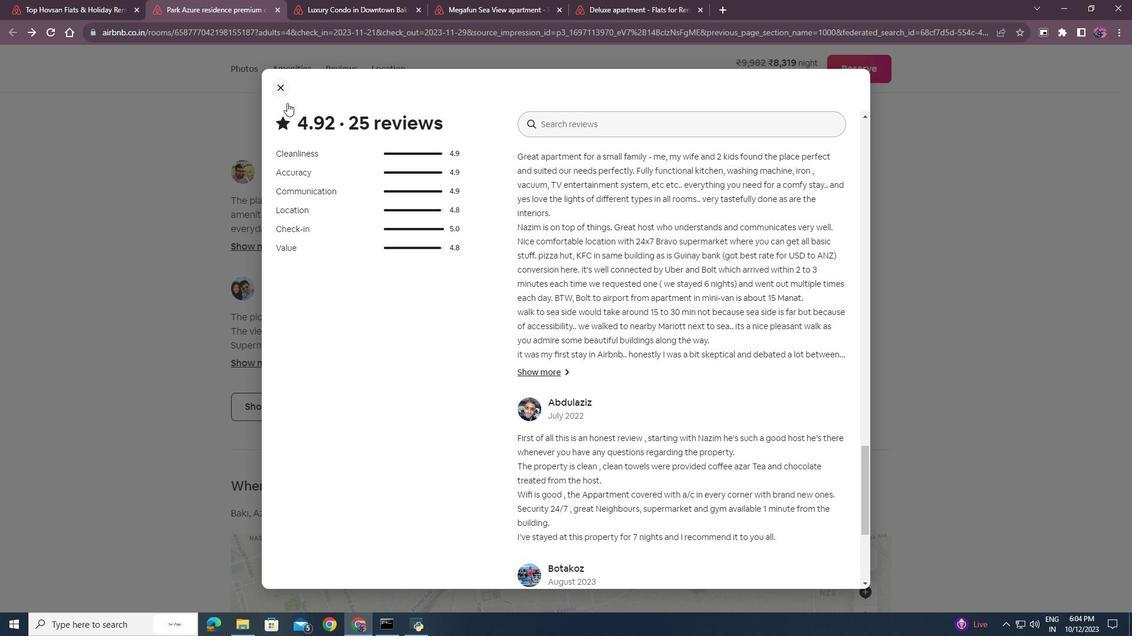 
Action: Mouse pressed left at (278, 86)
Screenshot: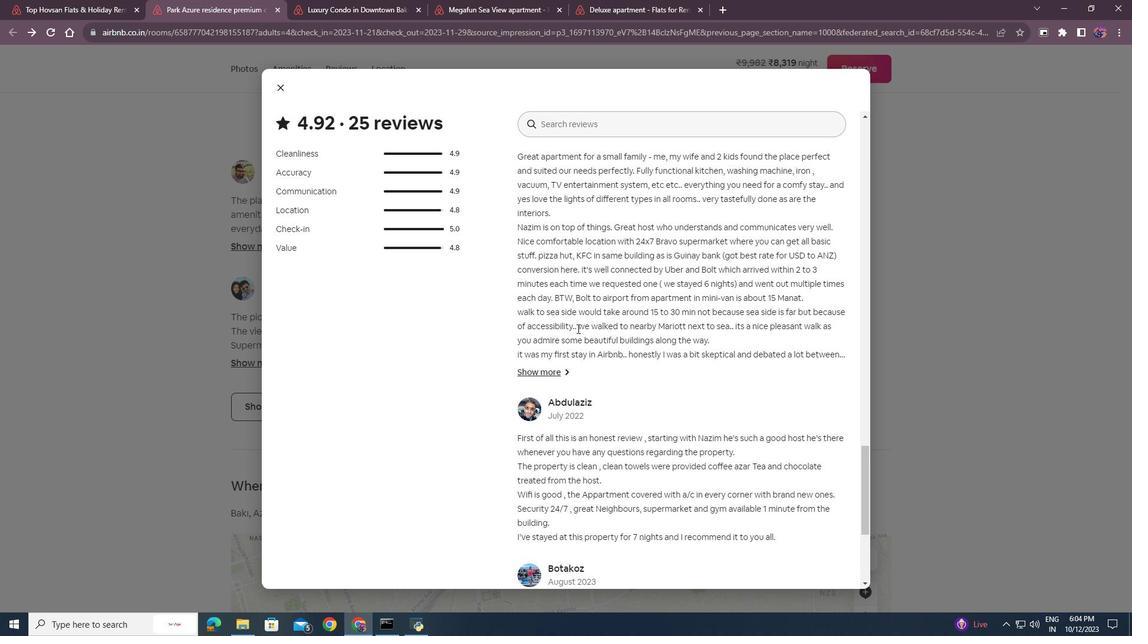 
Action: Mouse moved to (618, 372)
Screenshot: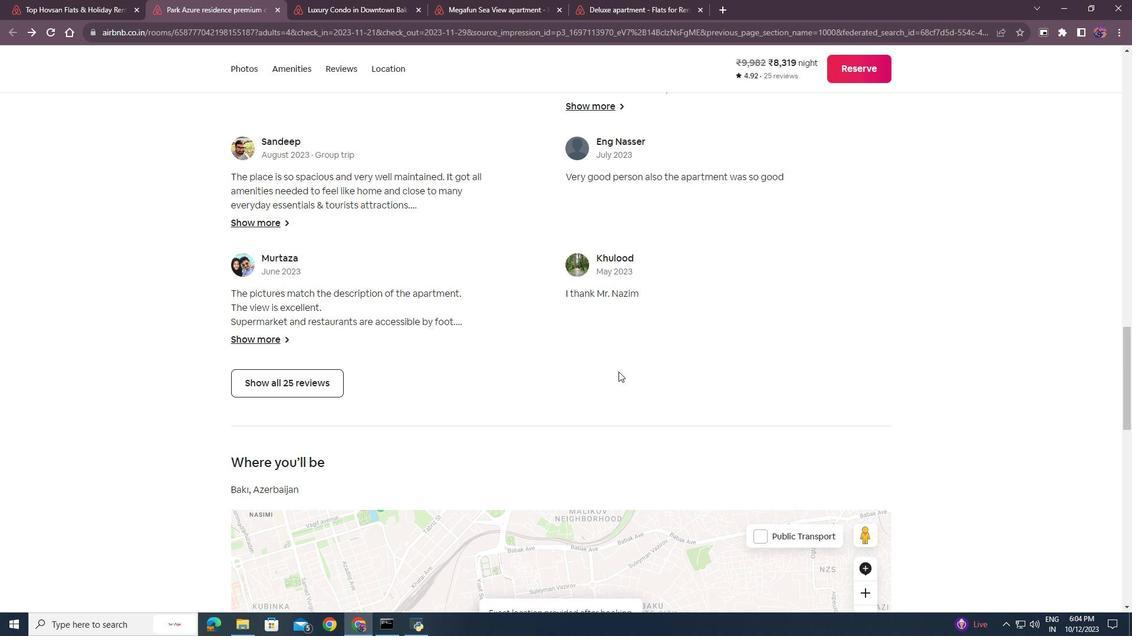
Action: Mouse scrolled (618, 371) with delta (0, 0)
Screenshot: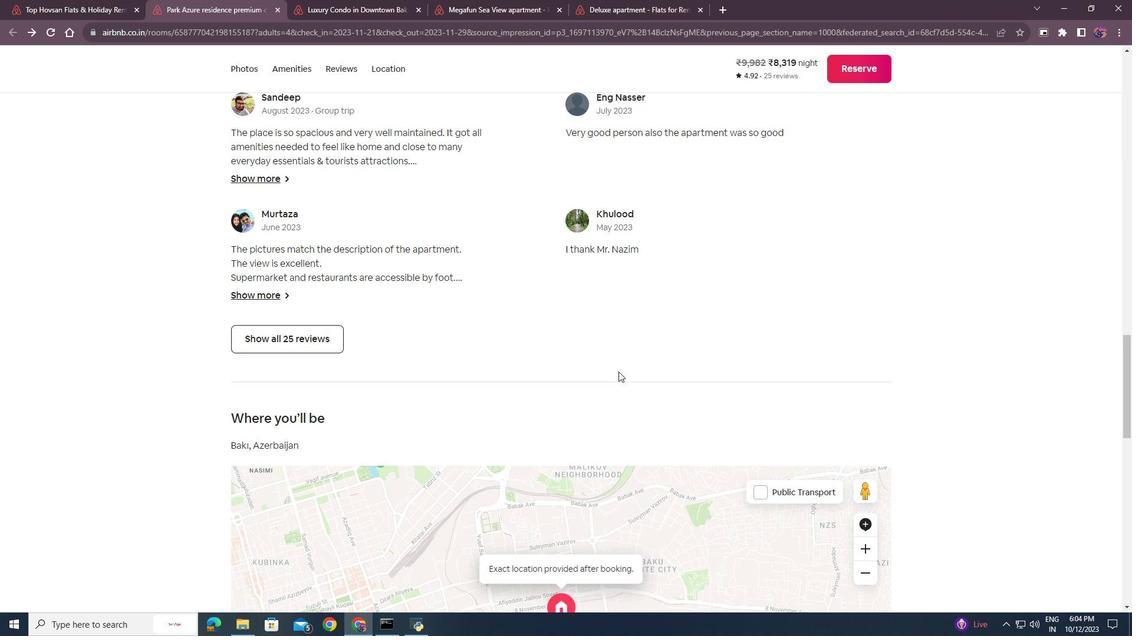 
Action: Mouse scrolled (618, 371) with delta (0, 0)
Screenshot: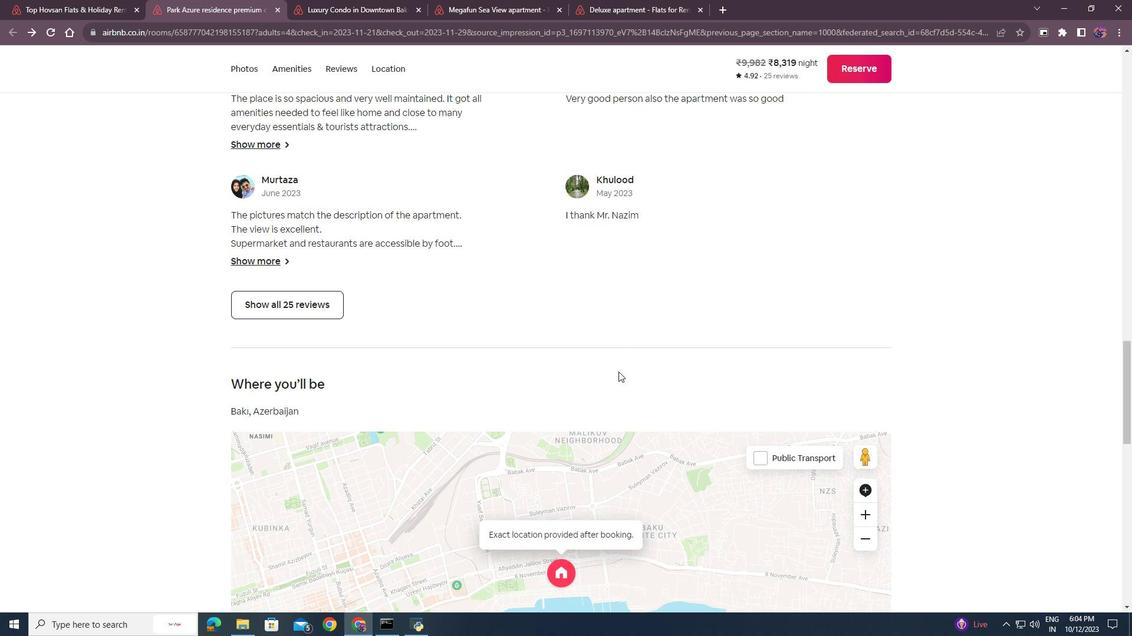 
Action: Mouse scrolled (618, 371) with delta (0, 0)
Screenshot: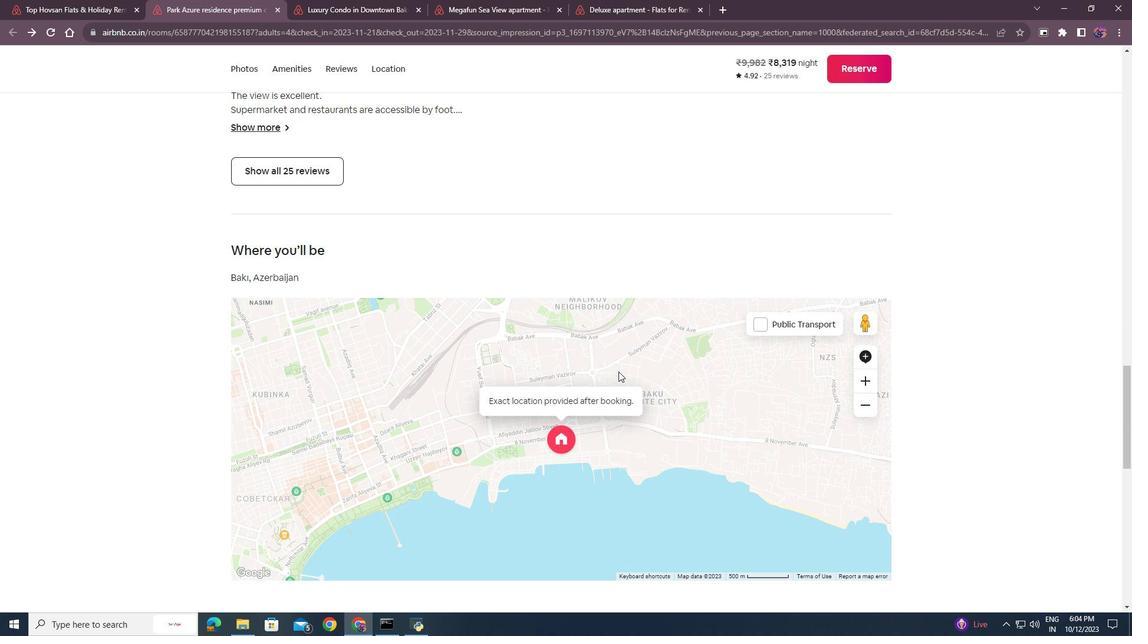 
Action: Mouse scrolled (618, 371) with delta (0, 0)
Screenshot: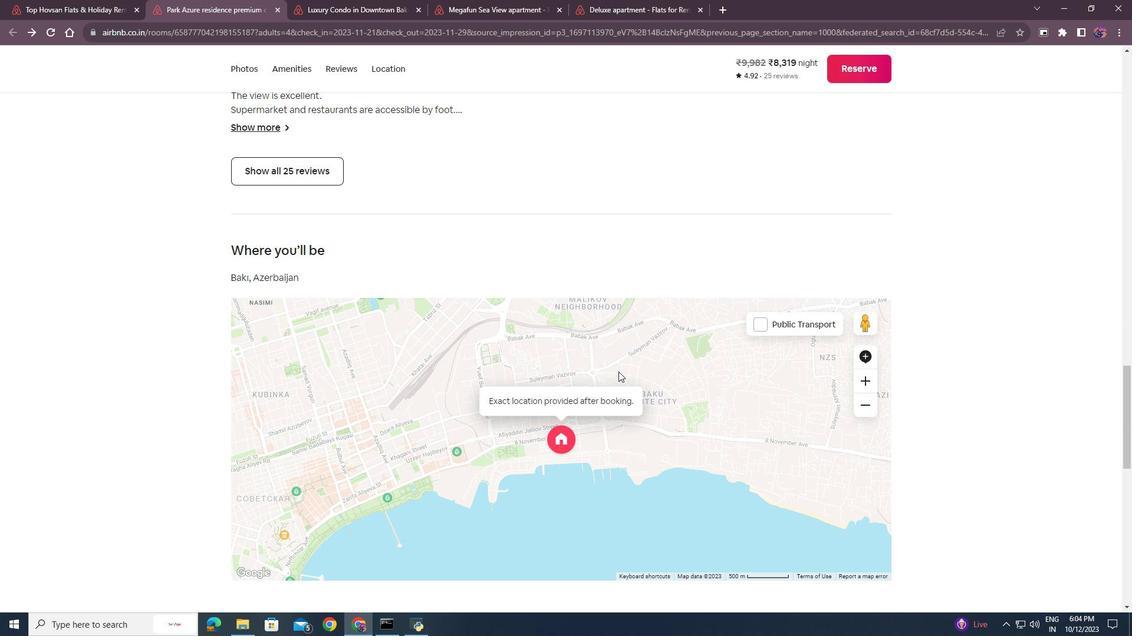 
Action: Mouse scrolled (618, 371) with delta (0, 0)
Screenshot: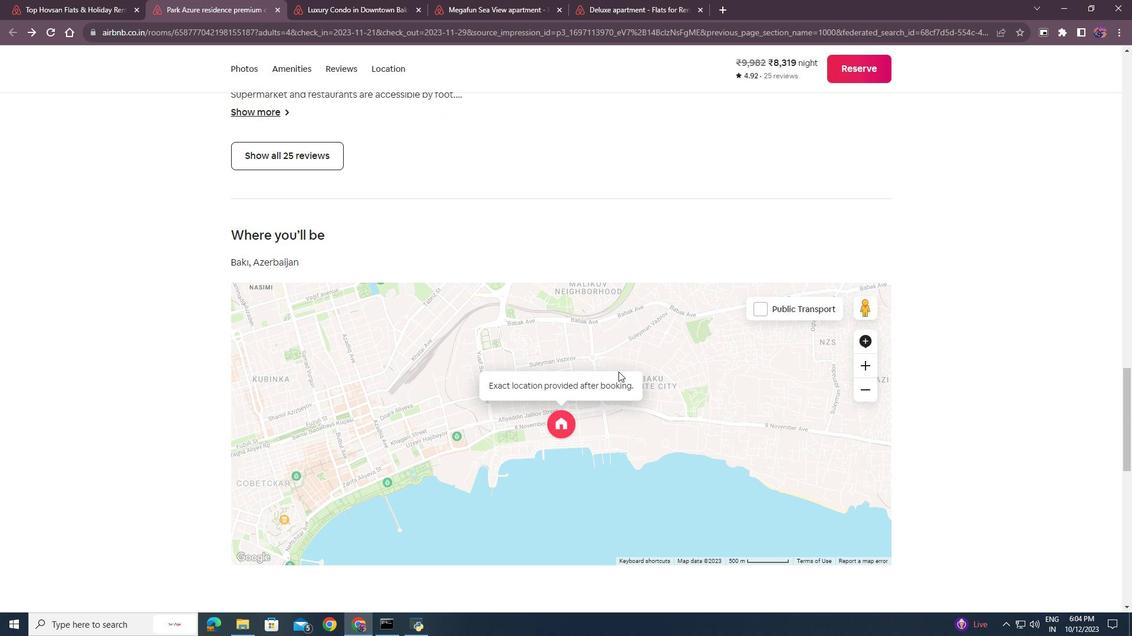
Action: Mouse scrolled (618, 371) with delta (0, 0)
Screenshot: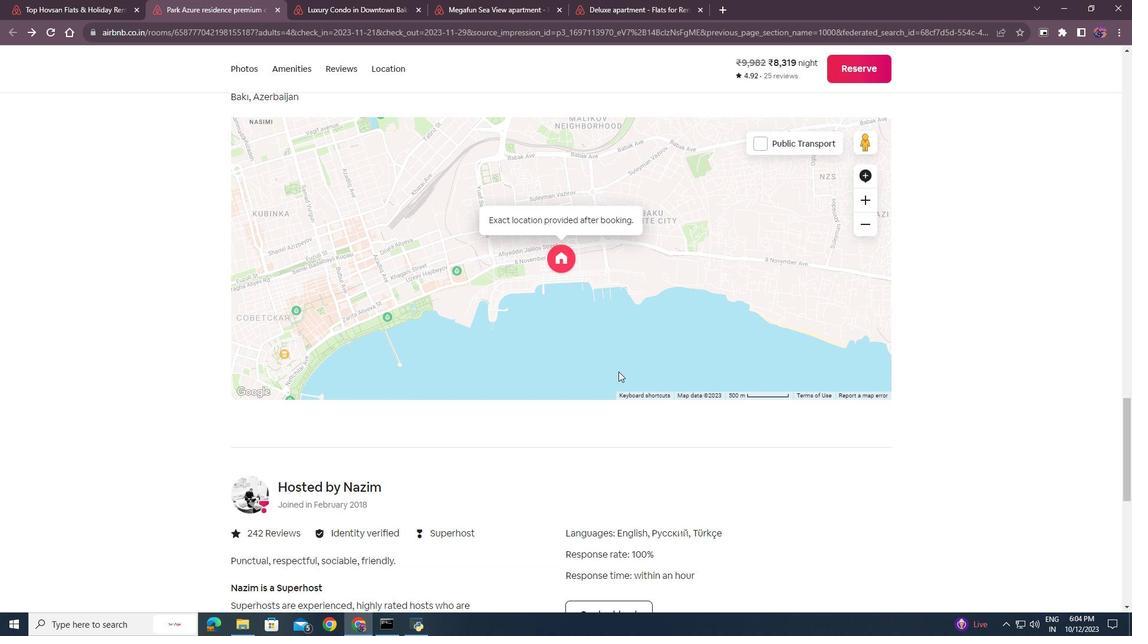 
Action: Mouse scrolled (618, 371) with delta (0, 0)
Screenshot: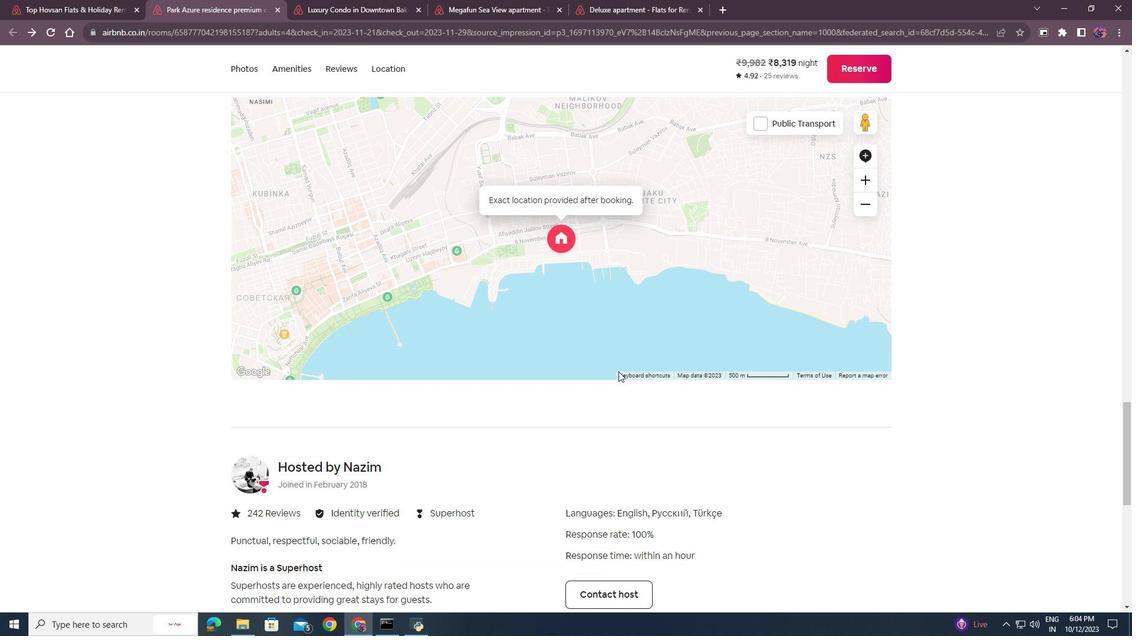 
Action: Mouse scrolled (618, 371) with delta (0, 0)
Screenshot: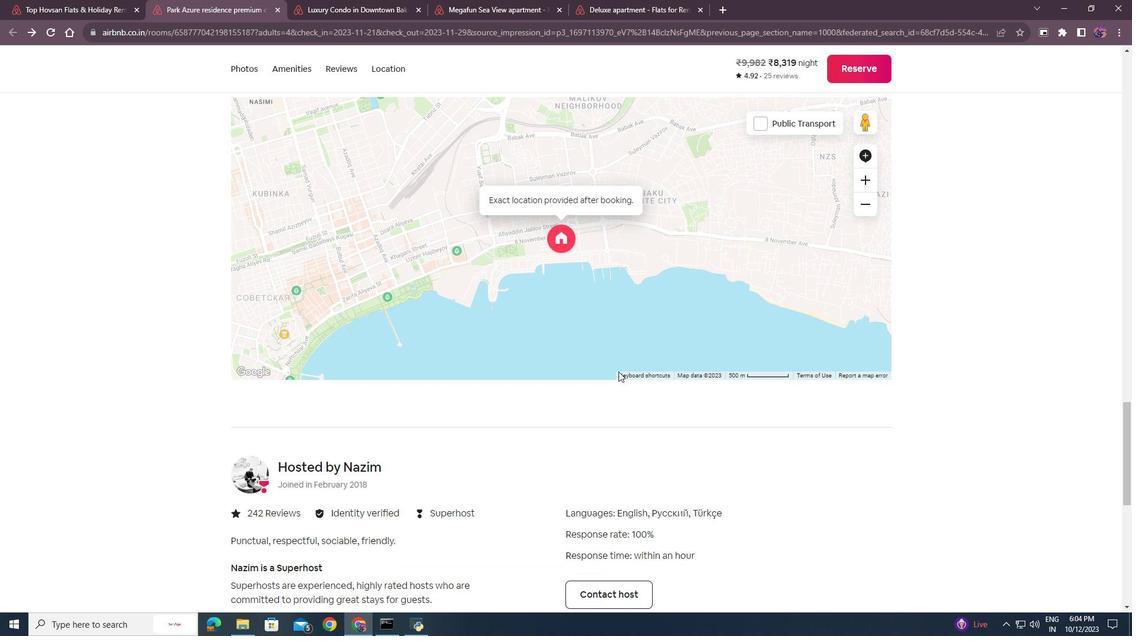 
Action: Mouse scrolled (618, 371) with delta (0, 0)
Screenshot: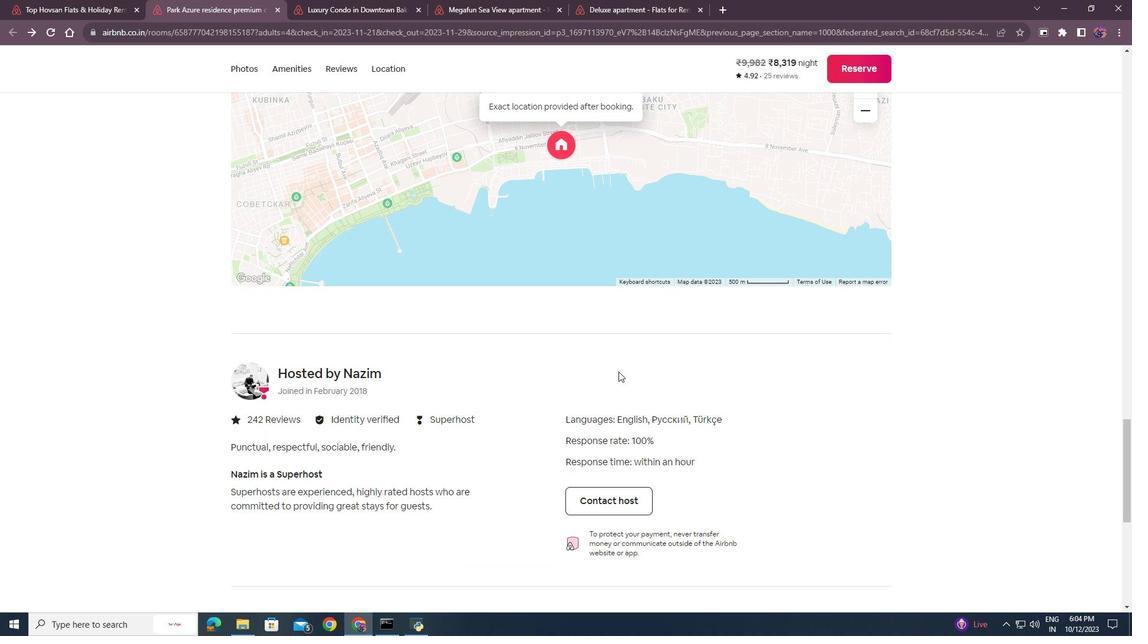 
Action: Mouse scrolled (618, 371) with delta (0, 0)
Screenshot: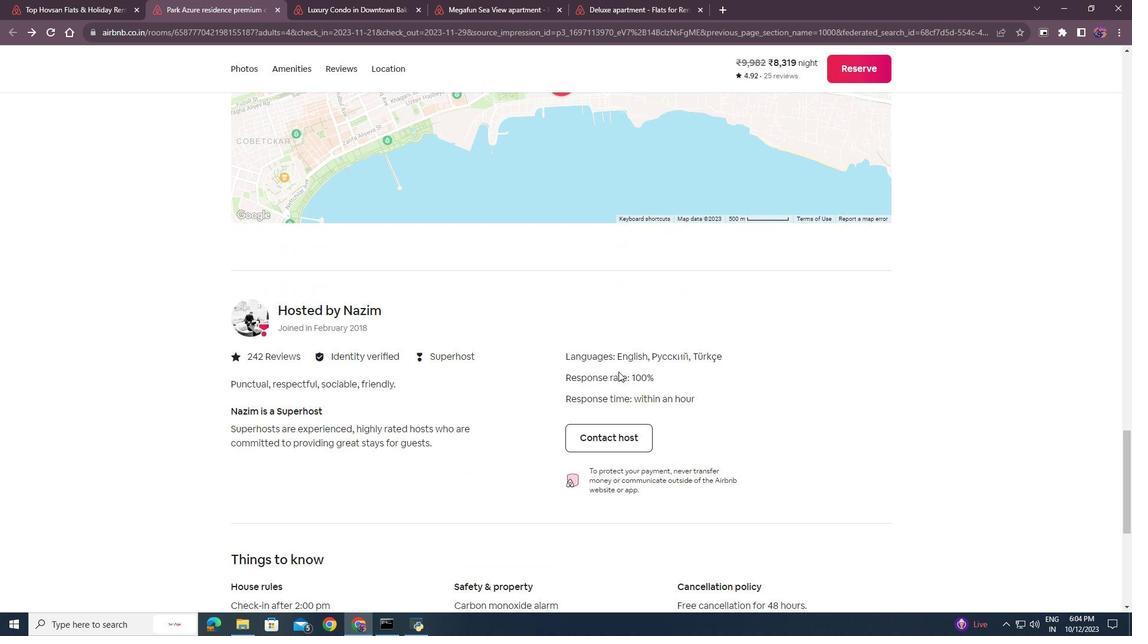 
Action: Mouse scrolled (618, 371) with delta (0, 0)
Screenshot: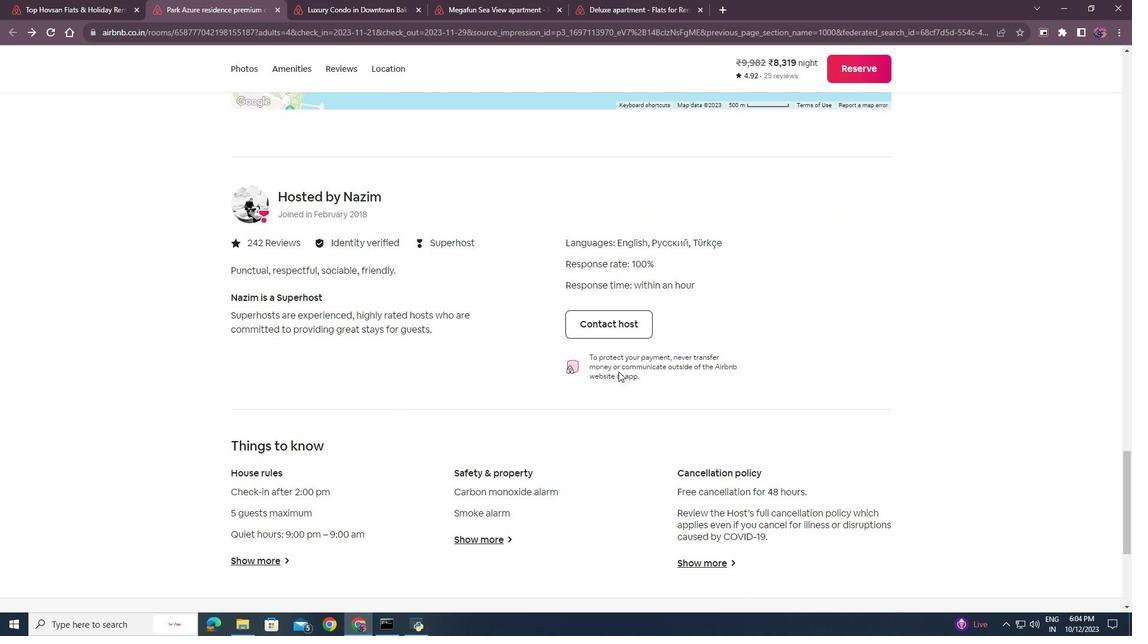 
Action: Mouse scrolled (618, 371) with delta (0, 0)
Screenshot: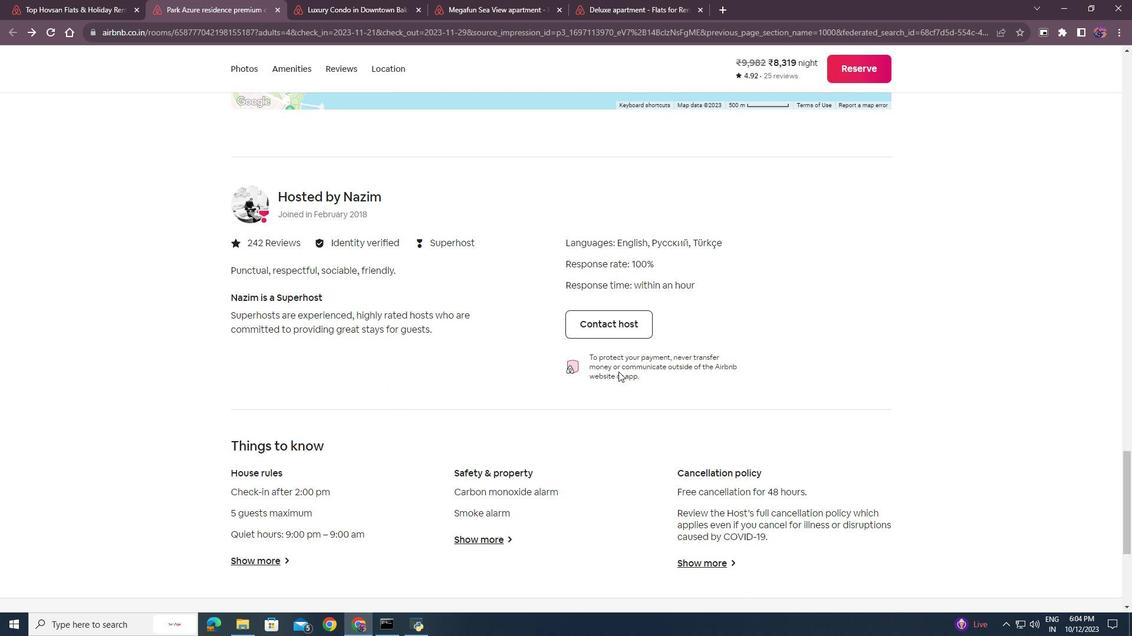 
Action: Mouse scrolled (618, 371) with delta (0, 0)
Screenshot: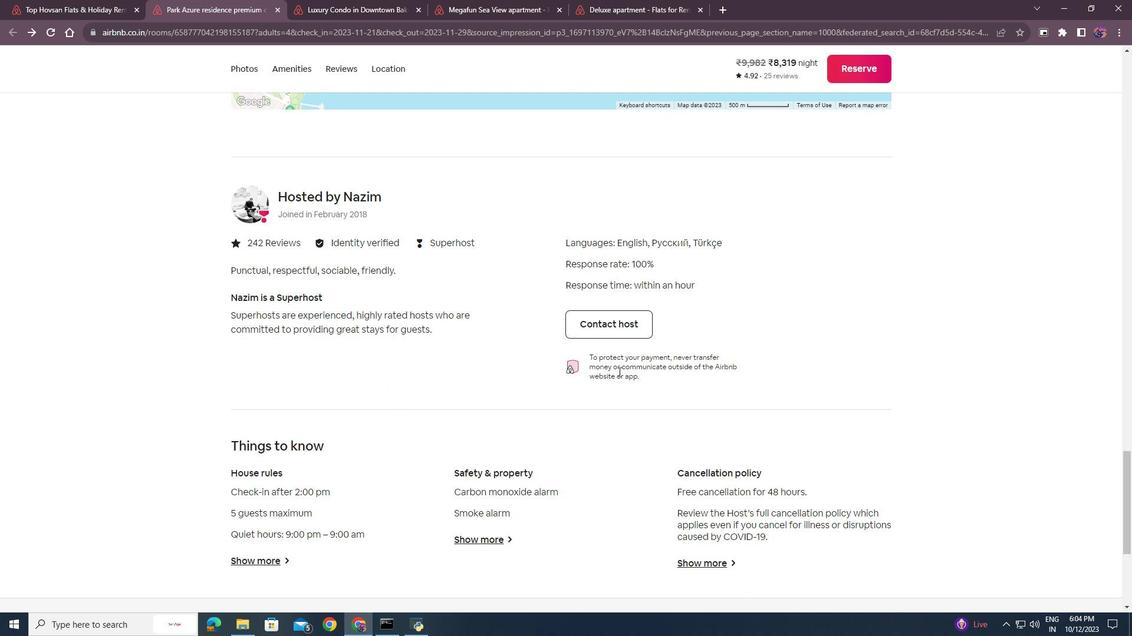 
Action: Mouse scrolled (618, 371) with delta (0, 0)
Screenshot: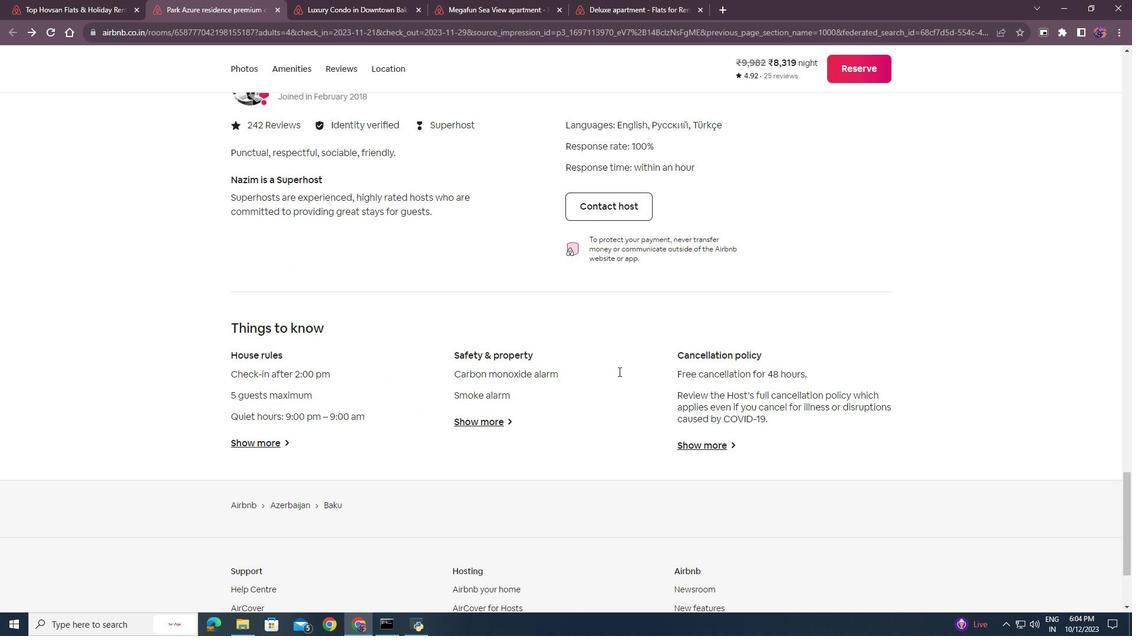 
Action: Mouse scrolled (618, 371) with delta (0, 0)
Screenshot: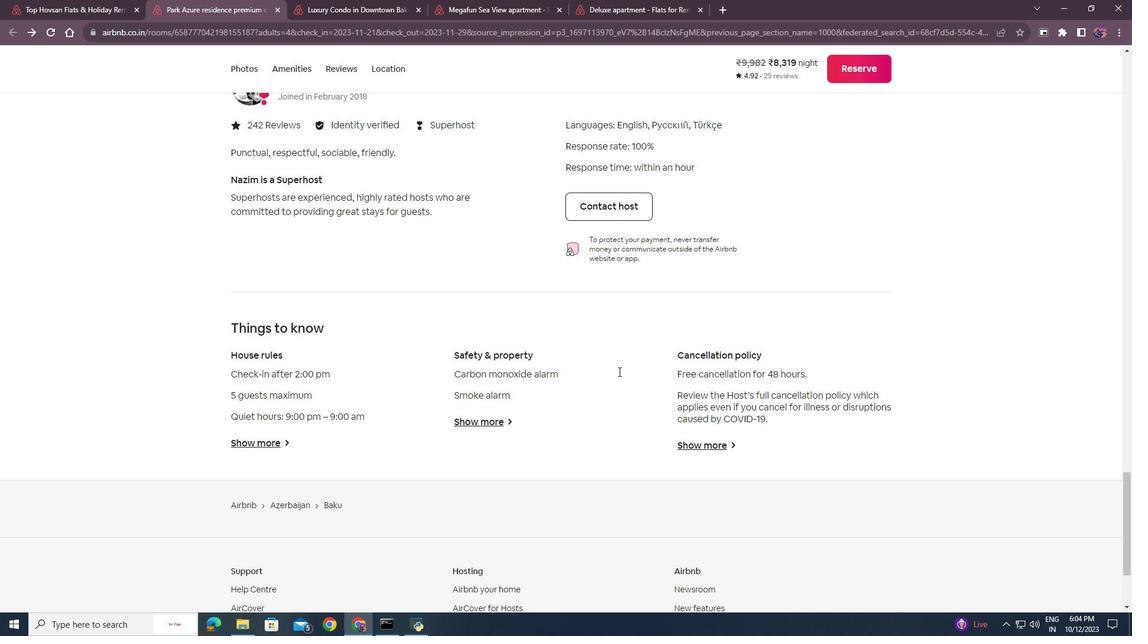 
Action: Mouse scrolled (618, 371) with delta (0, 0)
Screenshot: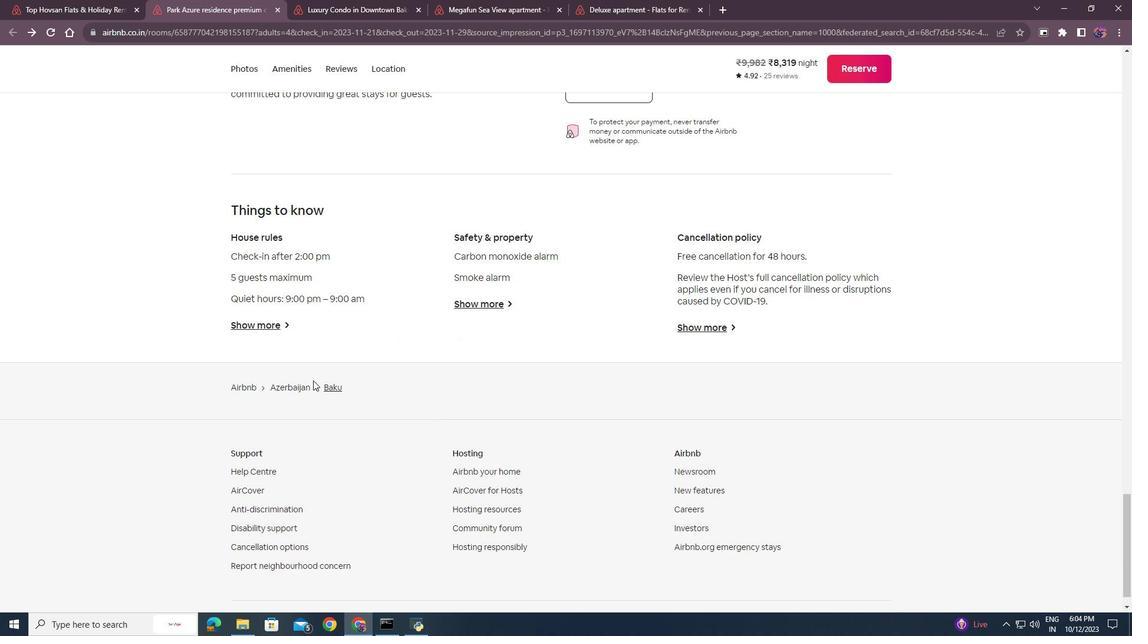 
Action: Mouse scrolled (618, 371) with delta (0, 0)
Screenshot: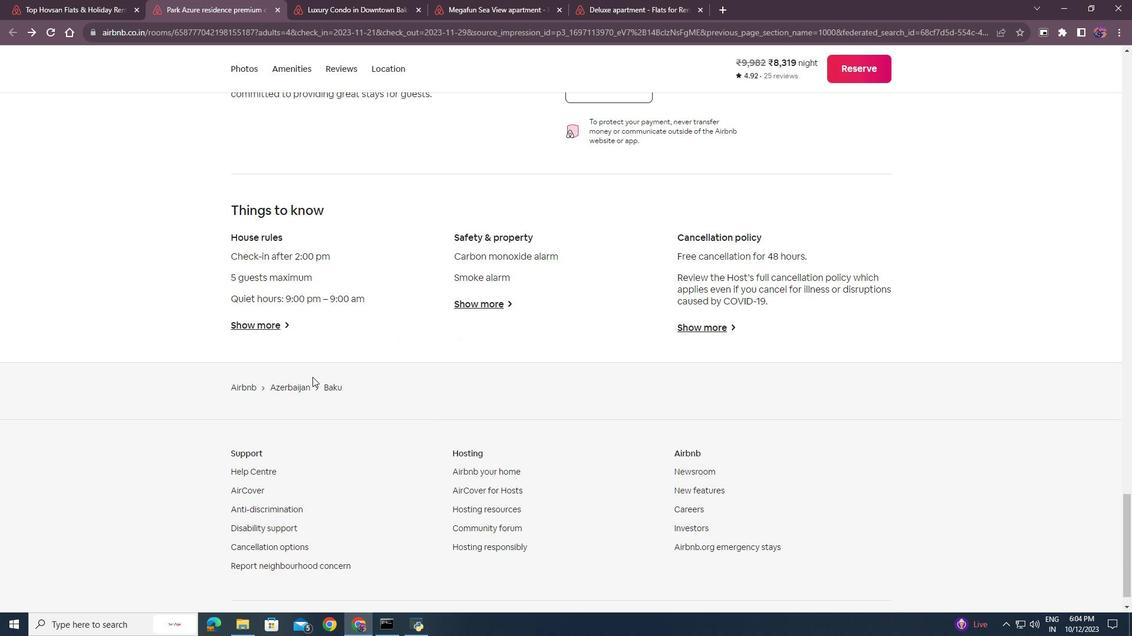 
Action: Mouse moved to (250, 322)
Screenshot: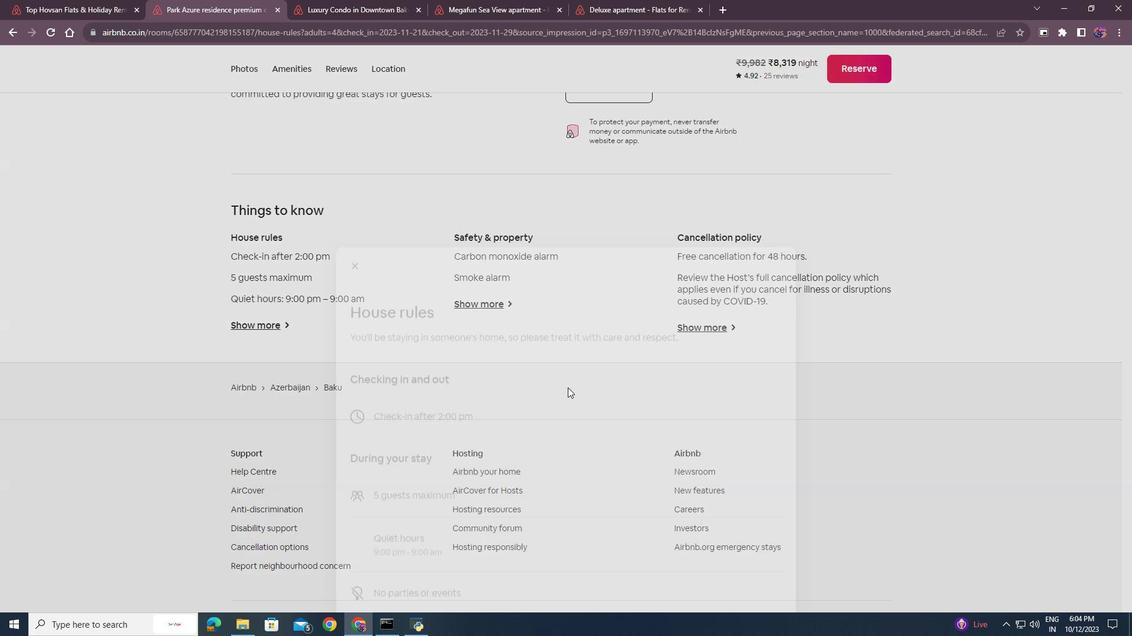 
Action: Mouse pressed left at (250, 322)
Screenshot: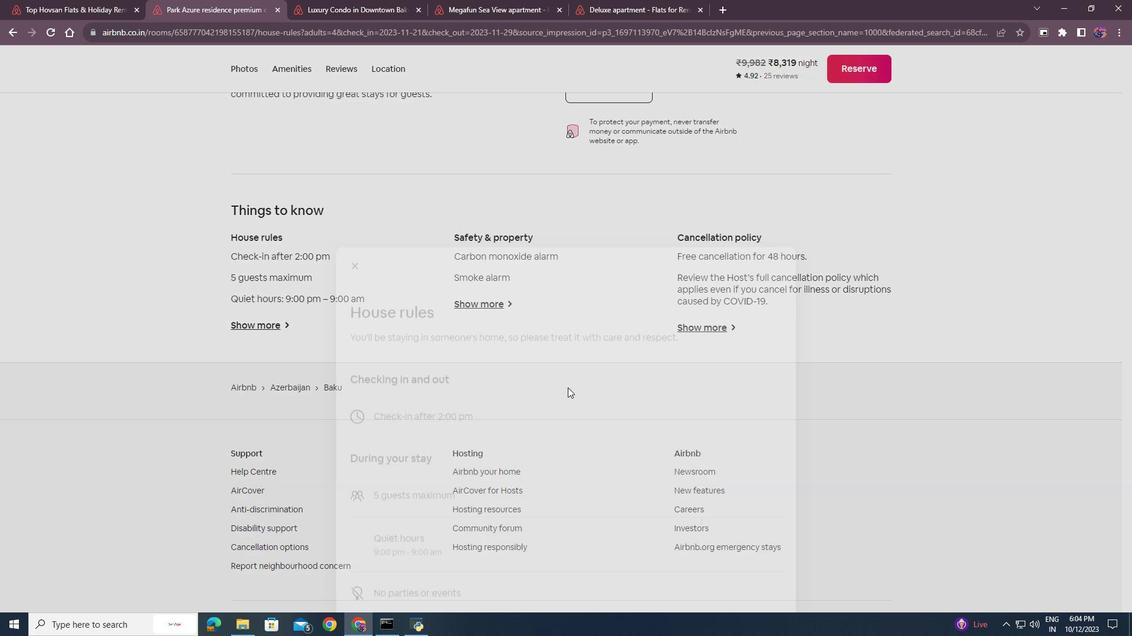 
Action: Mouse moved to (658, 426)
Screenshot: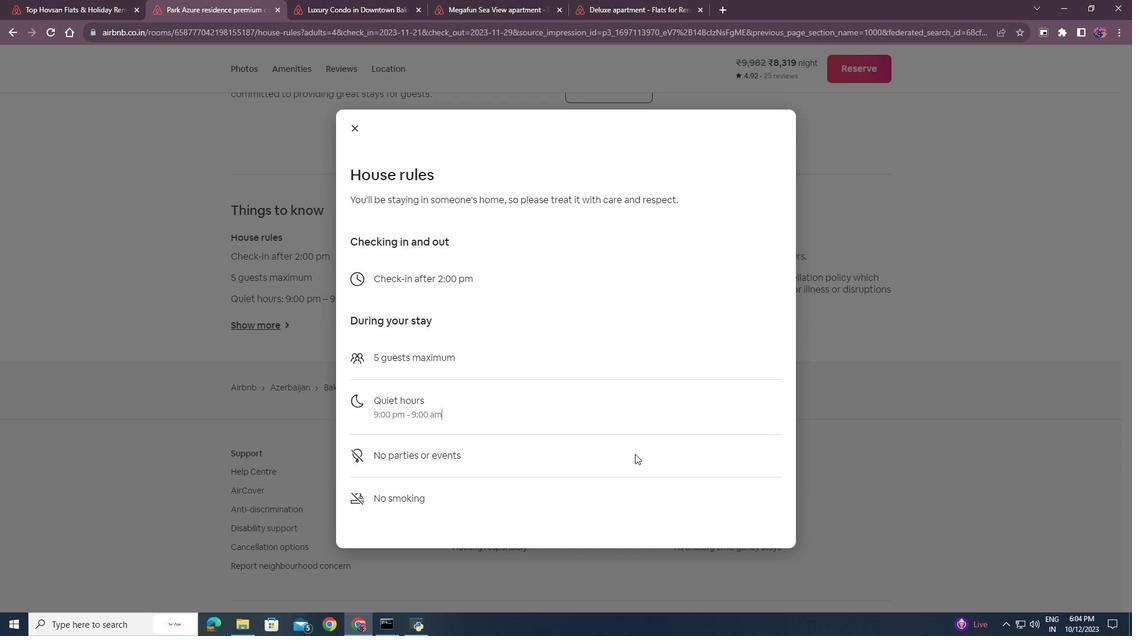 
Action: Mouse pressed middle at (658, 426)
Screenshot: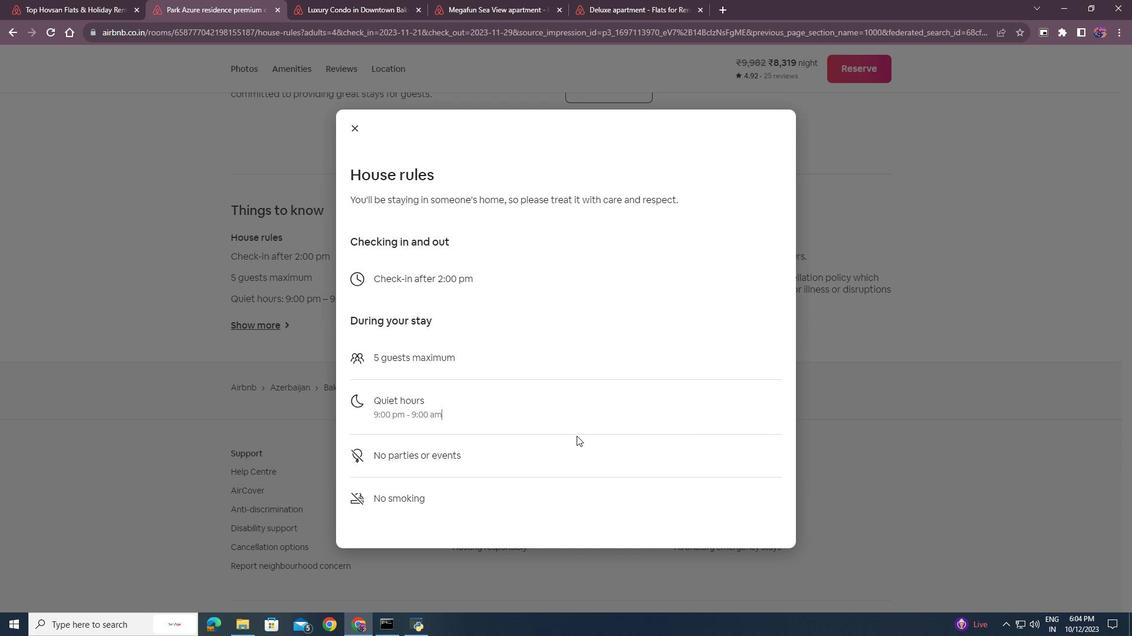 
Action: Mouse moved to (382, 169)
Screenshot: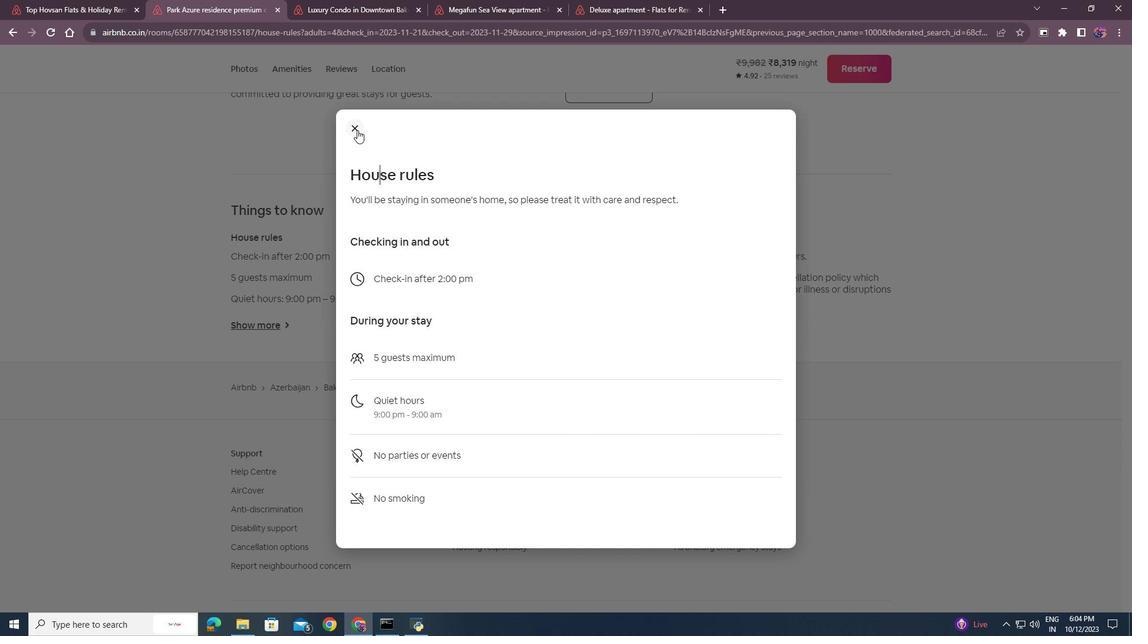
Action: Mouse pressed left at (382, 169)
Screenshot: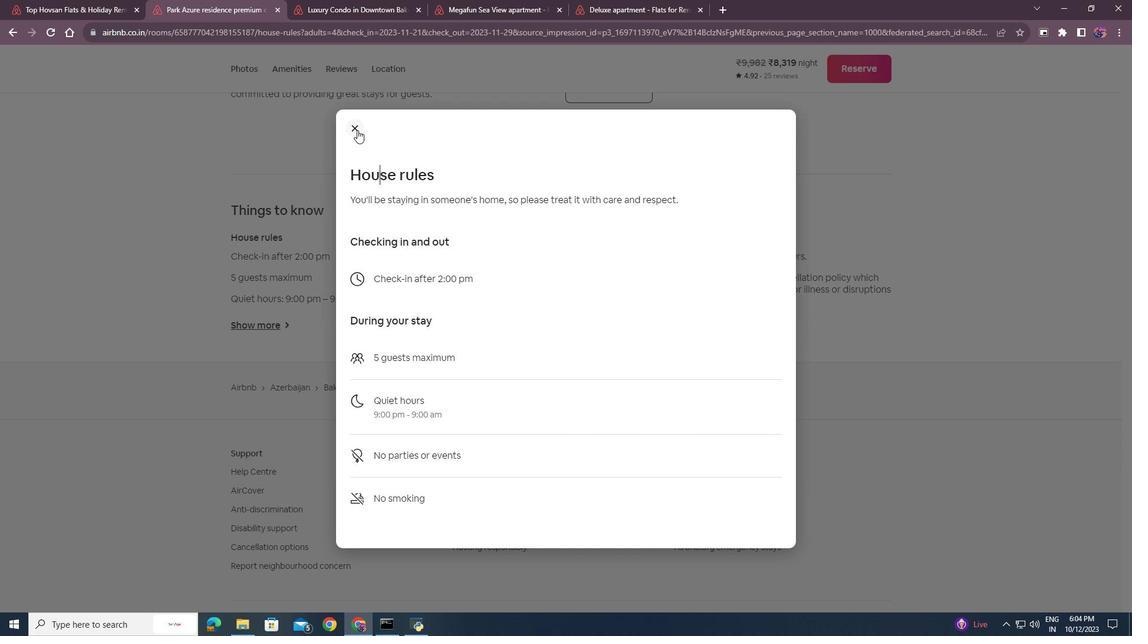 
Action: Mouse moved to (357, 129)
Screenshot: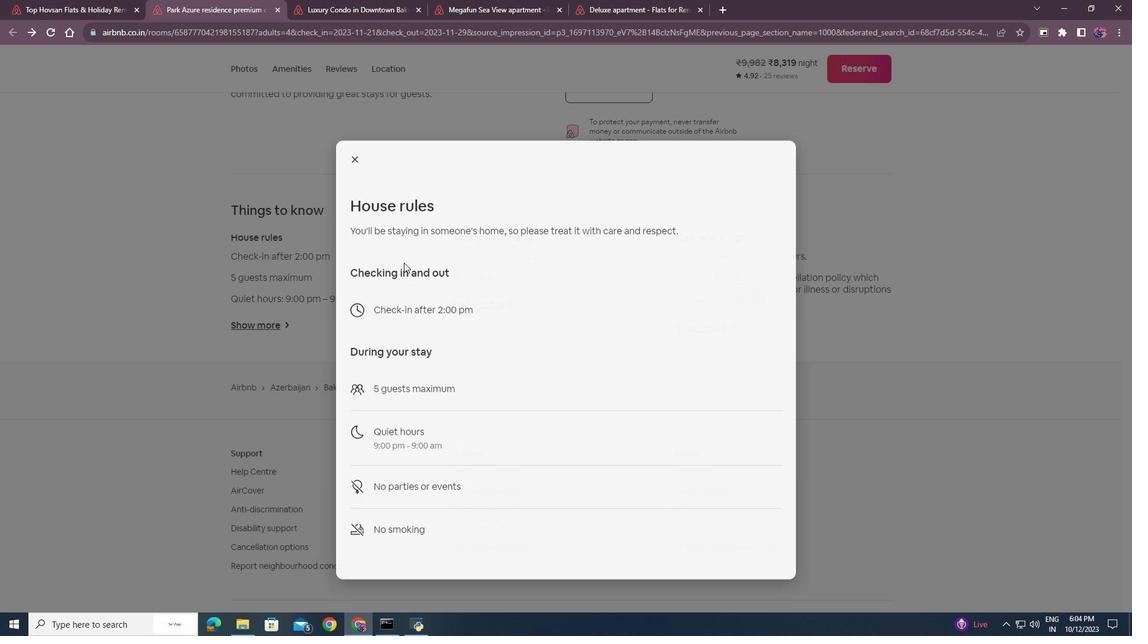 
Action: Mouse pressed left at (357, 129)
Screenshot: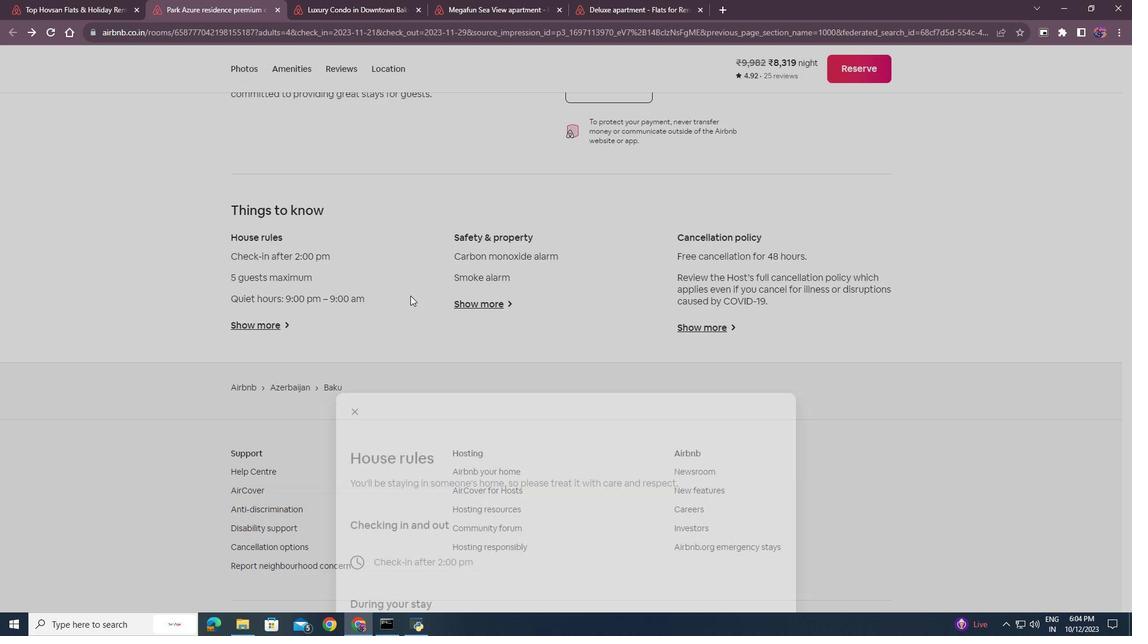 
Action: Mouse moved to (486, 303)
Screenshot: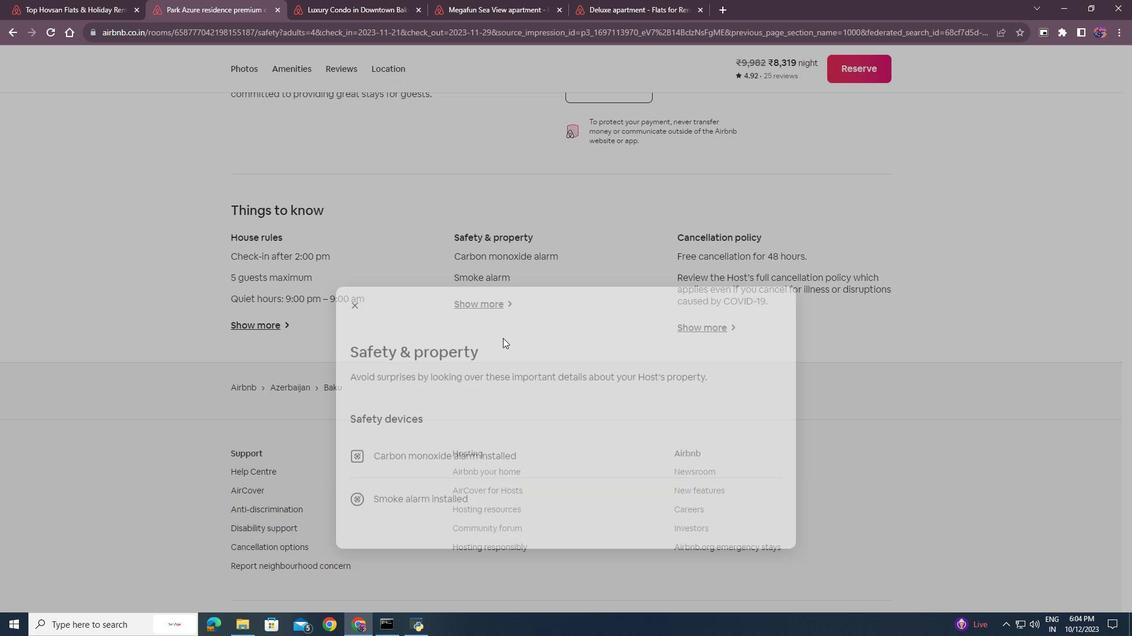 
Action: Mouse pressed left at (486, 303)
Screenshot: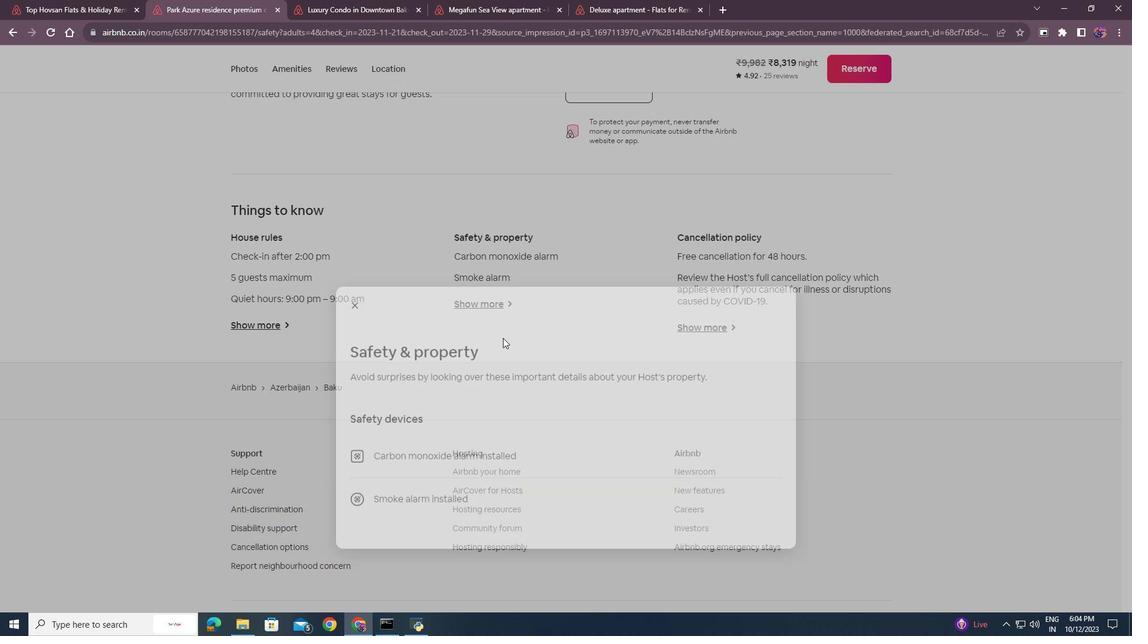 
Action: Mouse moved to (553, 396)
Screenshot: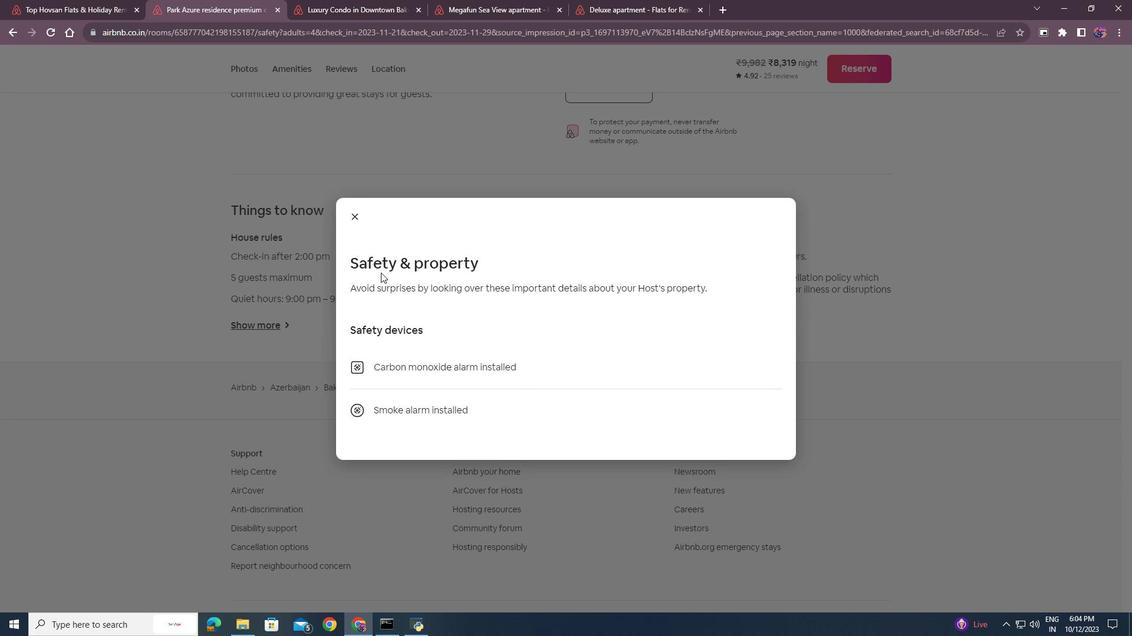 
Action: Mouse scrolled (553, 395) with delta (0, 0)
Screenshot: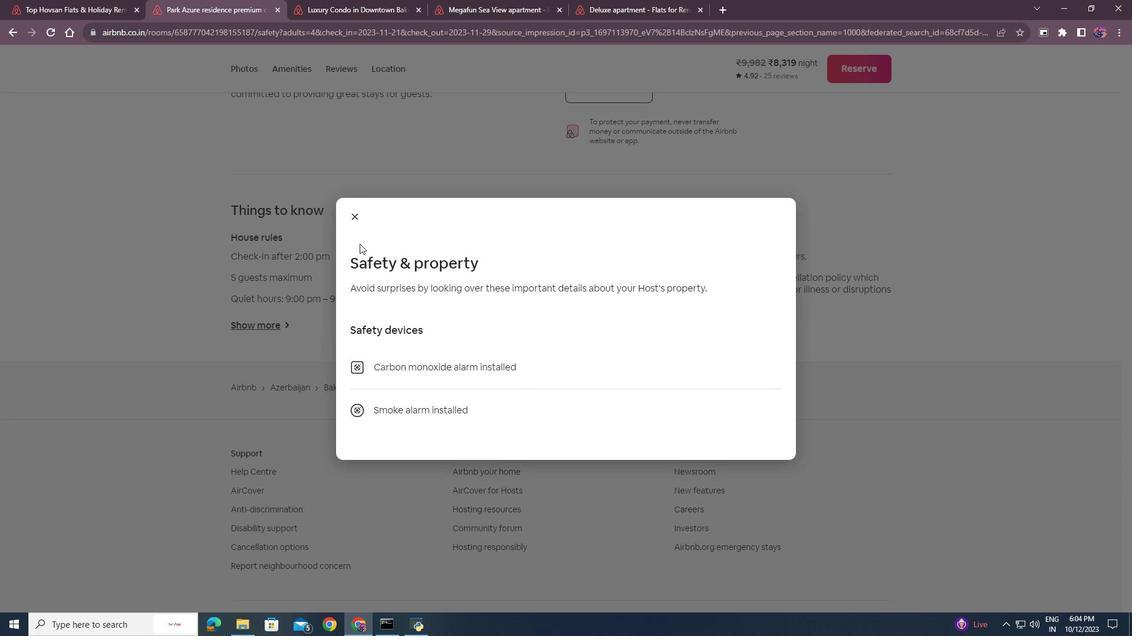 
Action: Mouse scrolled (553, 395) with delta (0, 0)
Screenshot: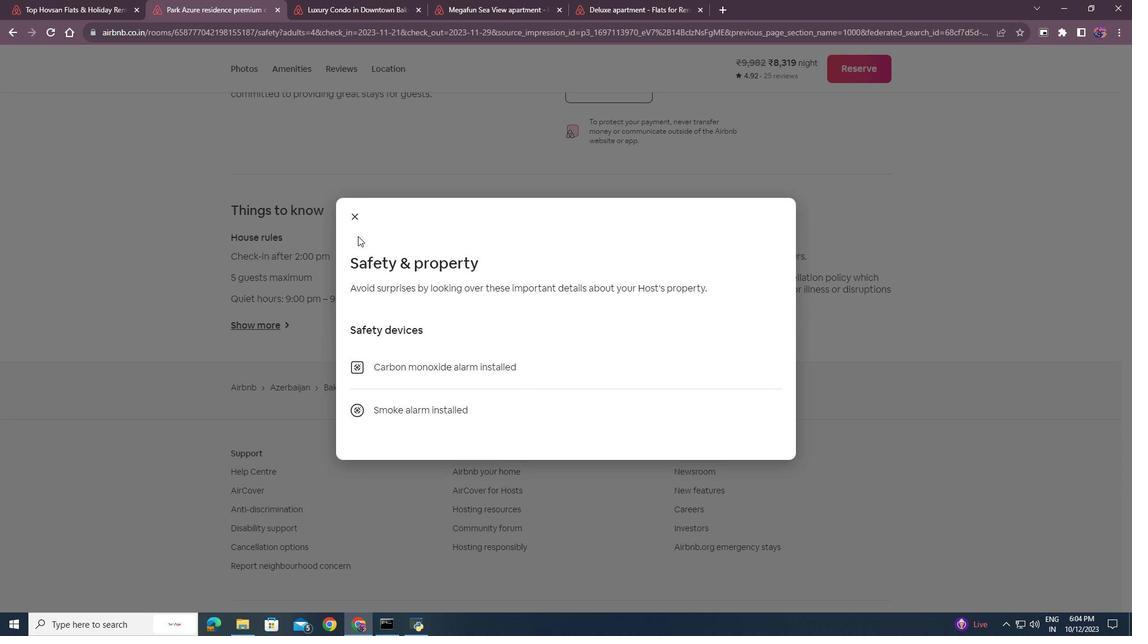 
Action: Mouse moved to (358, 215)
Screenshot: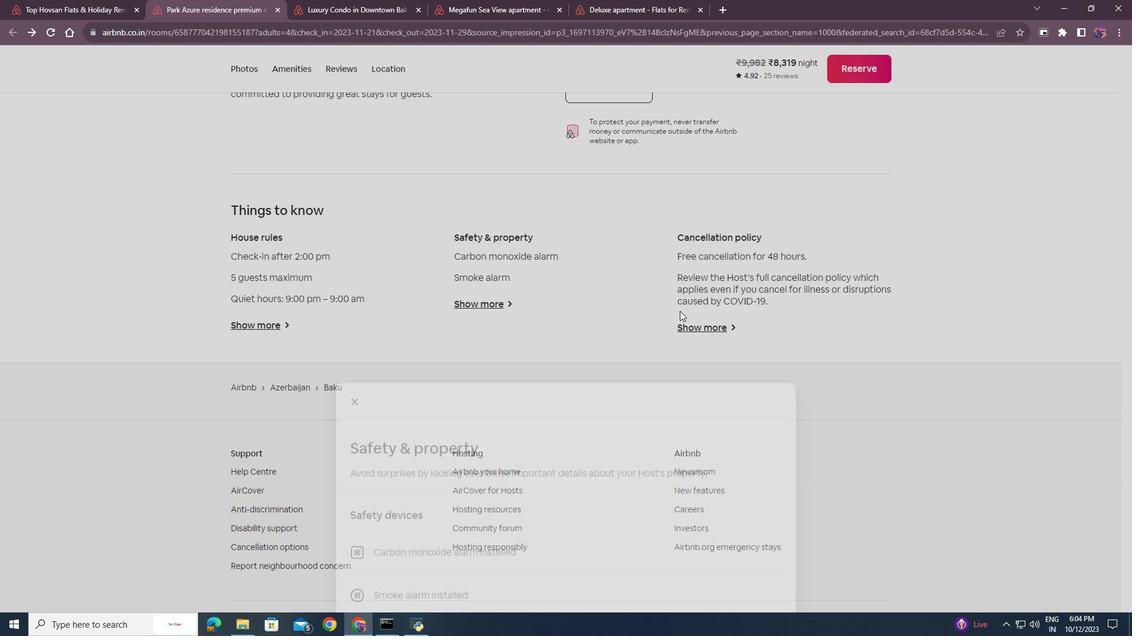 
Action: Mouse pressed left at (358, 215)
Screenshot: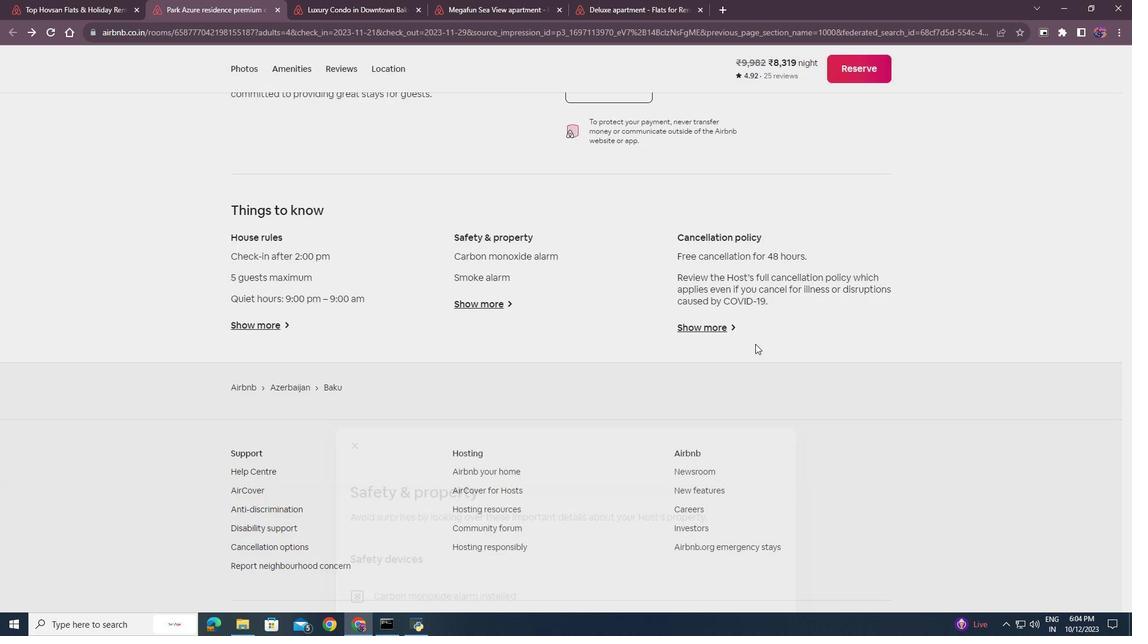 
Action: Mouse moved to (702, 329)
Screenshot: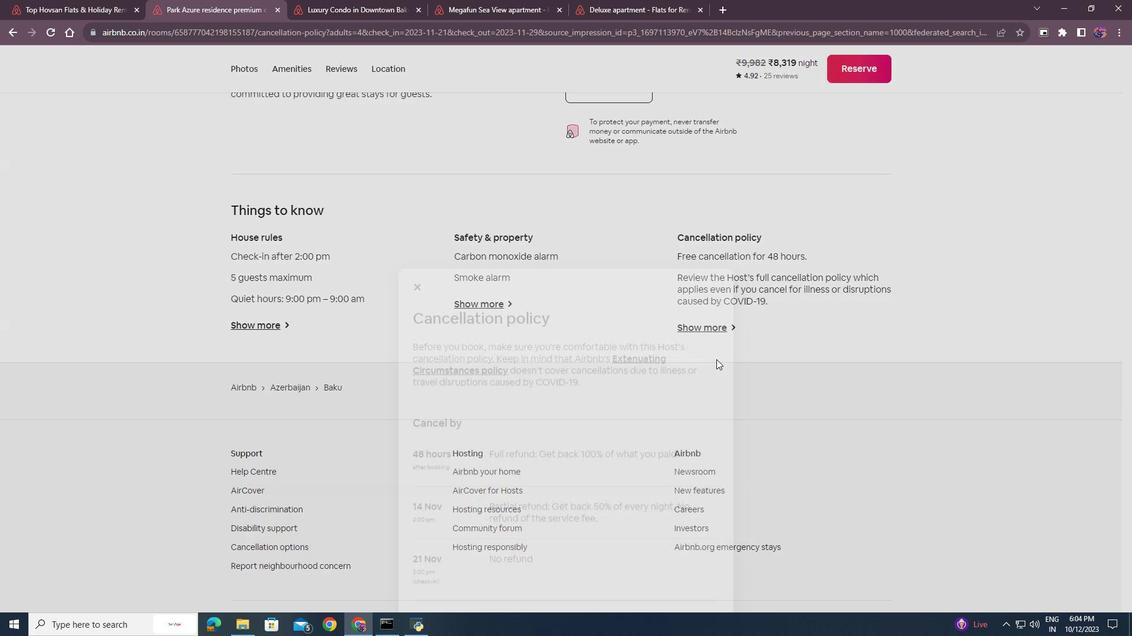
Action: Mouse pressed left at (702, 329)
Screenshot: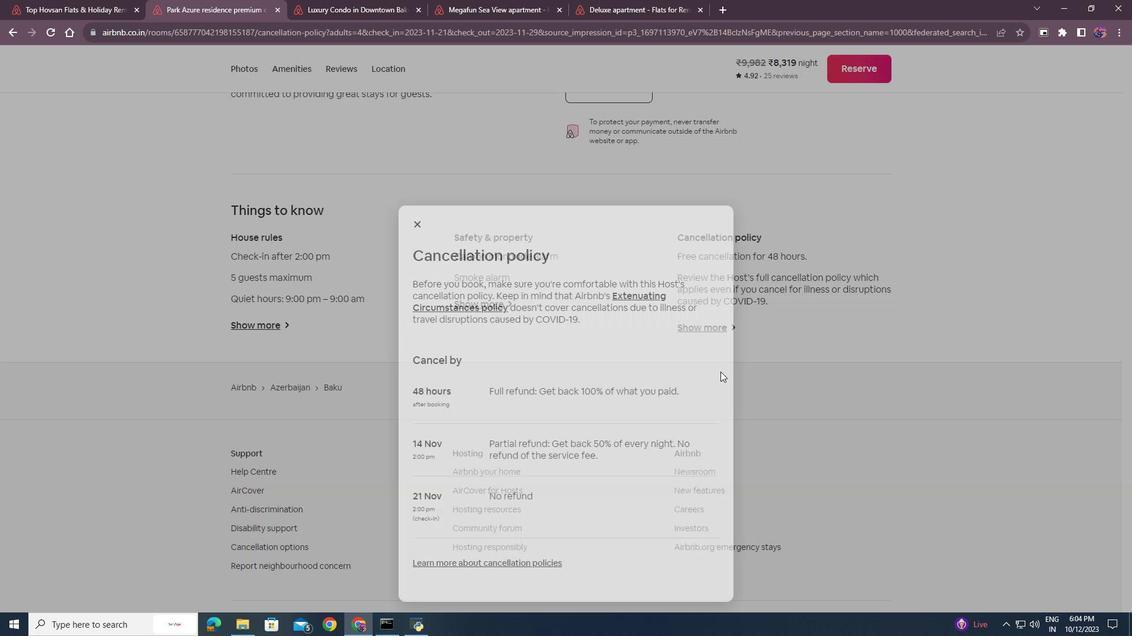 
Action: Mouse moved to (721, 390)
Screenshot: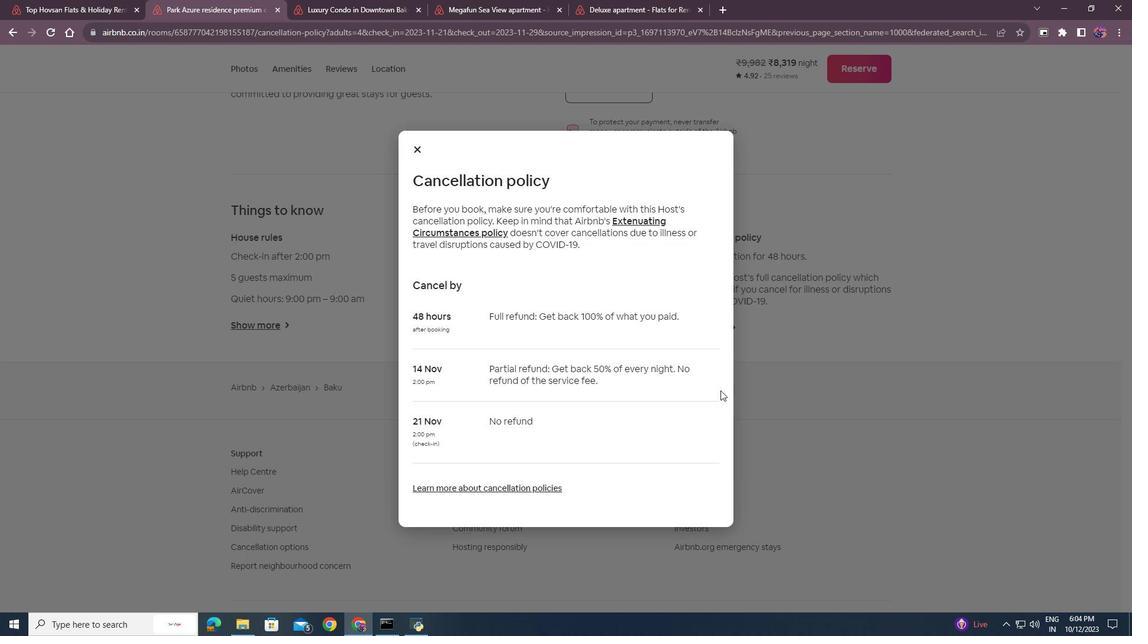 
Action: Mouse scrolled (721, 390) with delta (0, 0)
Screenshot: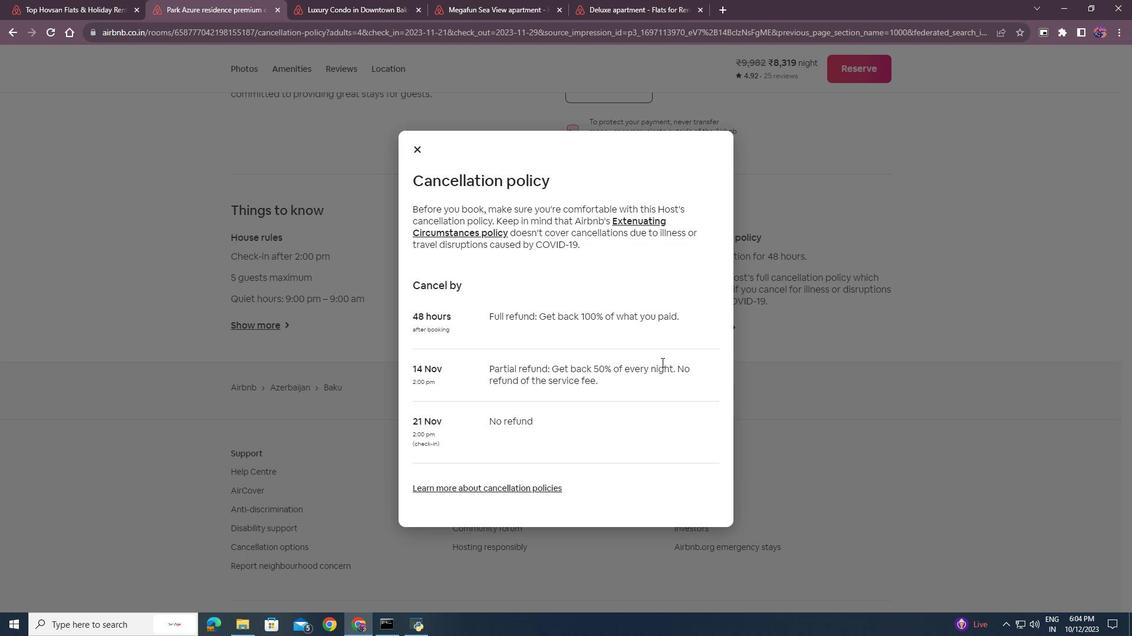 
Action: Mouse scrolled (721, 390) with delta (0, 0)
Screenshot: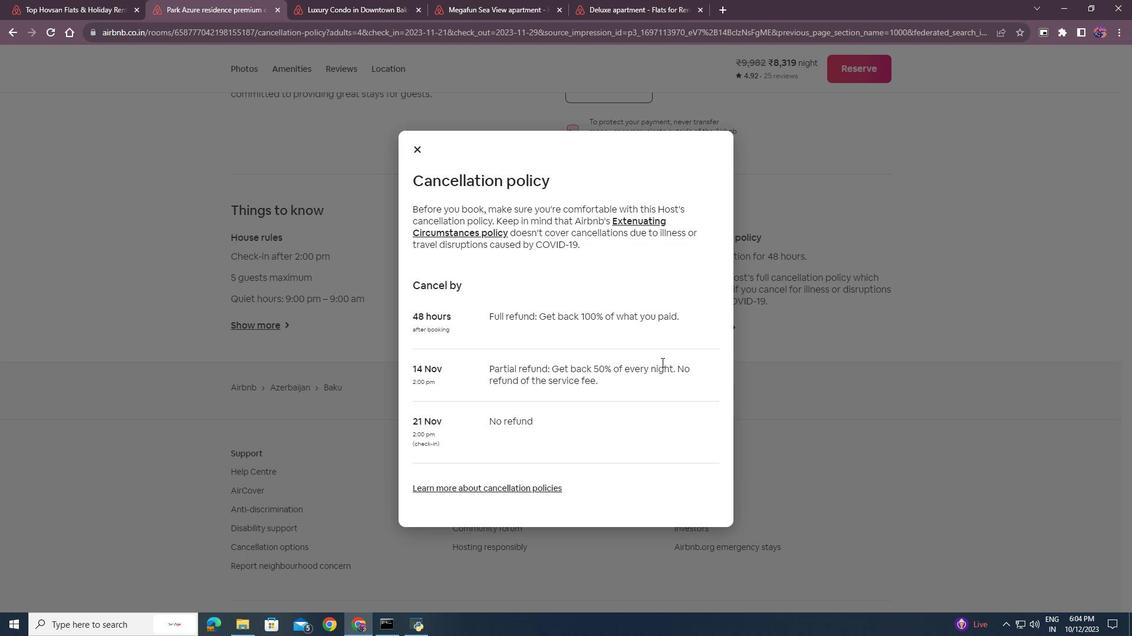 
Action: Mouse scrolled (721, 390) with delta (0, 0)
Screenshot: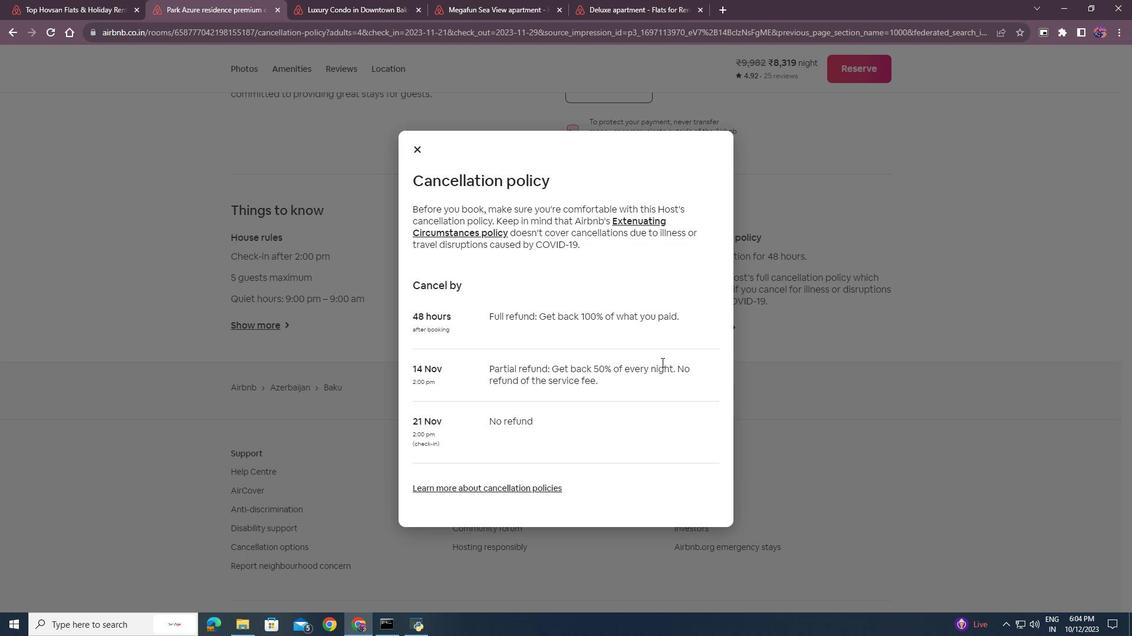 
Action: Mouse moved to (721, 390)
Screenshot: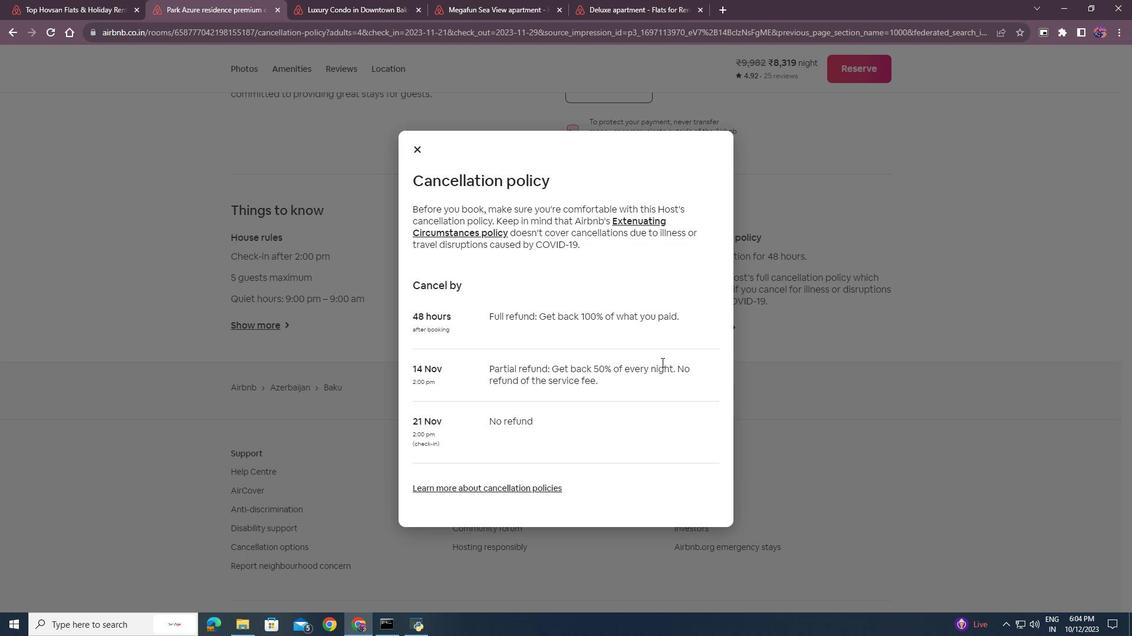 
Action: Mouse scrolled (721, 390) with delta (0, 0)
Screenshot: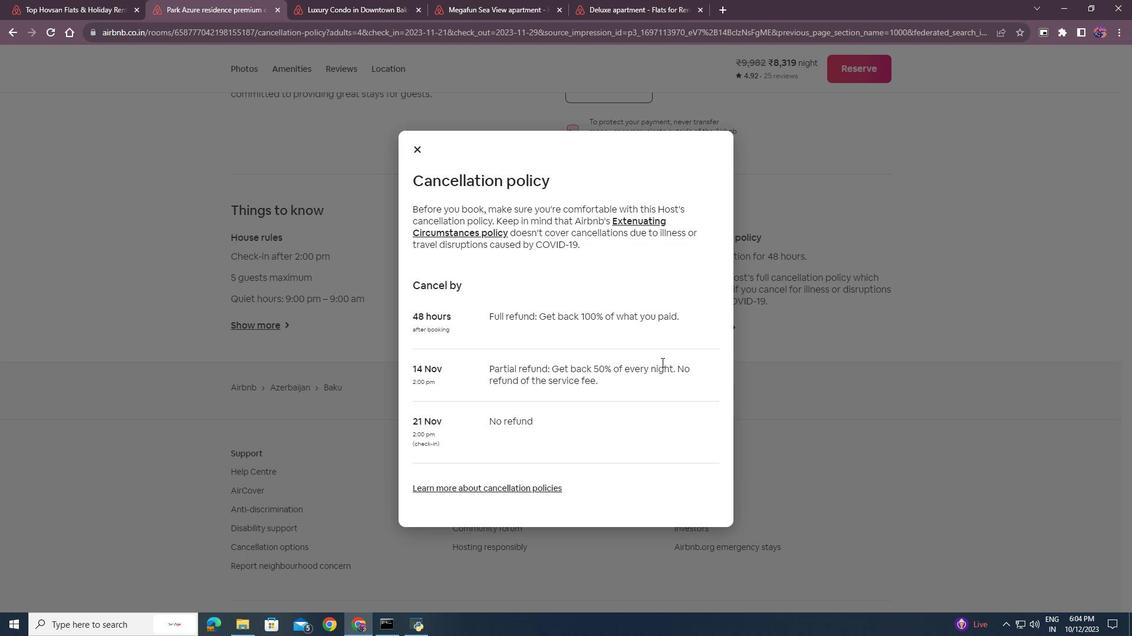 
Action: Mouse moved to (413, 150)
Screenshot: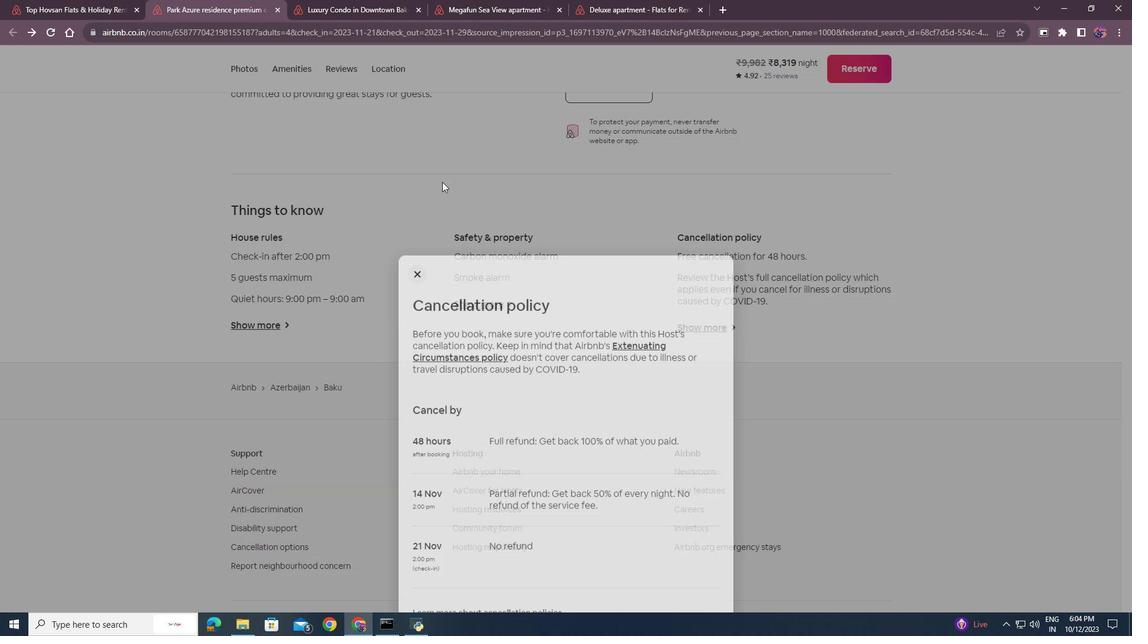 
Action: Mouse pressed left at (413, 150)
Screenshot: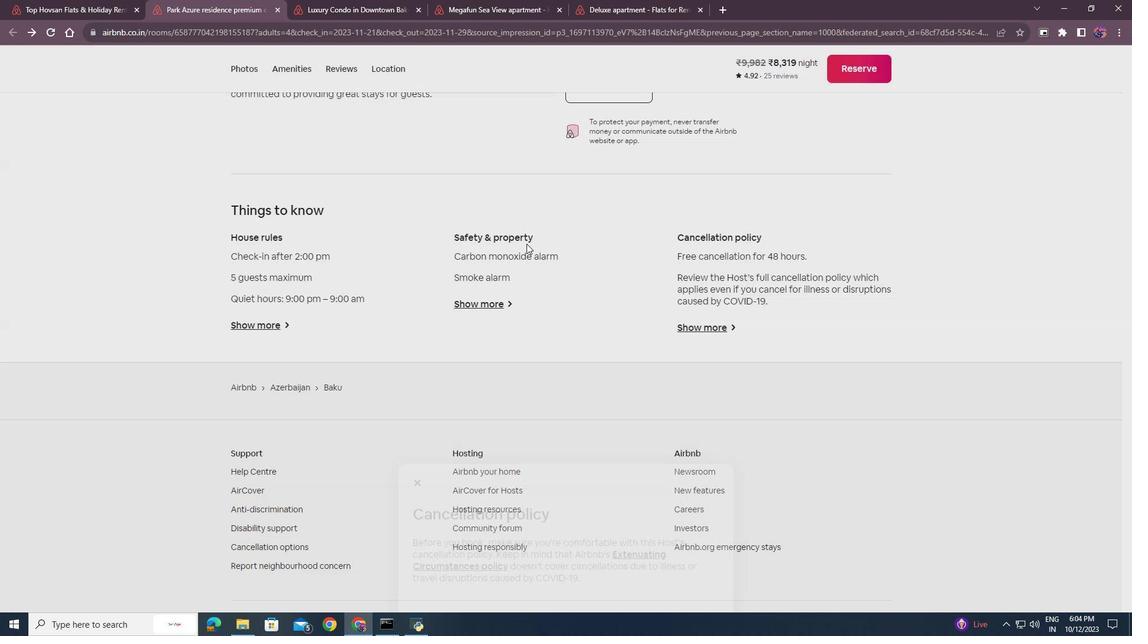 
Action: Mouse moved to (589, 281)
Screenshot: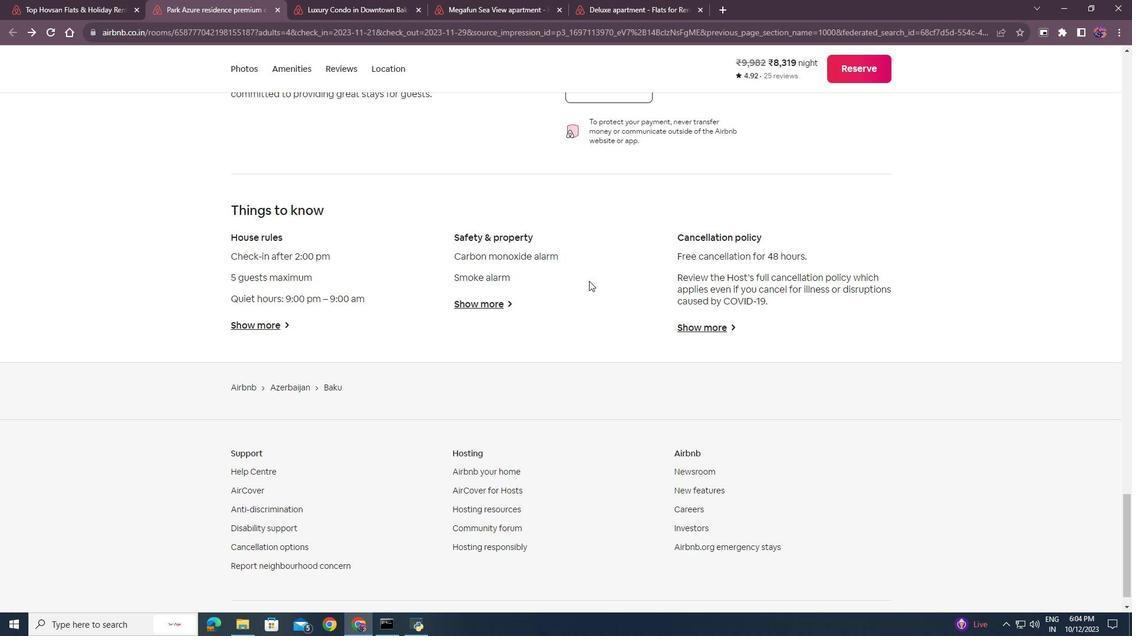 
Action: Mouse scrolled (589, 280) with delta (0, 0)
Screenshot: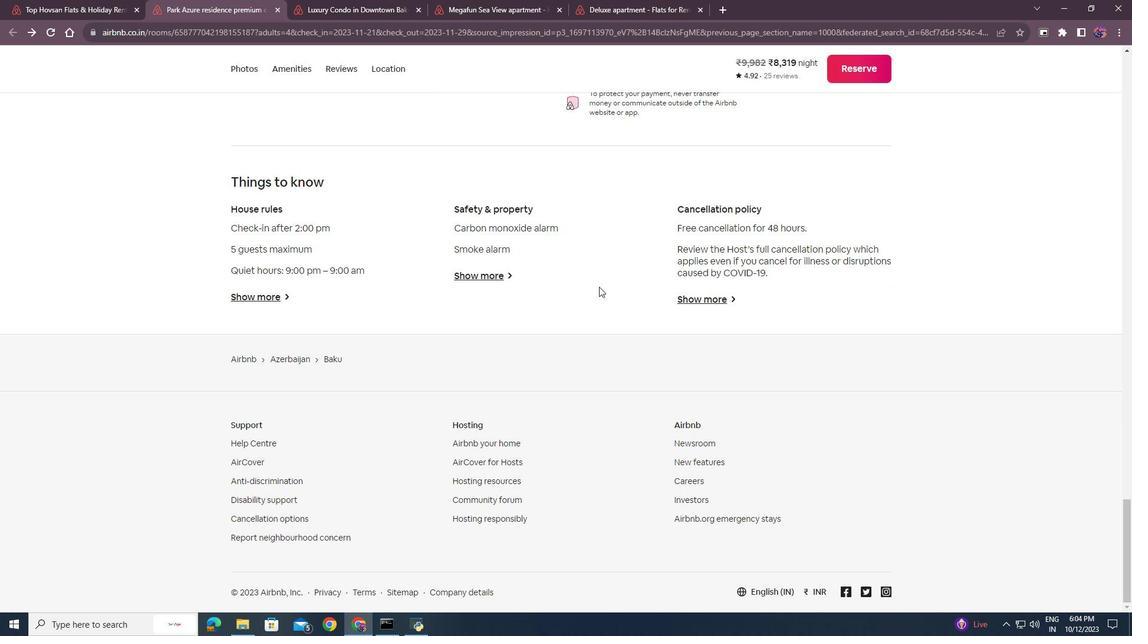 
Action: Mouse moved to (594, 285)
Screenshot: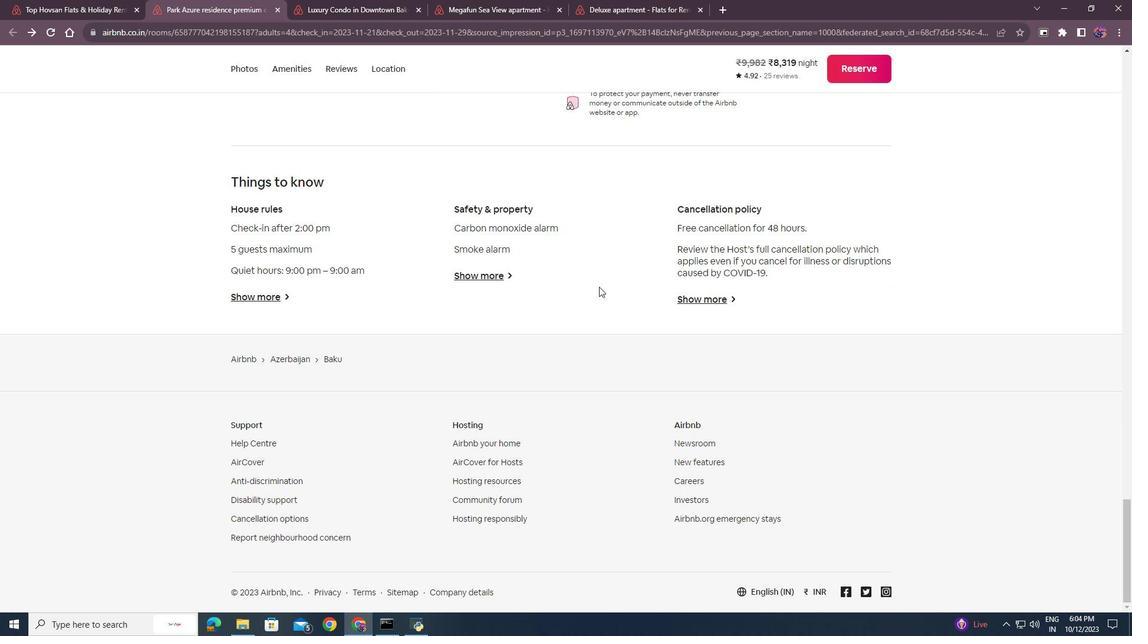
Action: Mouse scrolled (594, 284) with delta (0, 0)
Screenshot: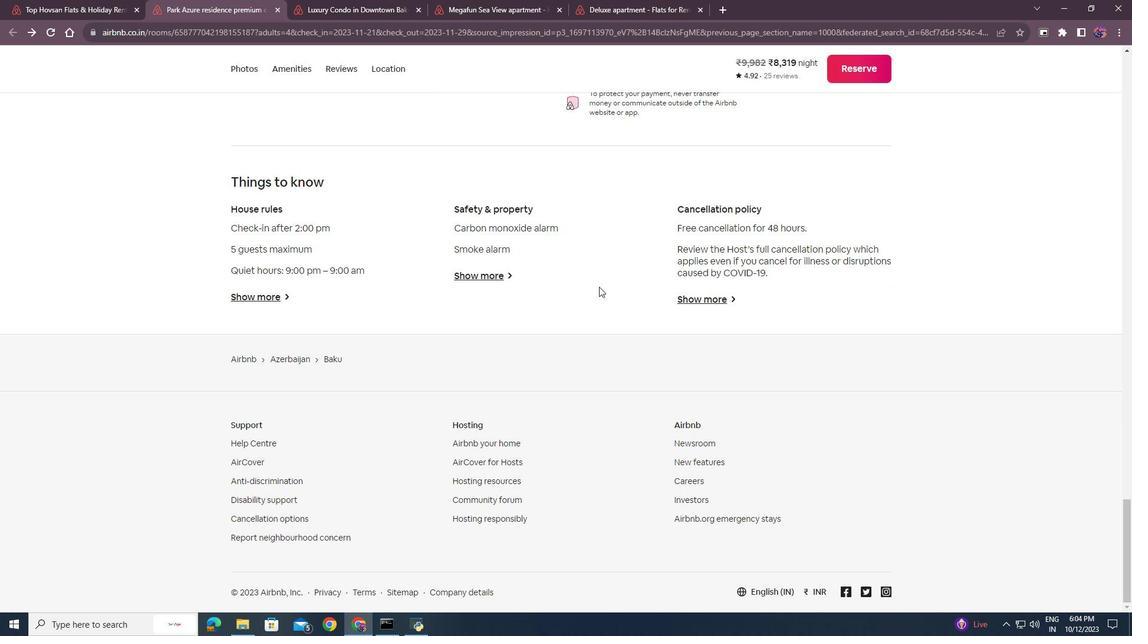 
Action: Mouse moved to (599, 287)
Screenshot: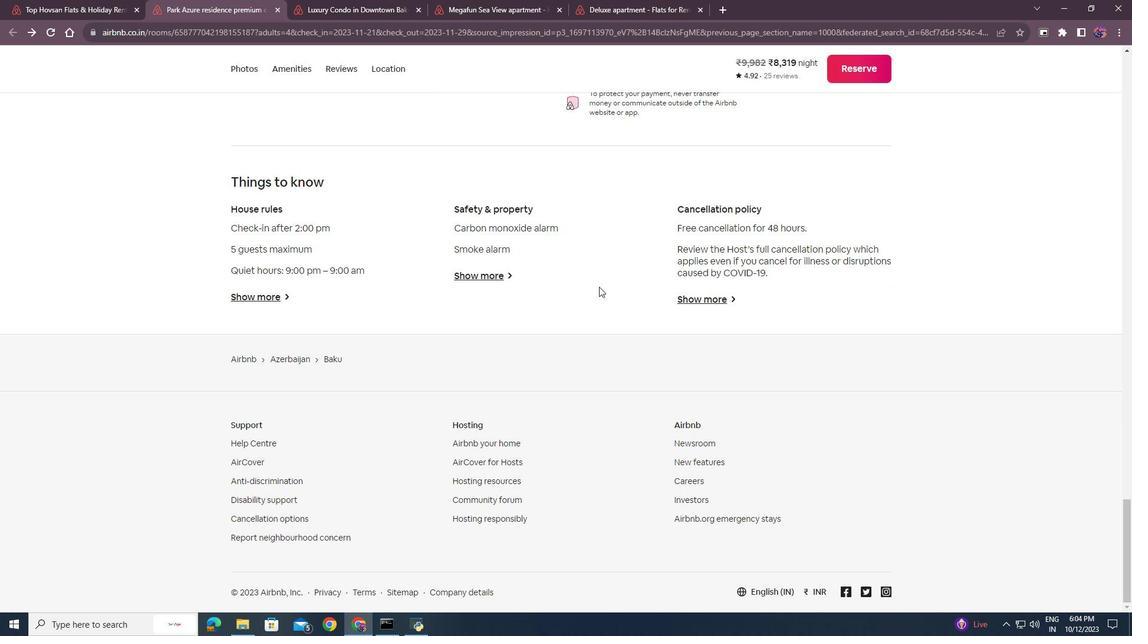 
Action: Mouse scrolled (599, 286) with delta (0, 0)
Screenshot: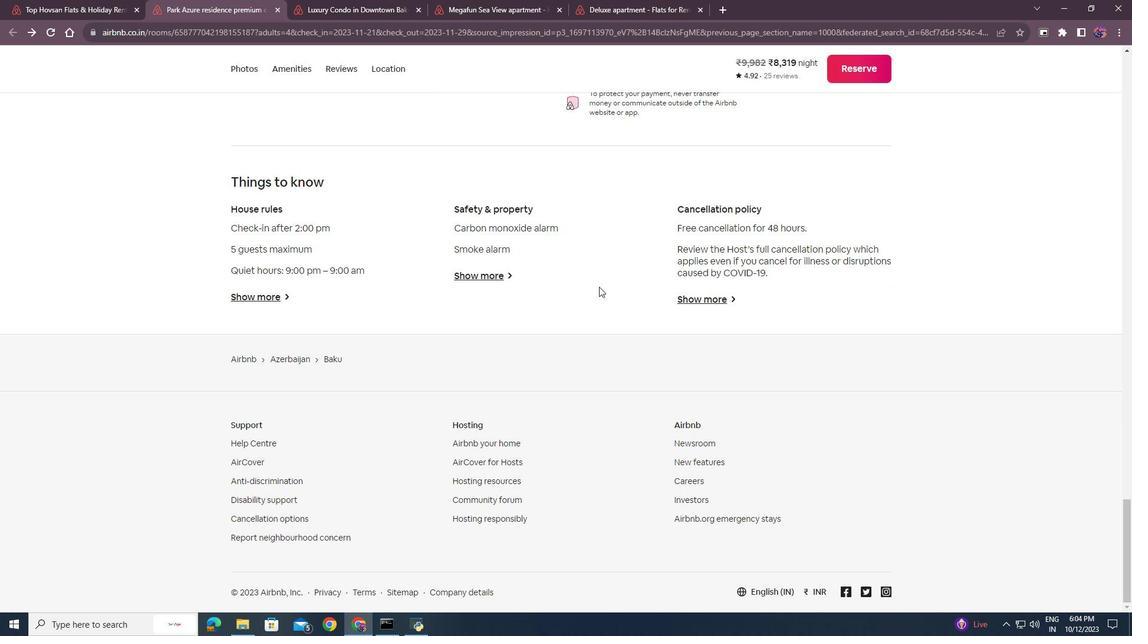 
Action: Mouse scrolled (599, 286) with delta (0, 0)
Screenshot: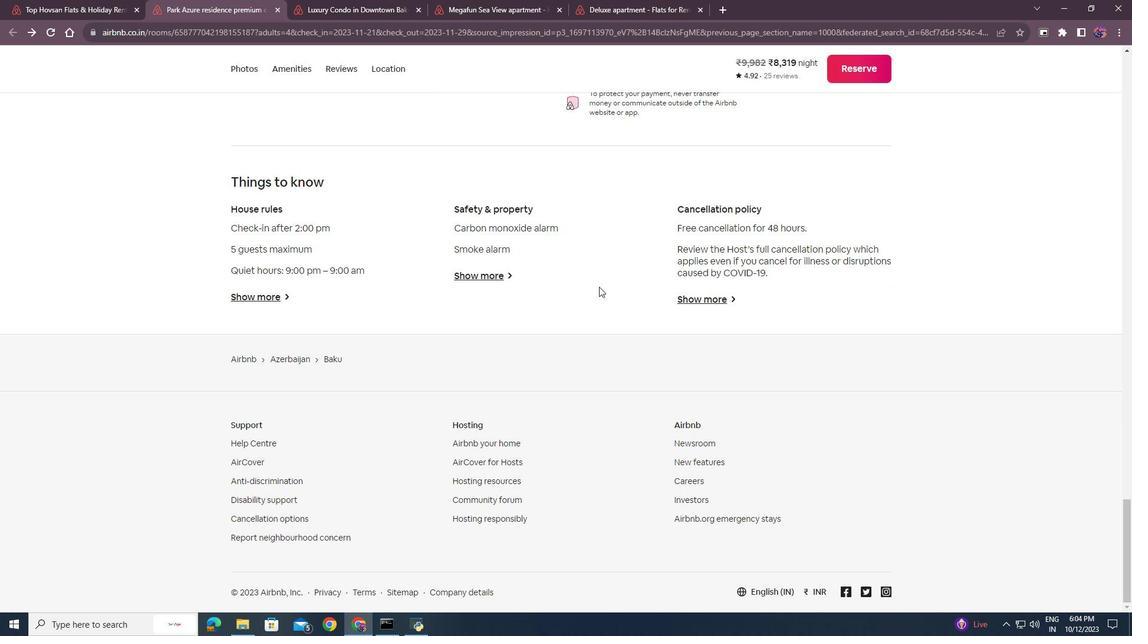
Action: Mouse scrolled (599, 286) with delta (0, 0)
Screenshot: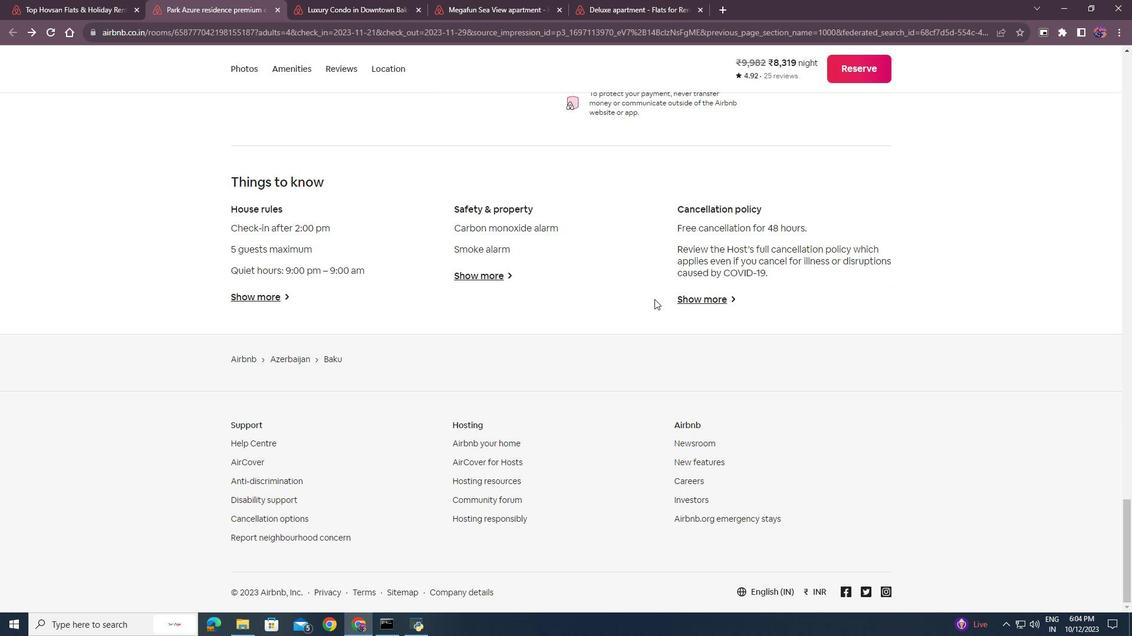 
Action: Mouse moved to (656, 298)
Screenshot: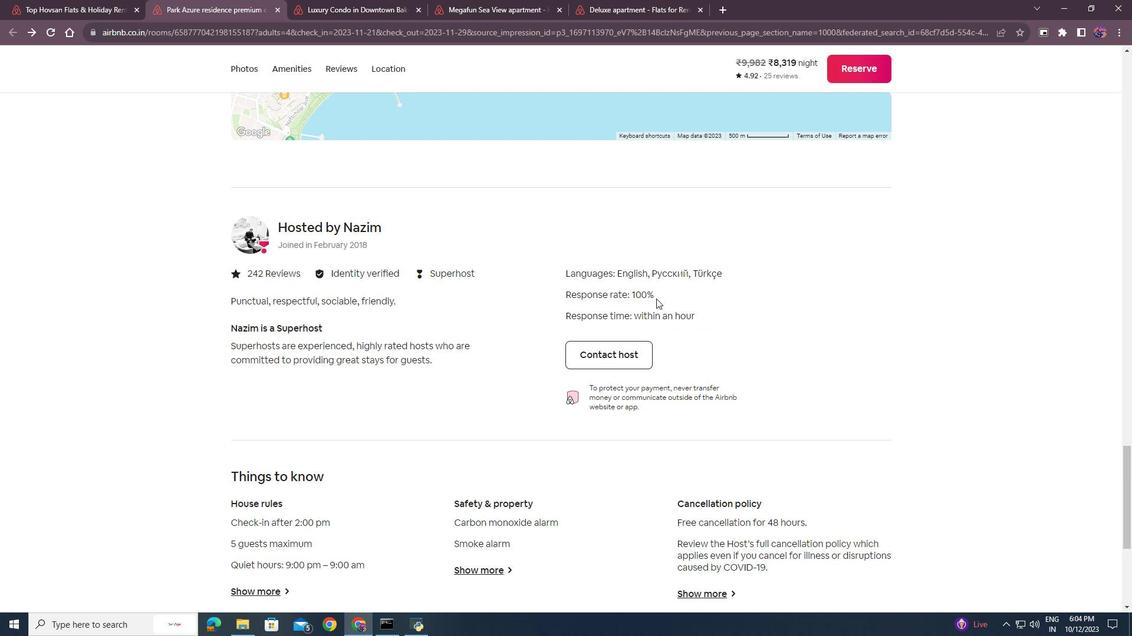 
Action: Mouse scrolled (656, 299) with delta (0, 0)
Screenshot: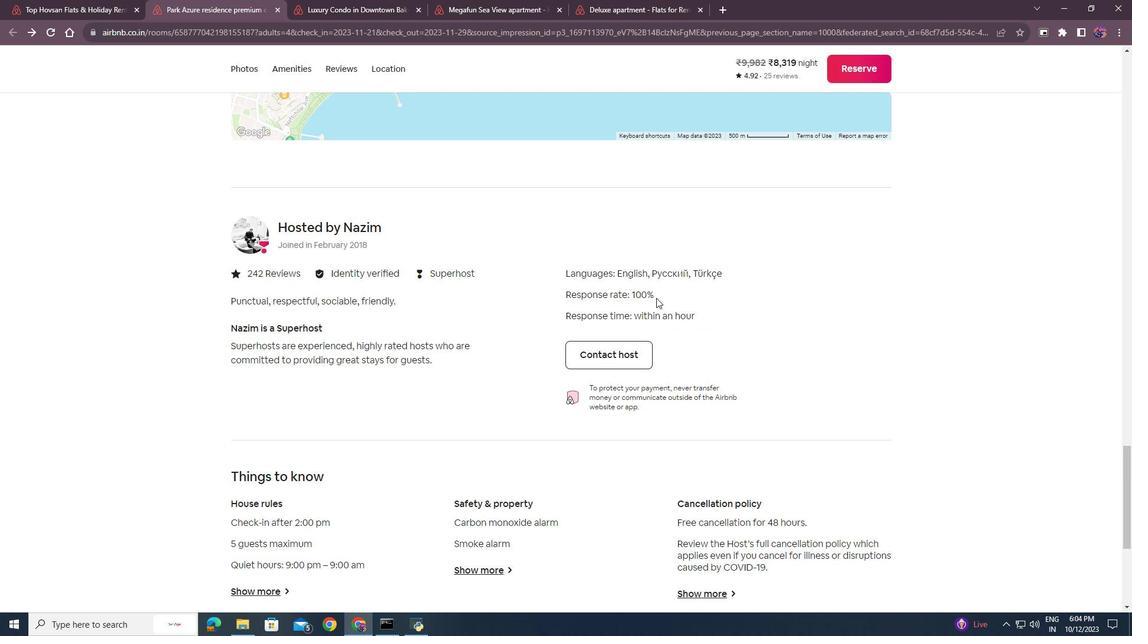 
Action: Mouse scrolled (656, 299) with delta (0, 0)
Screenshot: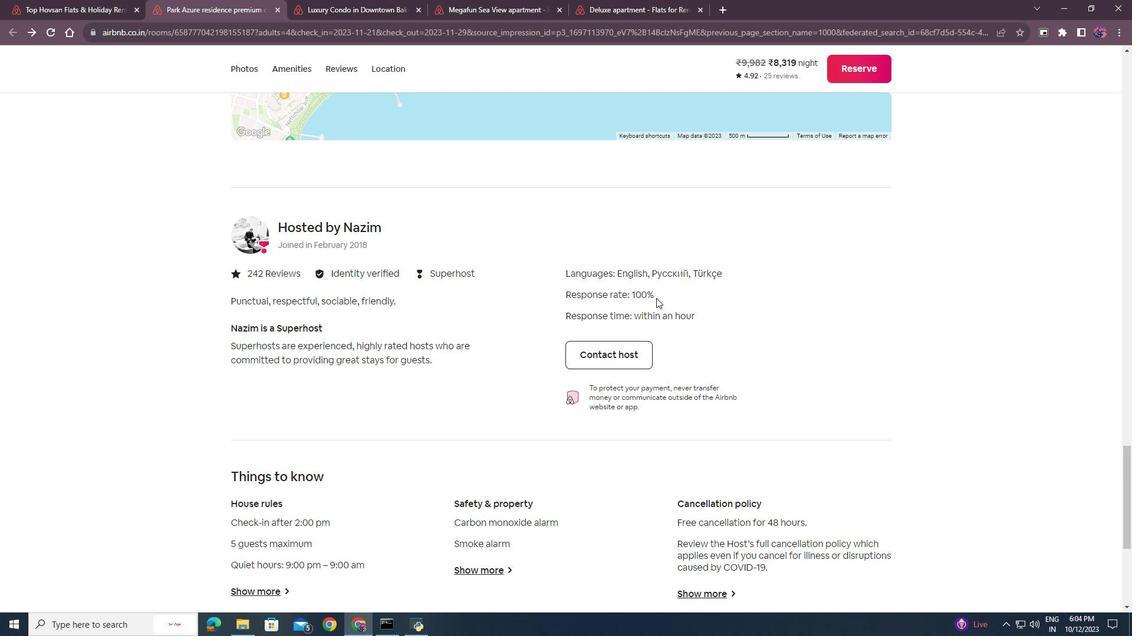 
Action: Mouse scrolled (656, 299) with delta (0, 0)
Screenshot: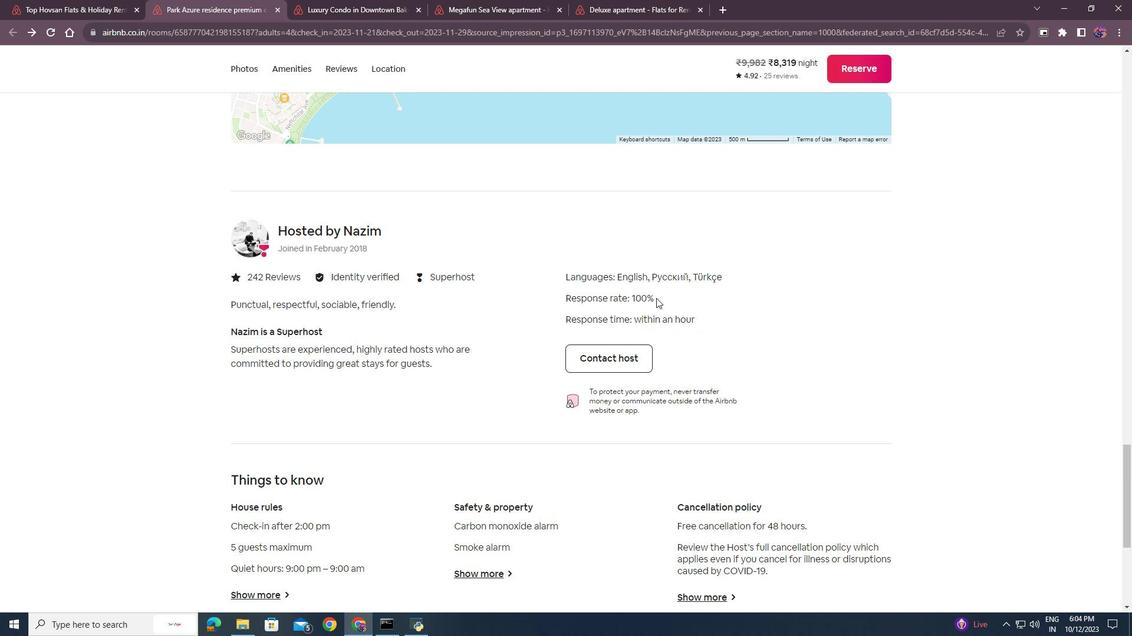 
Action: Mouse scrolled (656, 299) with delta (0, 0)
Screenshot: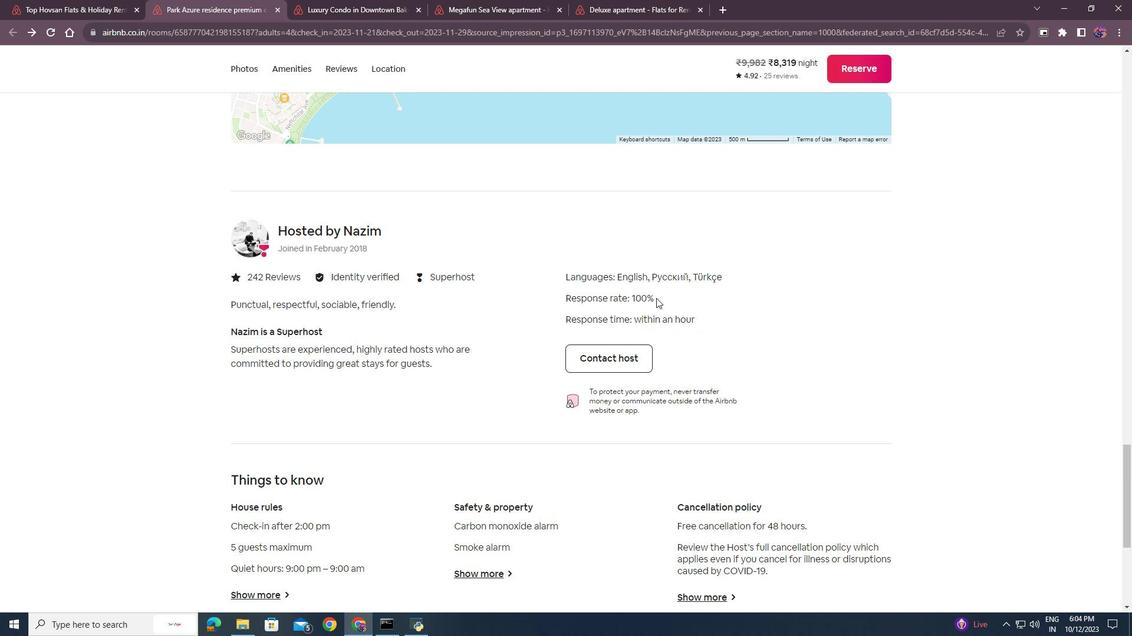 
Action: Mouse scrolled (656, 299) with delta (0, 0)
Screenshot: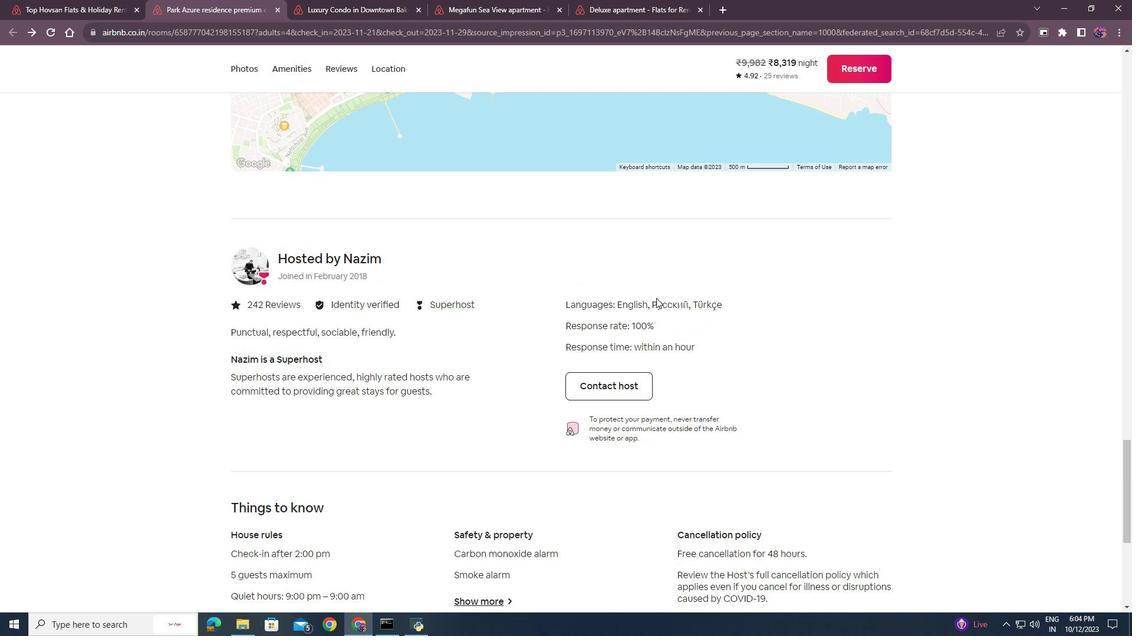 
Action: Mouse moved to (656, 298)
Screenshot: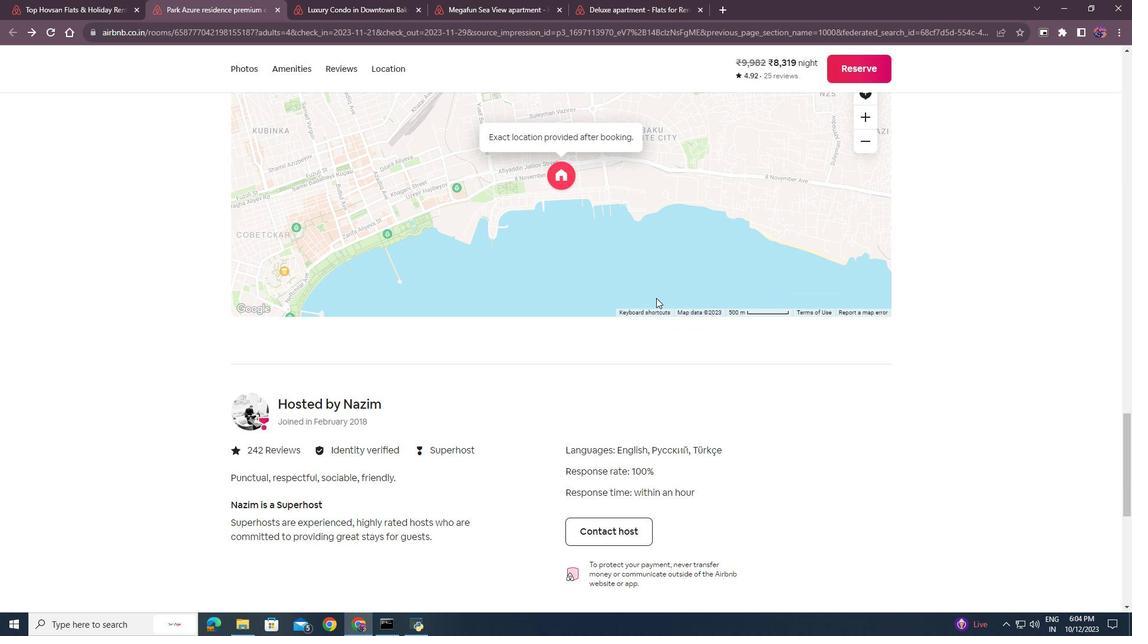 
Action: Mouse scrolled (656, 298) with delta (0, 0)
Screenshot: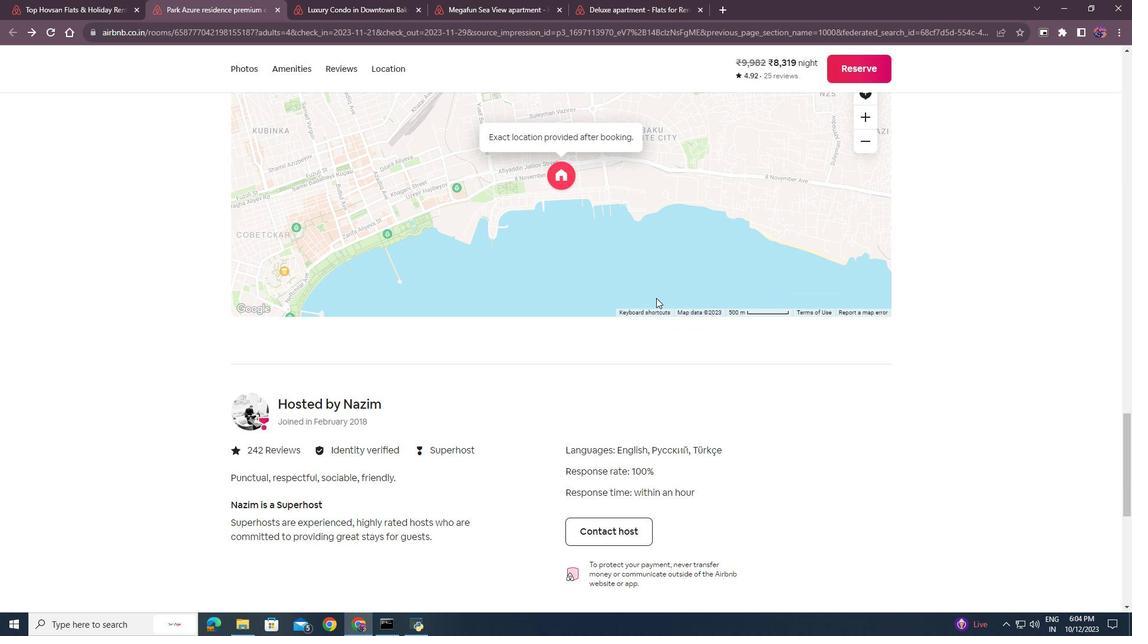 
Action: Mouse scrolled (656, 298) with delta (0, 0)
Screenshot: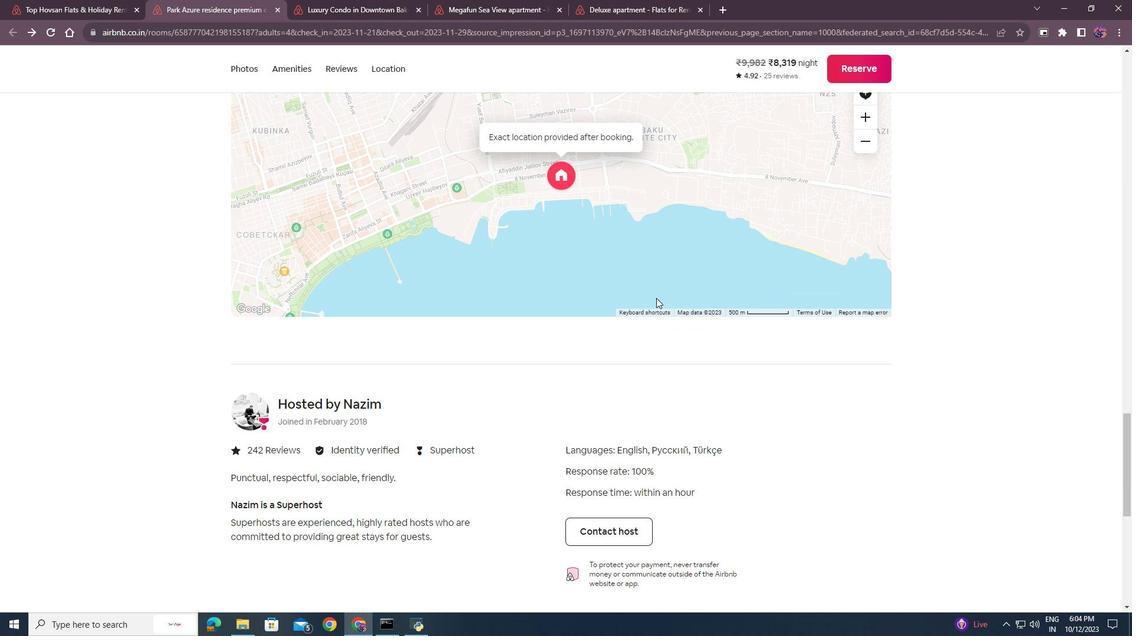 
Action: Mouse scrolled (656, 298) with delta (0, 0)
Screenshot: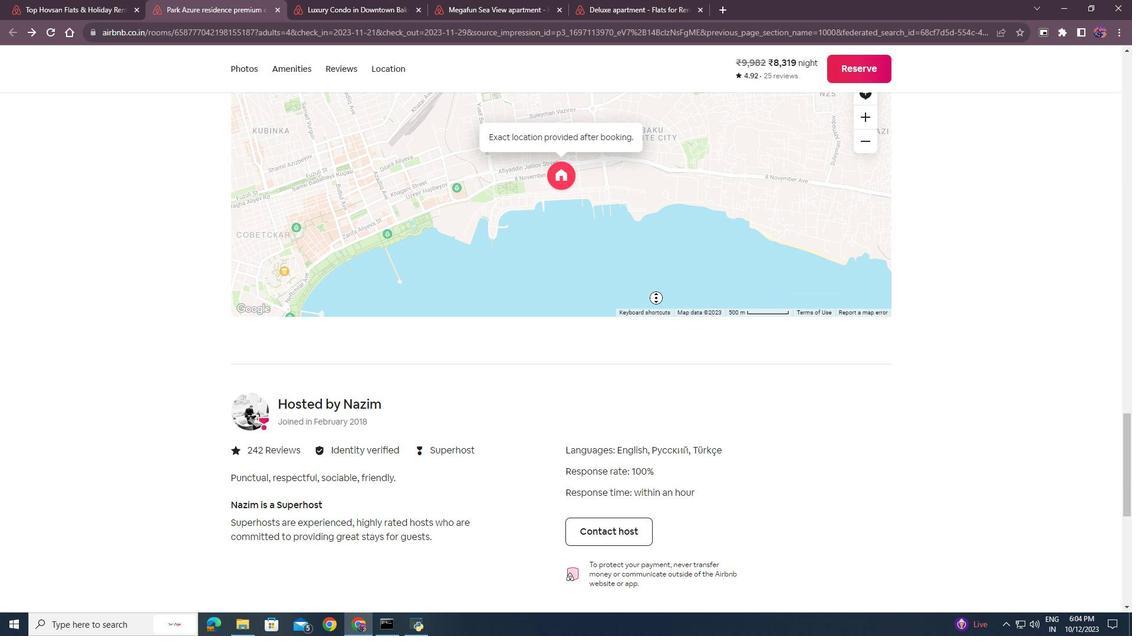 
Action: Mouse pressed middle at (656, 298)
